 Task: Buy 1 Aeration Equipment from Fermentation & More section under best seller category for shipping address: Dominique Adams, 3508 Cook Hill Road, Danbury, Connecticut 06810, Cell Number 2034707320. Pay from credit card ending with 6759, CVV 506
Action: Mouse moved to (381, 415)
Screenshot: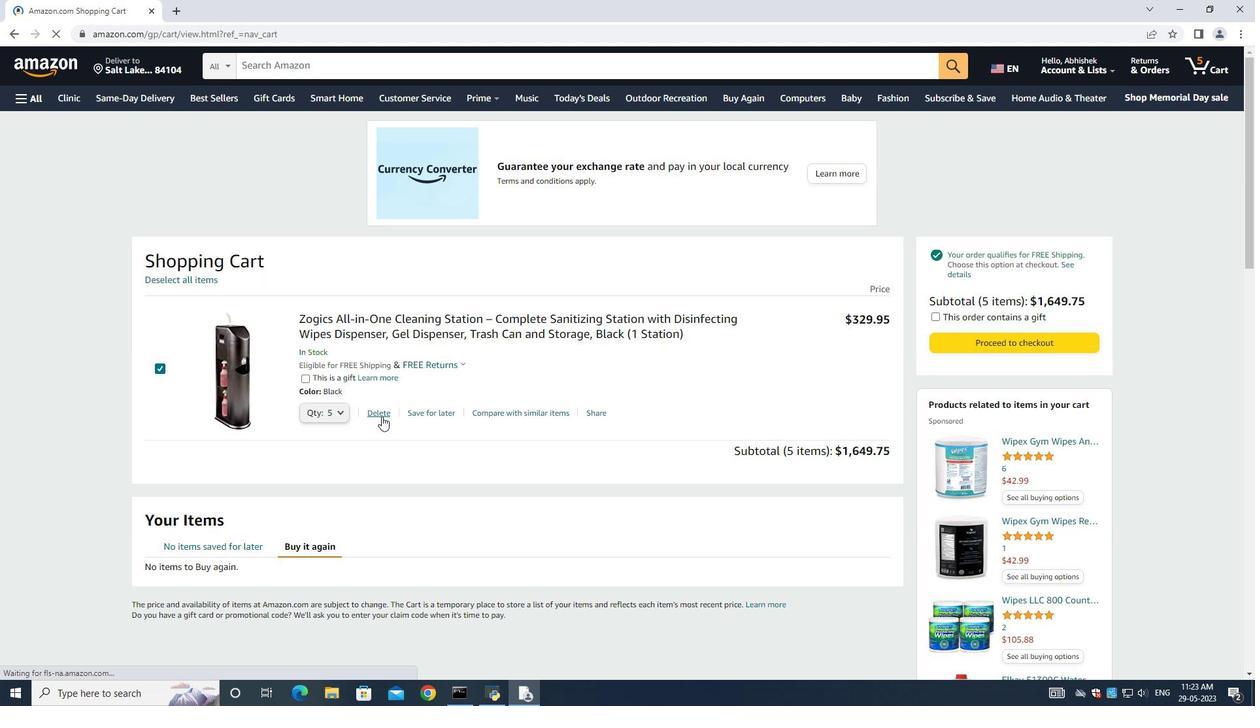 
Action: Mouse pressed left at (381, 415)
Screenshot: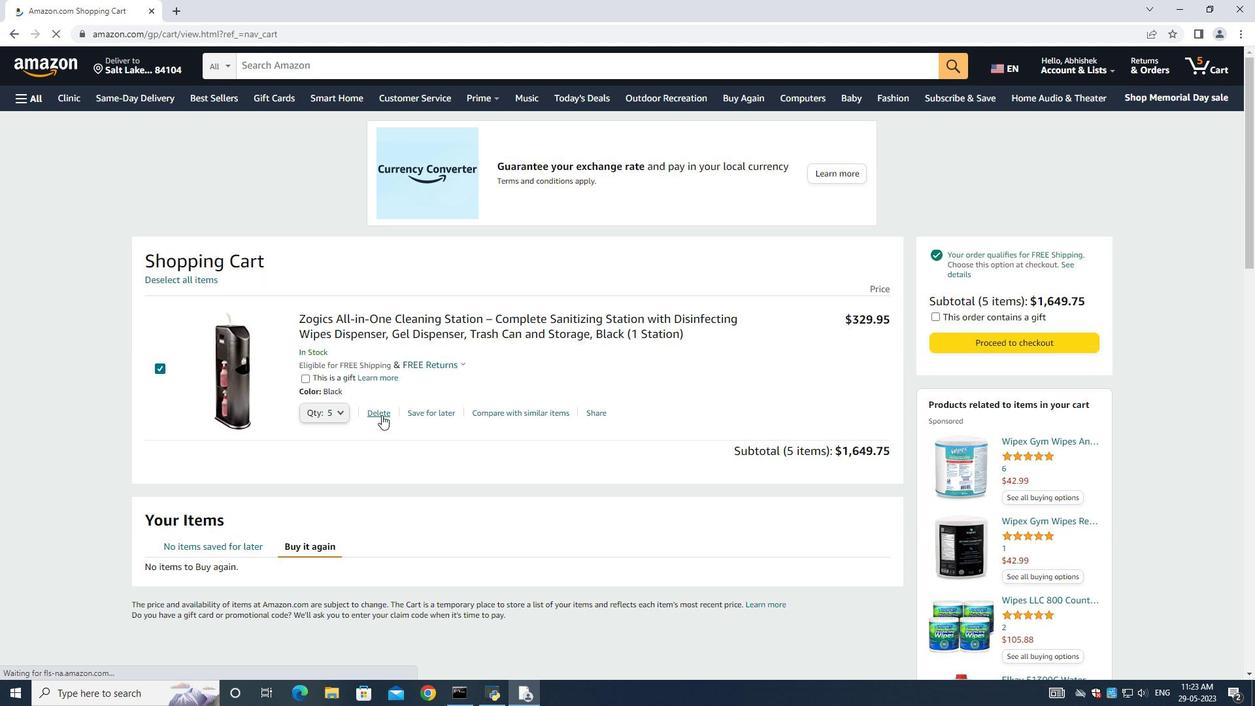 
Action: Mouse moved to (27, 69)
Screenshot: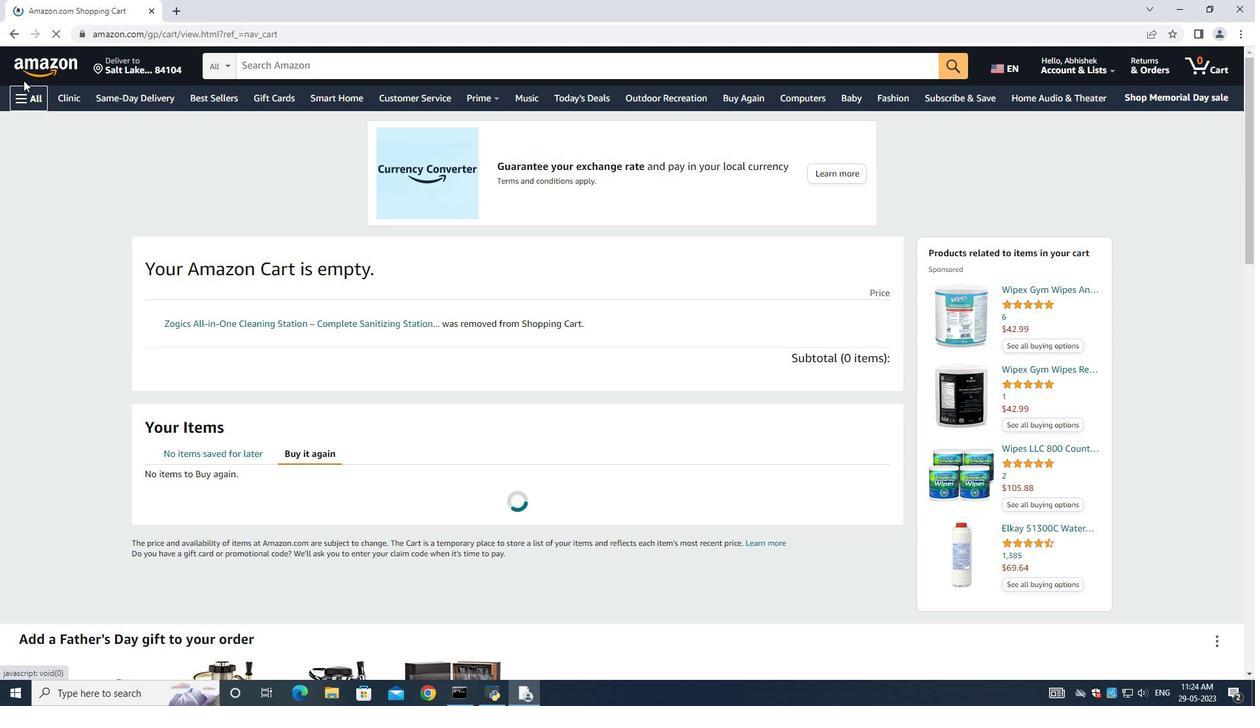 
Action: Mouse pressed left at (27, 69)
Screenshot: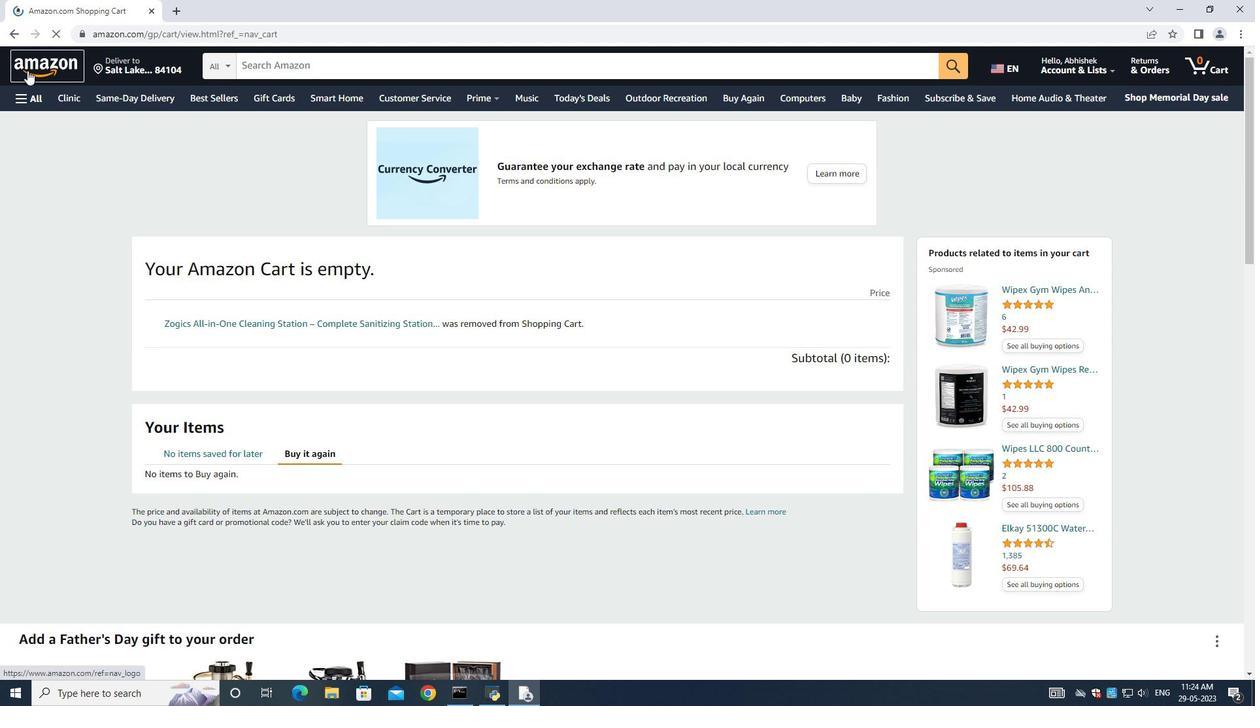 
Action: Mouse moved to (13, 103)
Screenshot: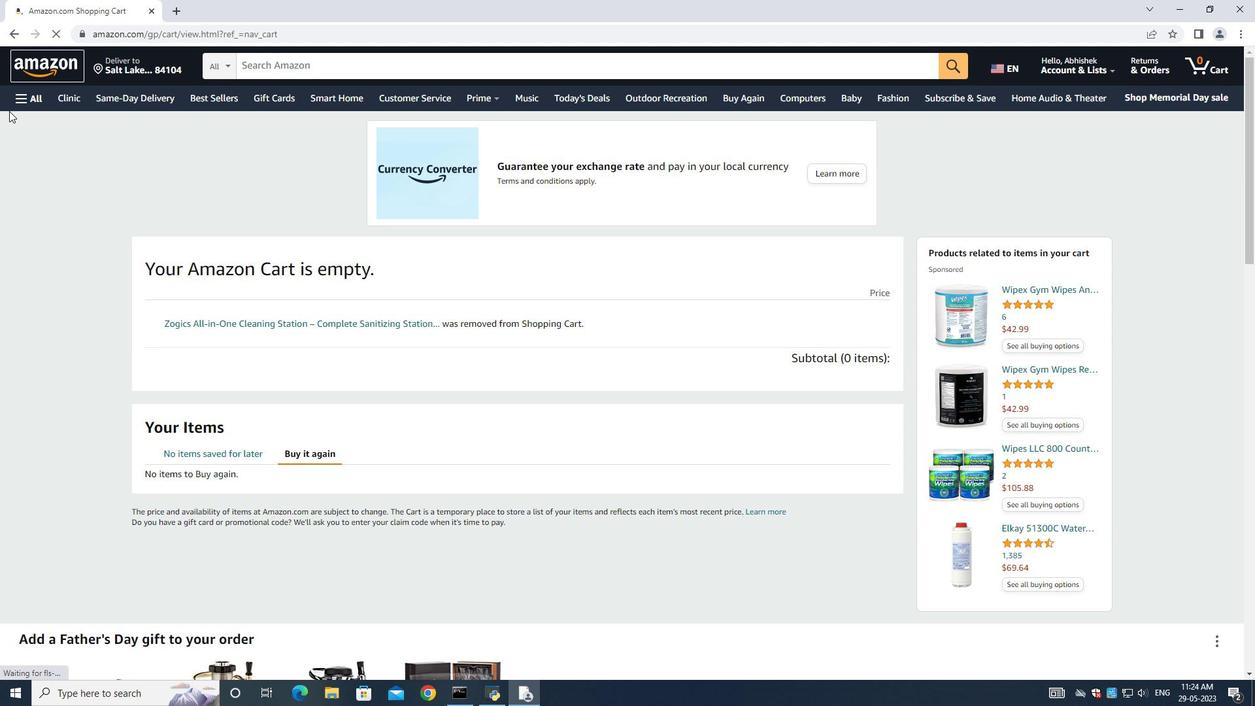 
Action: Mouse pressed left at (13, 103)
Screenshot: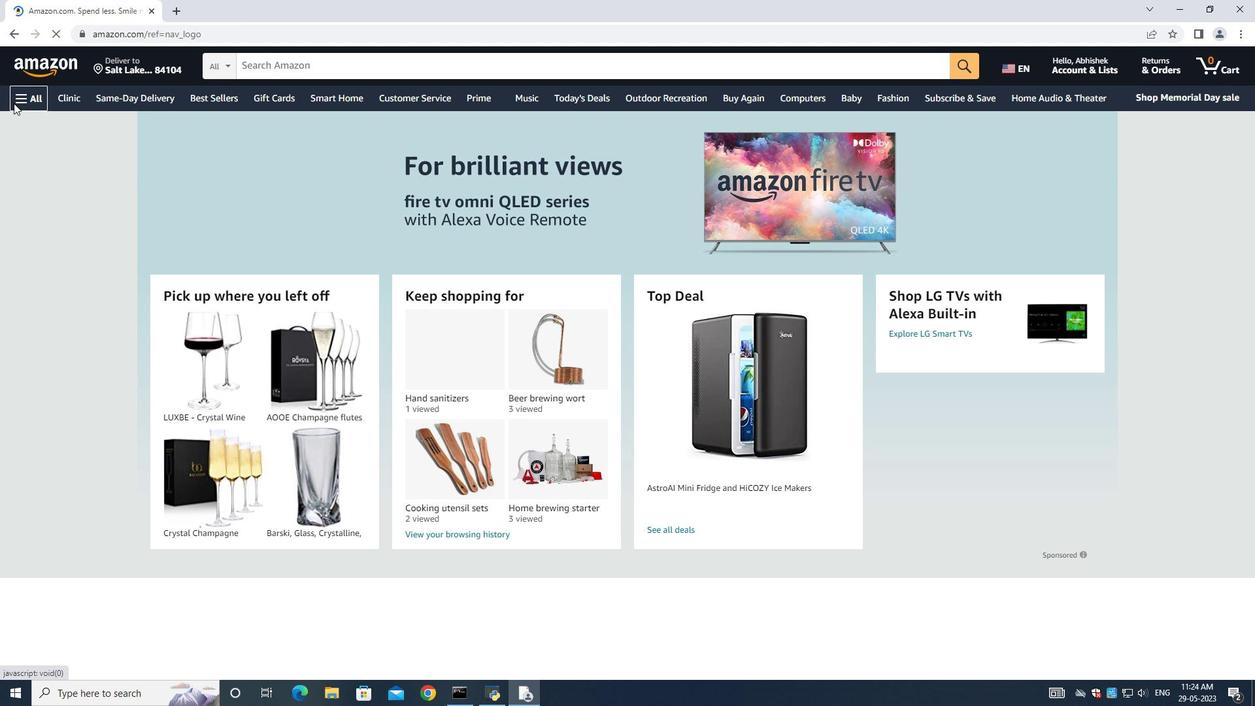 
Action: Mouse moved to (54, 122)
Screenshot: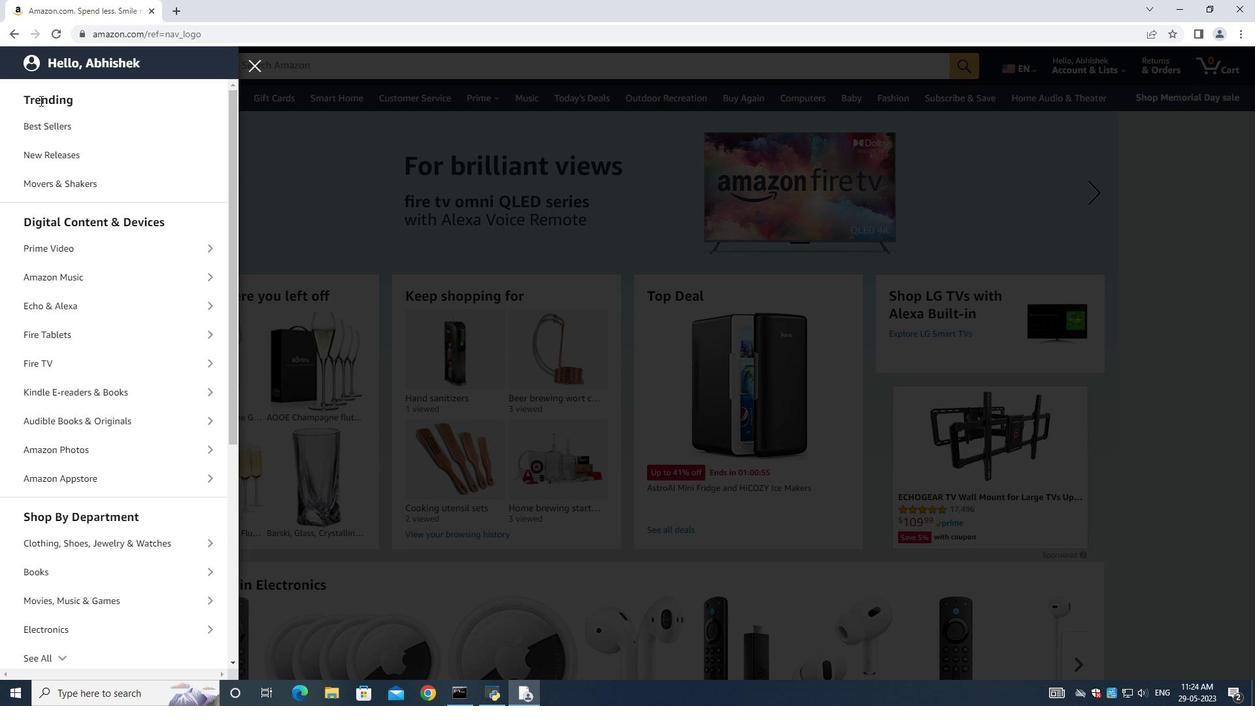 
Action: Mouse pressed left at (54, 122)
Screenshot: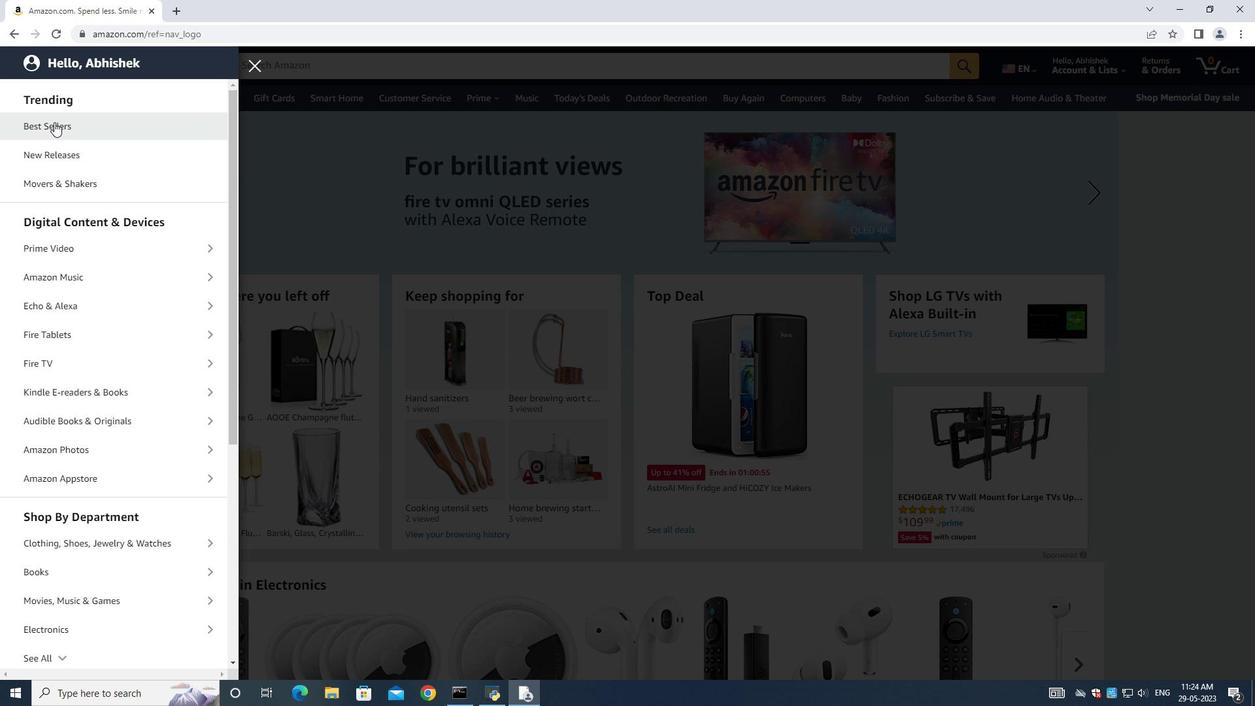 
Action: Mouse moved to (286, 65)
Screenshot: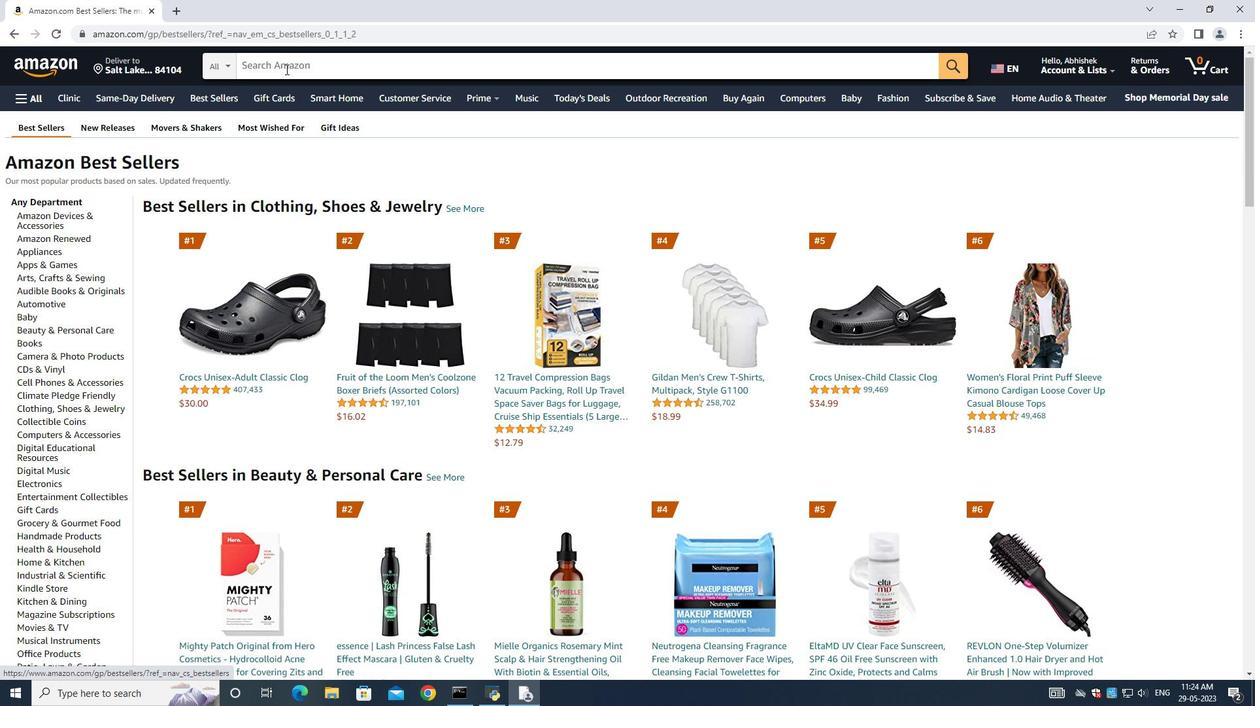 
Action: Mouse pressed left at (286, 65)
Screenshot: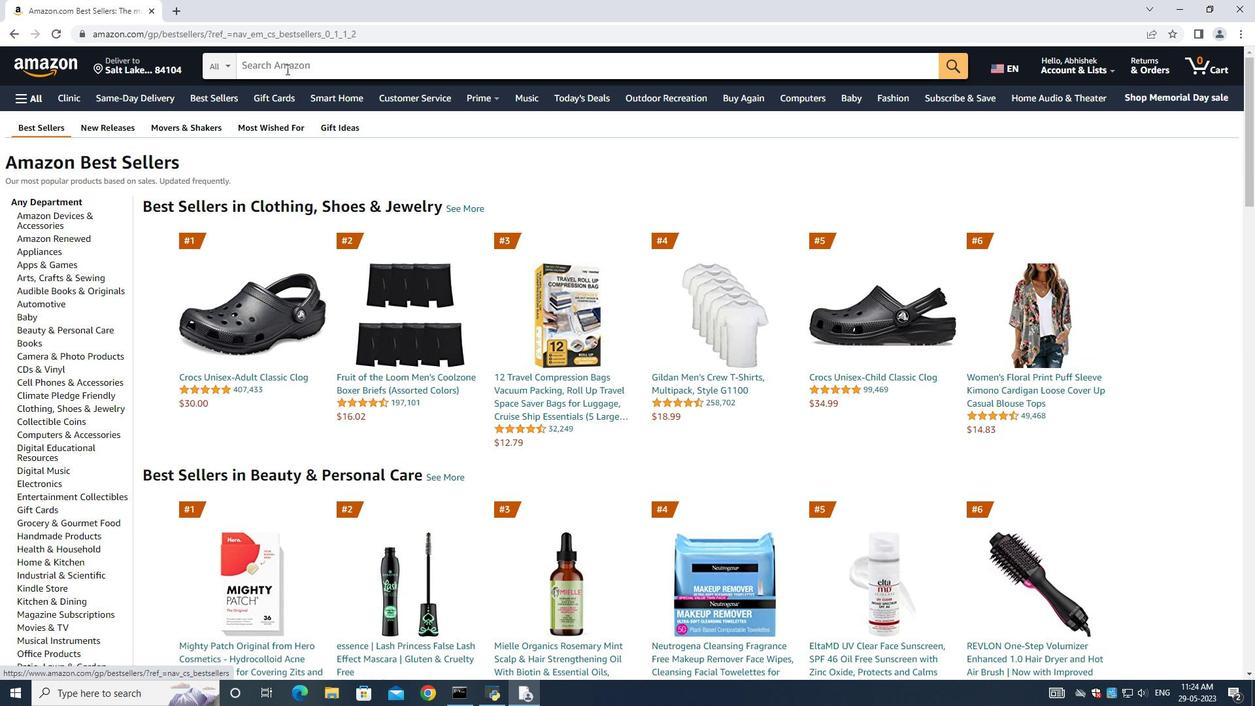 
Action: Mouse moved to (286, 65)
Screenshot: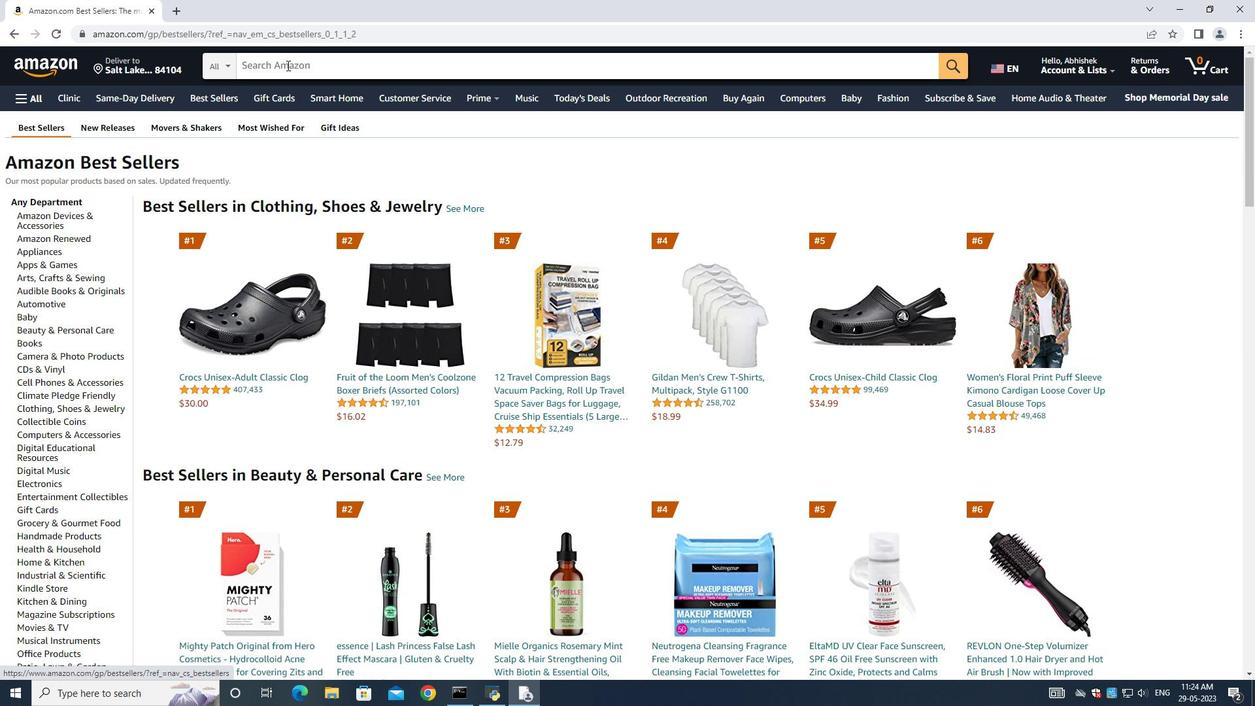 
Action: Key pressed <Key.shift><Key.shift><Key.shift><Key.shift>Aeration<Key.space><Key.shift>Equipment<Key.space><Key.enter>
Screenshot: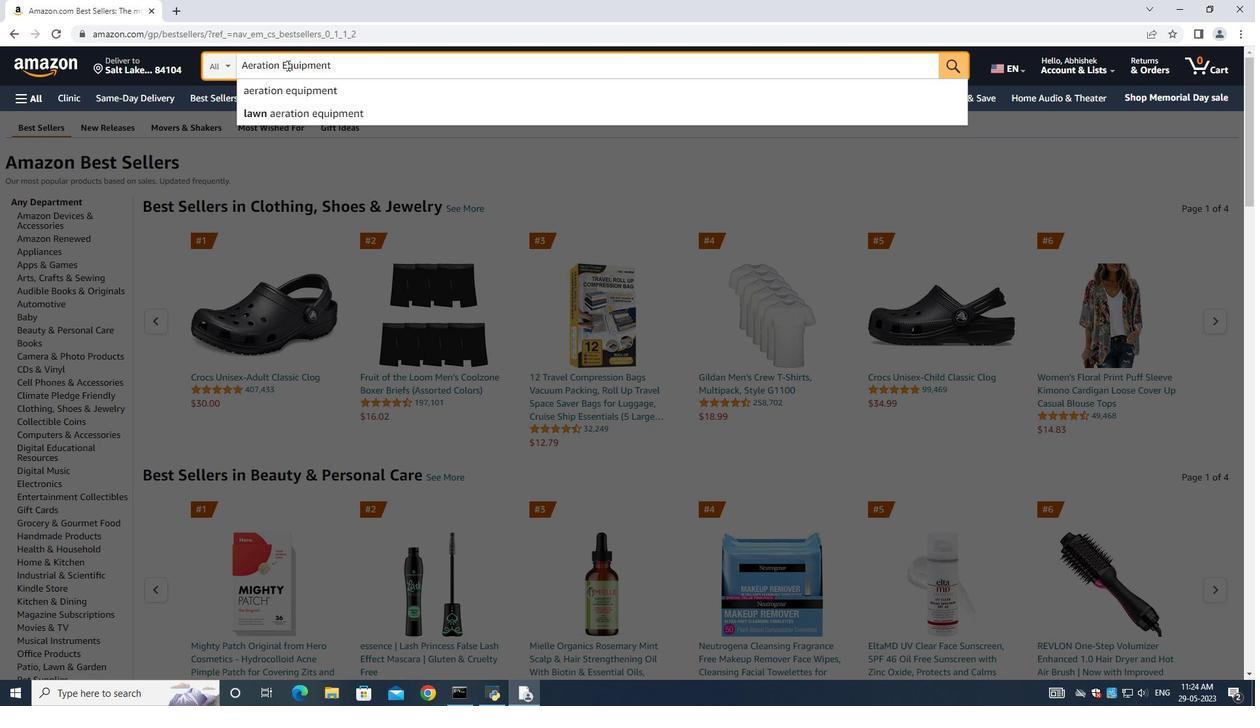 
Action: Mouse moved to (156, 243)
Screenshot: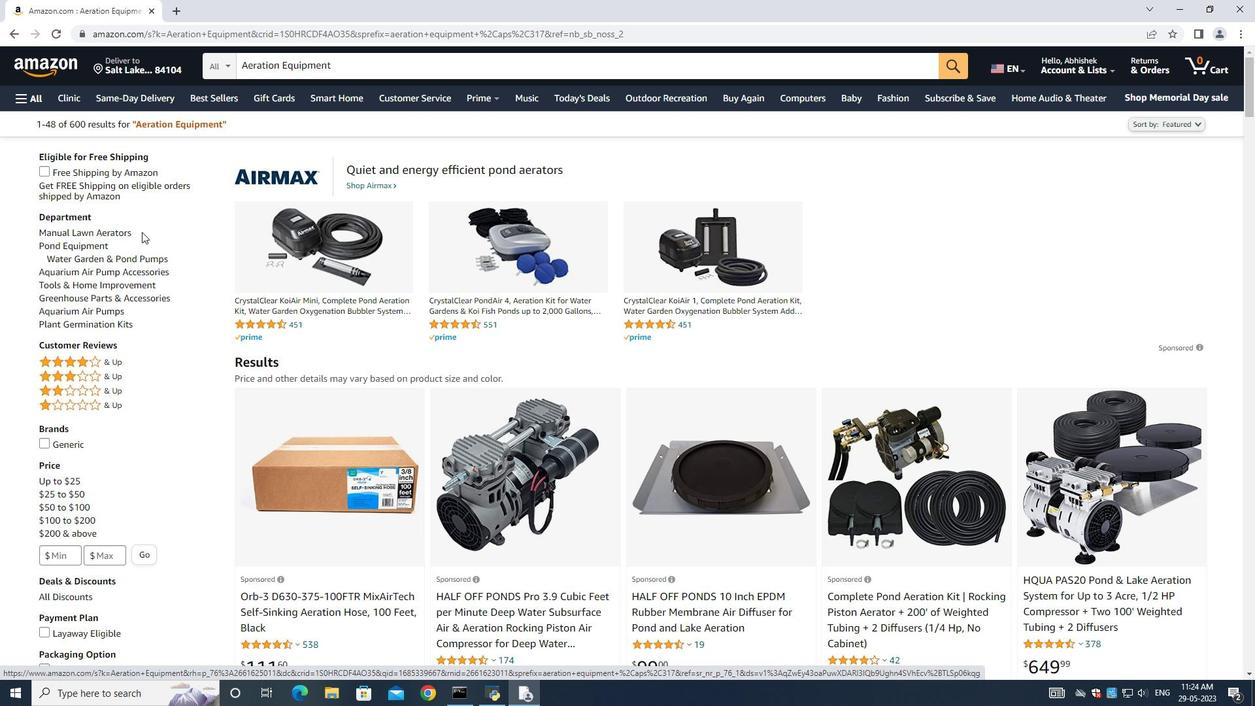 
Action: Mouse scrolled (155, 243) with delta (0, 0)
Screenshot: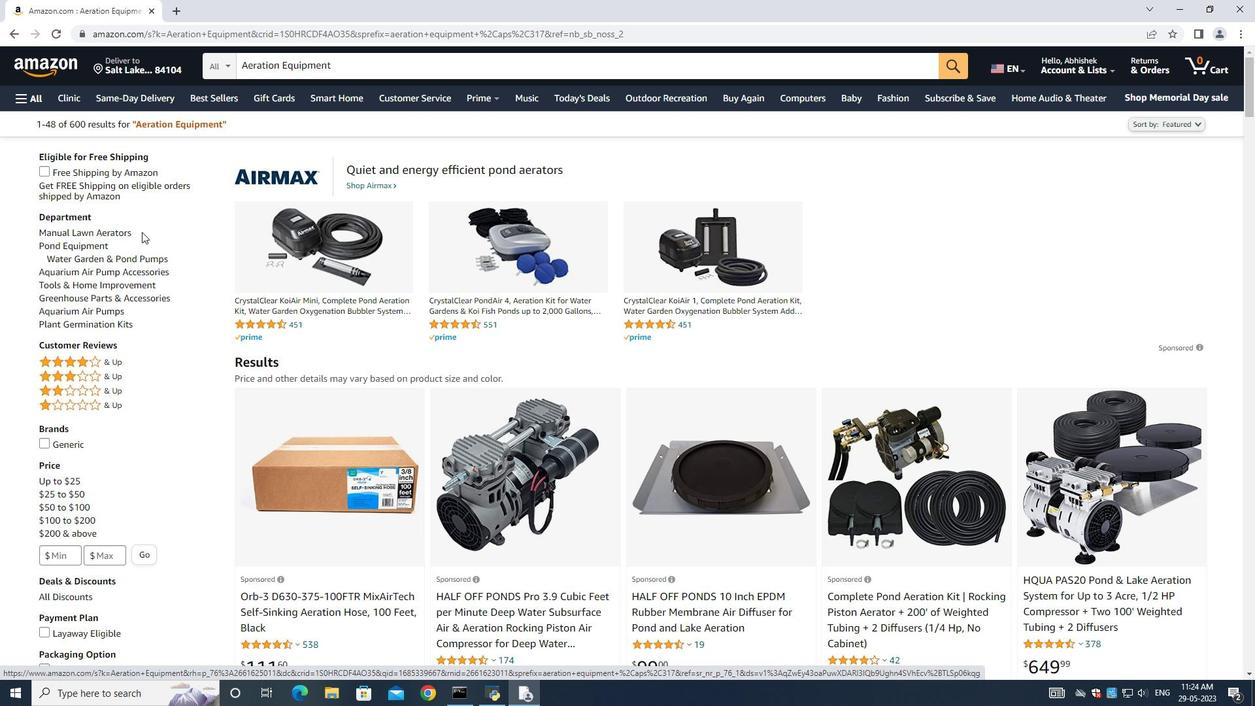 
Action: Mouse moved to (158, 247)
Screenshot: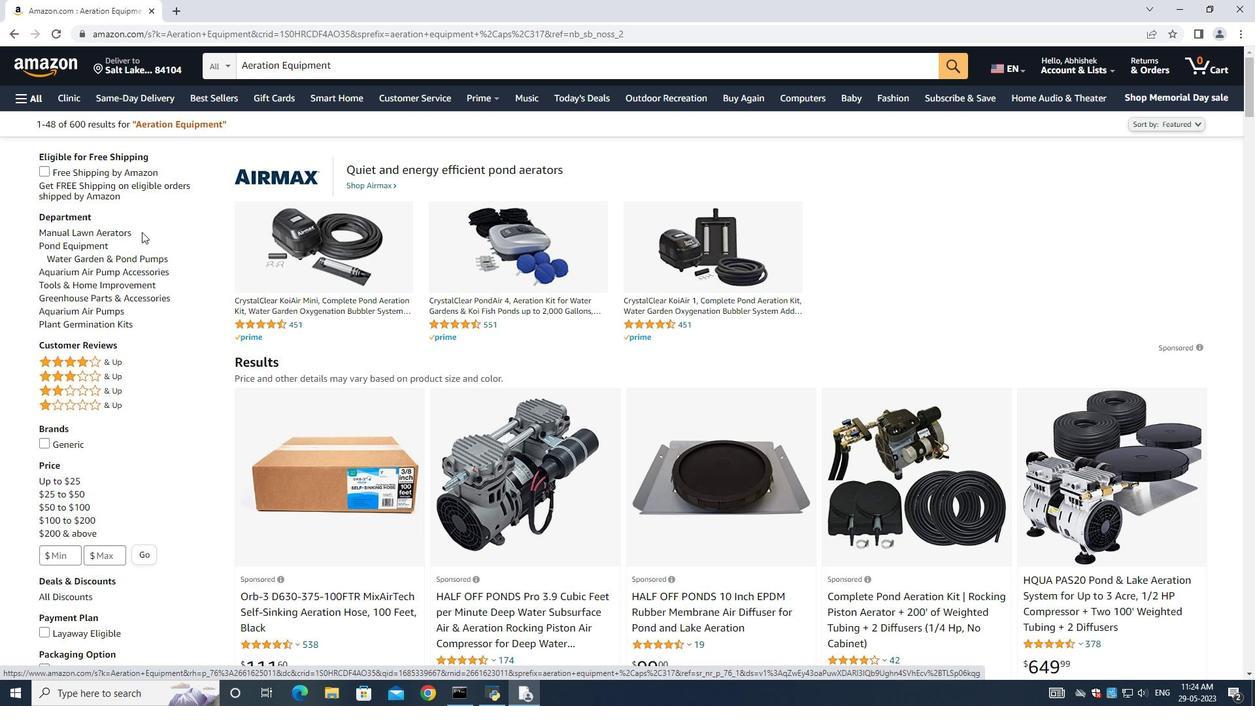 
Action: Mouse scrolled (158, 246) with delta (0, 0)
Screenshot: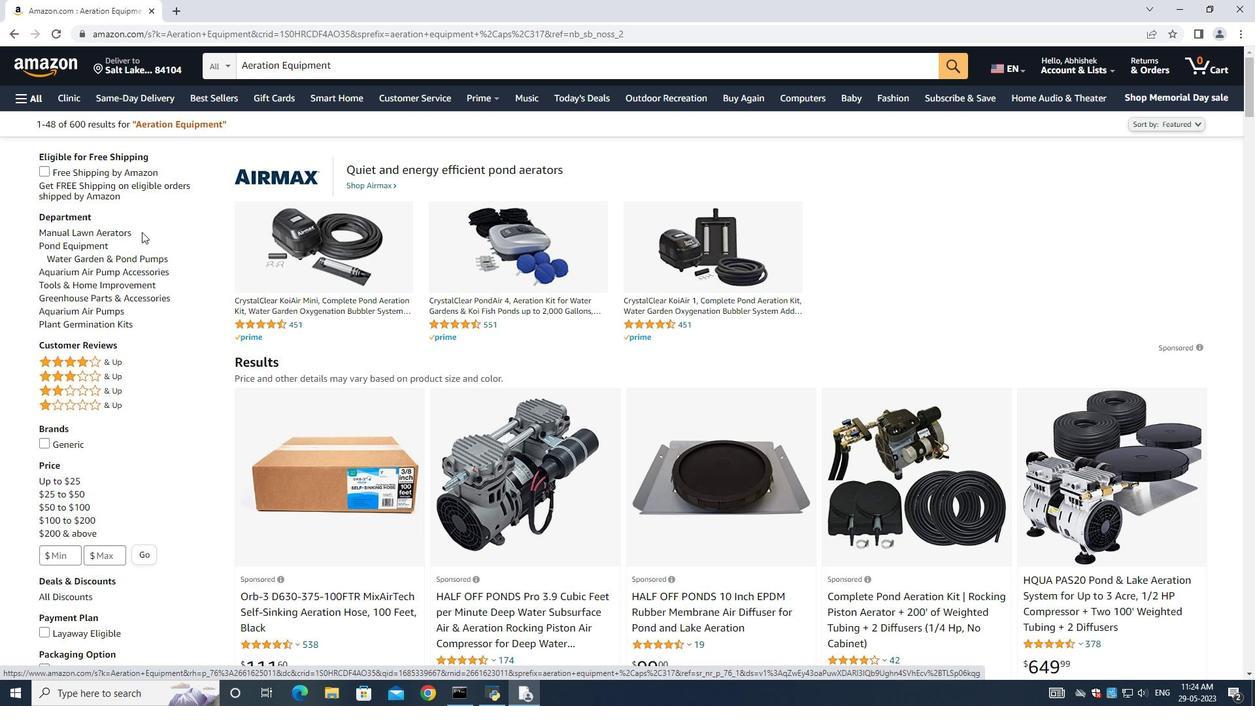 
Action: Mouse moved to (159, 247)
Screenshot: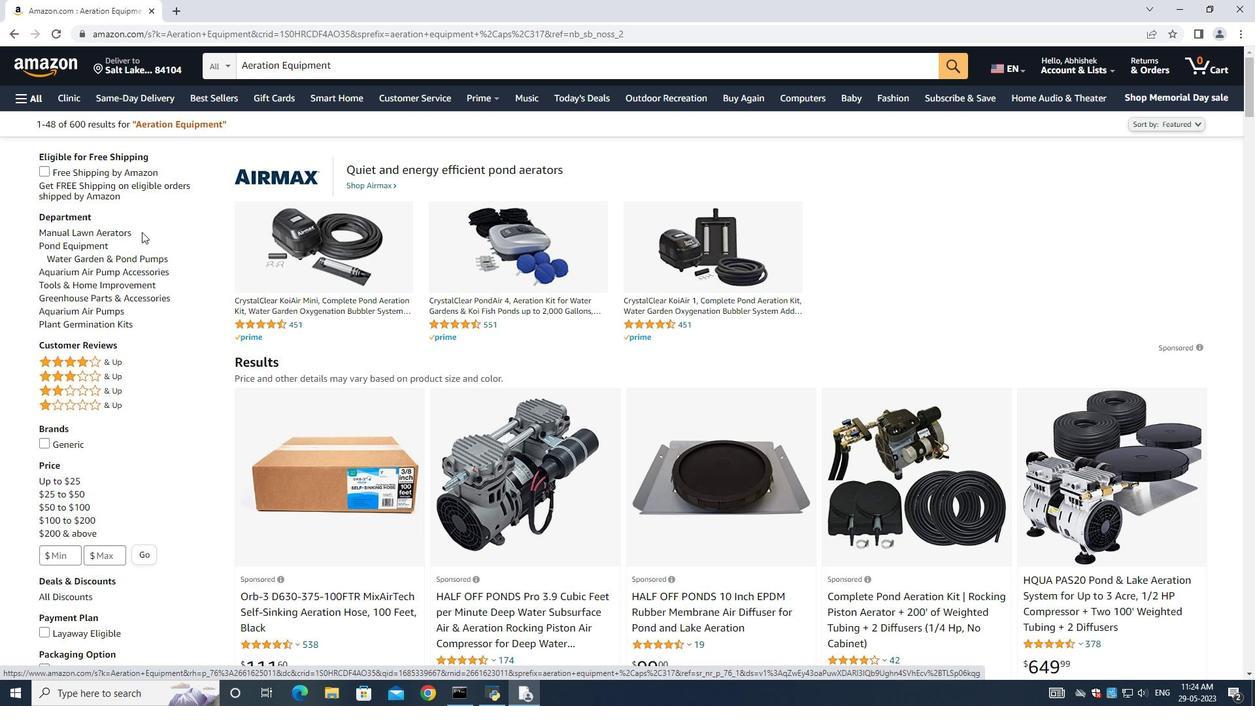 
Action: Mouse scrolled (159, 246) with delta (0, 0)
Screenshot: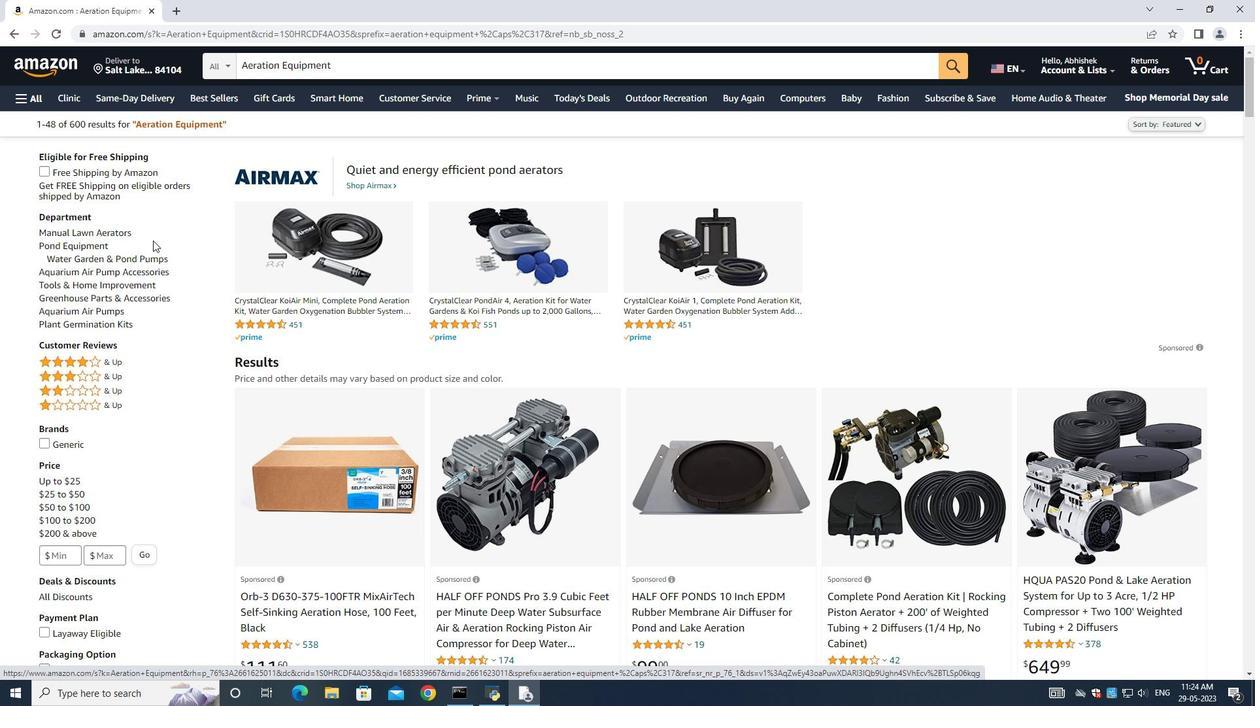 
Action: Mouse moved to (470, 397)
Screenshot: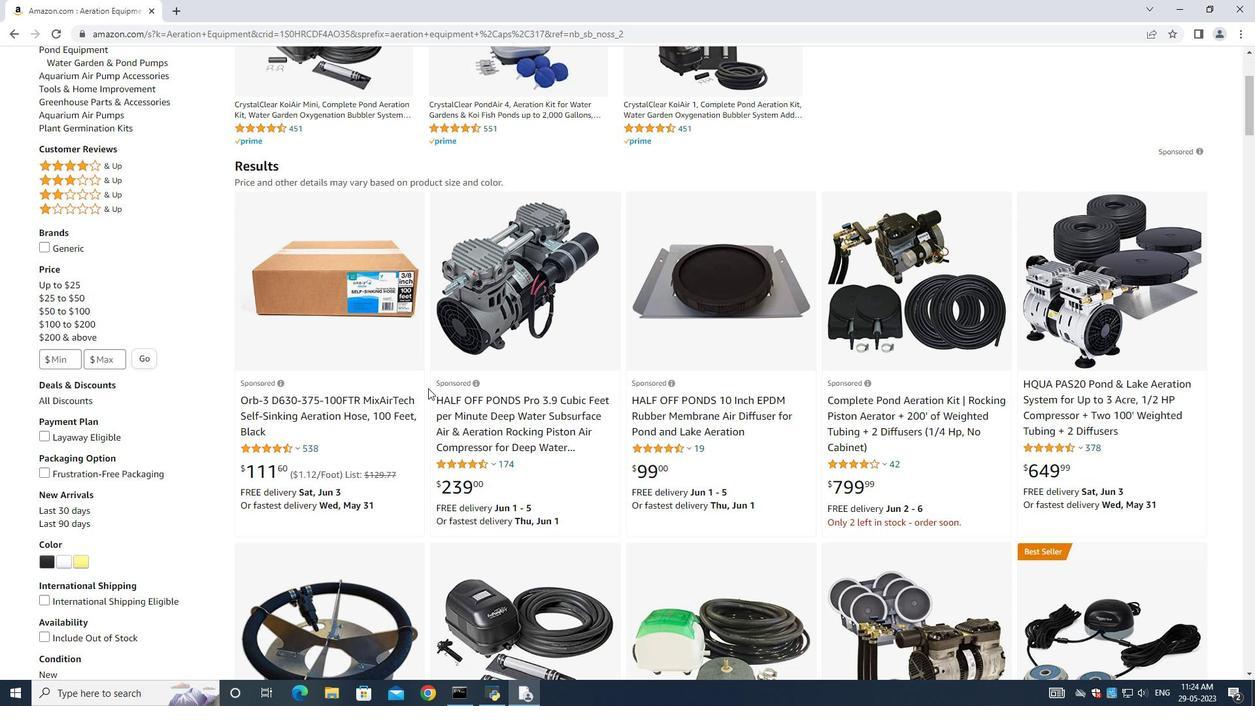 
Action: Mouse scrolled (470, 398) with delta (0, 0)
Screenshot: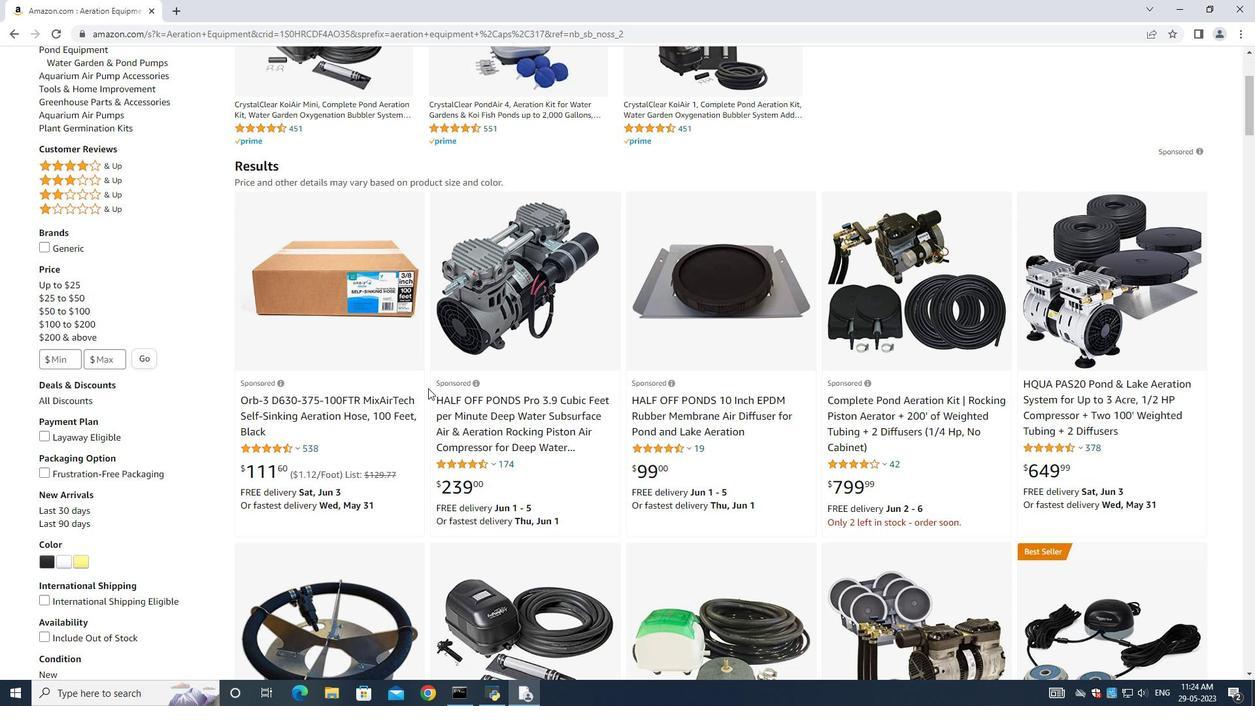 
Action: Mouse moved to (470, 396)
Screenshot: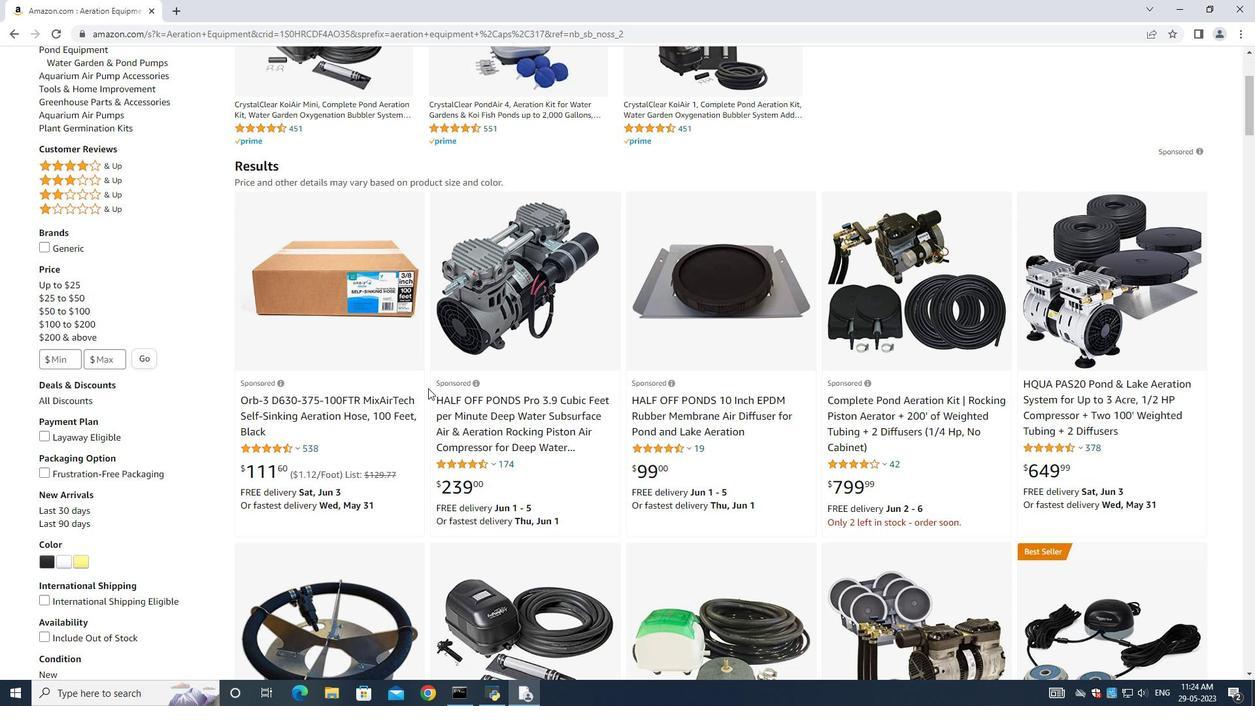
Action: Mouse scrolled (470, 398) with delta (0, 0)
Screenshot: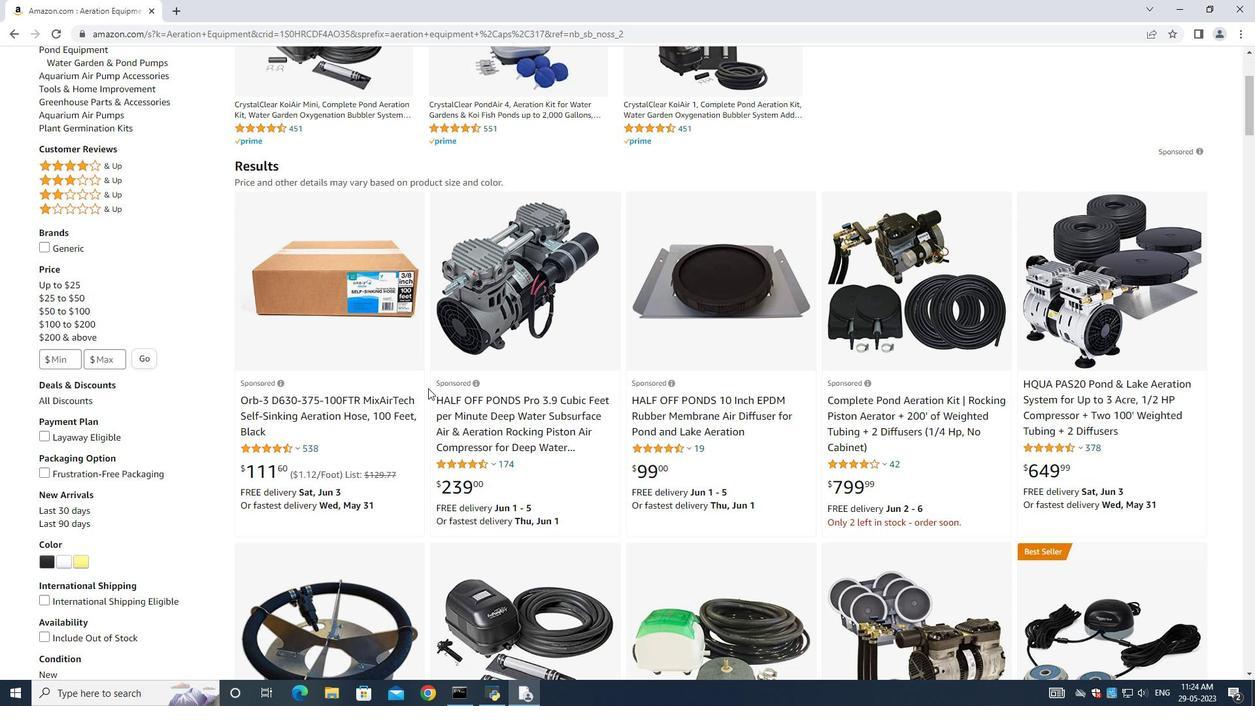 
Action: Mouse moved to (470, 396)
Screenshot: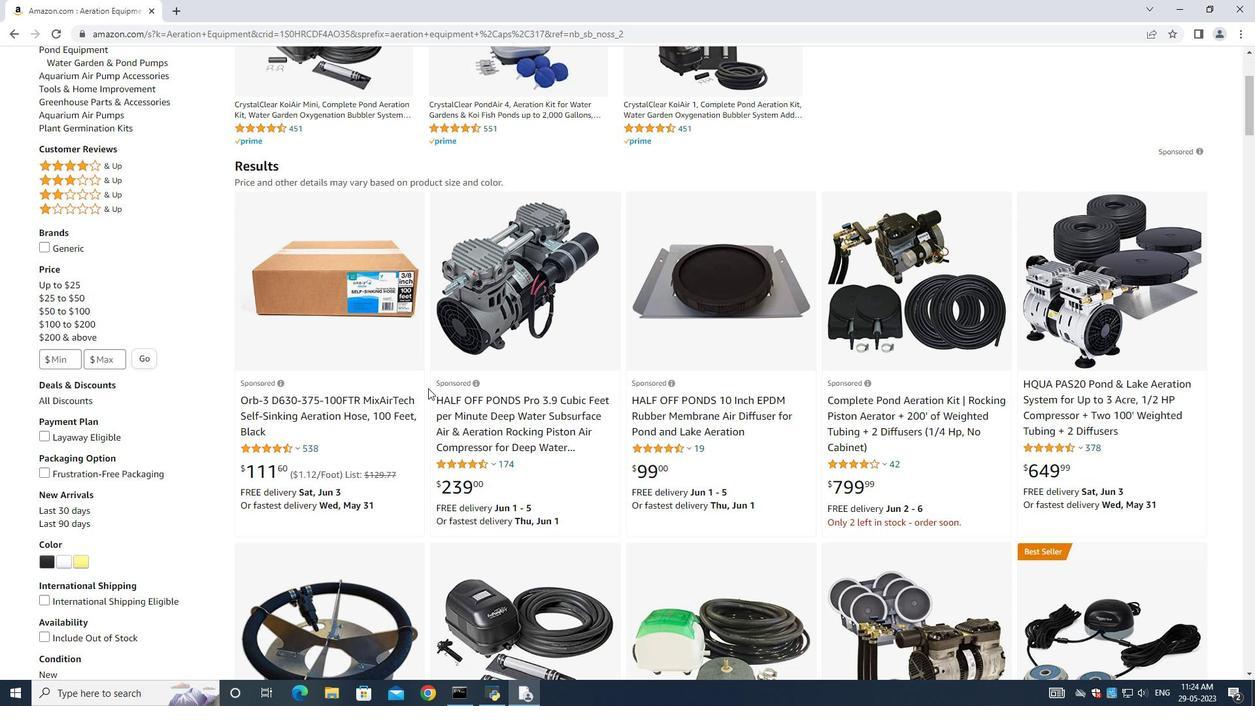 
Action: Mouse scrolled (470, 398) with delta (0, 0)
Screenshot: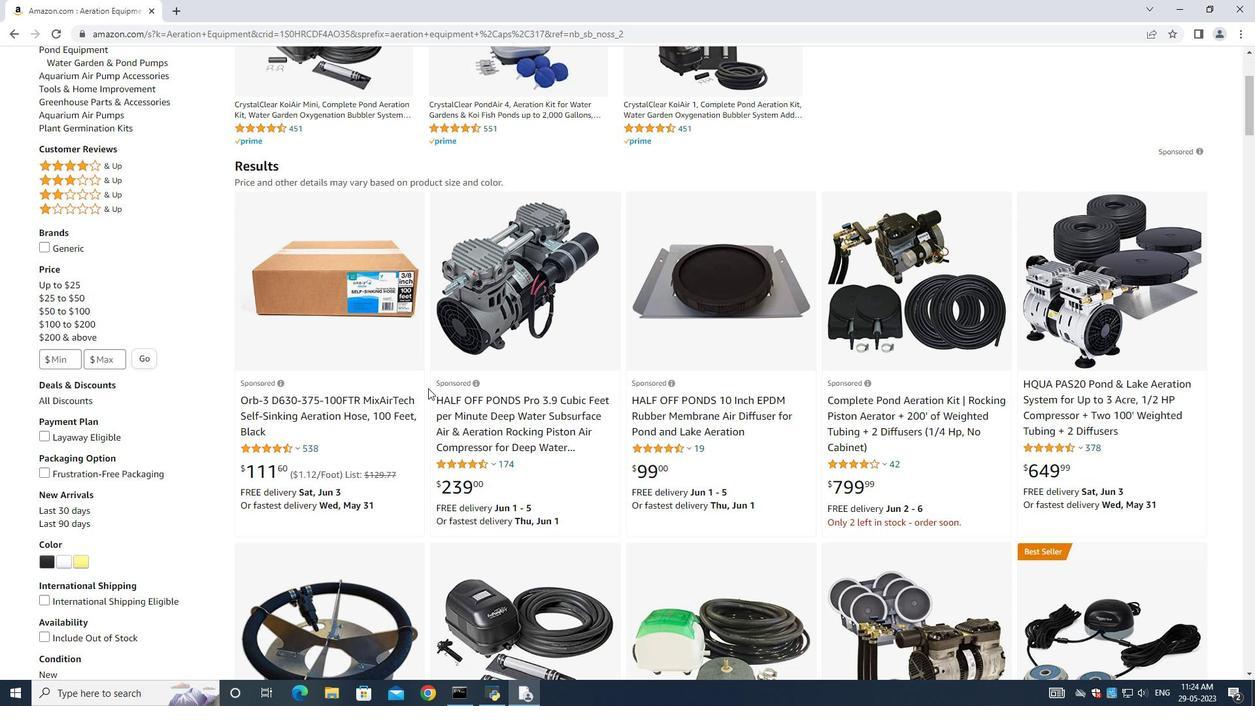 
Action: Mouse moved to (470, 396)
Screenshot: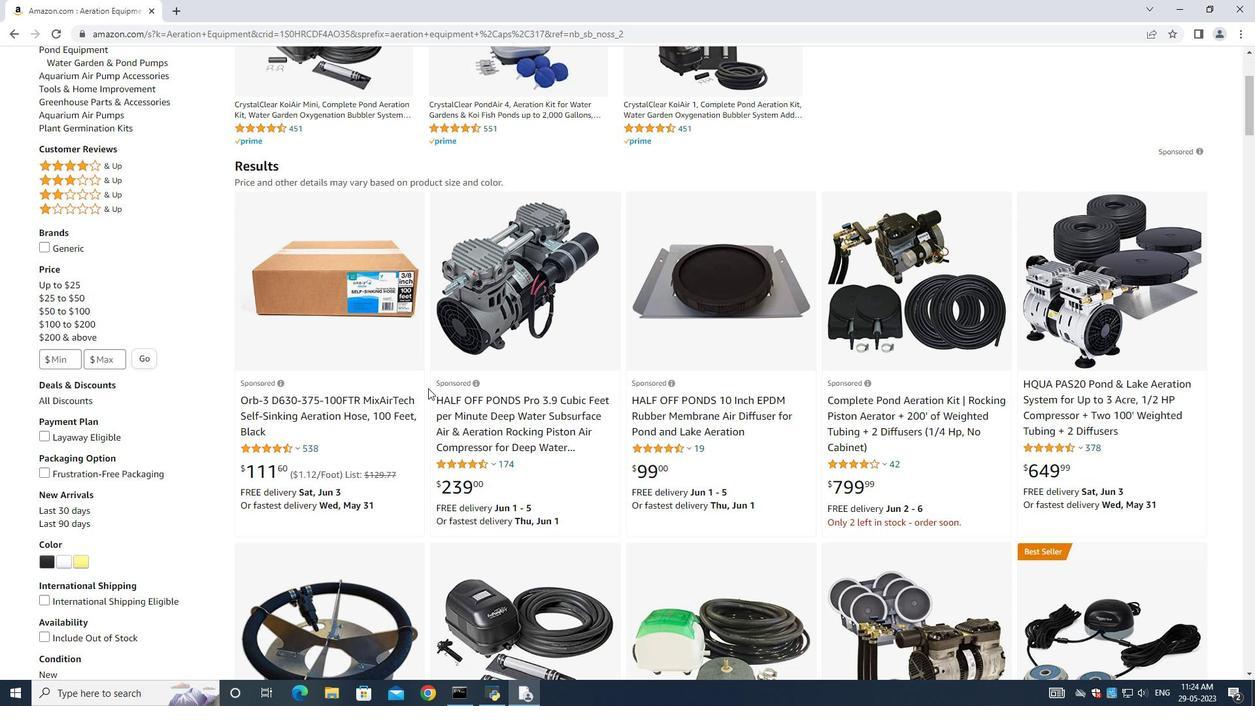 
Action: Mouse scrolled (470, 398) with delta (0, 0)
Screenshot: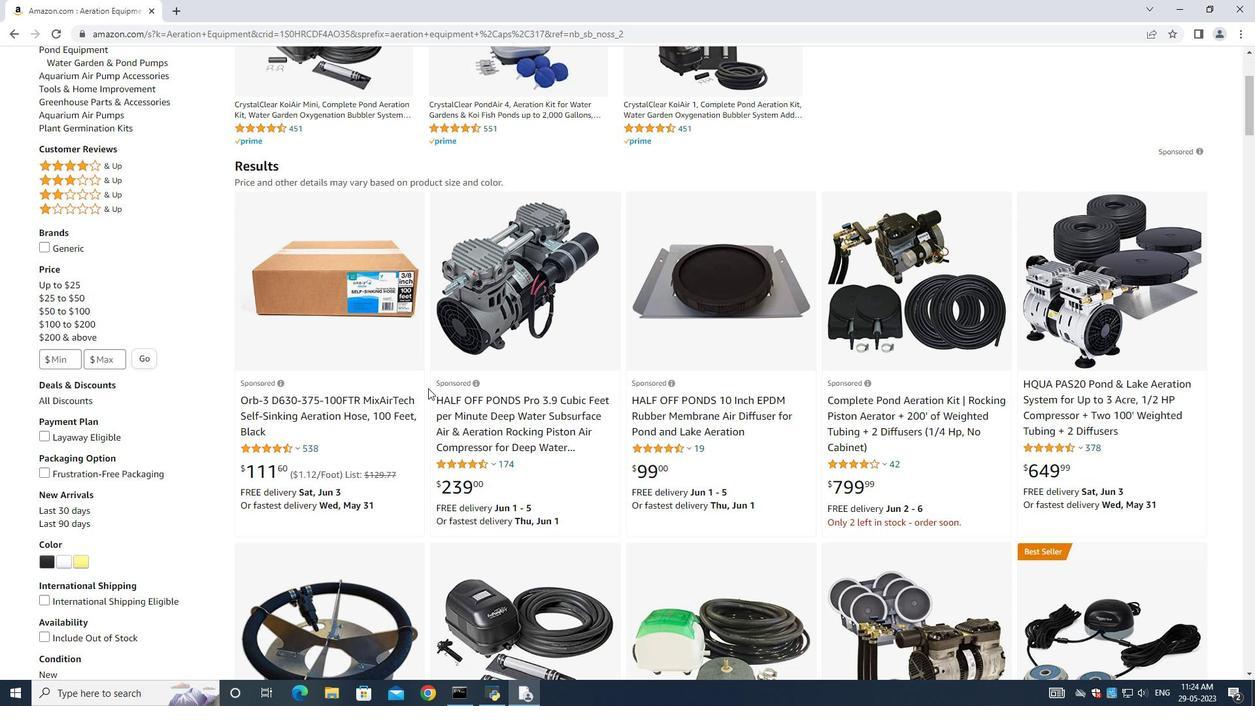 
Action: Mouse scrolled (470, 397) with delta (0, 0)
Screenshot: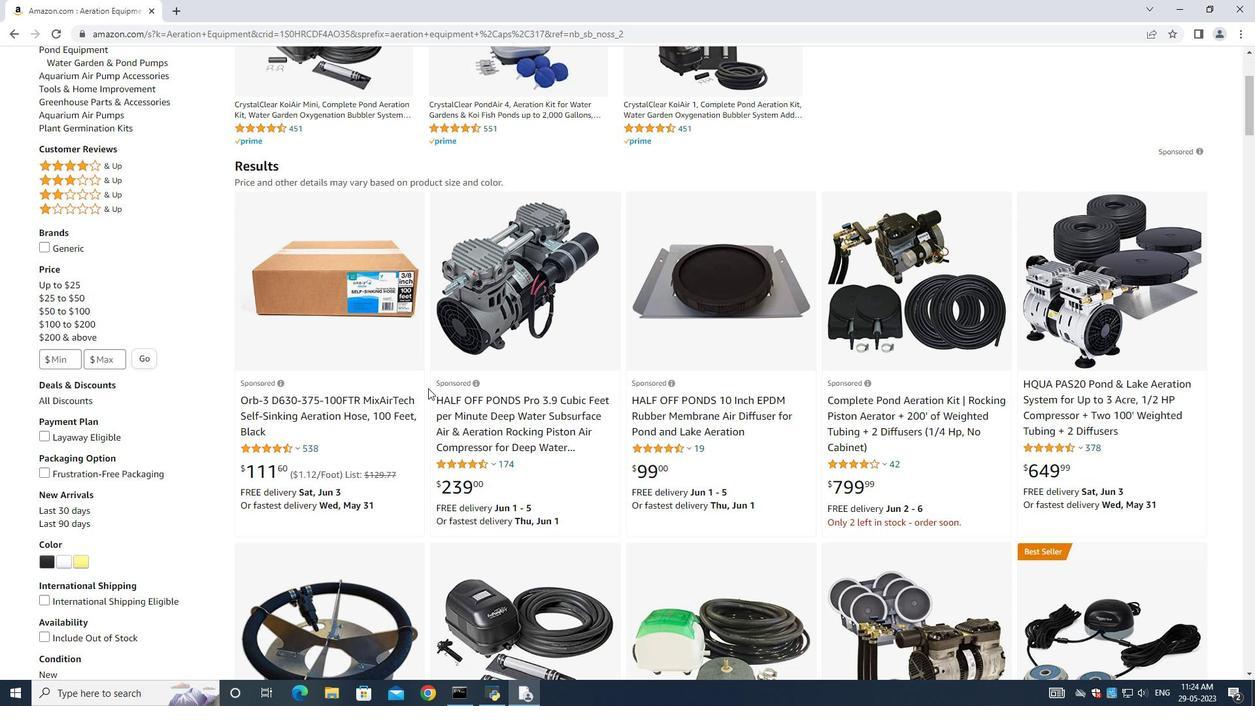 
Action: Mouse scrolled (470, 397) with delta (0, 0)
Screenshot: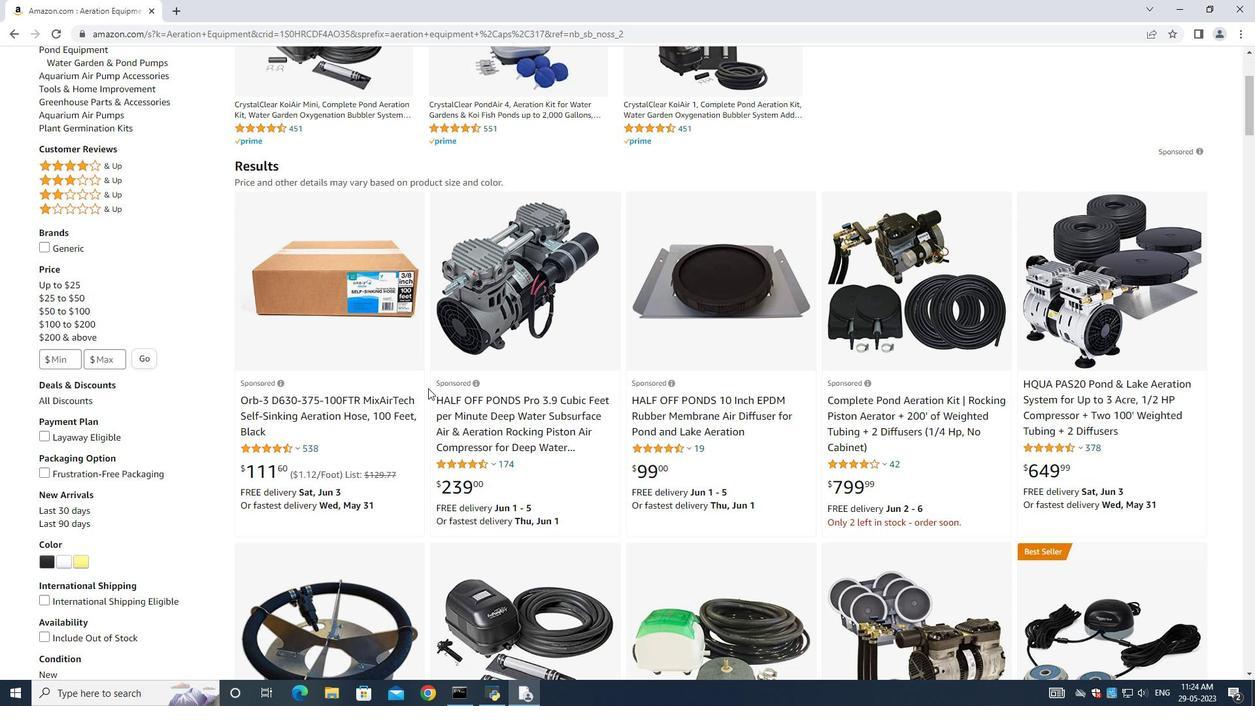 
Action: Mouse moved to (796, 338)
Screenshot: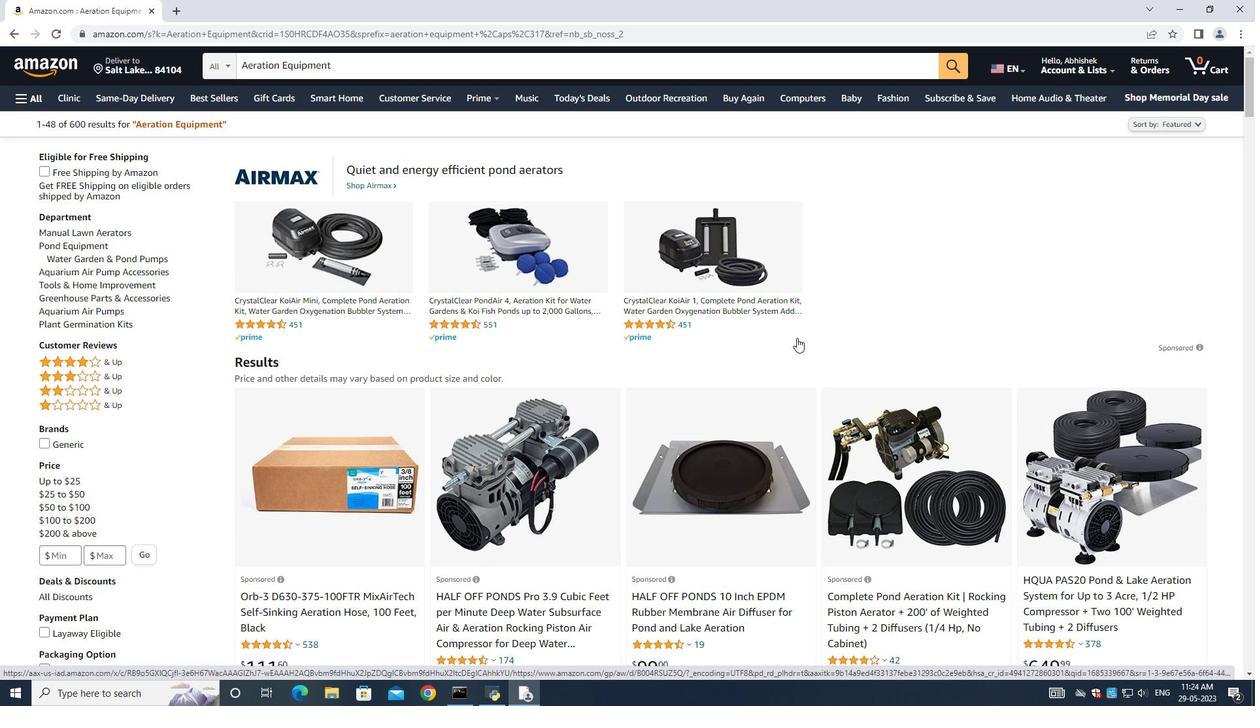 
Action: Mouse scrolled (796, 337) with delta (0, 0)
Screenshot: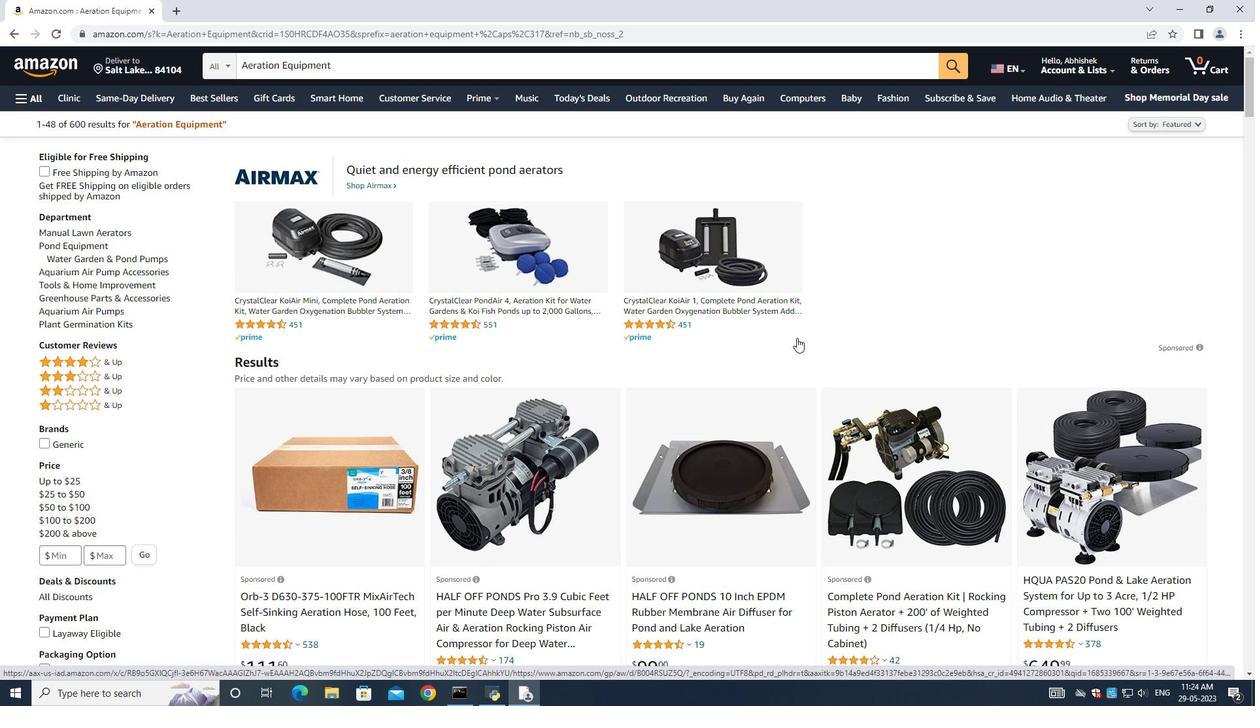 
Action: Mouse moved to (795, 338)
Screenshot: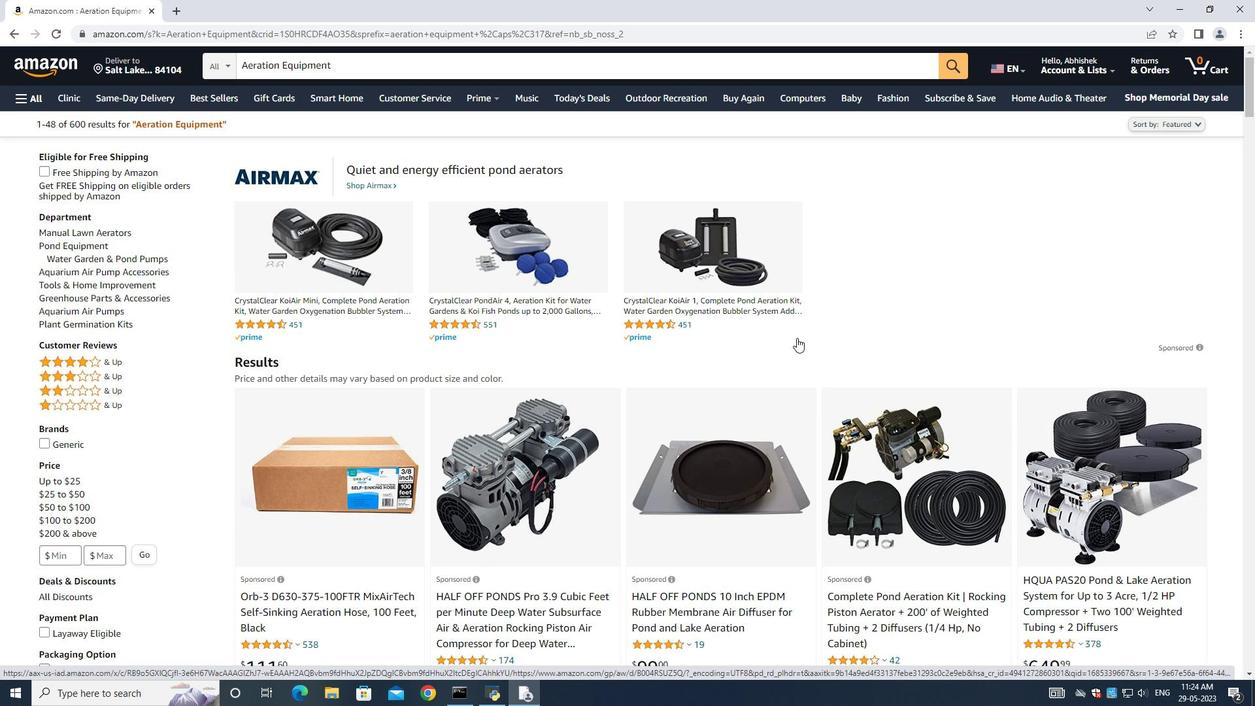 
Action: Mouse scrolled (795, 337) with delta (0, 0)
Screenshot: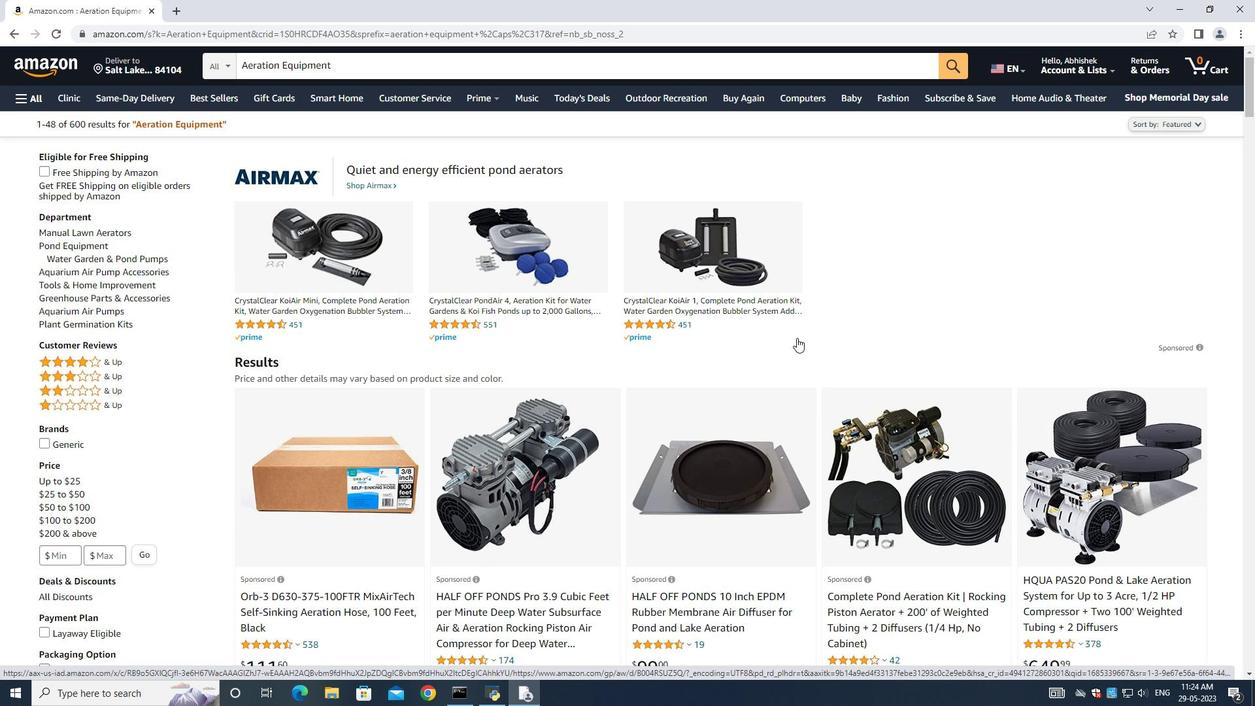 
Action: Mouse moved to (940, 467)
Screenshot: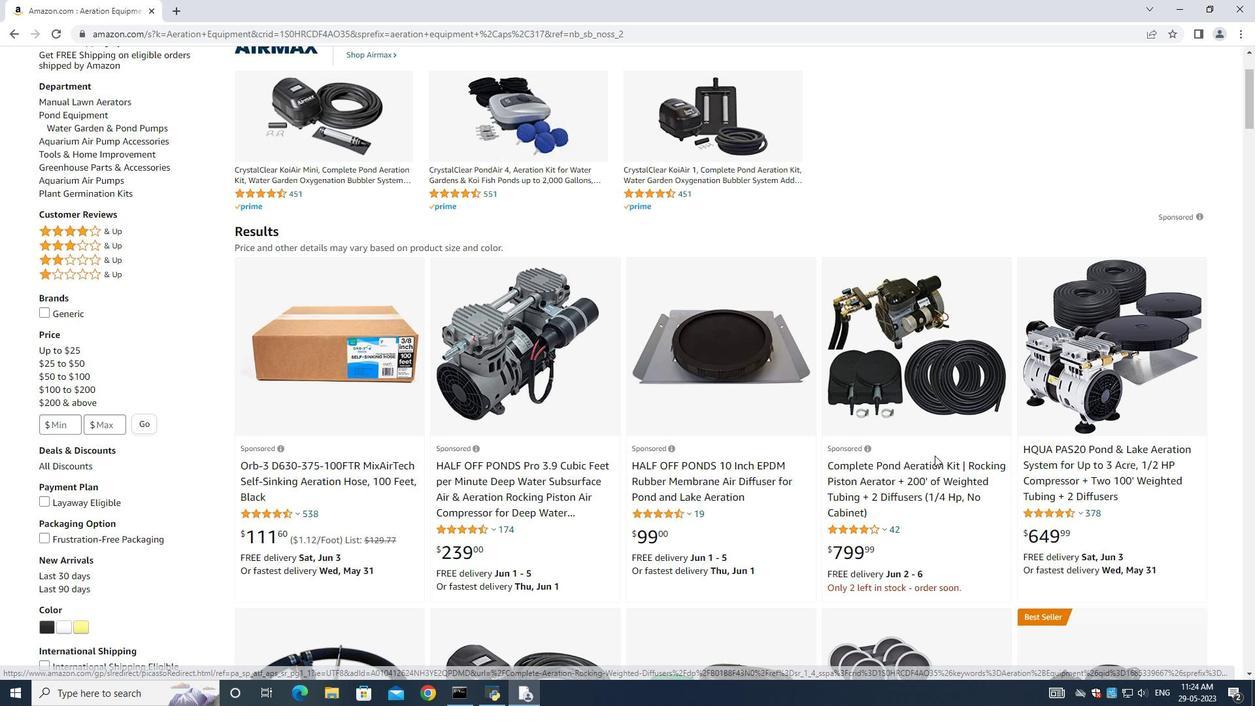 
Action: Mouse pressed left at (940, 467)
Screenshot: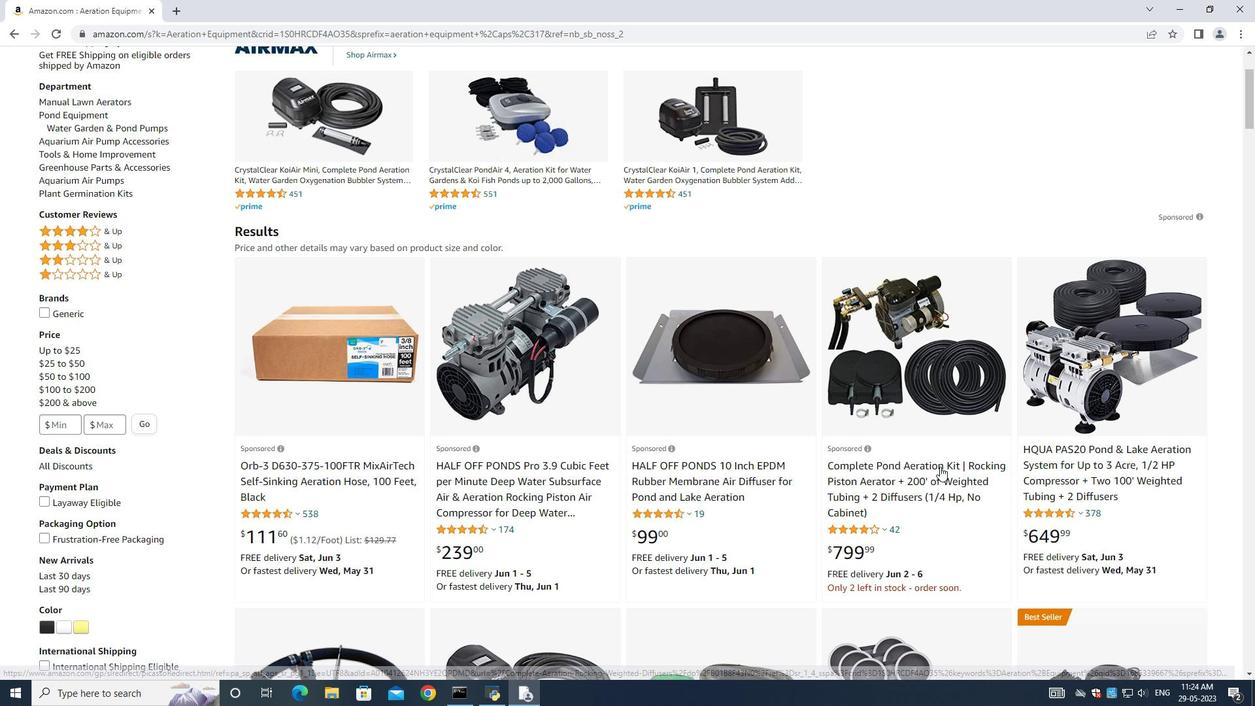 
Action: Mouse moved to (12, 39)
Screenshot: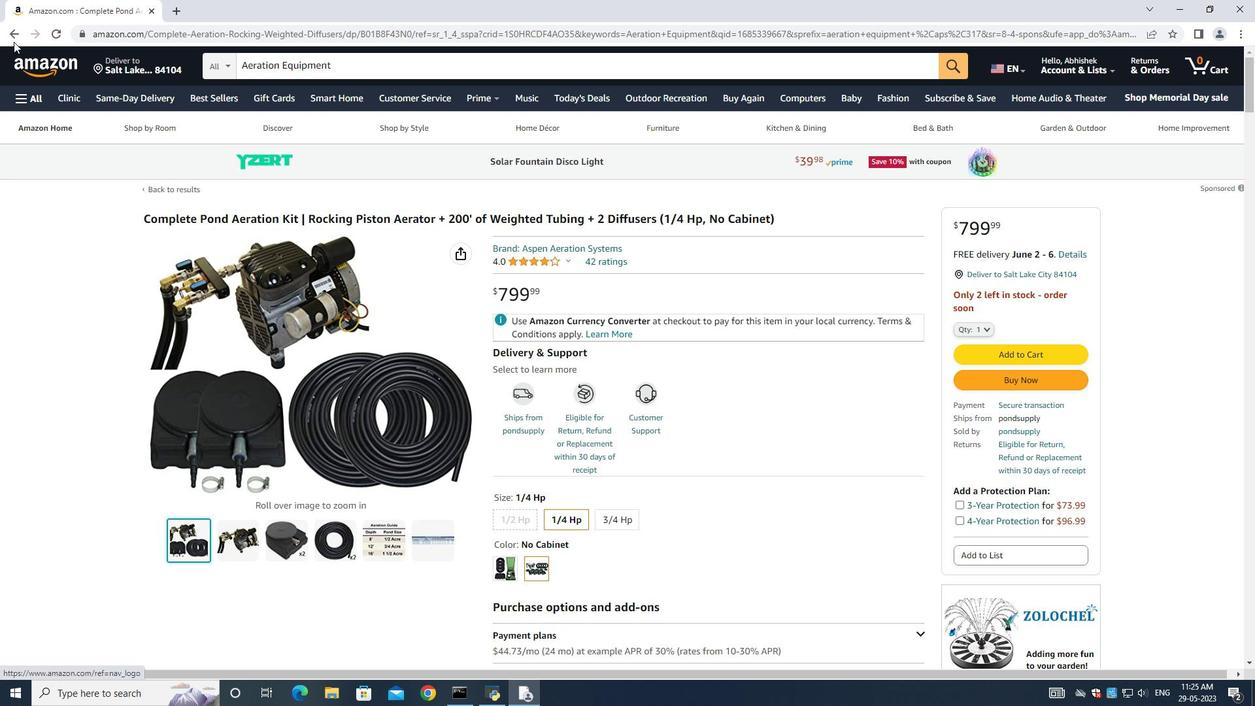 
Action: Mouse pressed left at (12, 39)
Screenshot: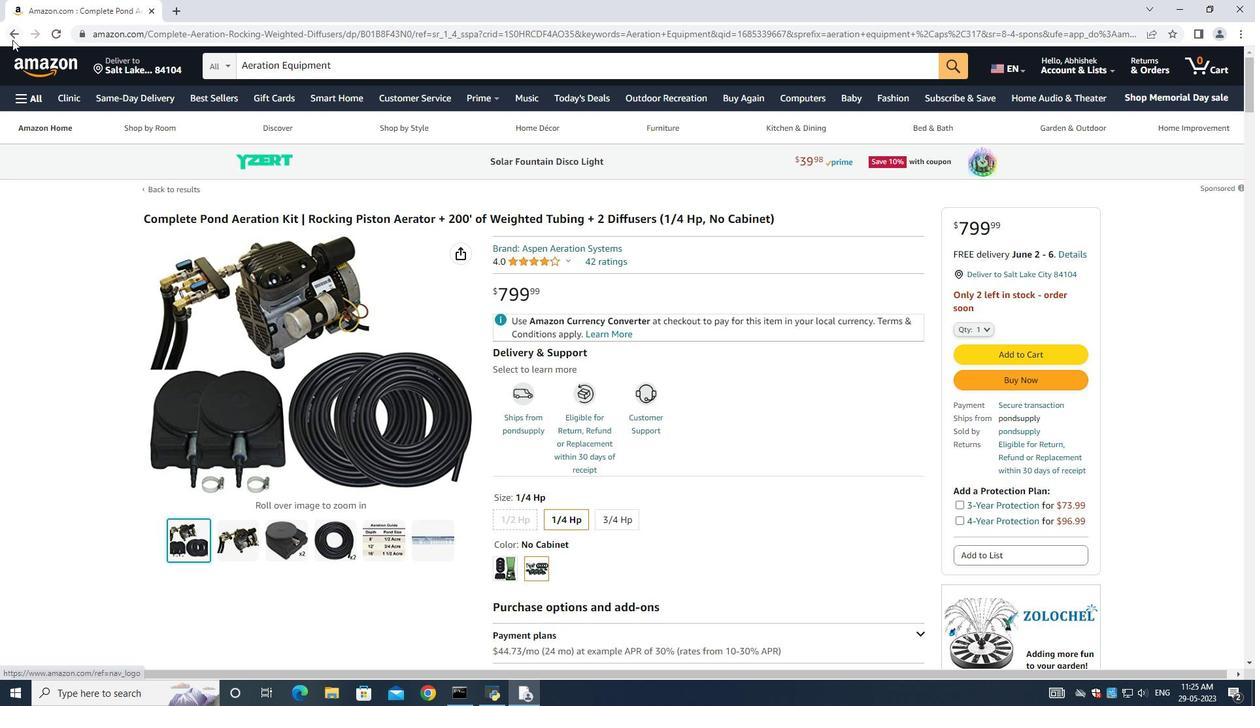 
Action: Mouse moved to (726, 379)
Screenshot: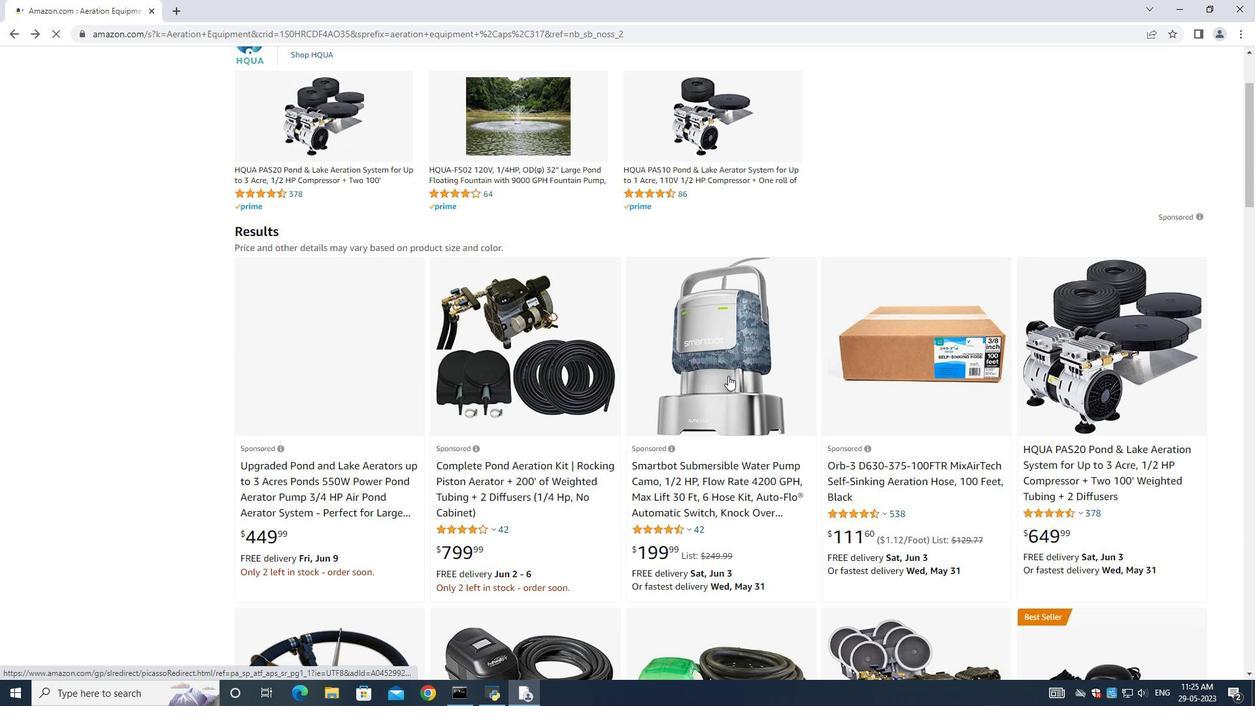 
Action: Mouse scrolled (726, 379) with delta (0, 0)
Screenshot: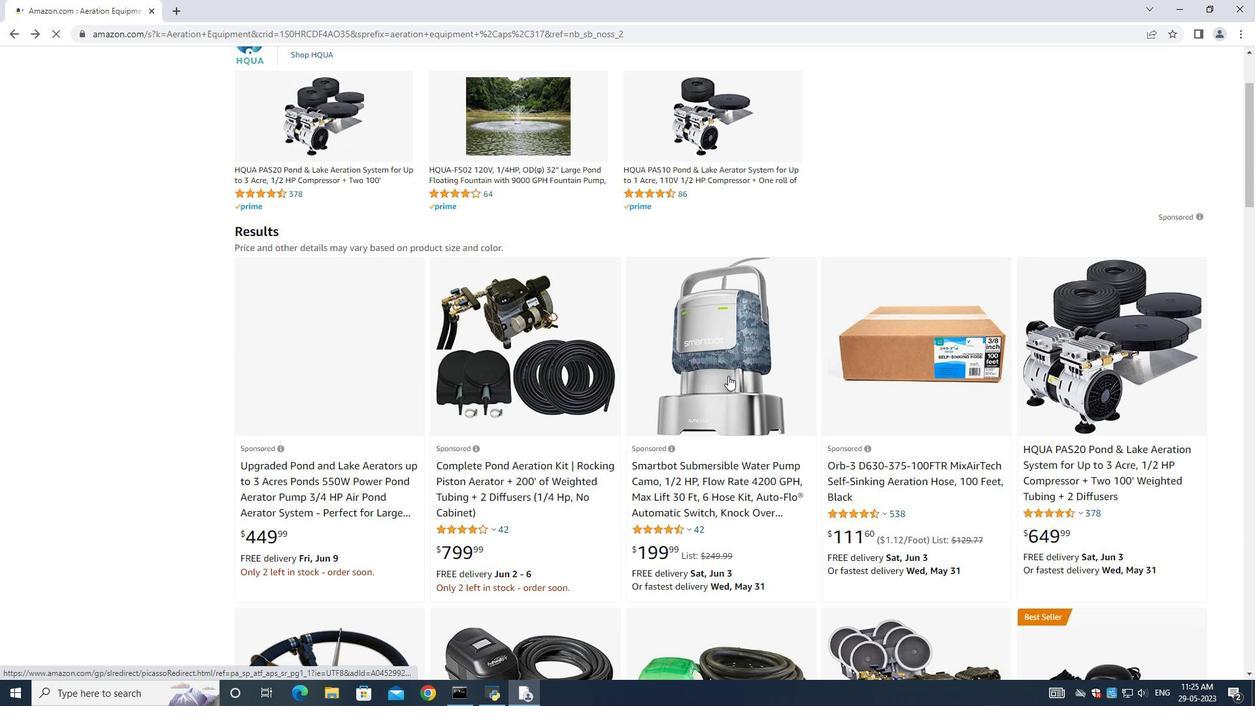 
Action: Mouse moved to (724, 381)
Screenshot: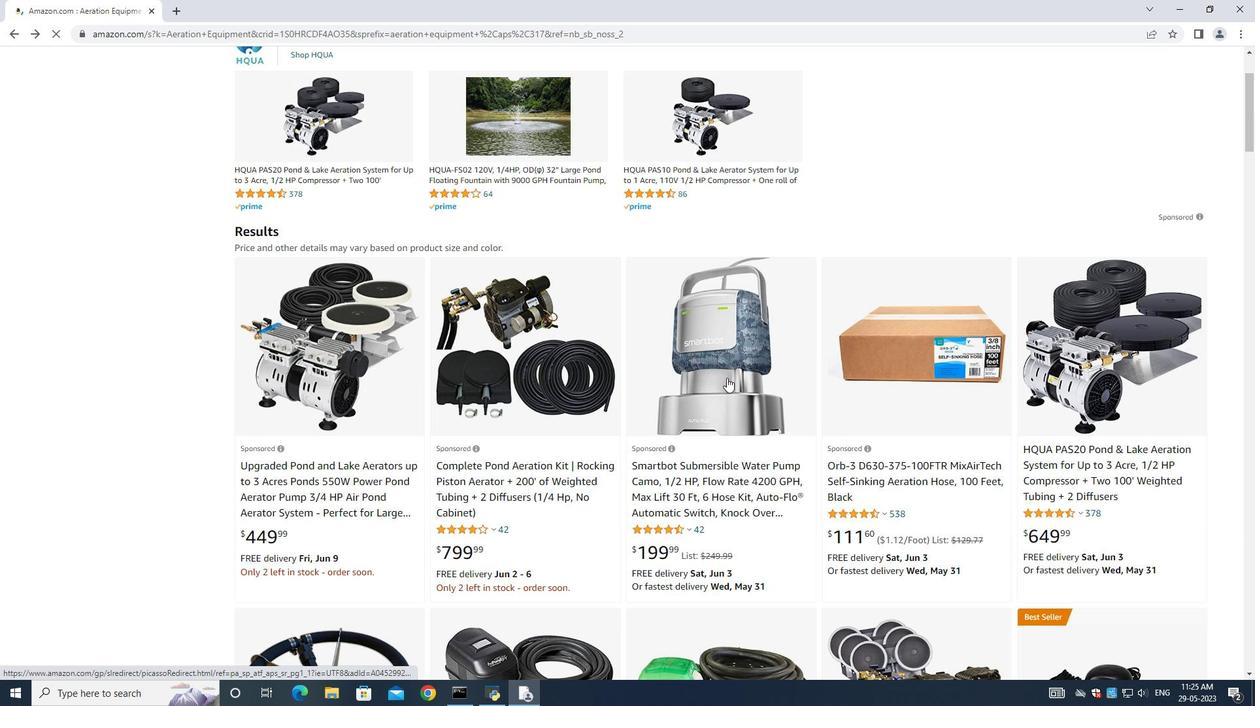 
Action: Mouse scrolled (725, 379) with delta (0, 0)
Screenshot: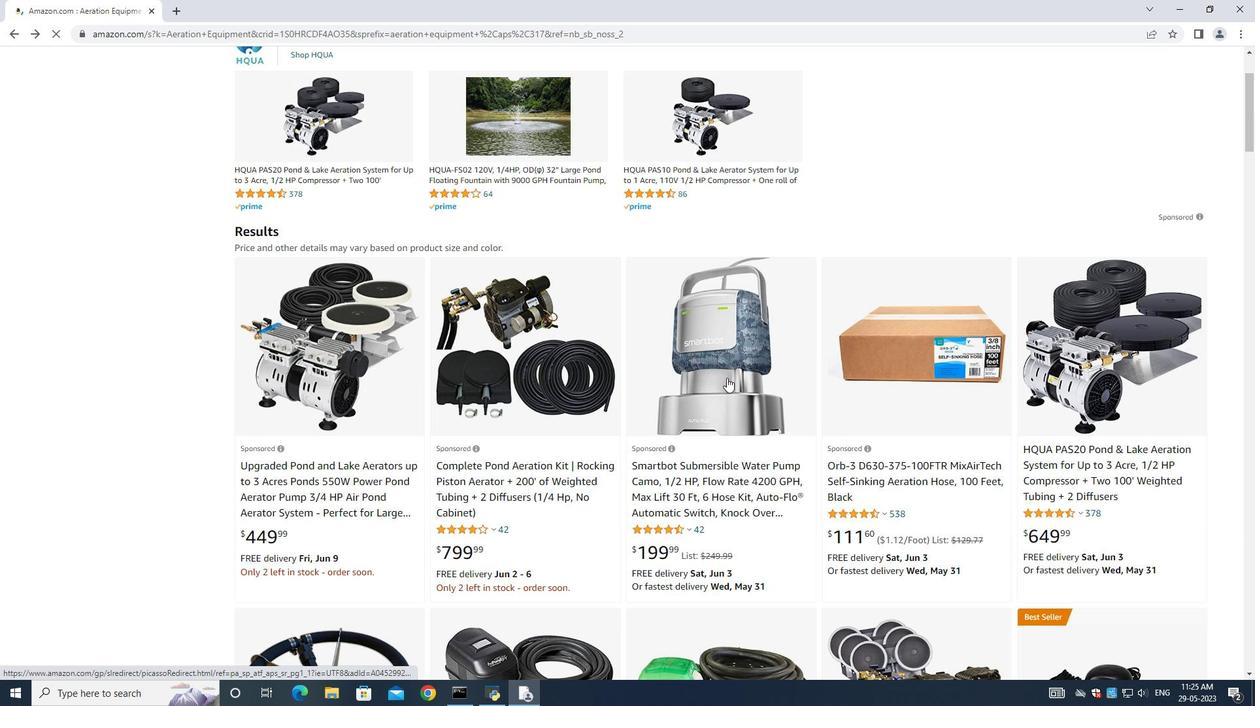 
Action: Mouse moved to (724, 382)
Screenshot: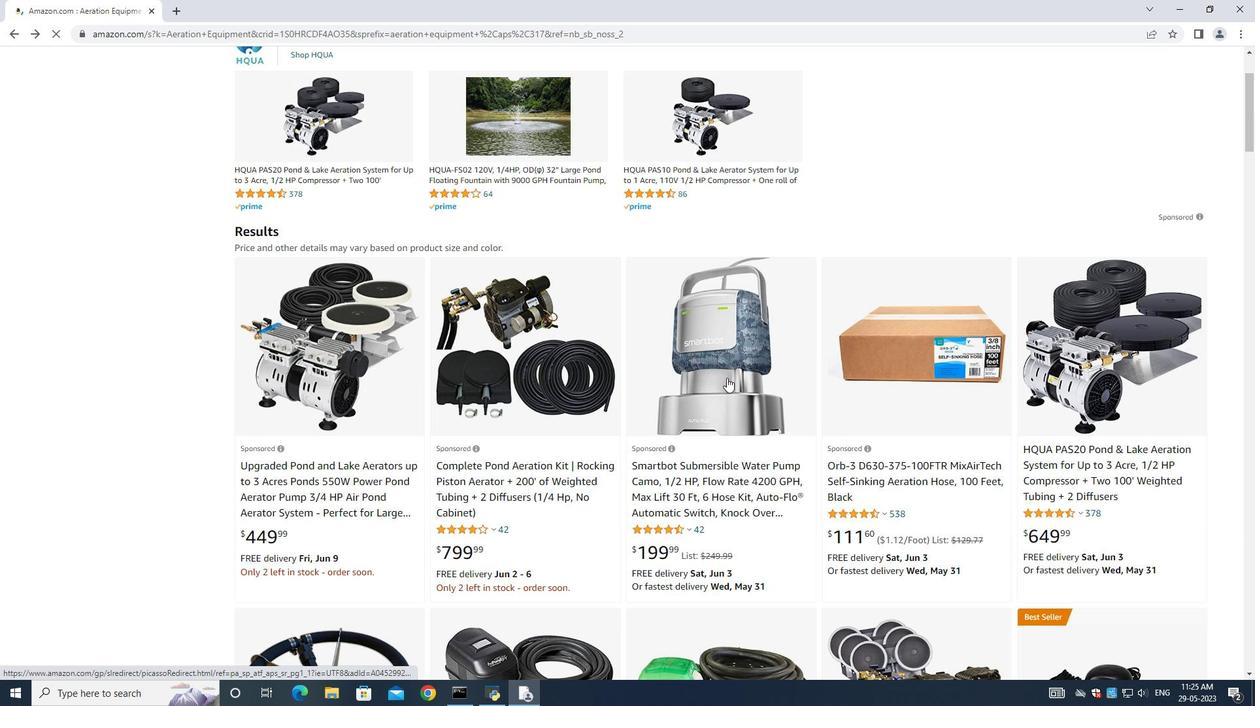 
Action: Mouse scrolled (724, 381) with delta (0, 0)
Screenshot: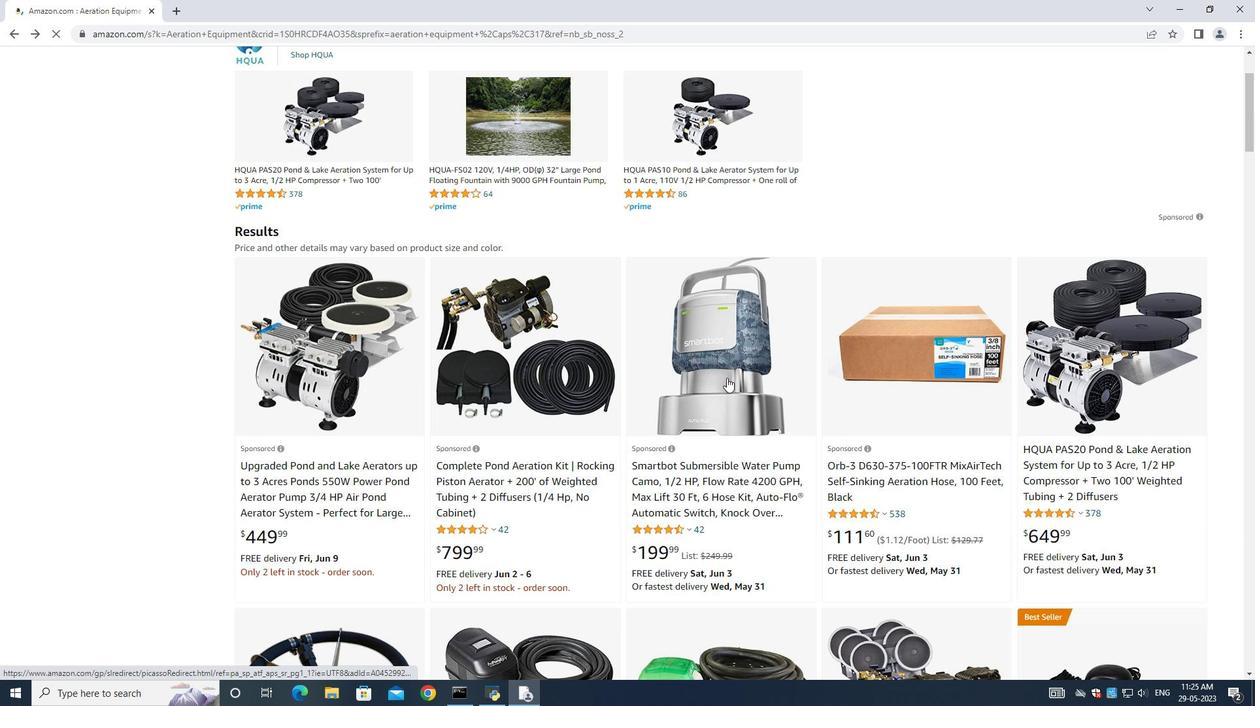 
Action: Mouse scrolled (724, 381) with delta (0, 0)
Screenshot: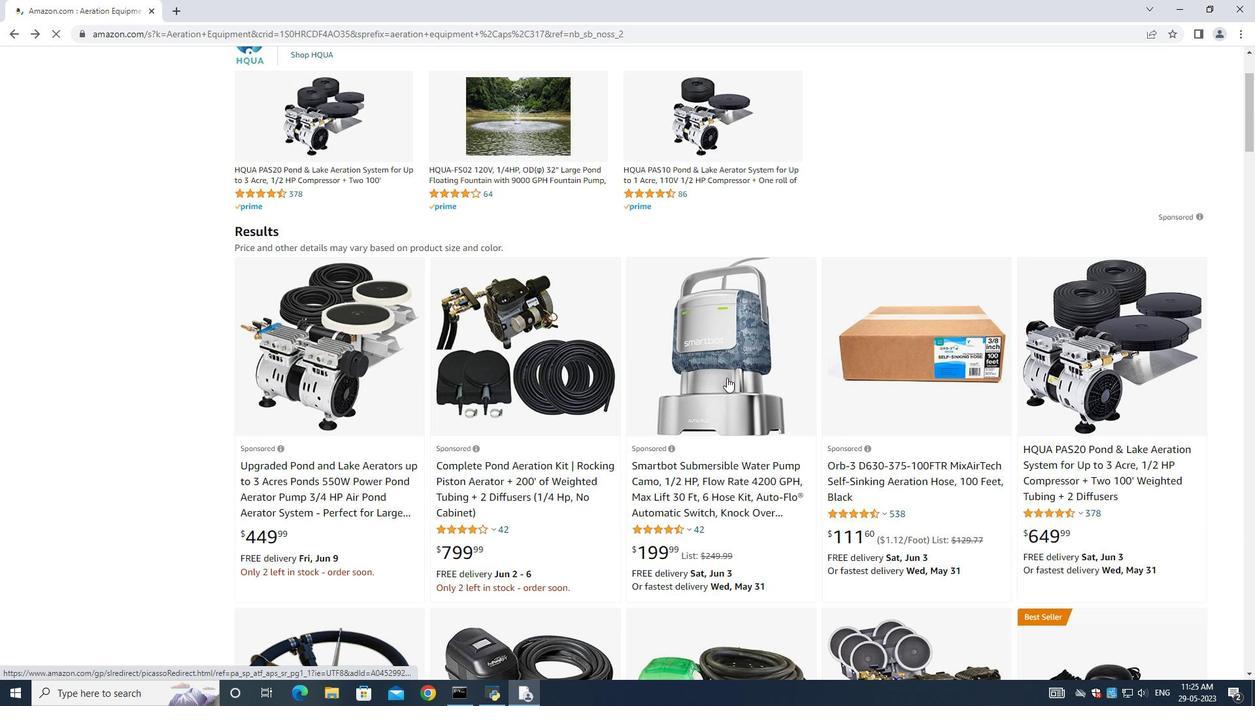 
Action: Mouse moved to (724, 383)
Screenshot: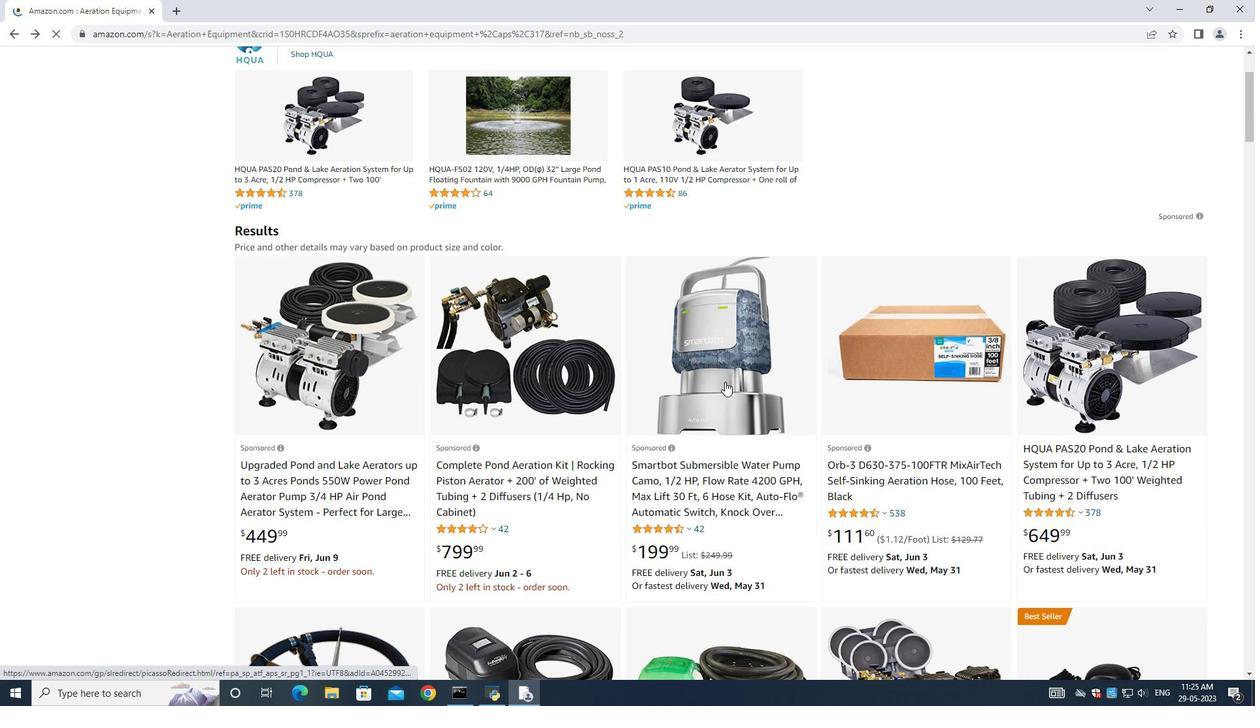 
Action: Mouse scrolled (724, 382) with delta (0, 0)
Screenshot: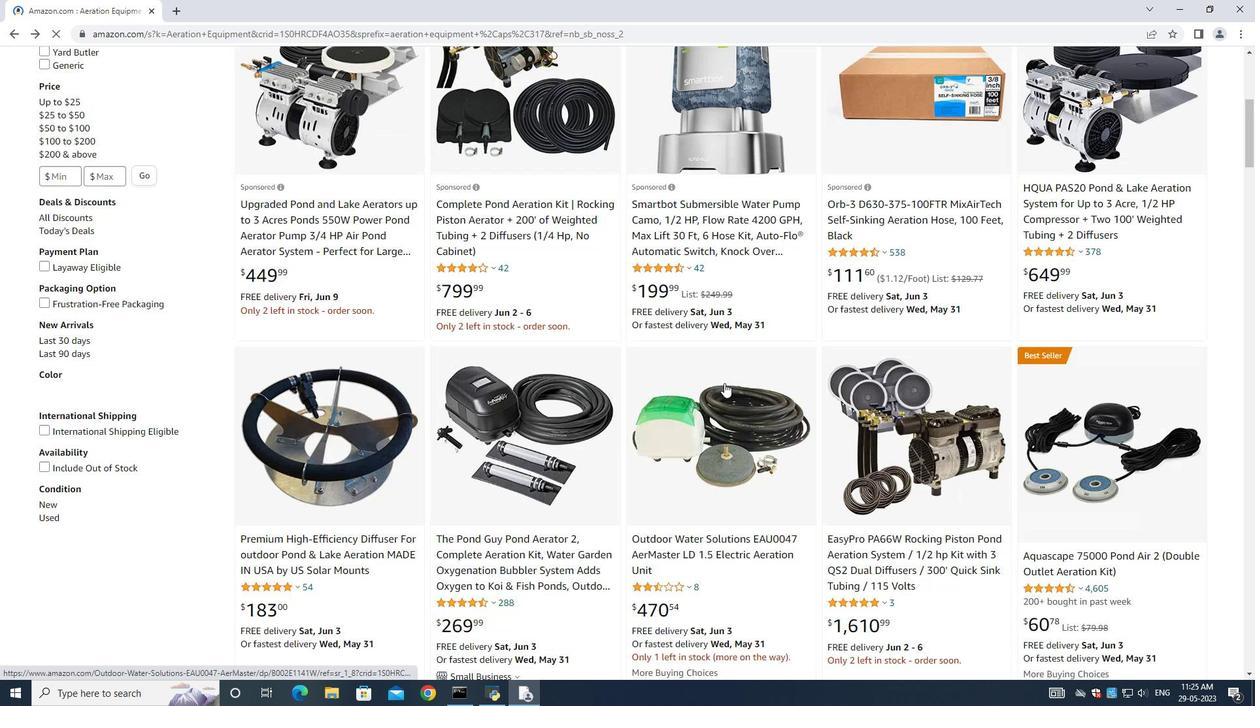 
Action: Mouse moved to (723, 385)
Screenshot: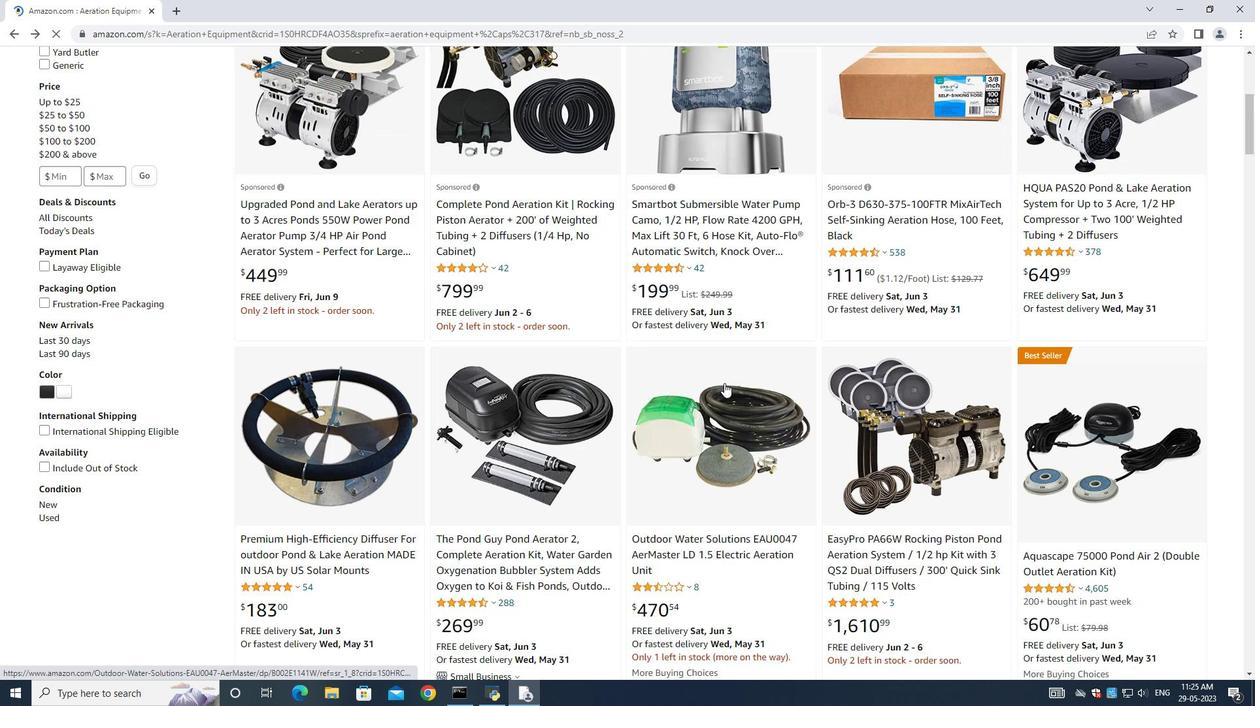 
Action: Mouse scrolled (724, 383) with delta (0, 0)
Screenshot: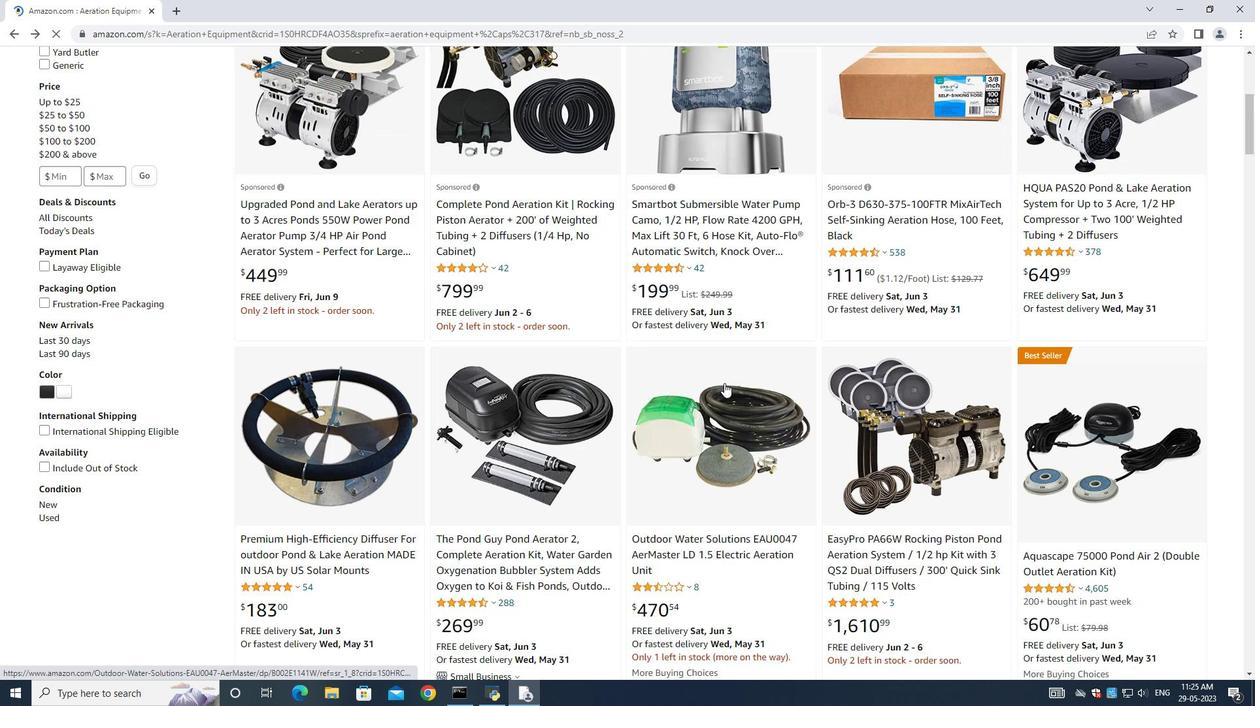 
Action: Mouse scrolled (723, 383) with delta (0, 0)
Screenshot: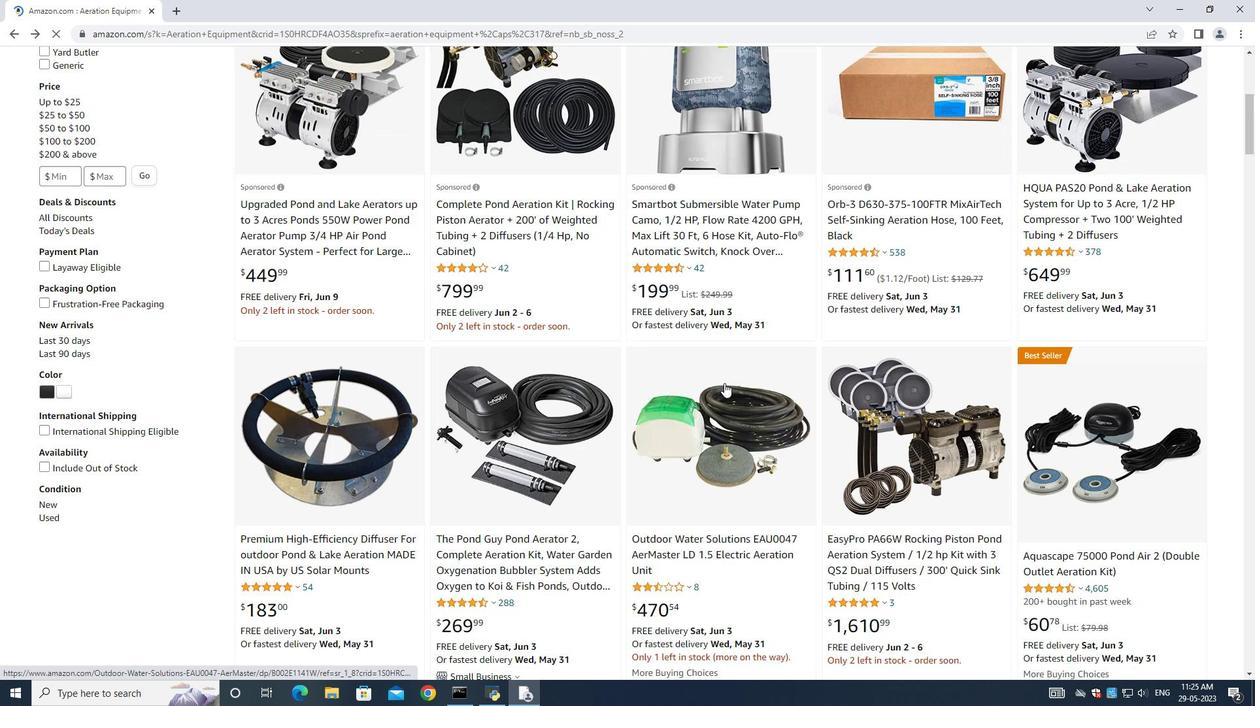 
Action: Mouse scrolled (723, 384) with delta (0, 0)
Screenshot: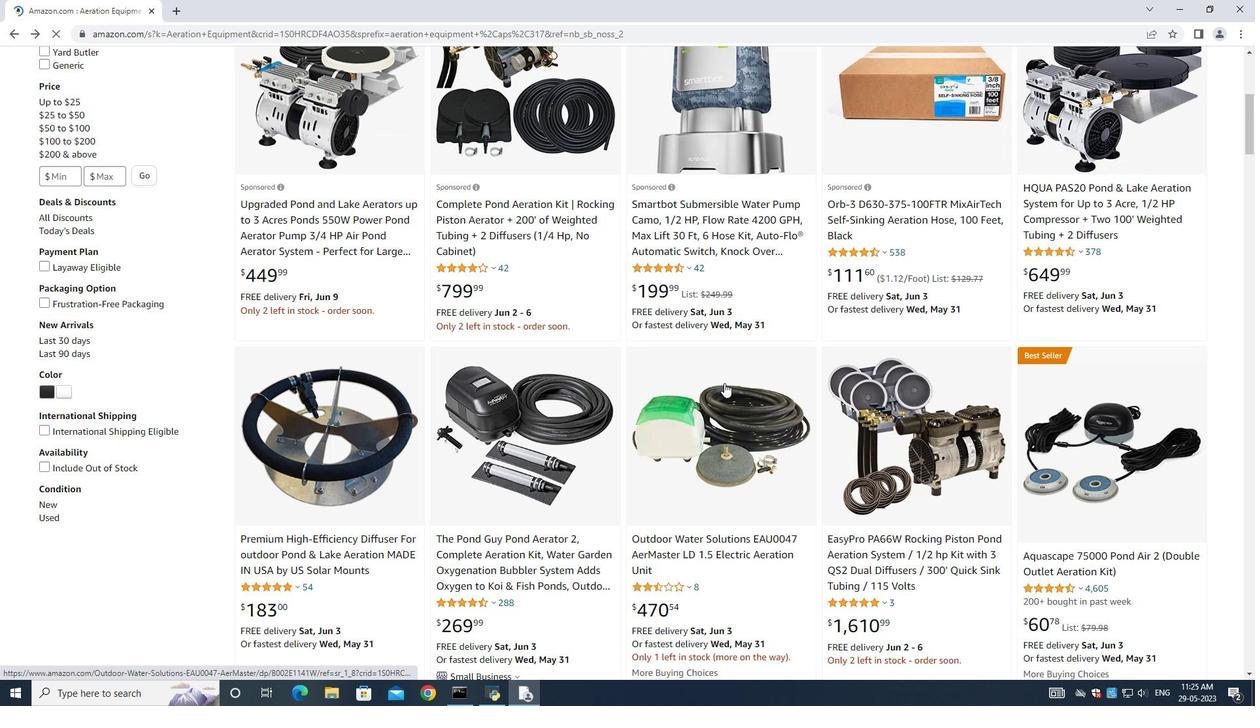 
Action: Mouse moved to (770, 263)
Screenshot: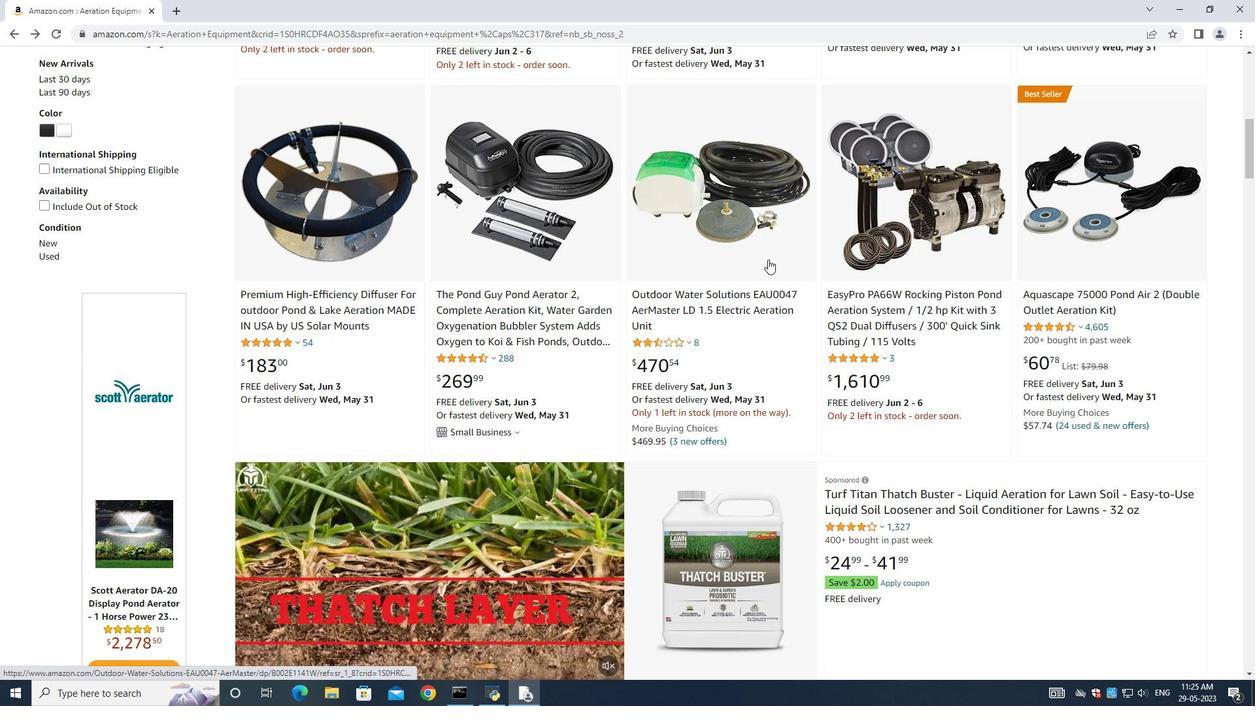 
Action: Mouse scrolled (770, 262) with delta (0, 0)
Screenshot: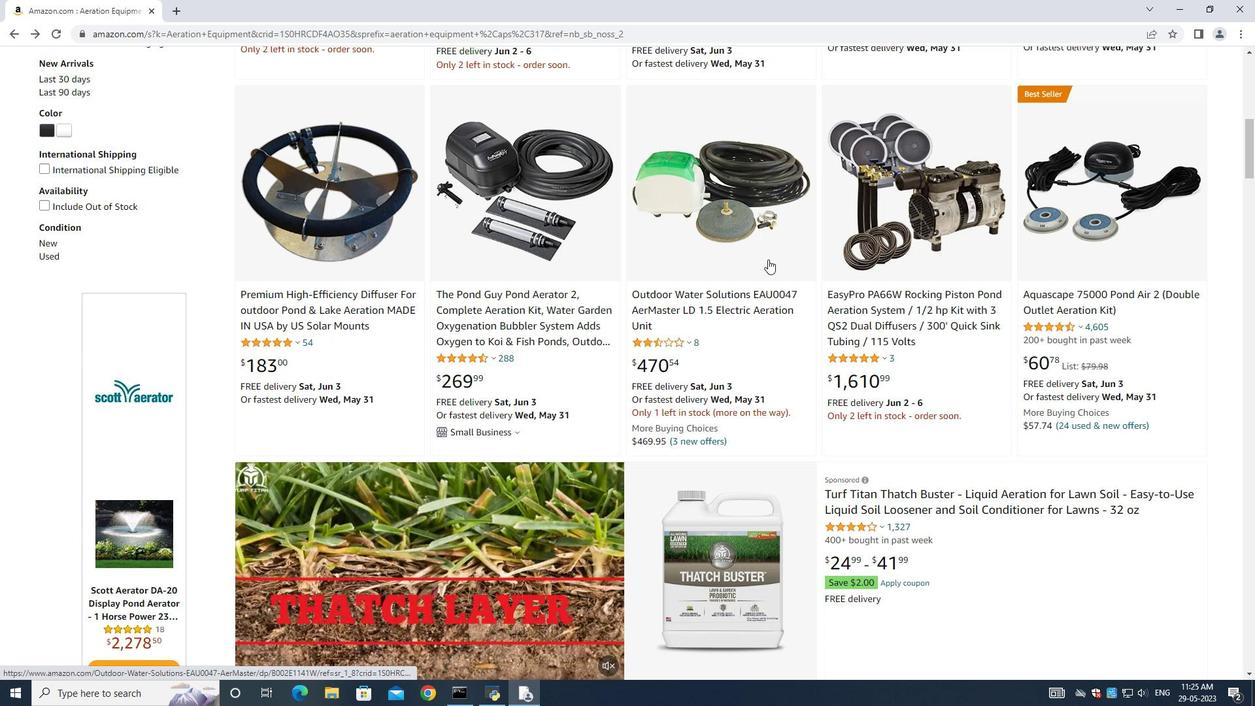 
Action: Mouse moved to (770, 264)
Screenshot: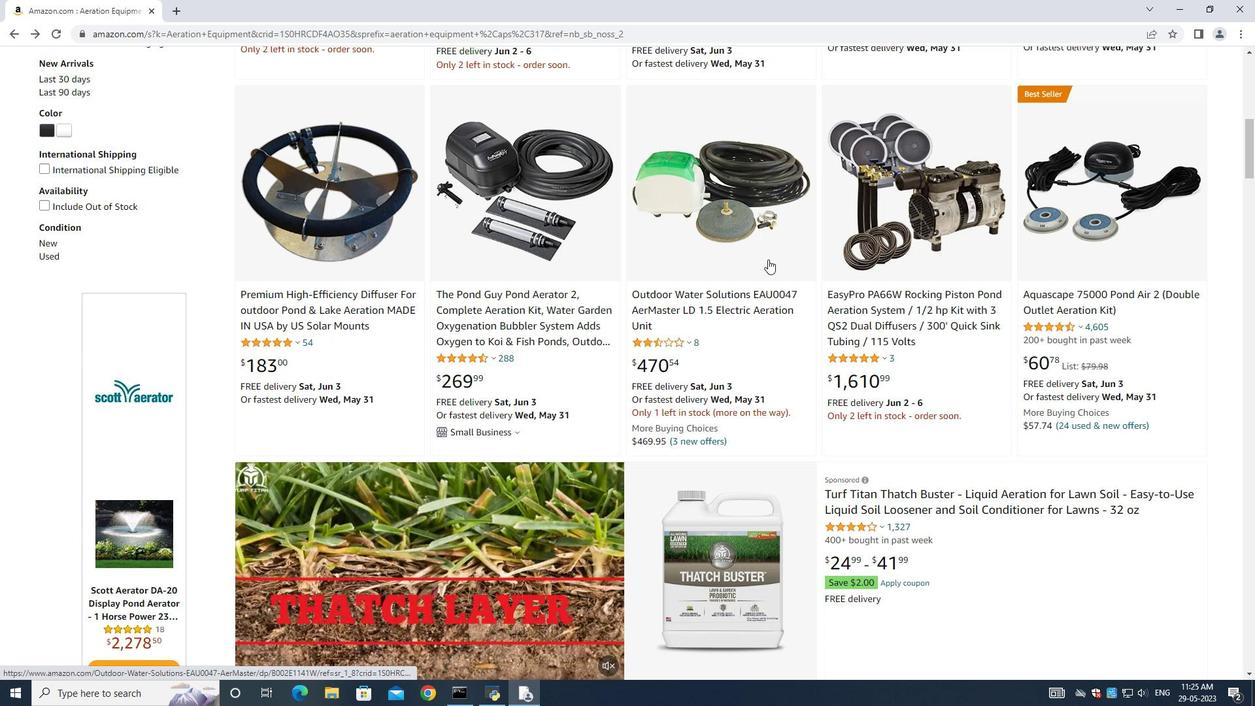 
Action: Mouse scrolled (770, 263) with delta (0, 0)
Screenshot: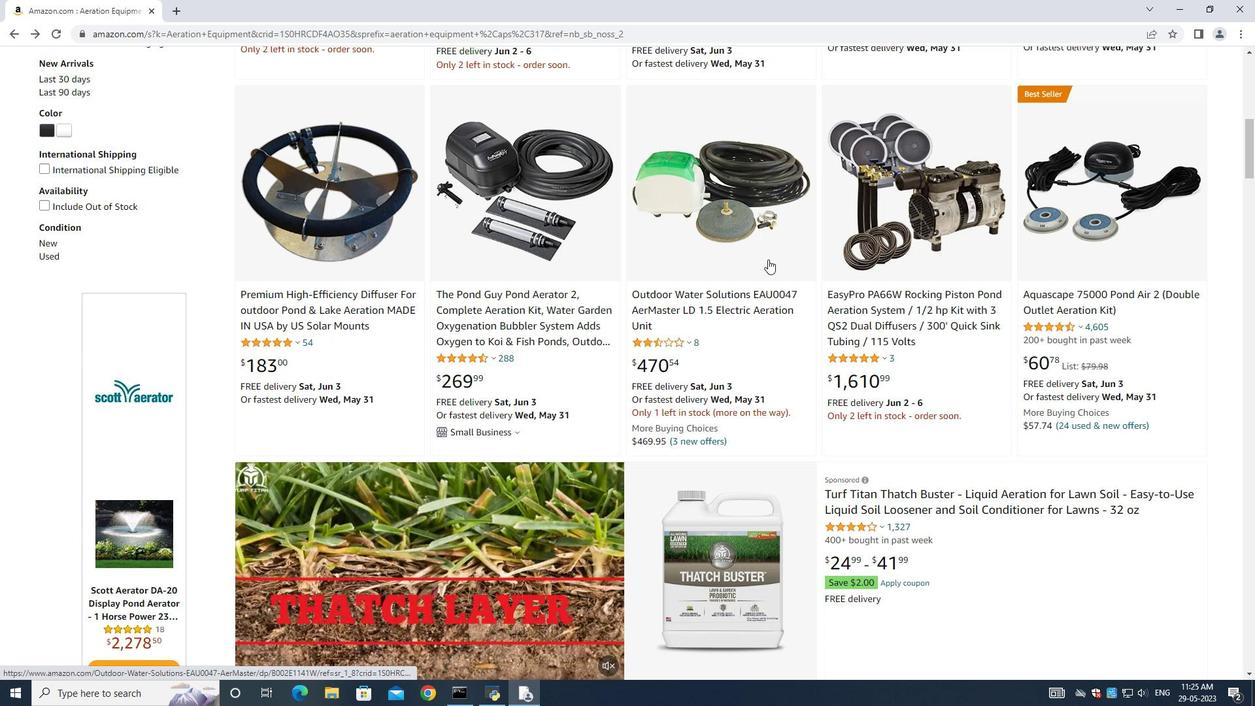 
Action: Mouse moved to (770, 264)
Screenshot: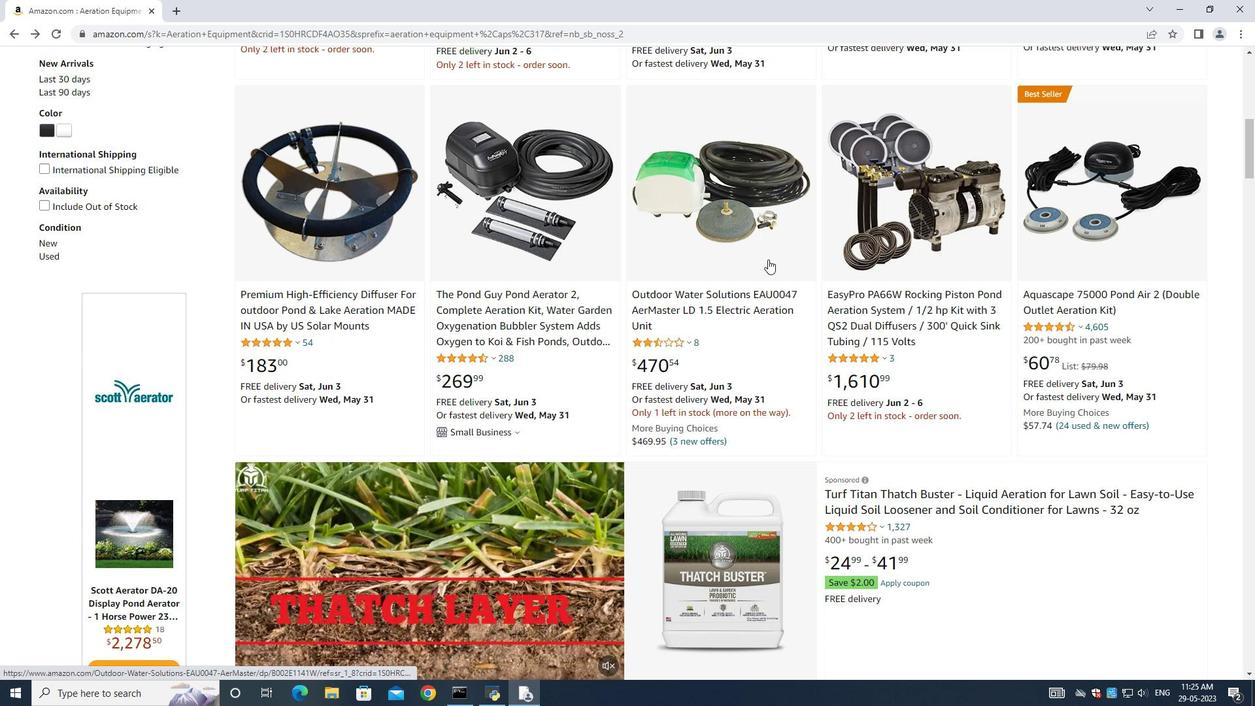 
Action: Mouse scrolled (770, 263) with delta (0, 0)
Screenshot: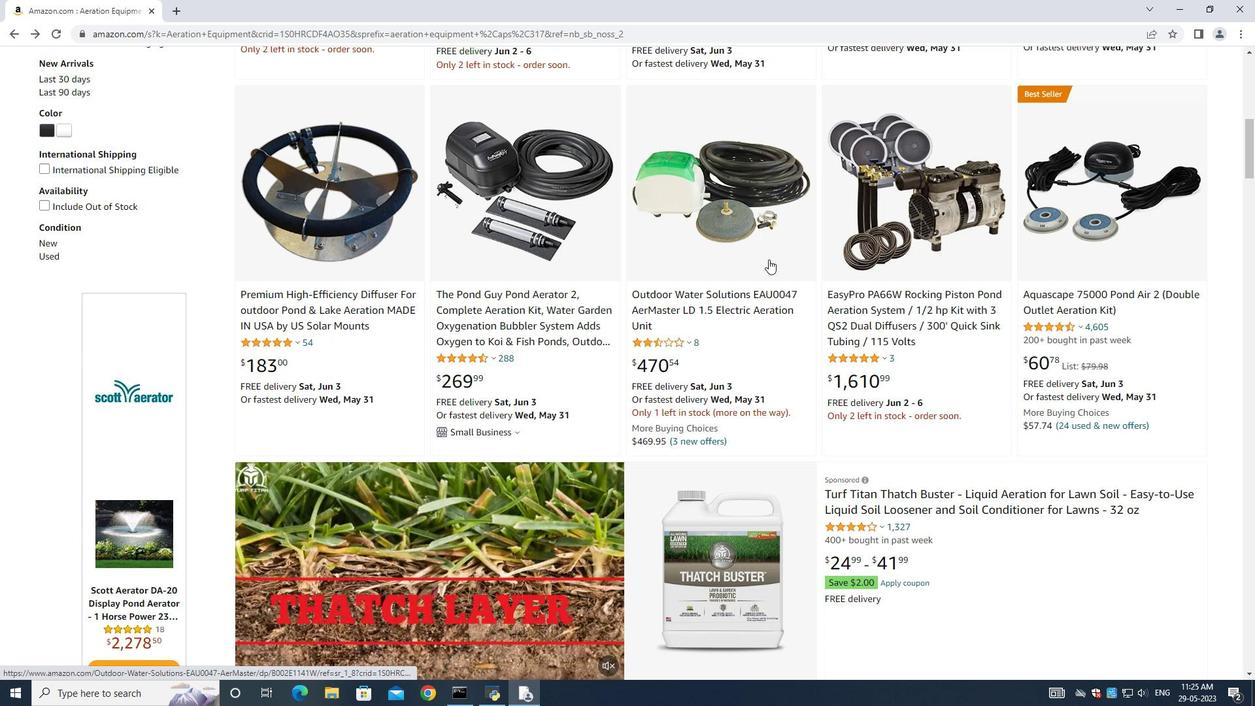 
Action: Mouse scrolled (770, 263) with delta (0, 0)
Screenshot: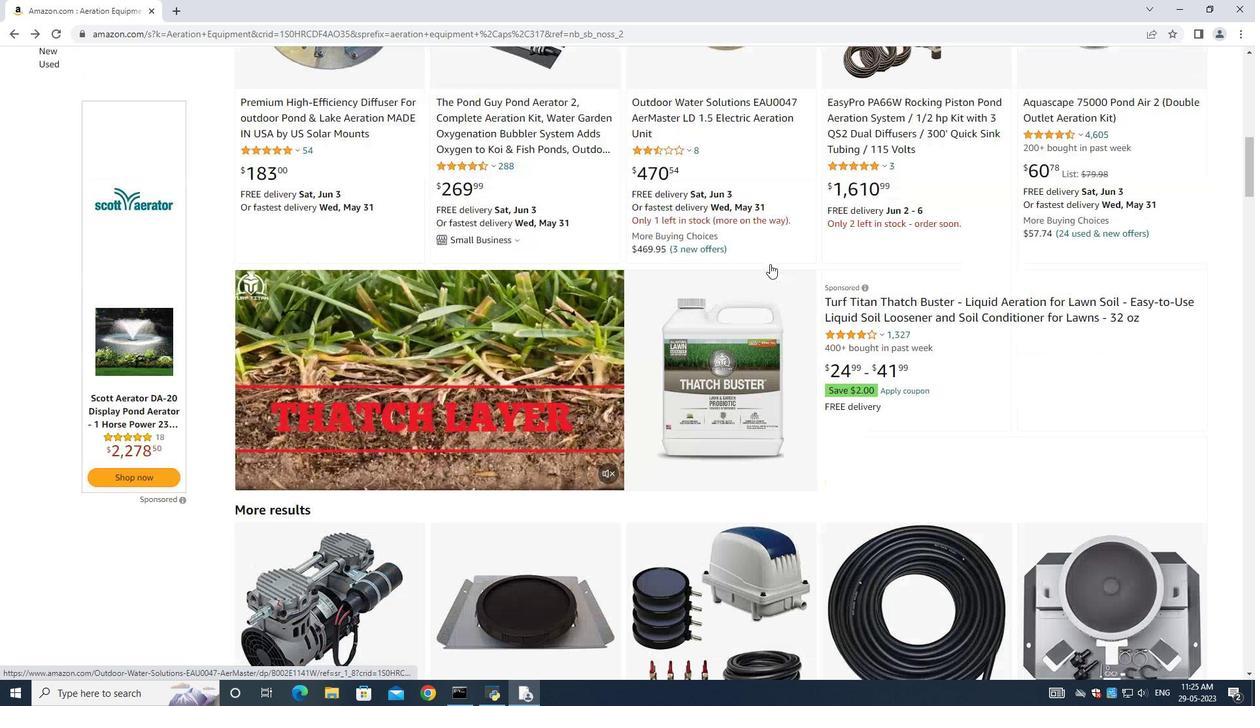 
Action: Mouse scrolled (770, 263) with delta (0, 0)
Screenshot: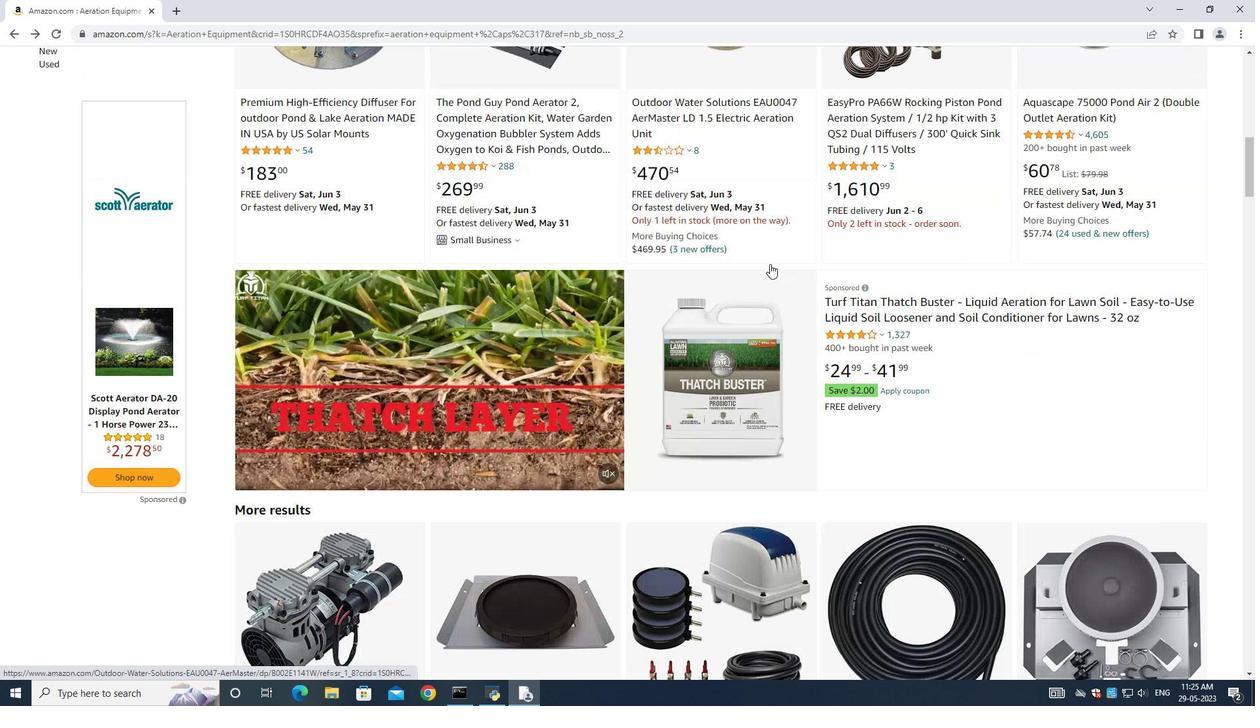 
Action: Mouse scrolled (770, 263) with delta (0, 0)
Screenshot: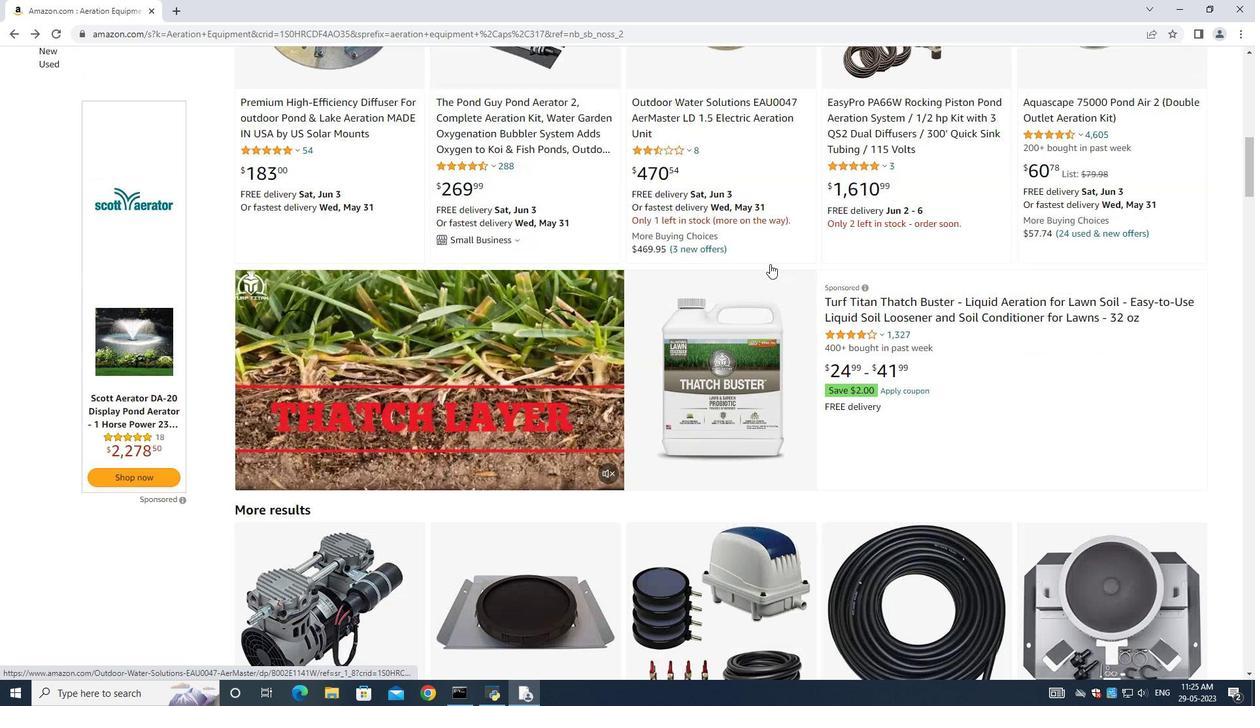 
Action: Mouse moved to (976, 438)
Screenshot: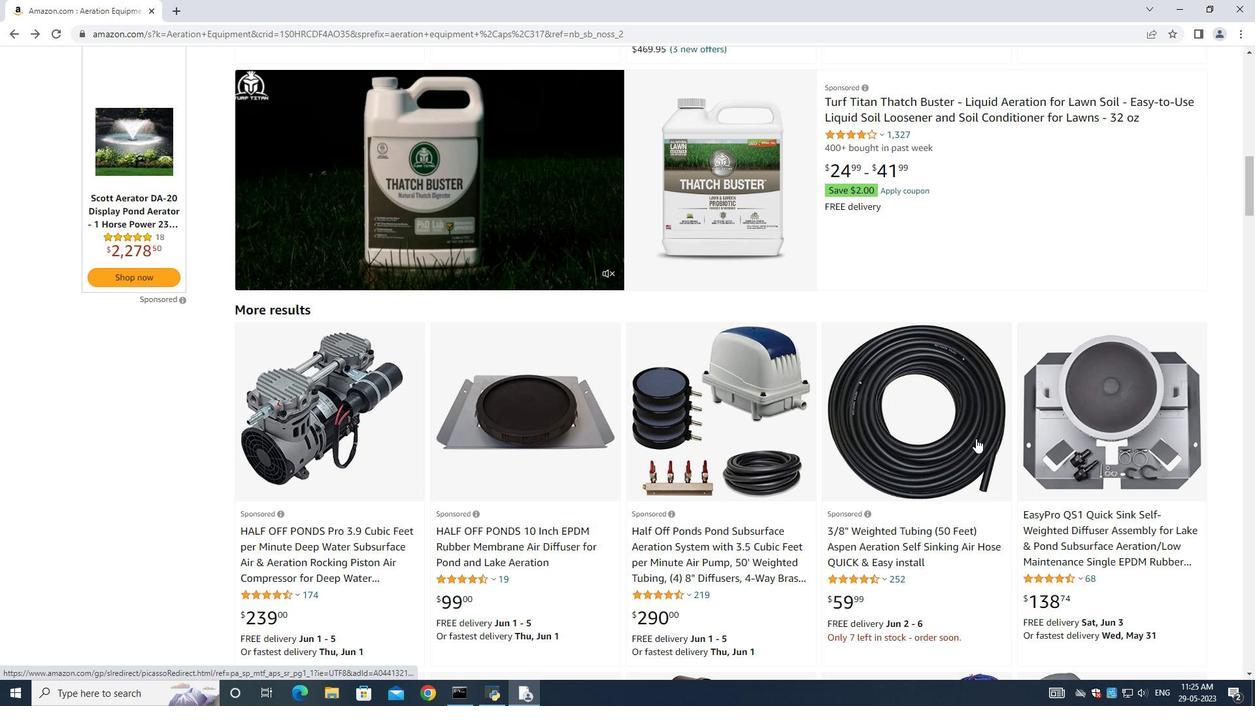 
Action: Mouse scrolled (976, 438) with delta (0, 0)
Screenshot: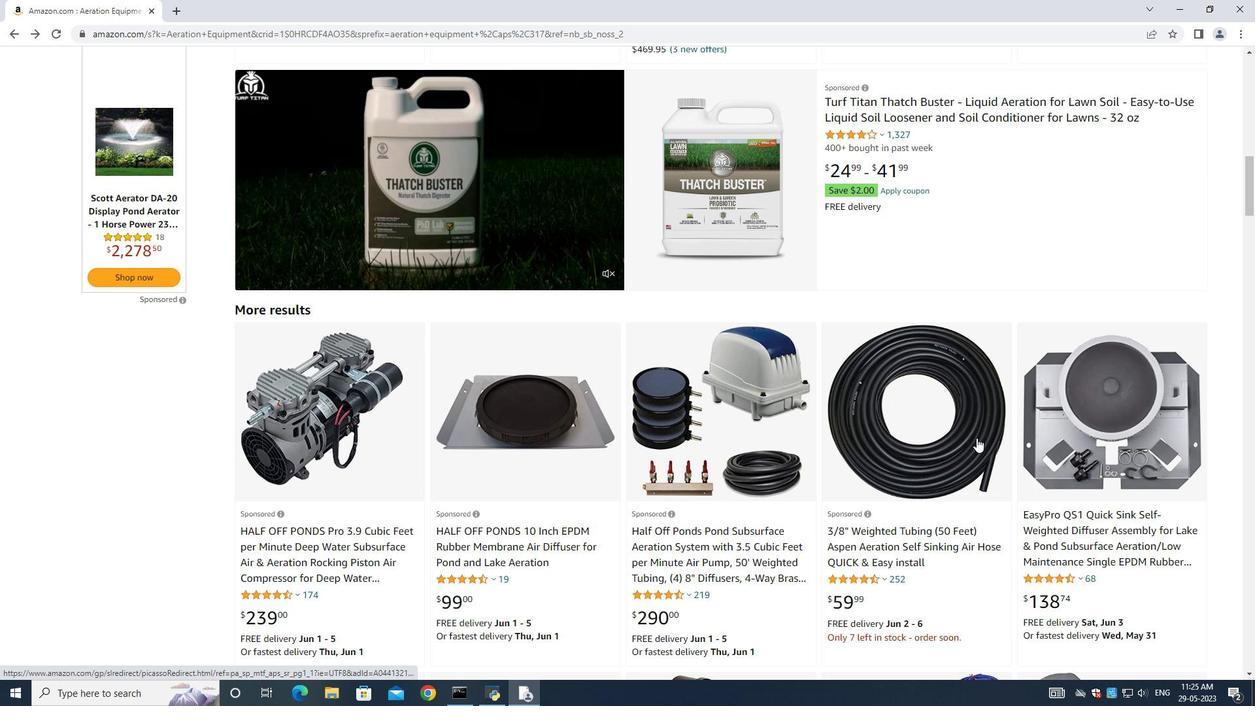 
Action: Mouse scrolled (976, 438) with delta (0, 0)
Screenshot: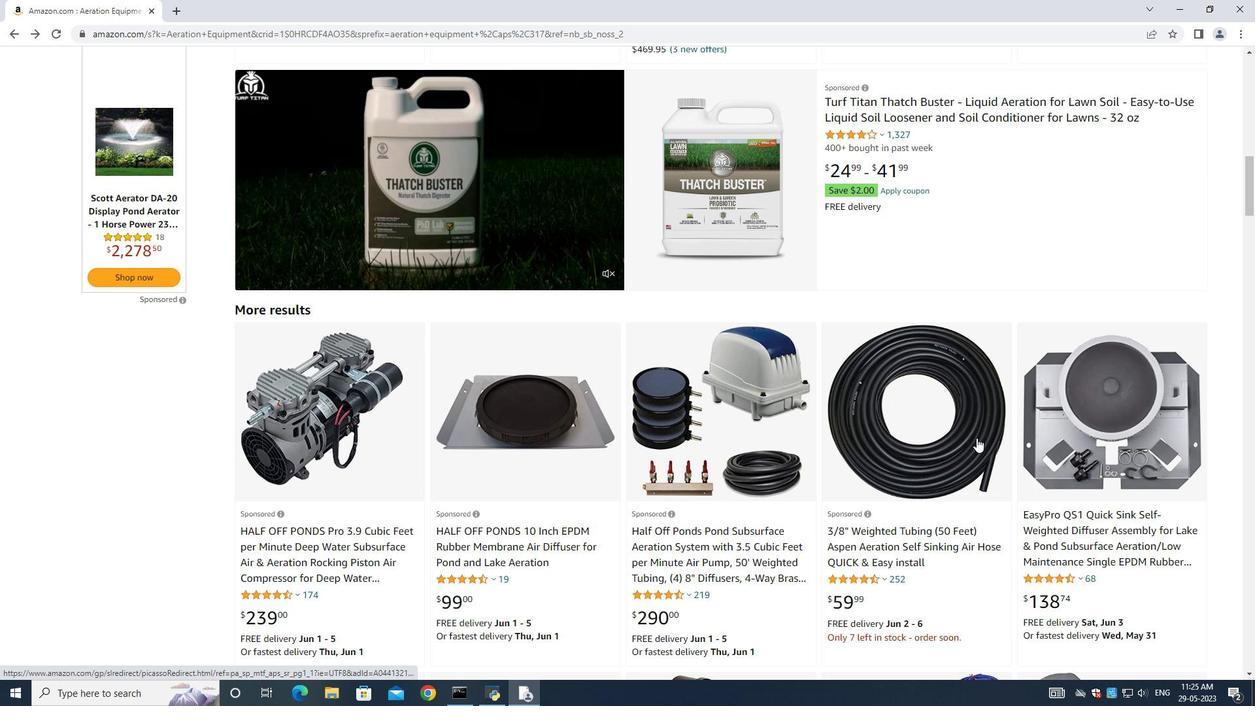 
Action: Mouse scrolled (976, 438) with delta (0, 0)
Screenshot: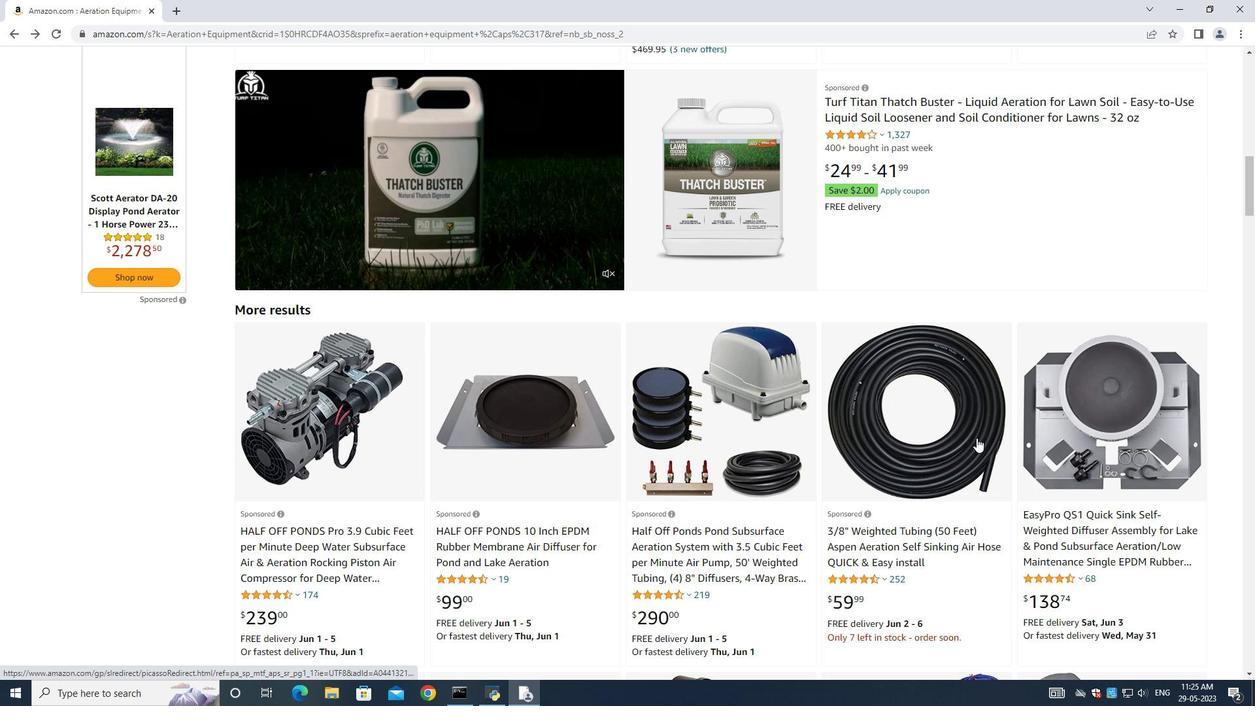 
Action: Mouse scrolled (976, 438) with delta (0, 0)
Screenshot: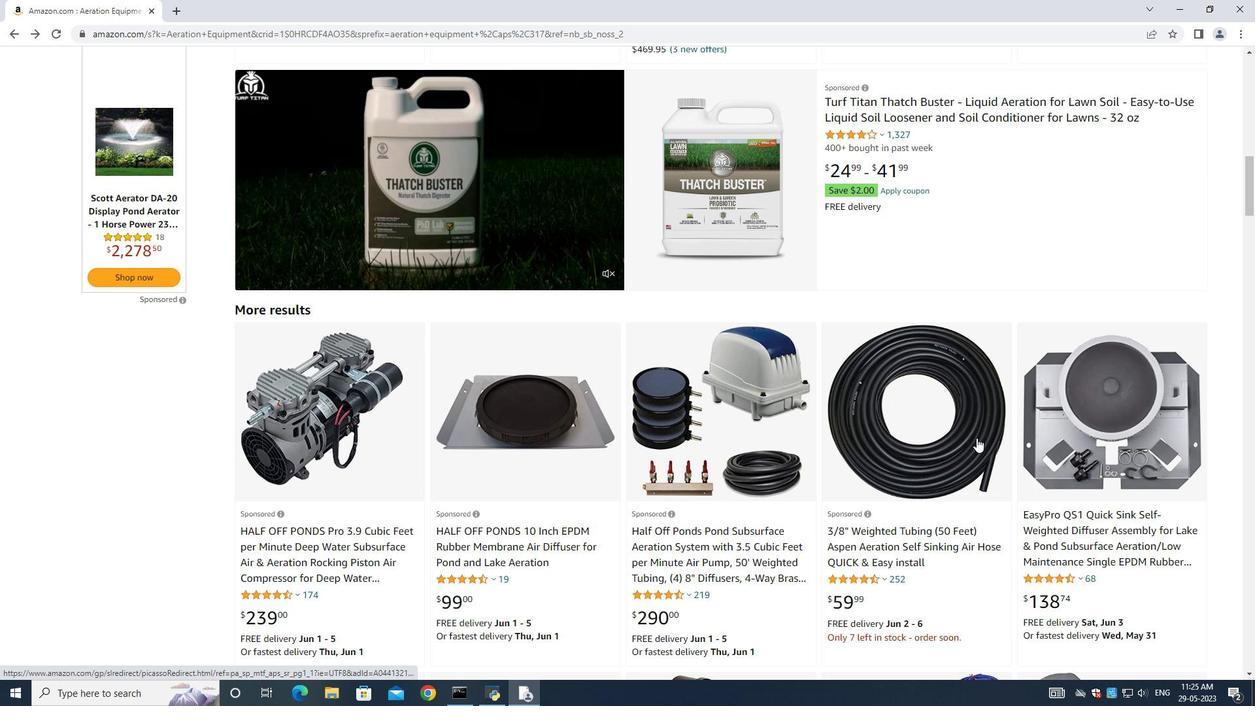 
Action: Mouse scrolled (976, 438) with delta (0, 0)
Screenshot: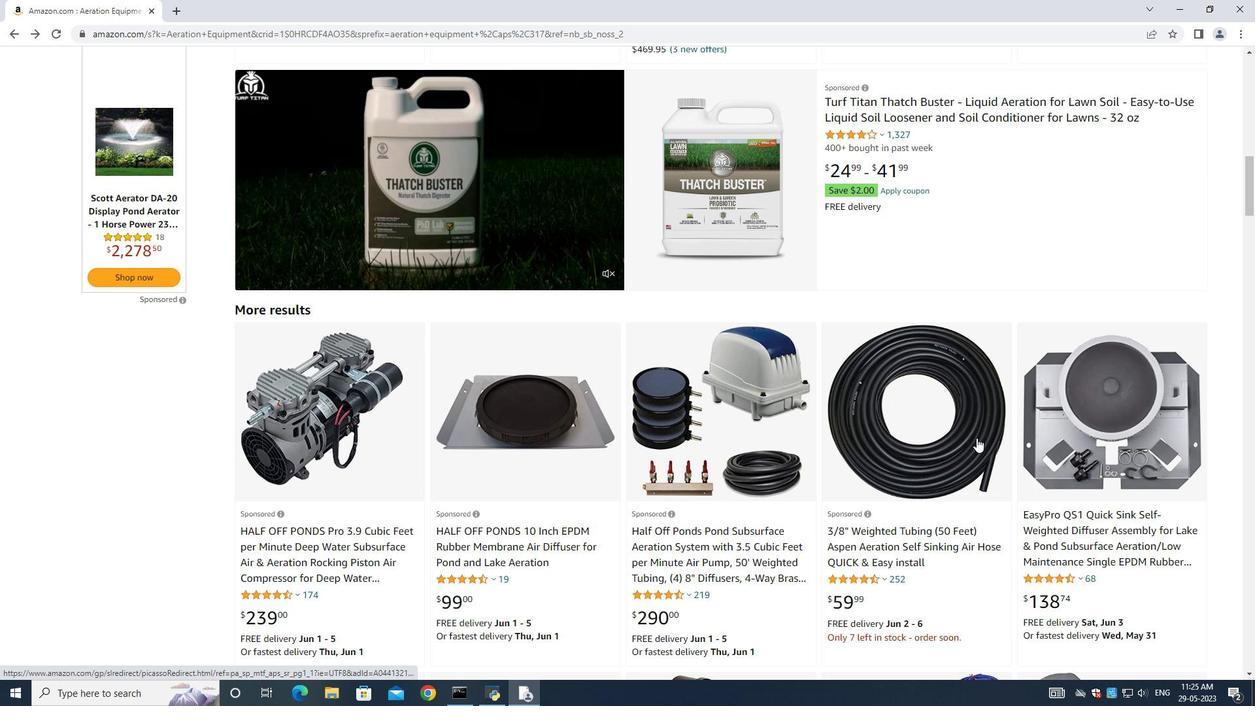 
Action: Mouse scrolled (976, 438) with delta (0, 0)
Screenshot: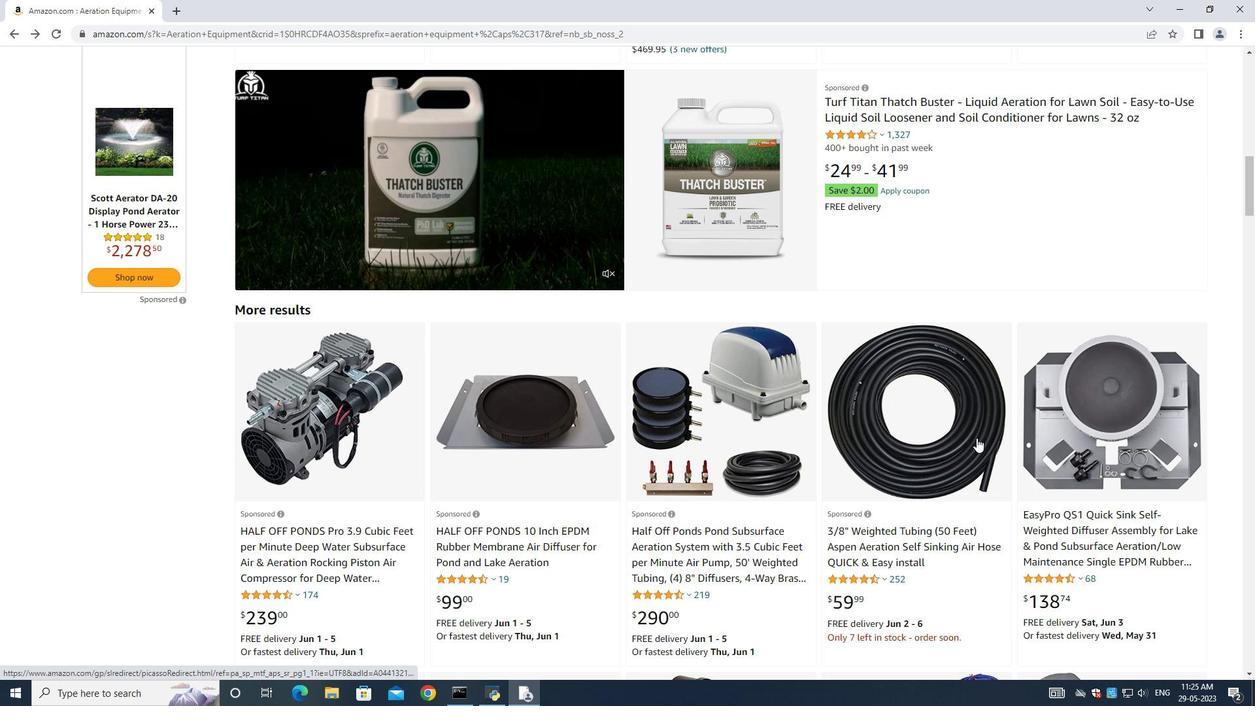 
Action: Mouse scrolled (976, 438) with delta (0, 0)
Screenshot: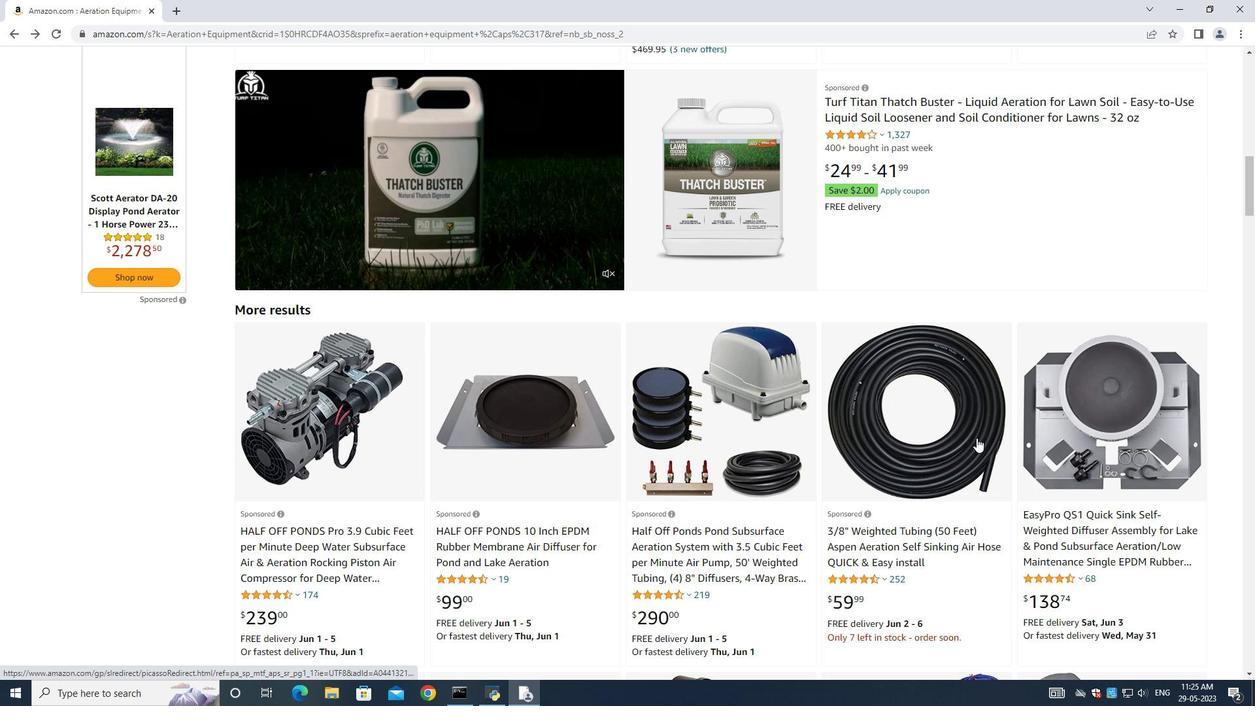 
Action: Mouse scrolled (976, 438) with delta (0, 0)
Screenshot: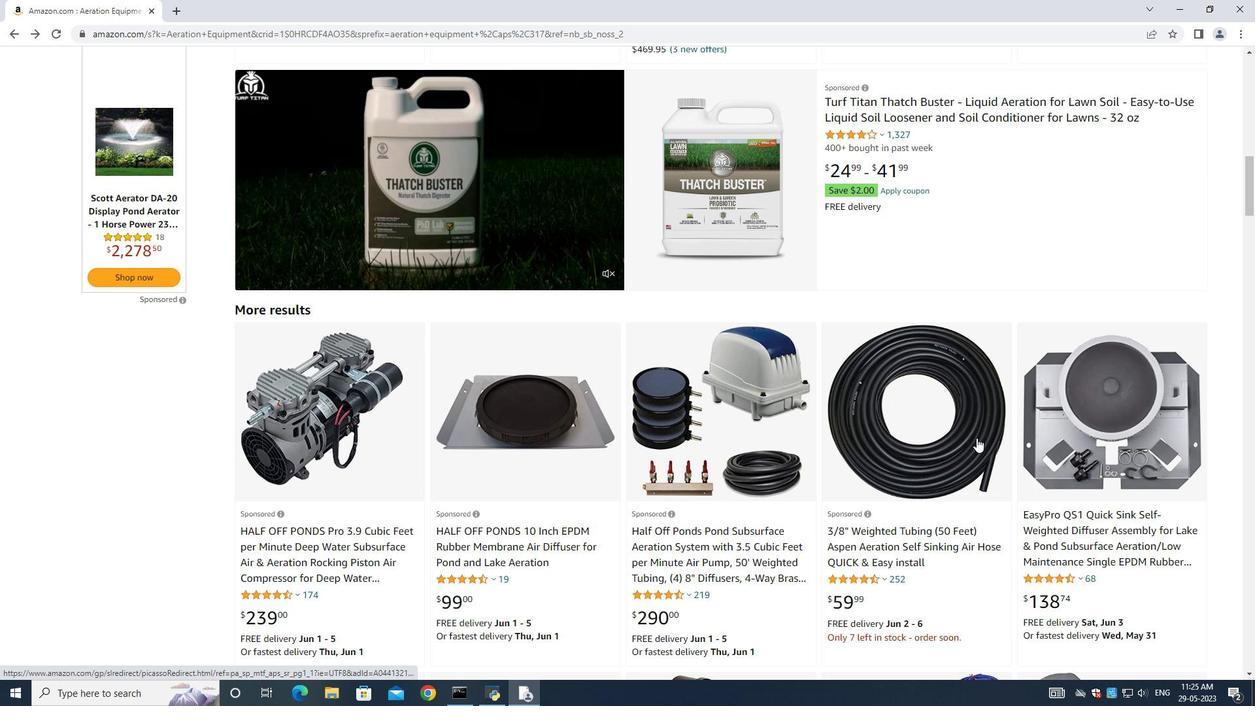 
Action: Mouse scrolled (976, 438) with delta (0, 0)
Screenshot: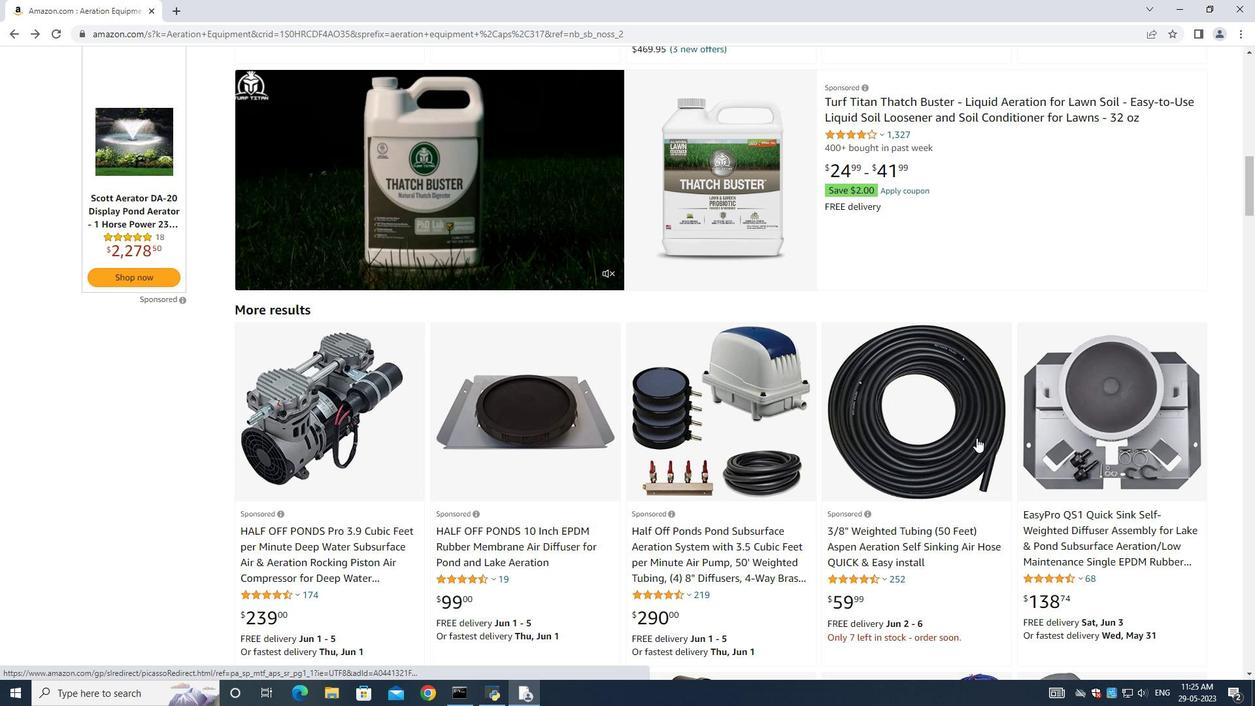 
Action: Mouse moved to (904, 407)
Screenshot: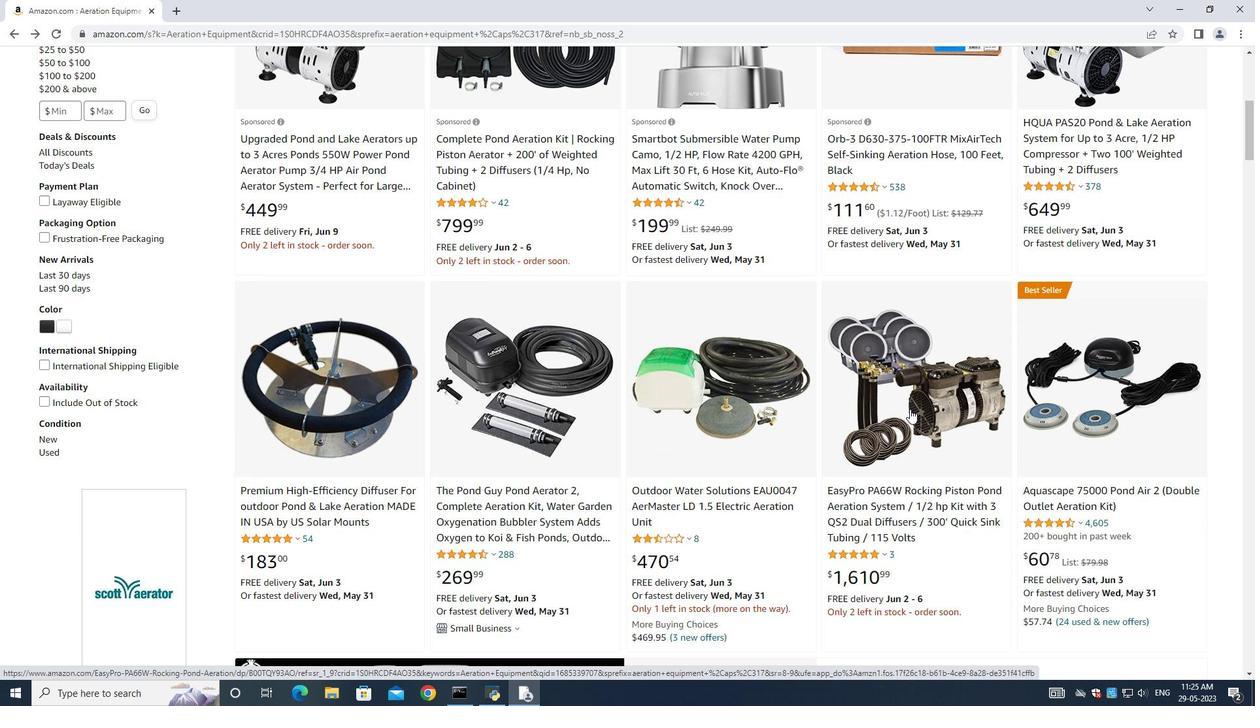 
Action: Mouse scrolled (904, 408) with delta (0, 0)
Screenshot: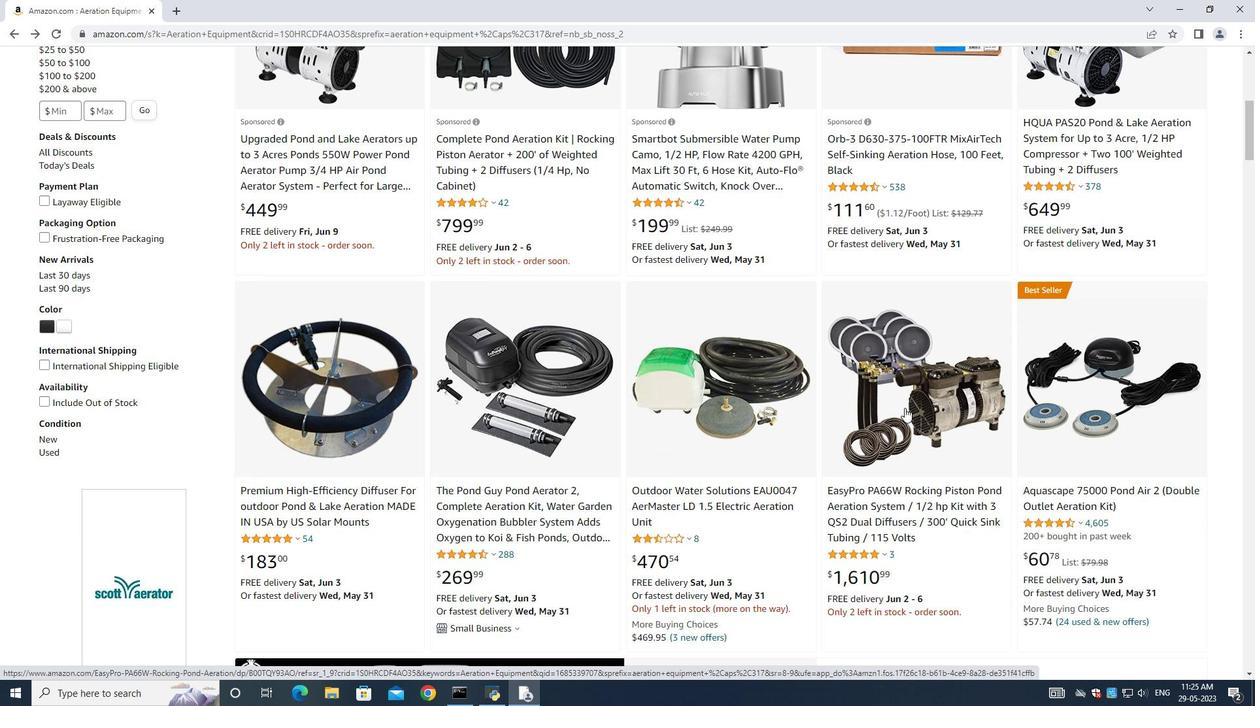 
Action: Mouse moved to (883, 567)
Screenshot: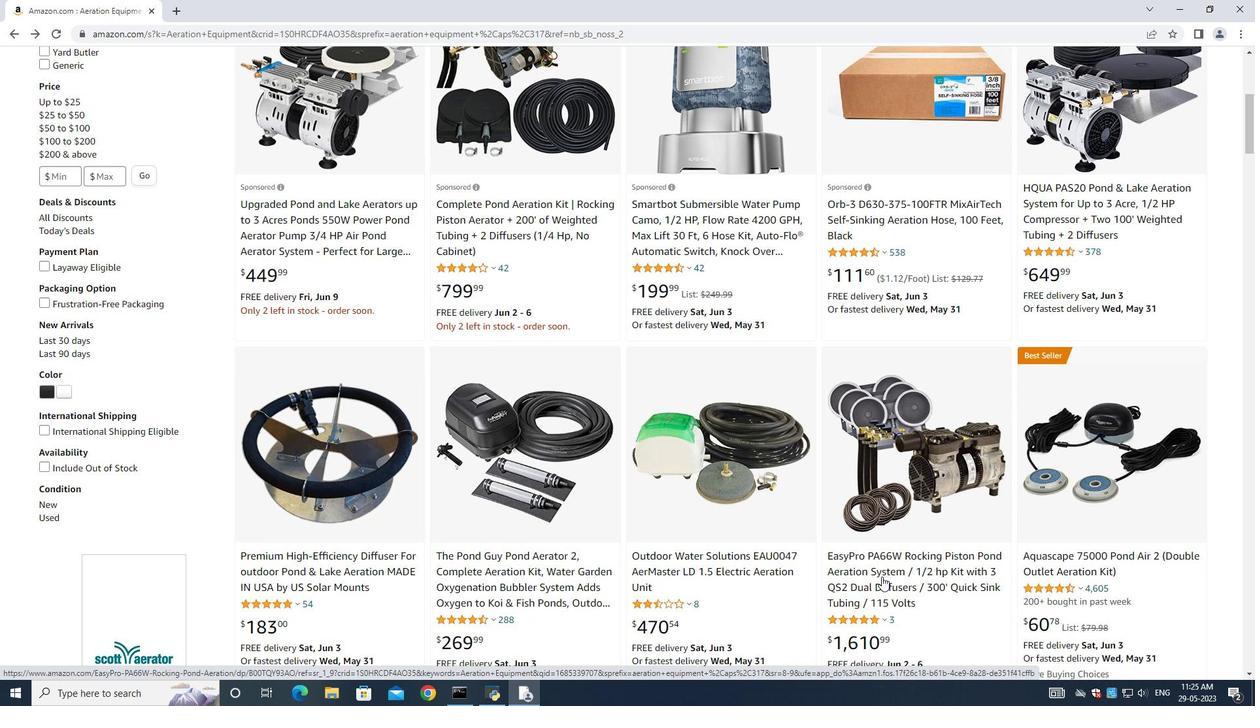 
Action: Mouse pressed left at (883, 567)
Screenshot: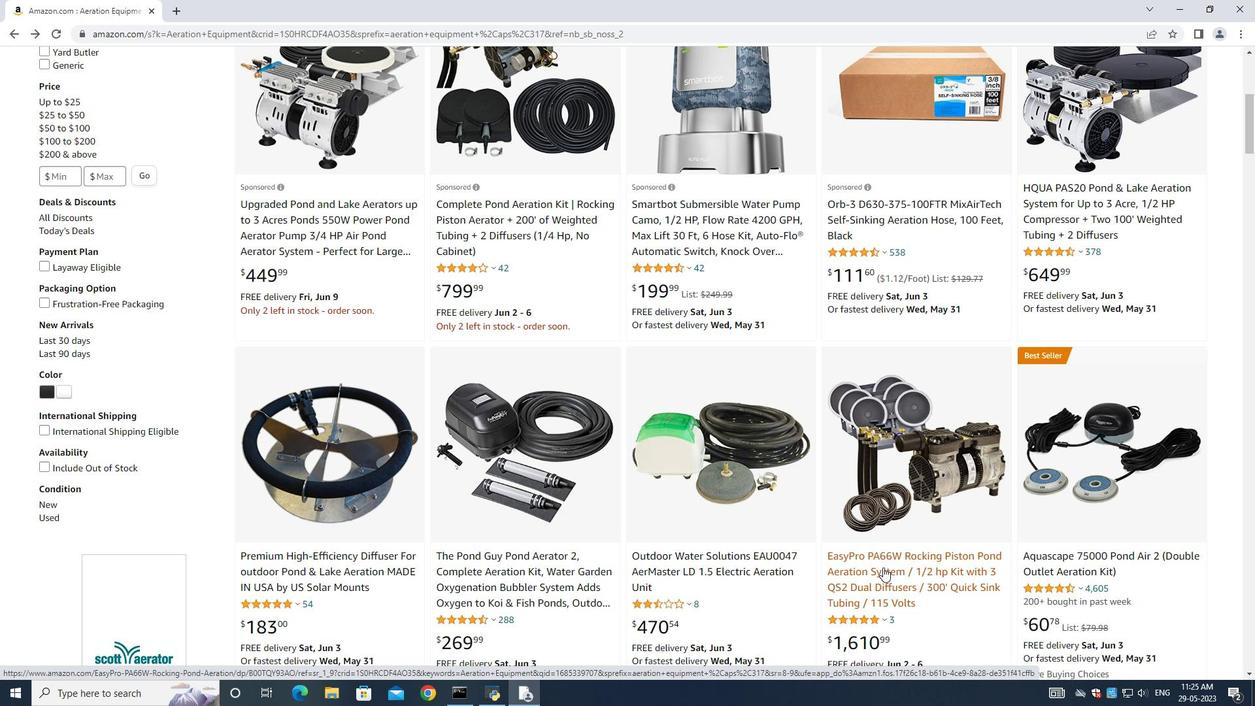 
Action: Mouse moved to (11, 35)
Screenshot: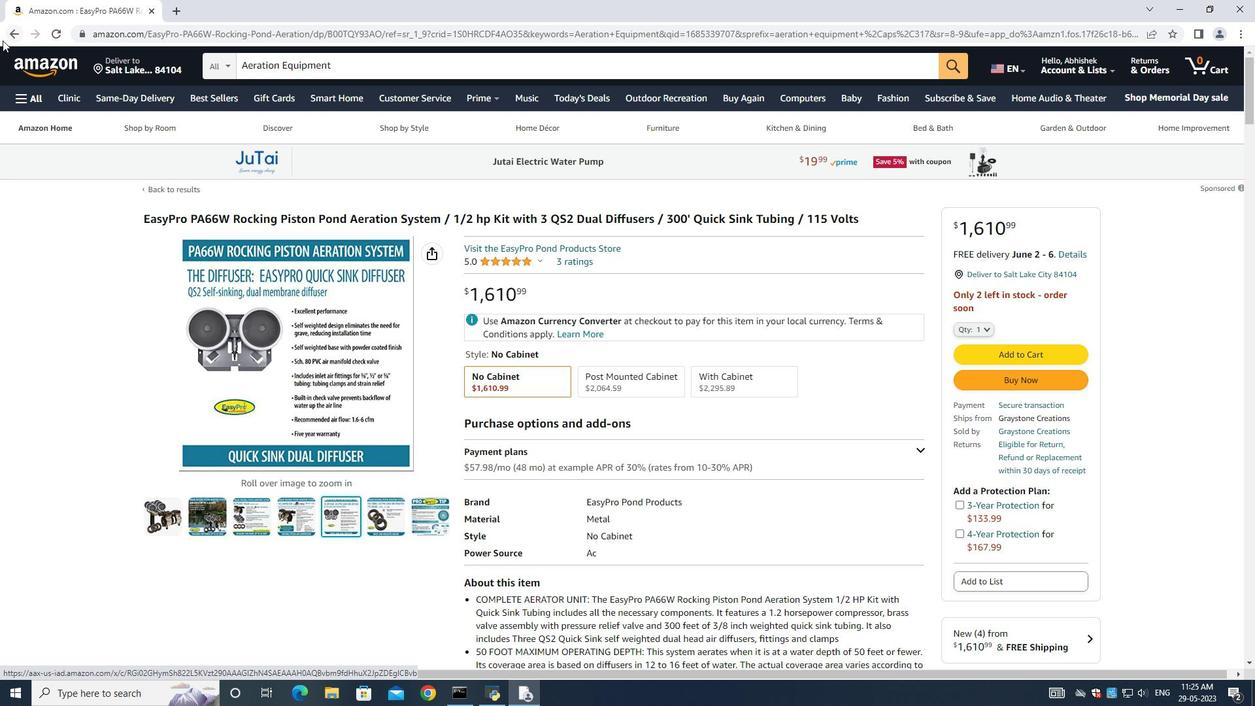 
Action: Mouse pressed left at (11, 35)
Screenshot: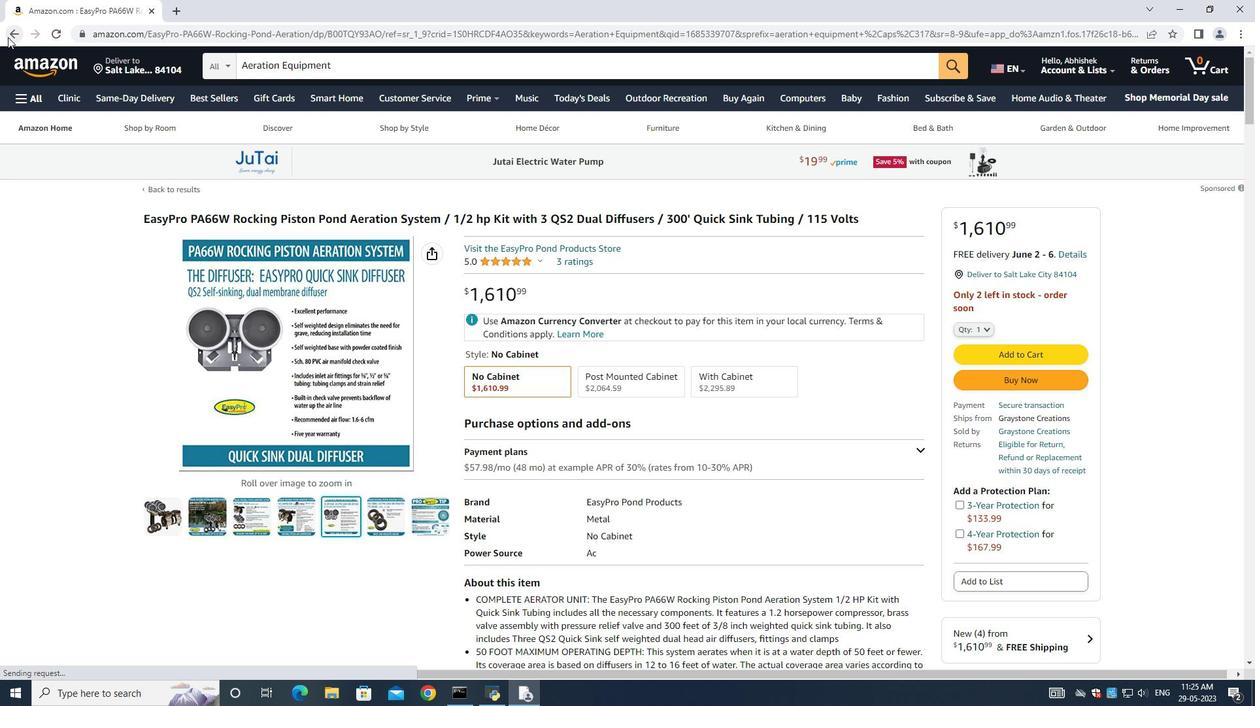 
Action: Mouse moved to (249, 283)
Screenshot: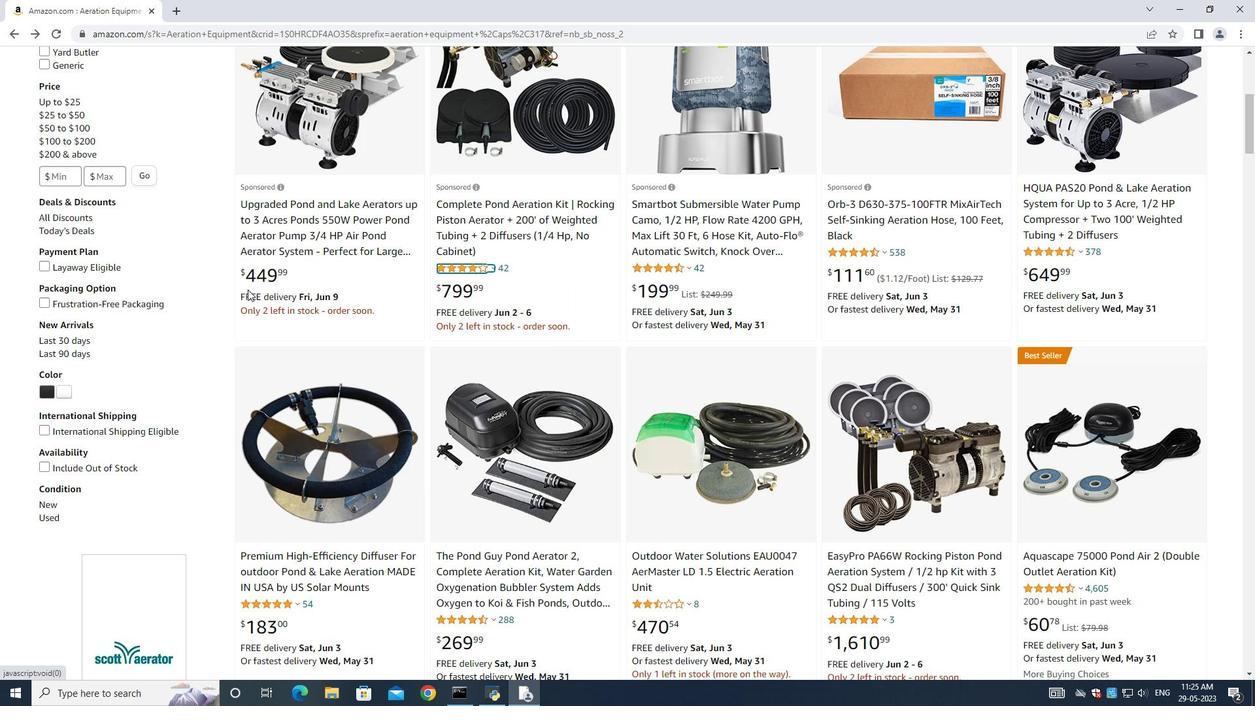 
Action: Mouse scrolled (249, 284) with delta (0, 0)
Screenshot: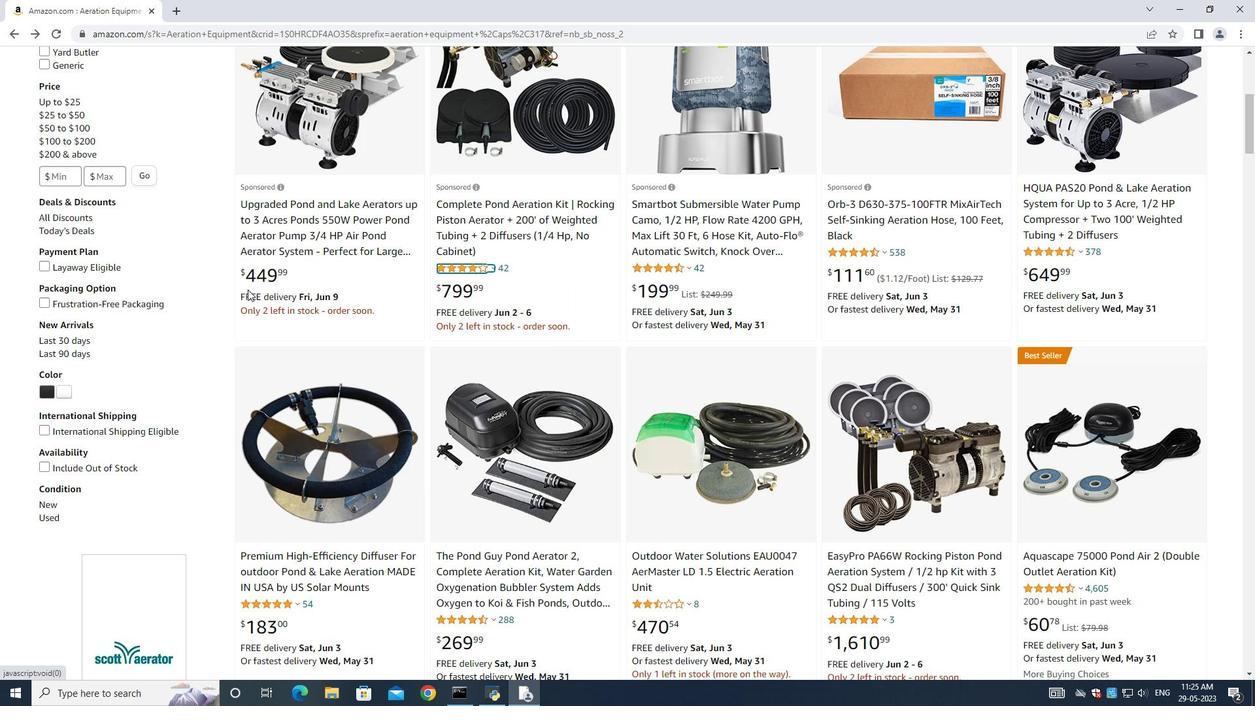 
Action: Mouse scrolled (249, 284) with delta (0, 0)
Screenshot: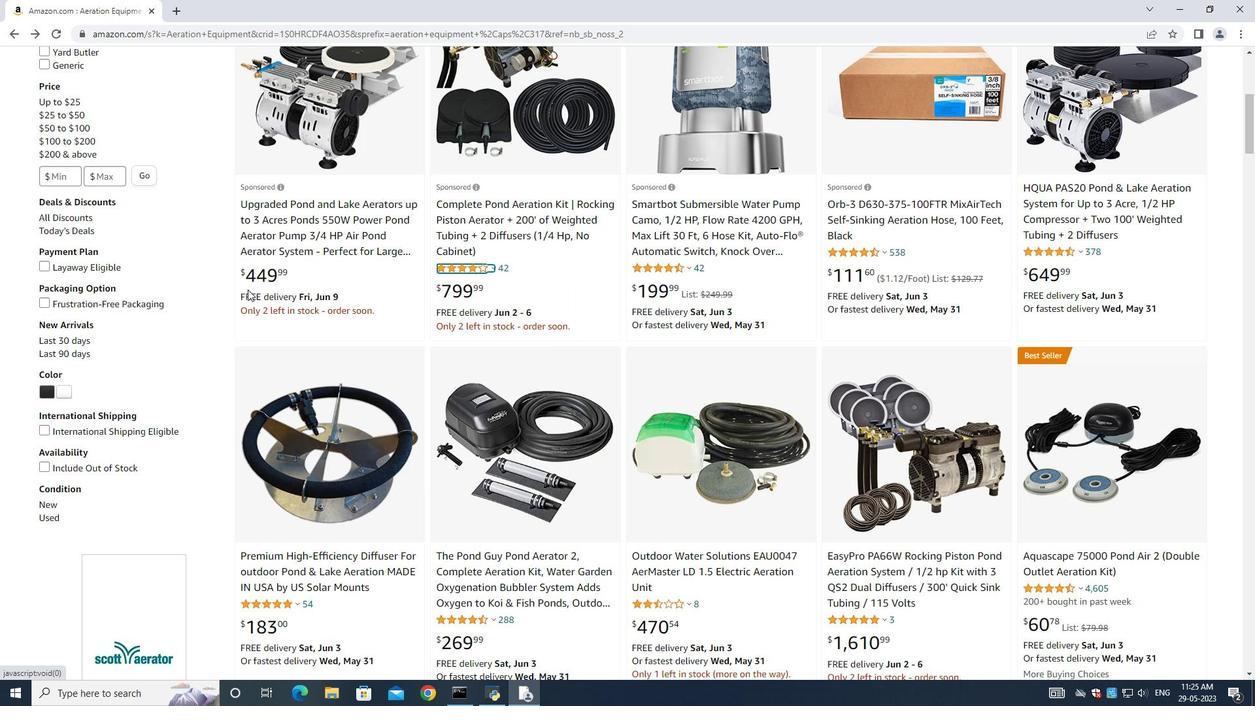 
Action: Mouse scrolled (249, 284) with delta (0, 0)
Screenshot: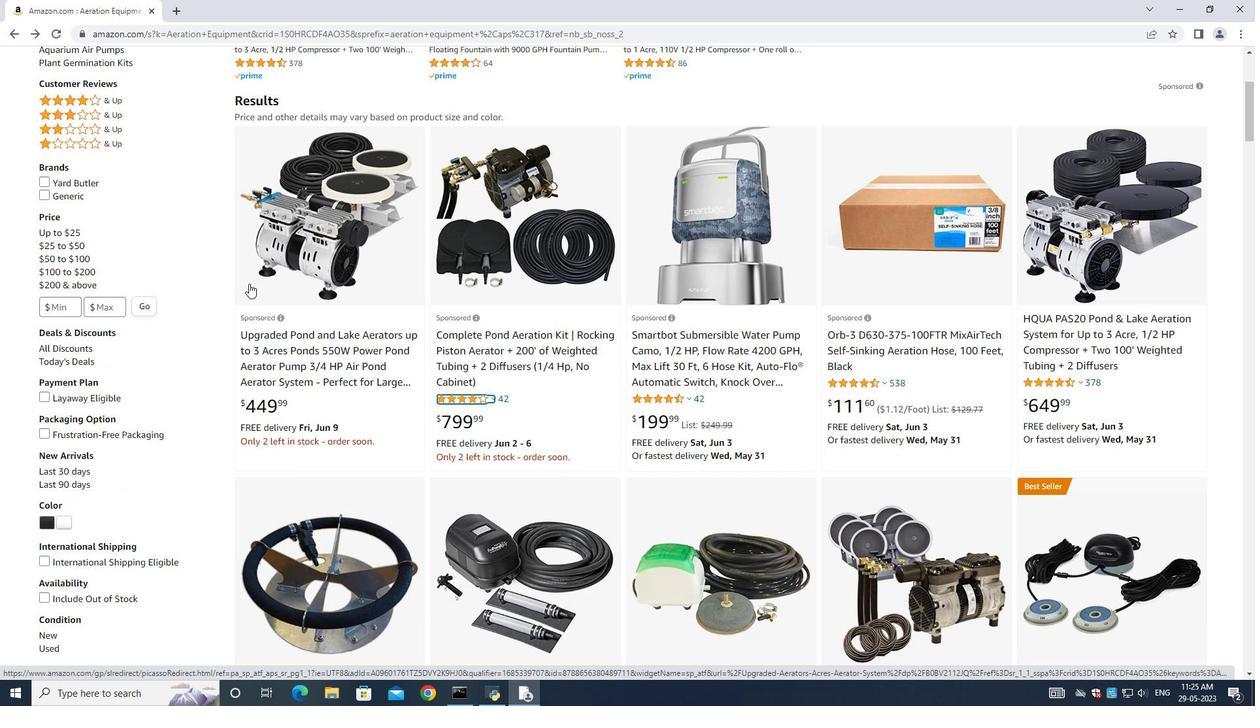 
Action: Mouse scrolled (249, 284) with delta (0, 0)
Screenshot: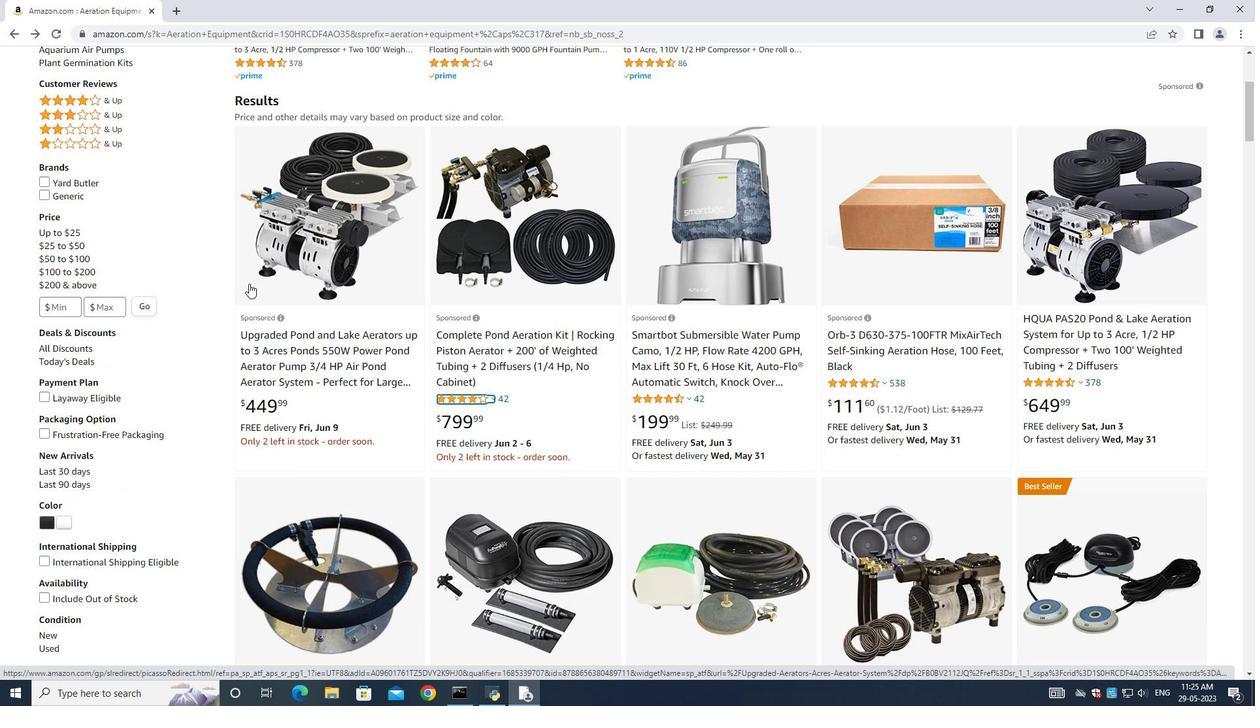 
Action: Mouse scrolled (249, 284) with delta (0, 0)
Screenshot: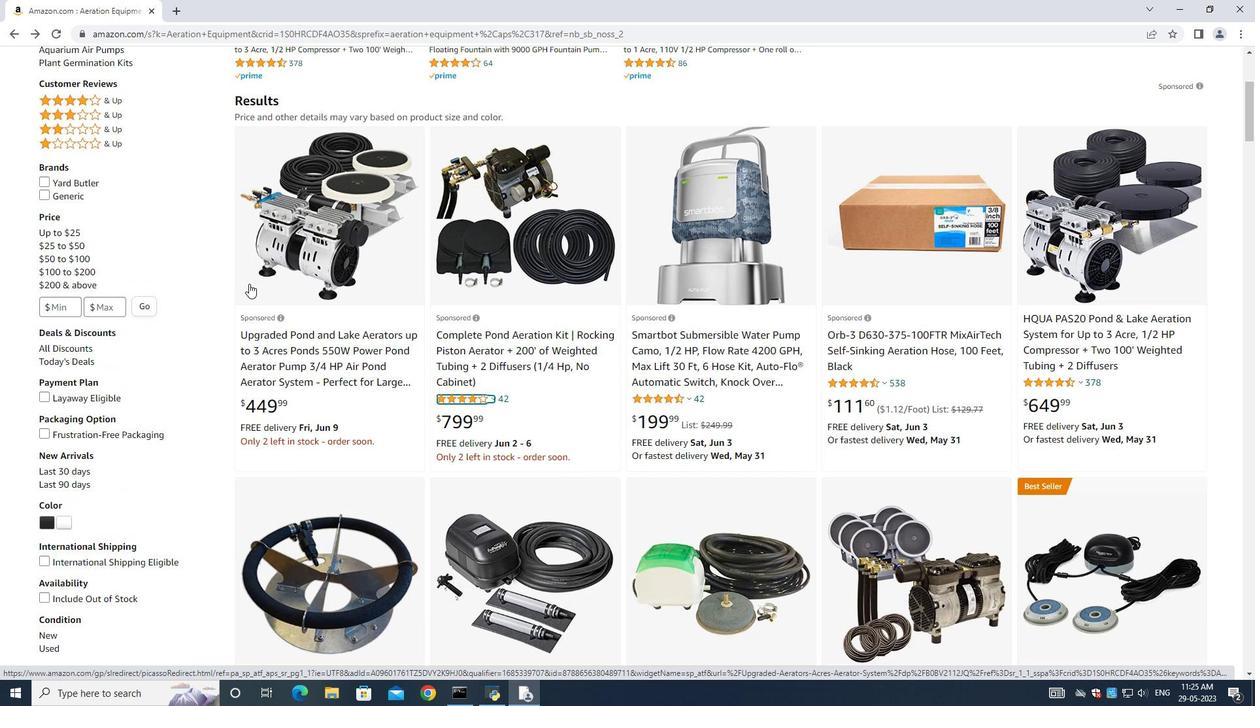 
Action: Mouse scrolled (249, 284) with delta (0, 0)
Screenshot: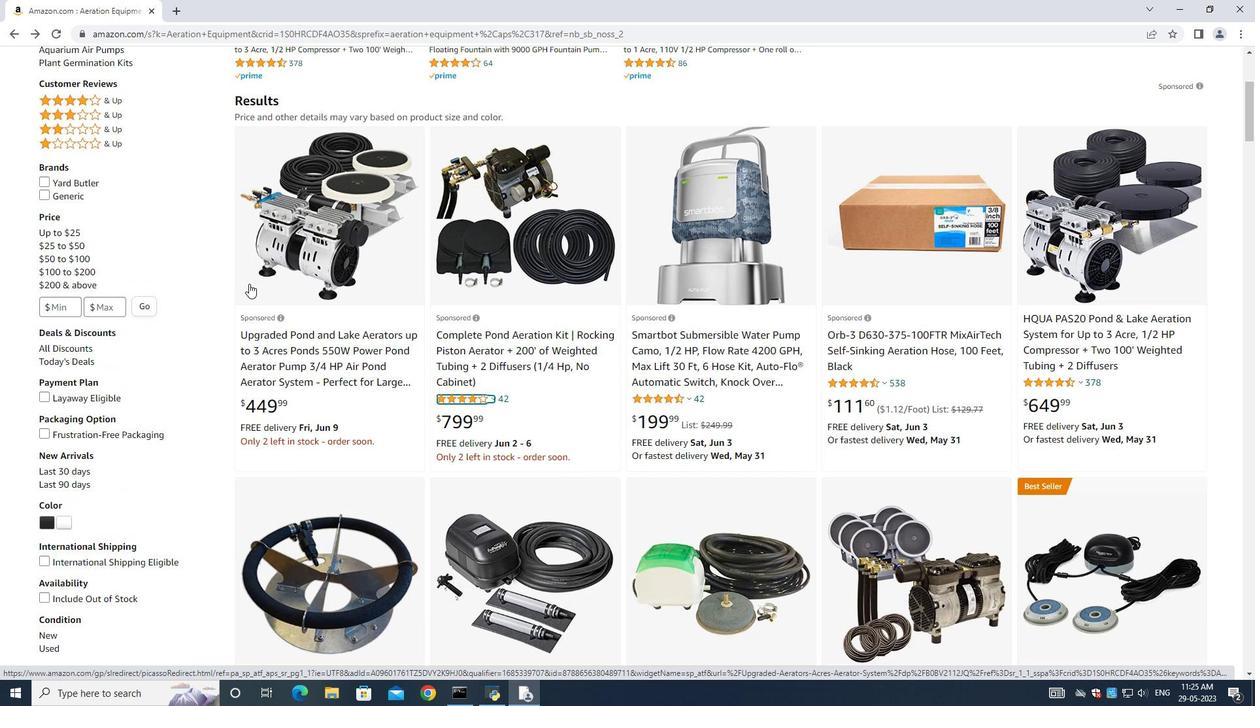 
Action: Mouse scrolled (249, 284) with delta (0, 0)
Screenshot: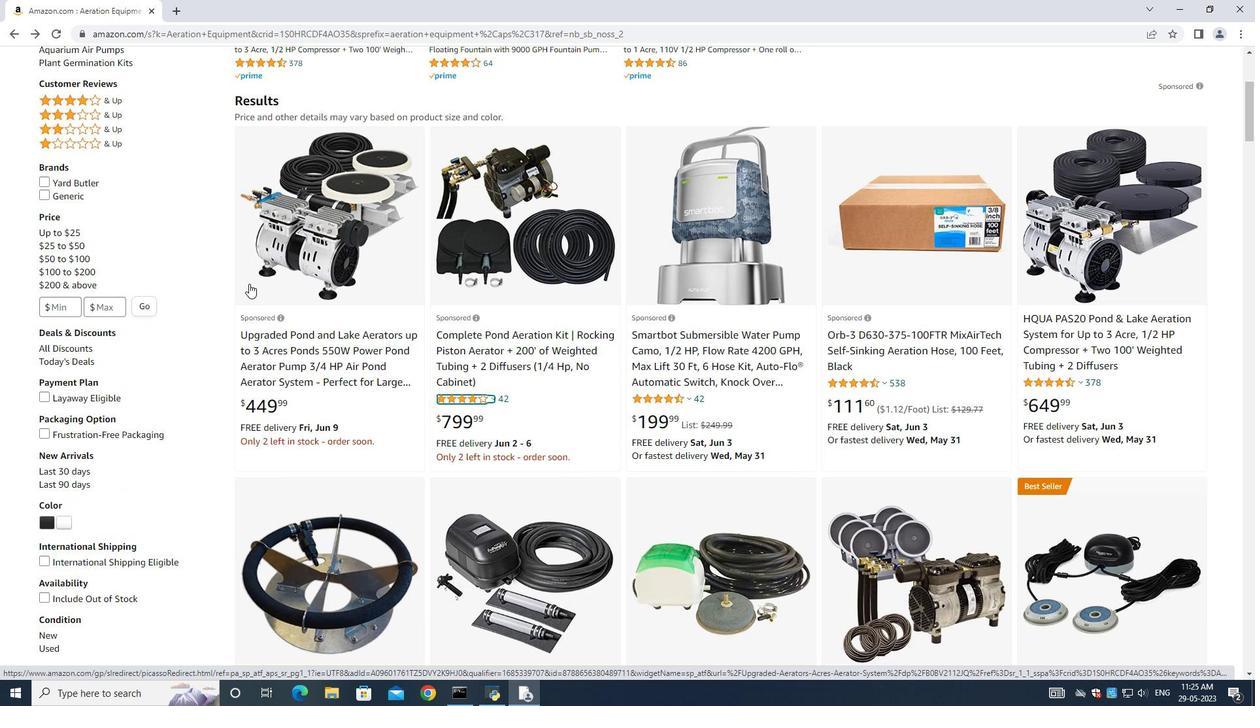 
Action: Mouse scrolled (249, 284) with delta (0, 0)
Screenshot: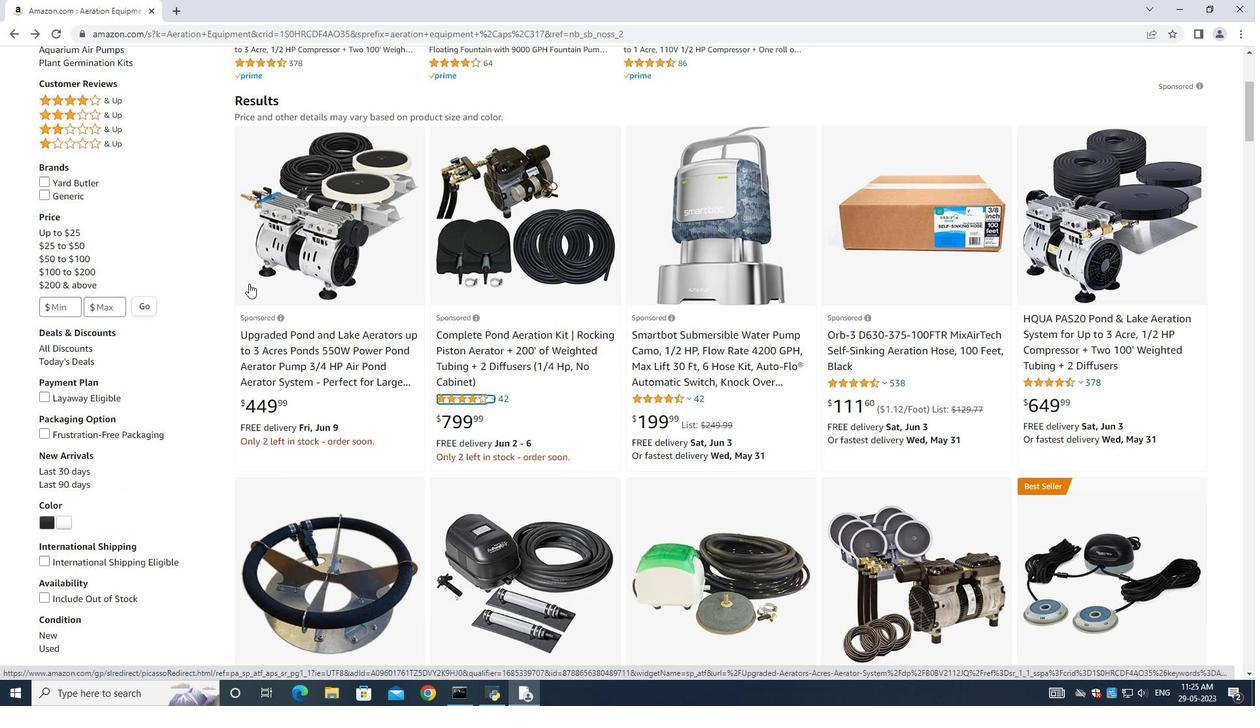 
Action: Mouse moved to (765, 387)
Screenshot: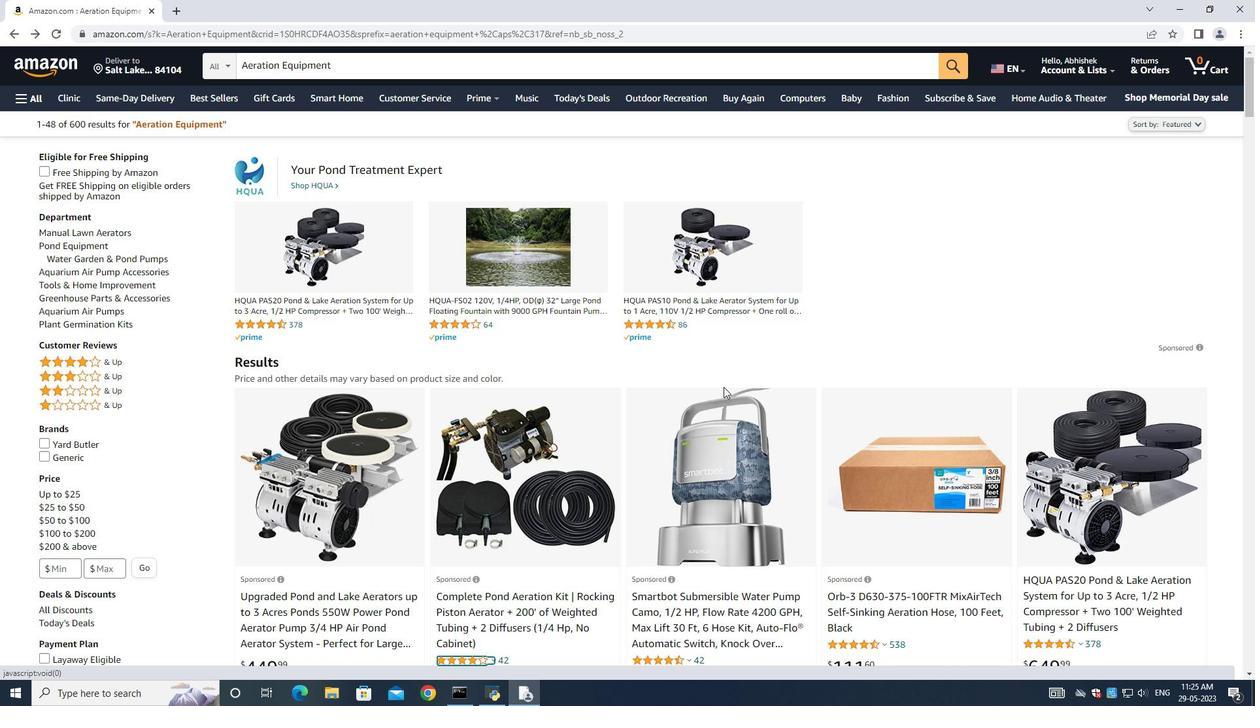 
Action: Mouse scrolled (765, 387) with delta (0, 0)
Screenshot: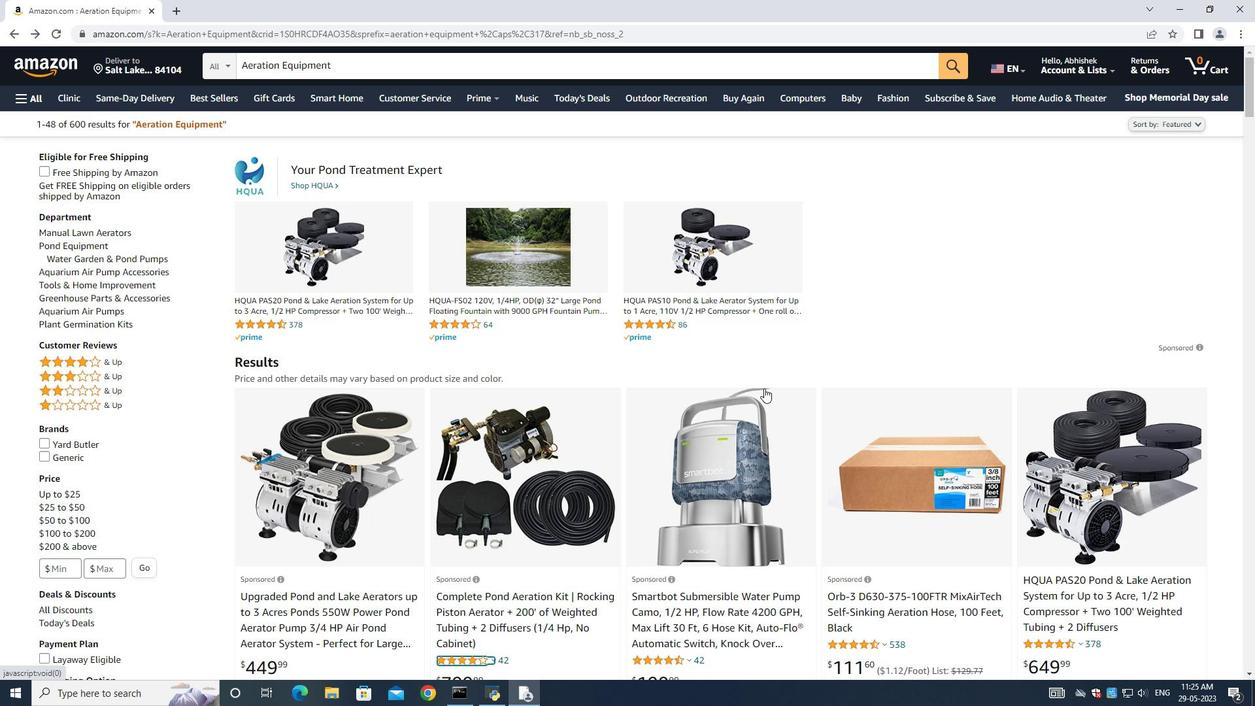 
Action: Mouse scrolled (765, 387) with delta (0, 0)
Screenshot: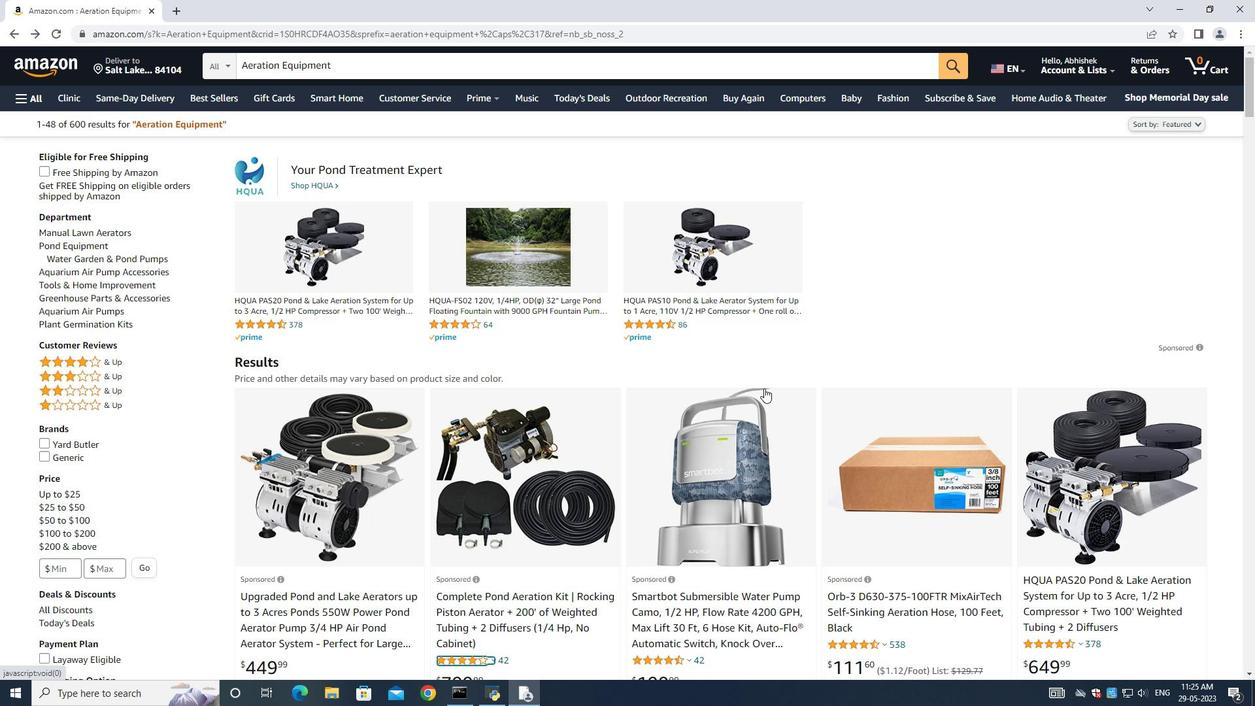 
Action: Mouse scrolled (765, 387) with delta (0, 0)
Screenshot: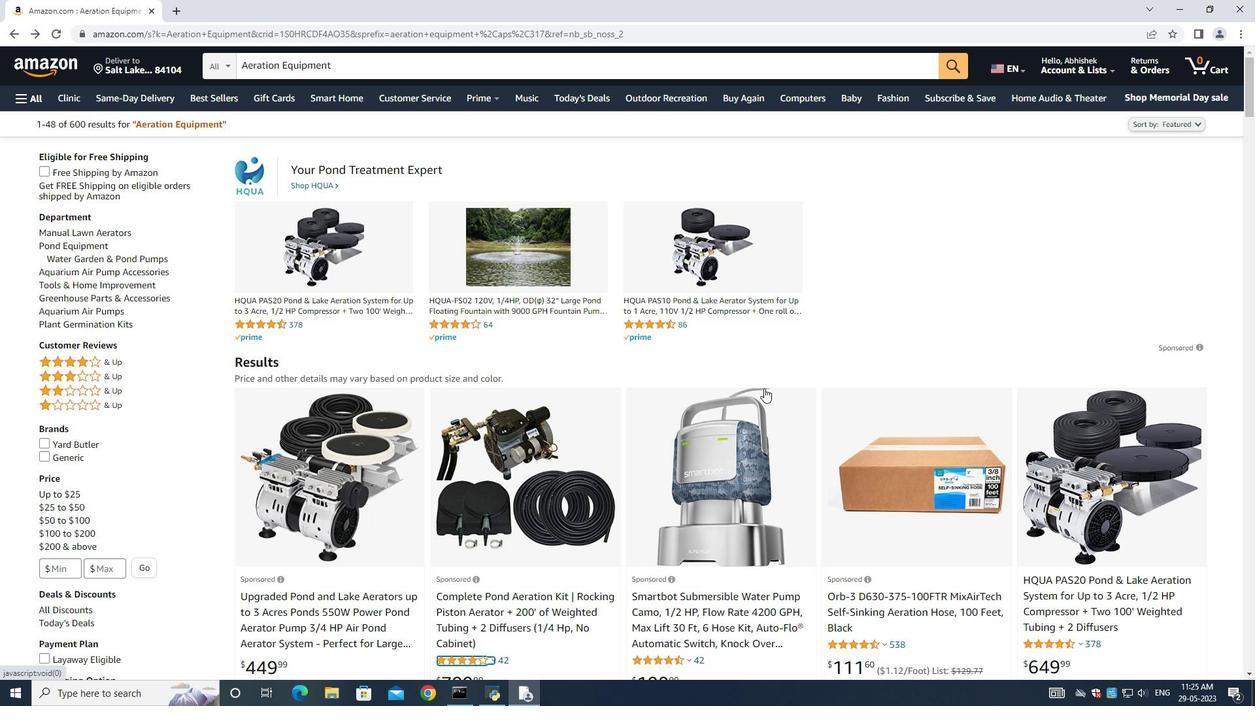 
Action: Mouse moved to (766, 387)
Screenshot: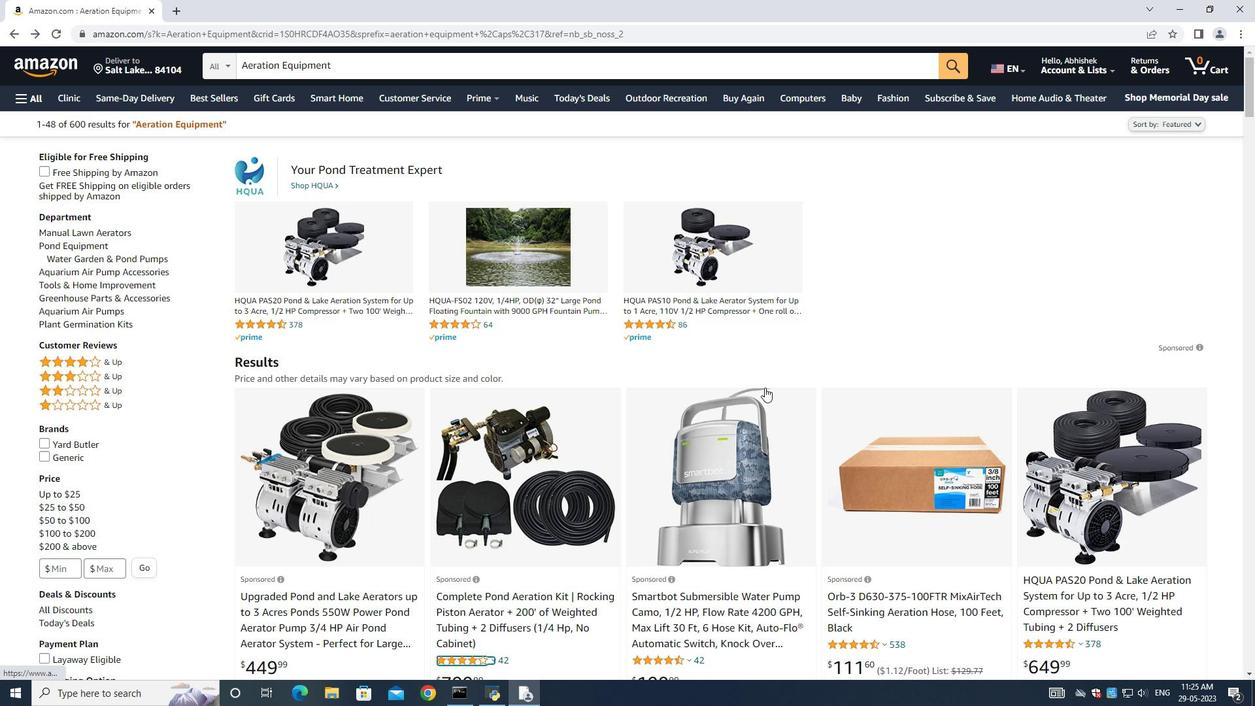 
Action: Mouse scrolled (766, 387) with delta (0, 0)
Screenshot: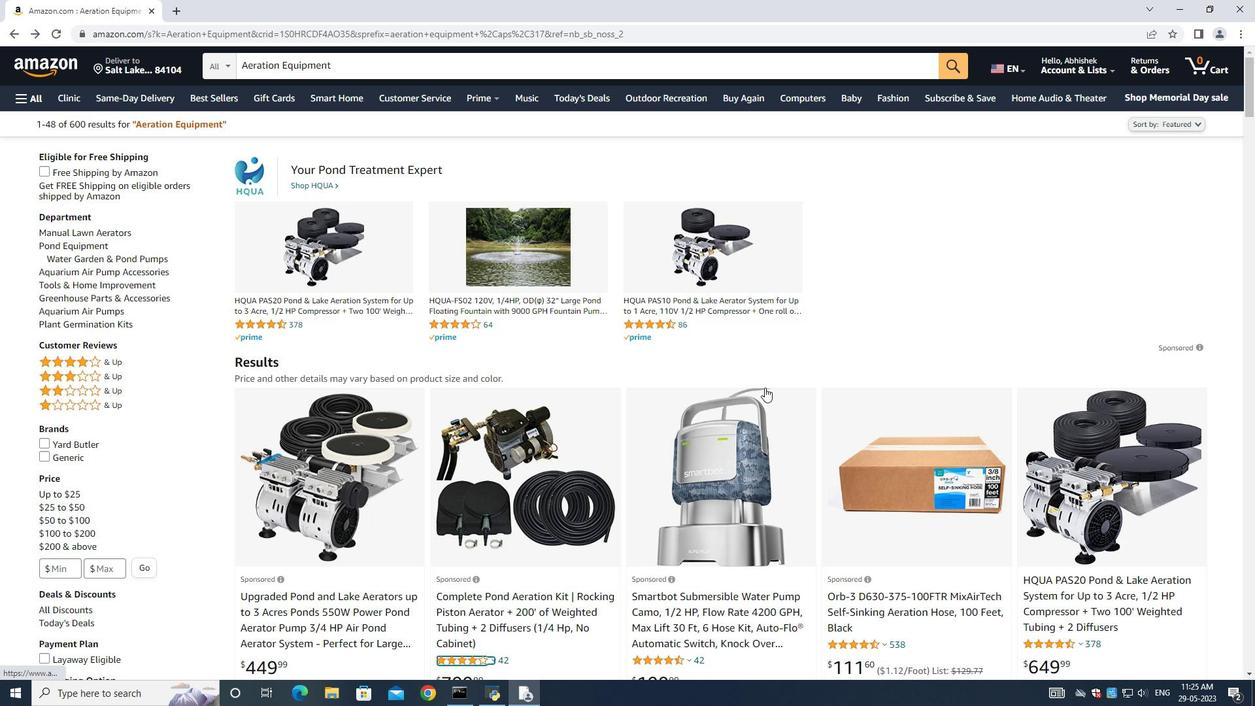 
Action: Mouse moved to (1110, 322)
Screenshot: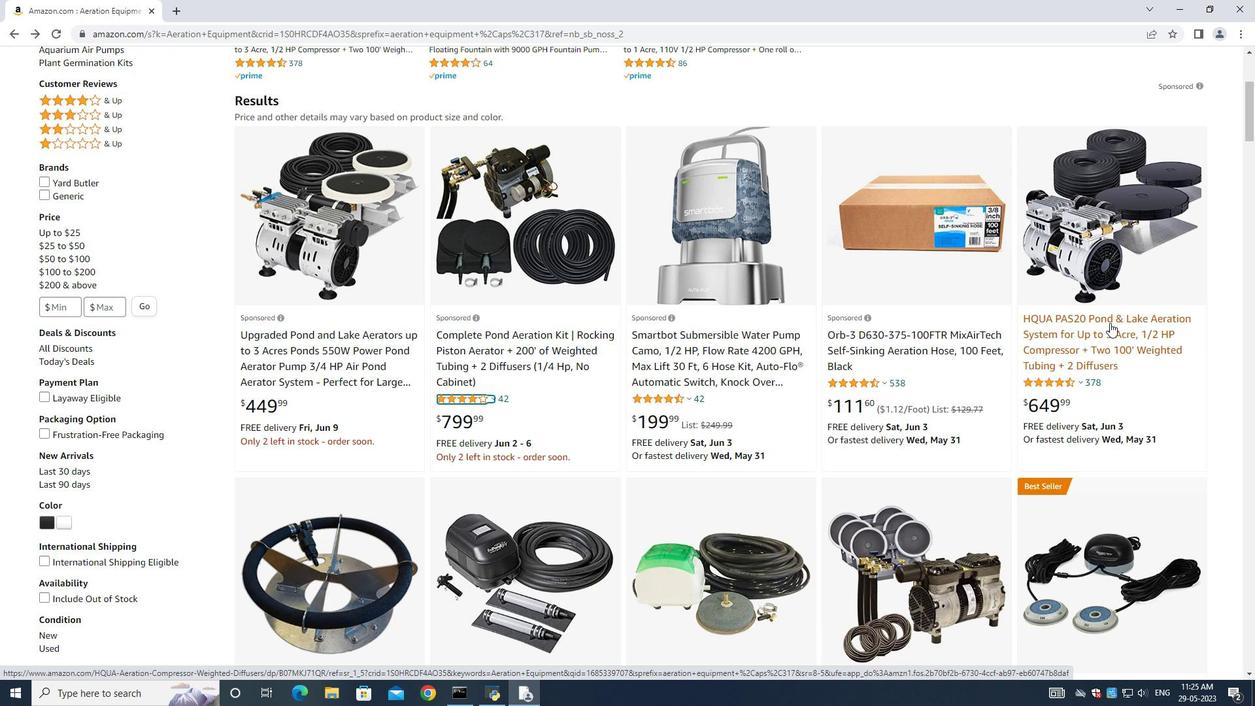 
Action: Mouse scrolled (1110, 322) with delta (0, 0)
Screenshot: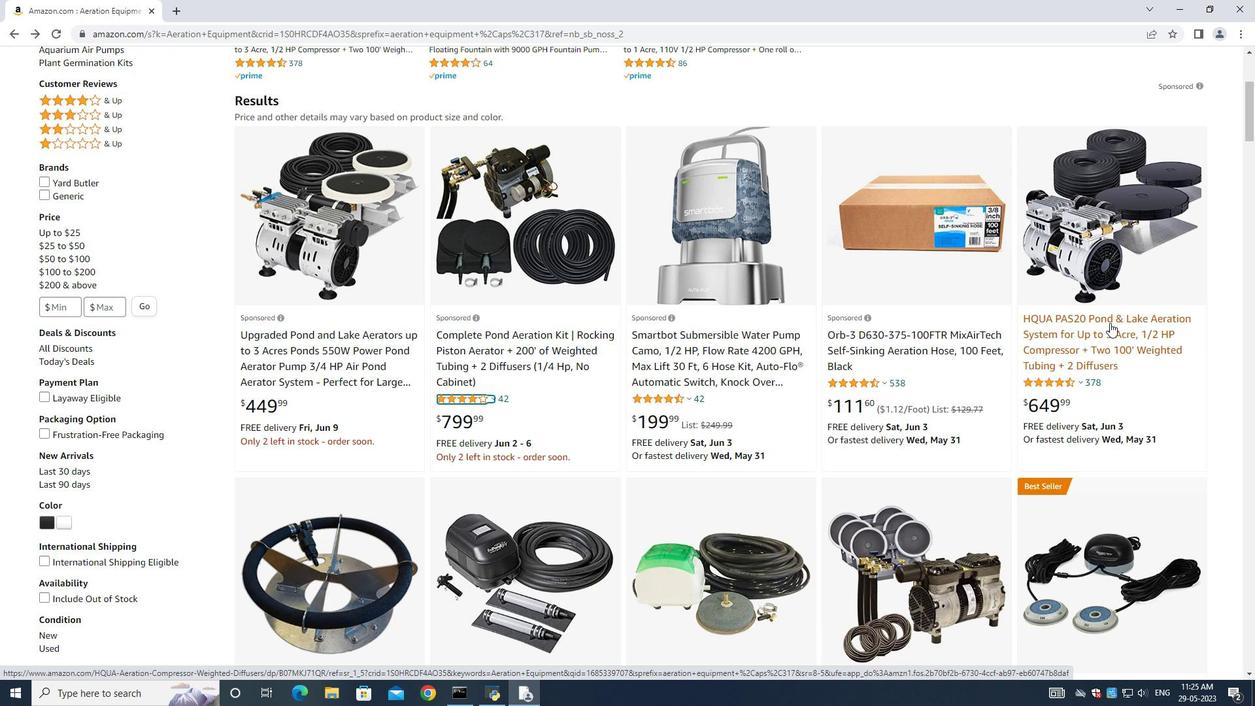 
Action: Mouse scrolled (1110, 322) with delta (0, 0)
Screenshot: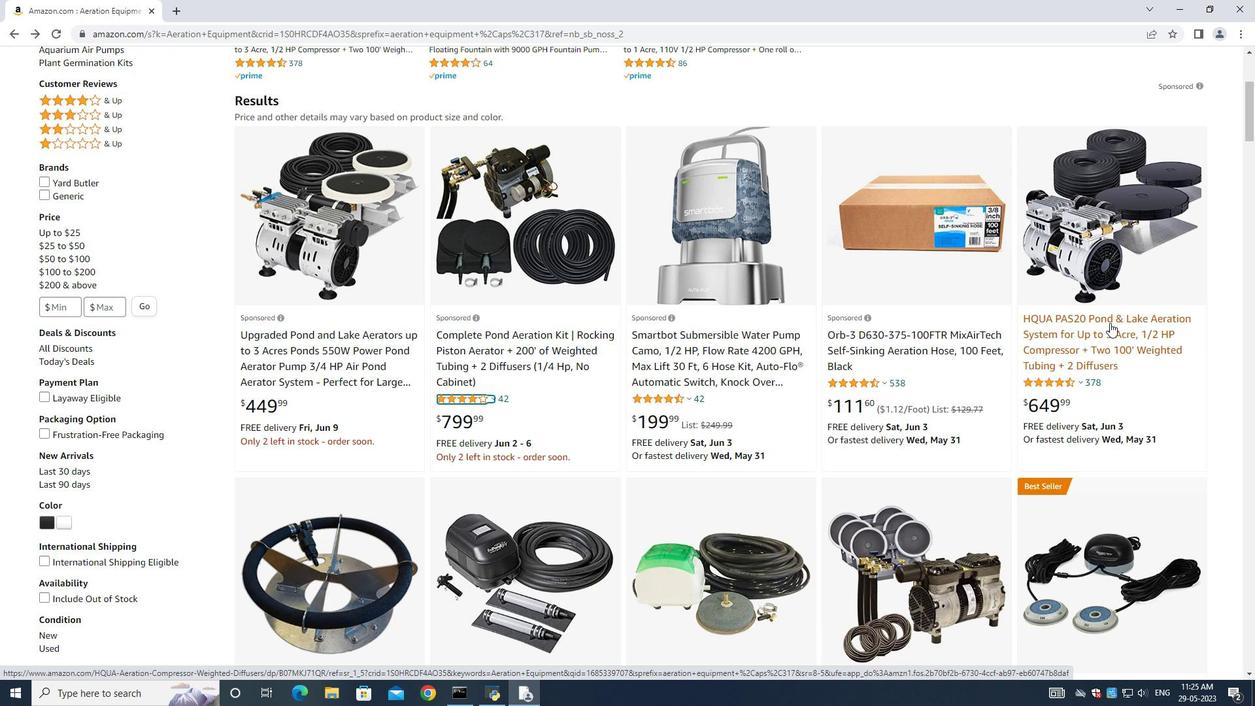 
Action: Mouse moved to (1110, 323)
Screenshot: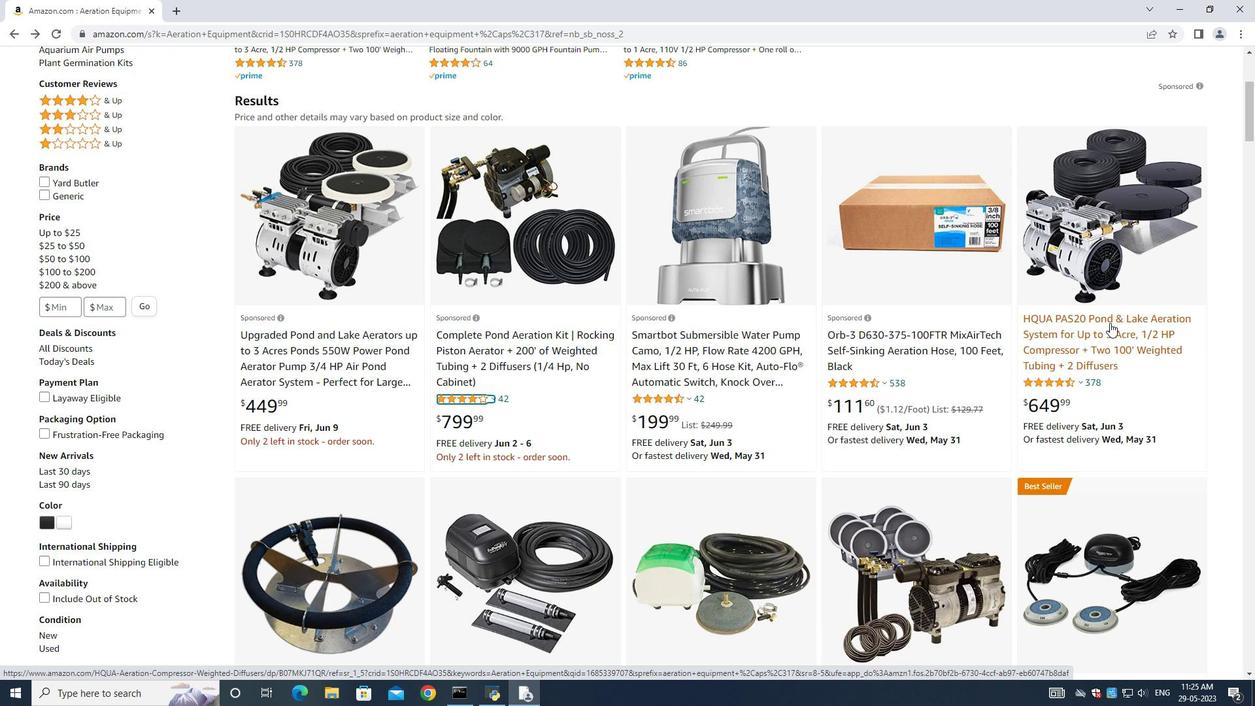 
Action: Mouse scrolled (1110, 322) with delta (0, 0)
Screenshot: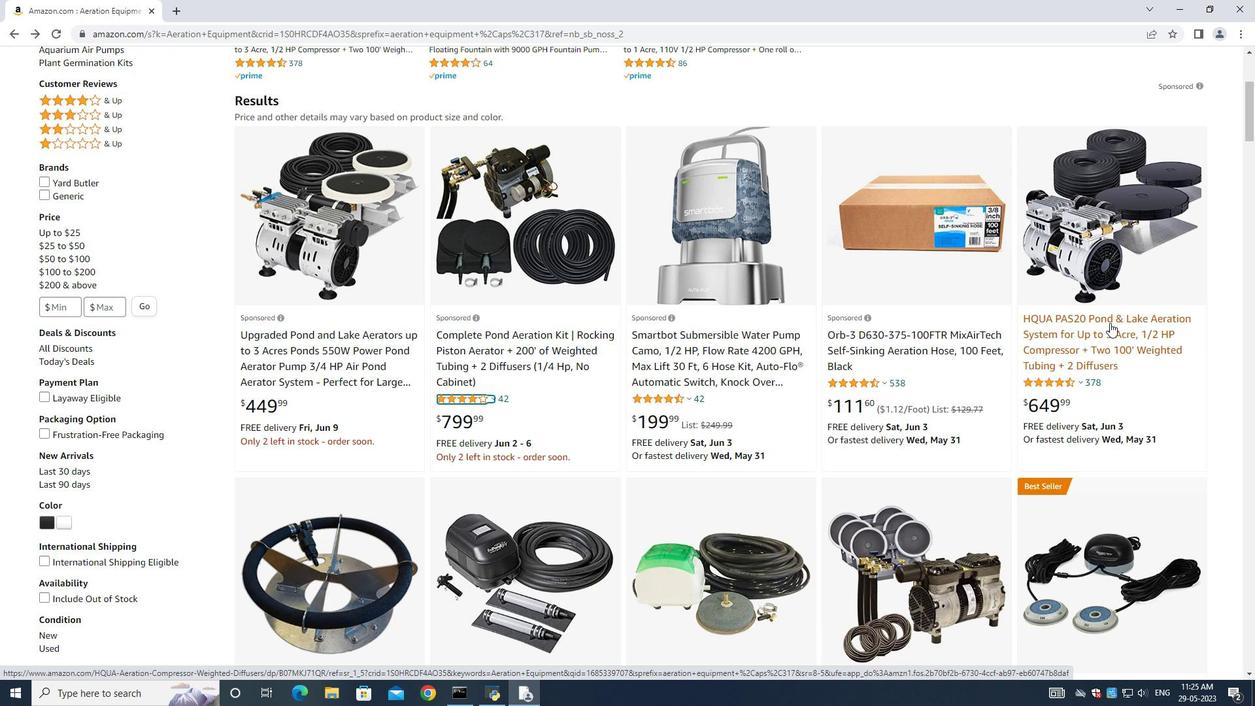 
Action: Mouse moved to (1110, 125)
Screenshot: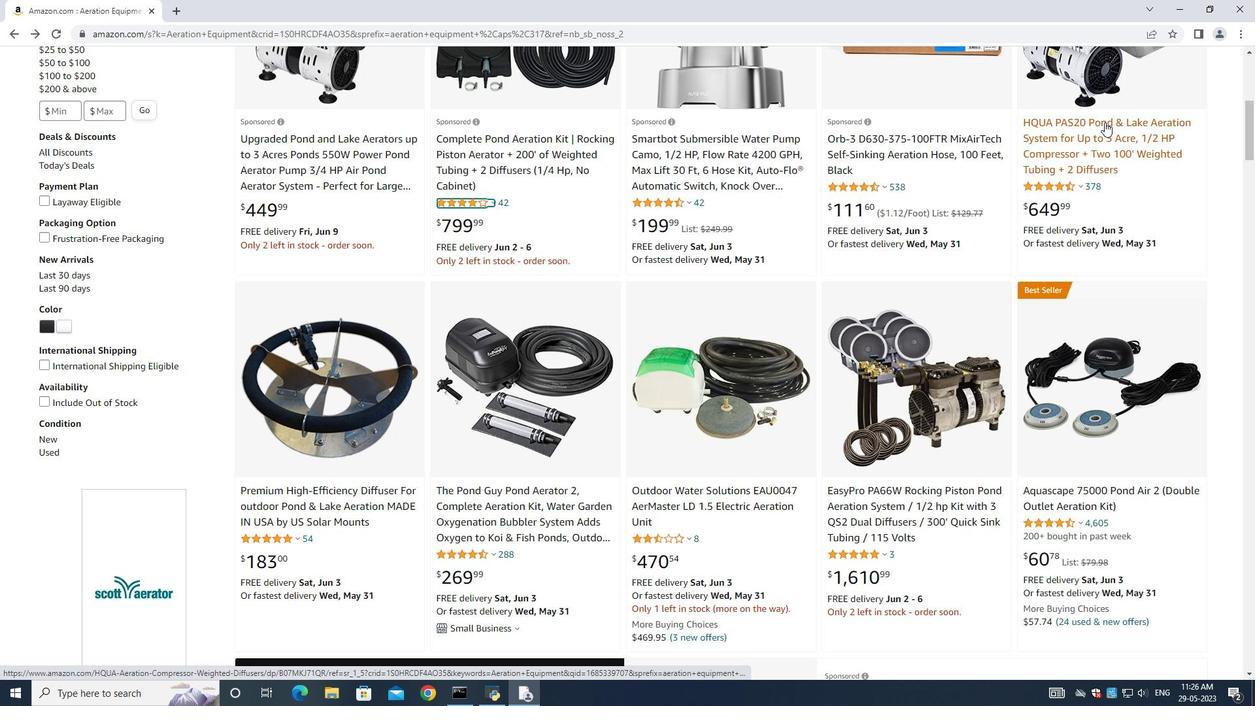 
Action: Mouse pressed left at (1110, 125)
Screenshot: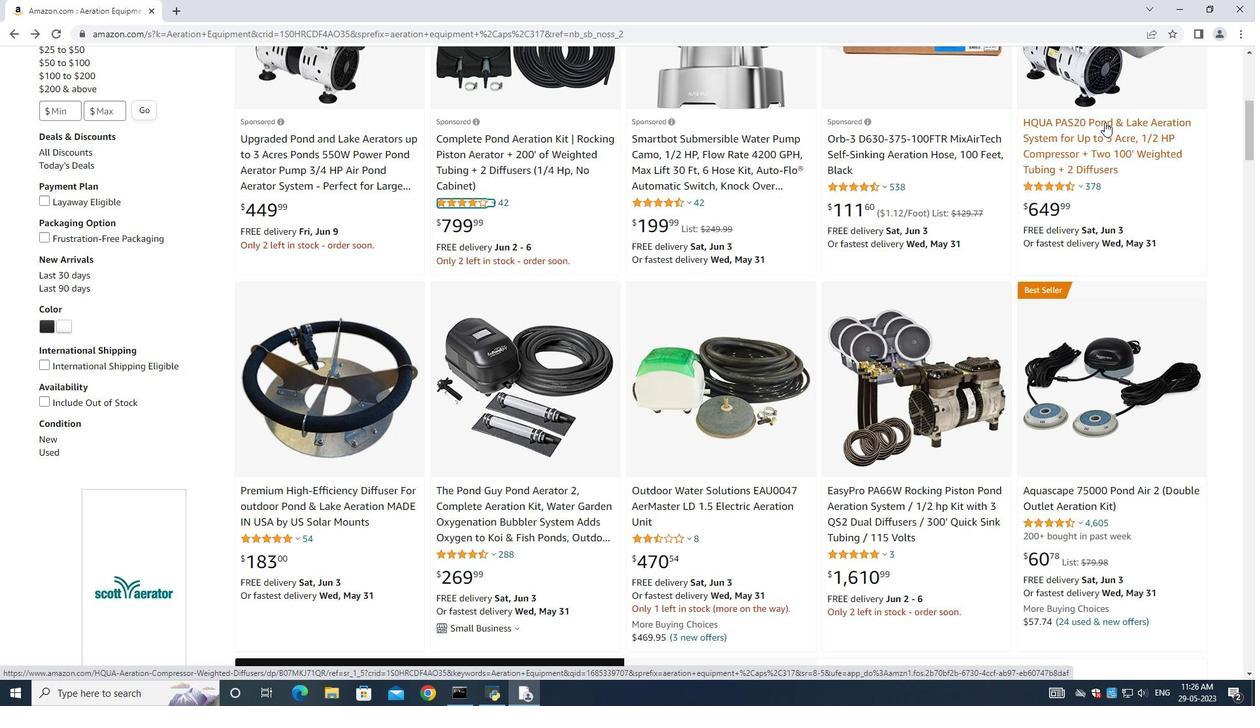 
Action: Mouse moved to (428, 511)
Screenshot: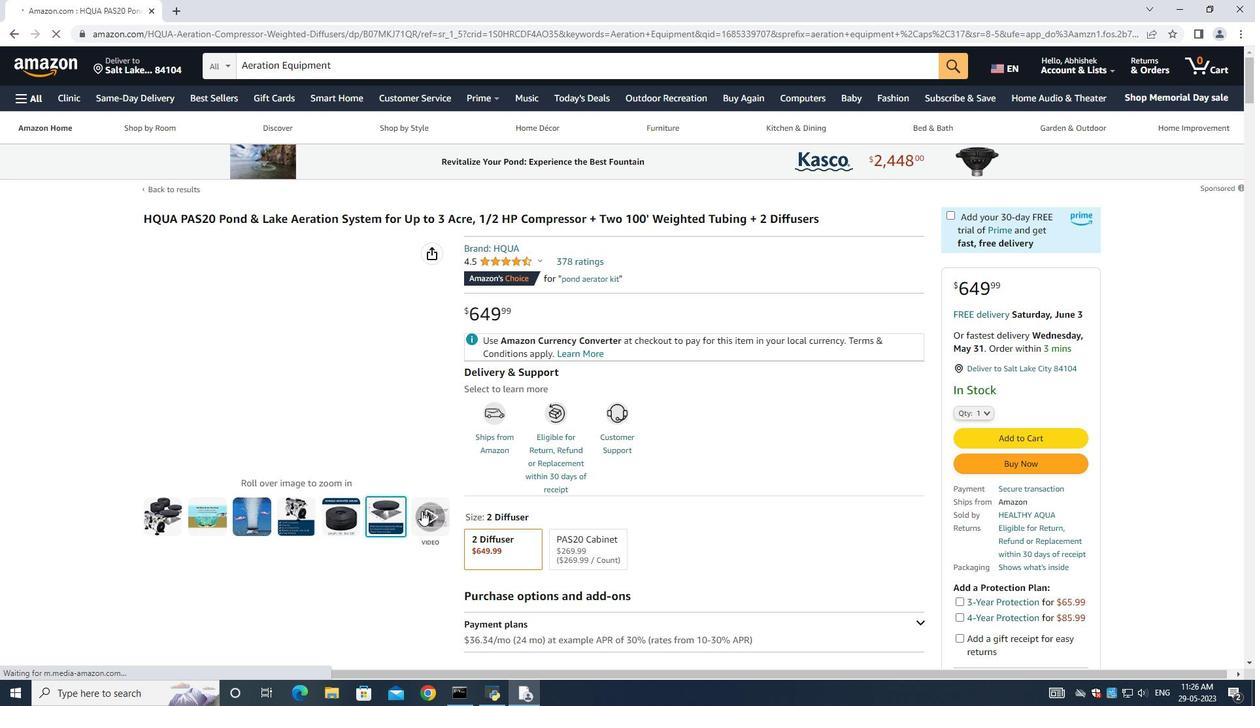 
Action: Mouse pressed left at (428, 511)
Screenshot: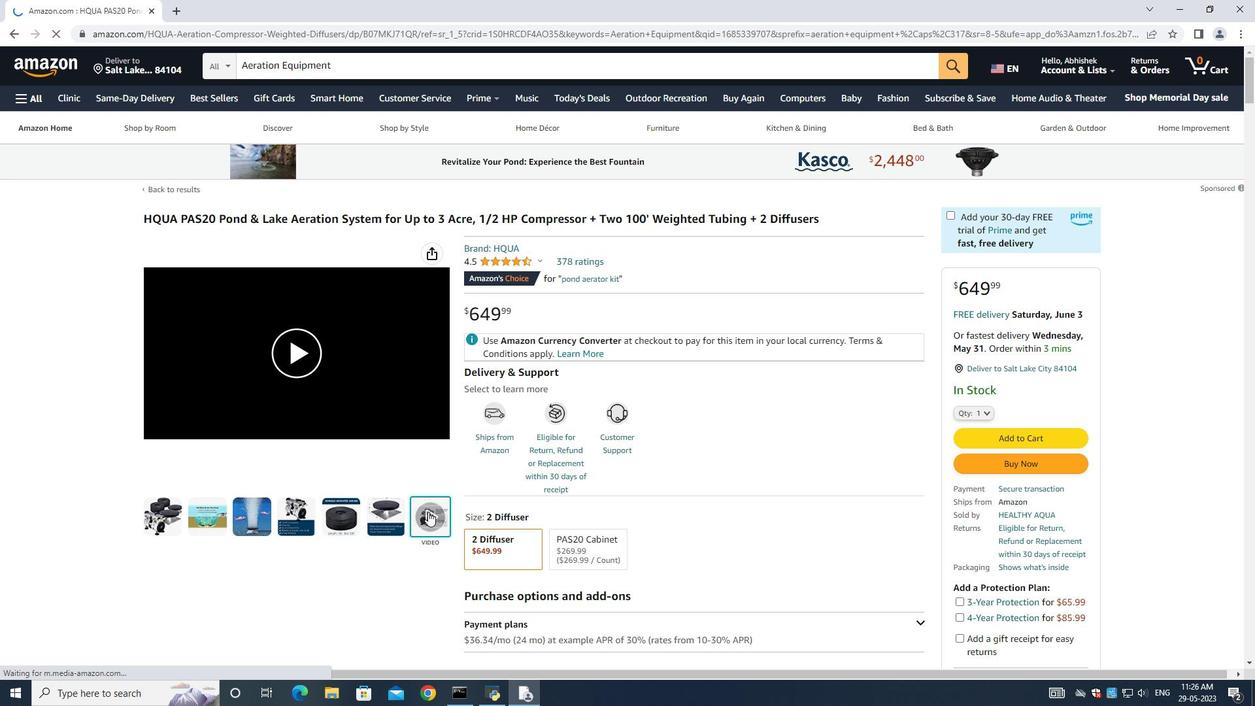 
Action: Mouse moved to (579, 544)
Screenshot: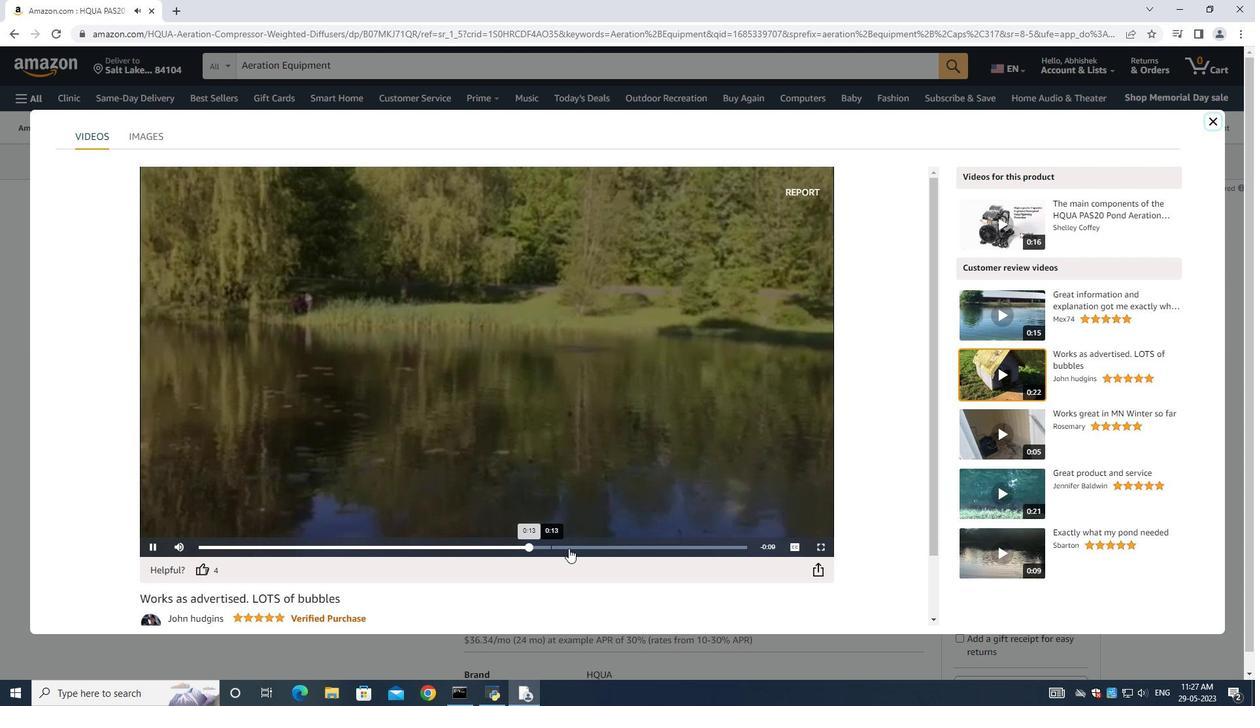 
Action: Mouse pressed left at (579, 544)
Screenshot: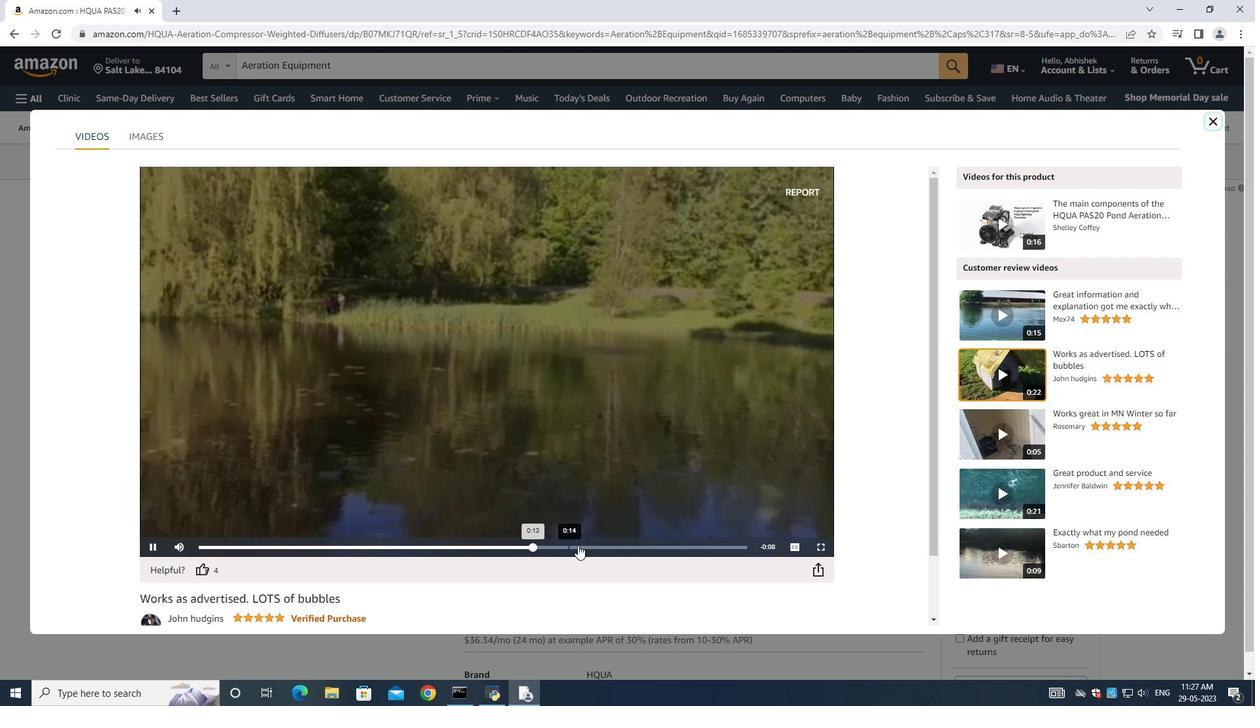 
Action: Mouse moved to (641, 551)
Screenshot: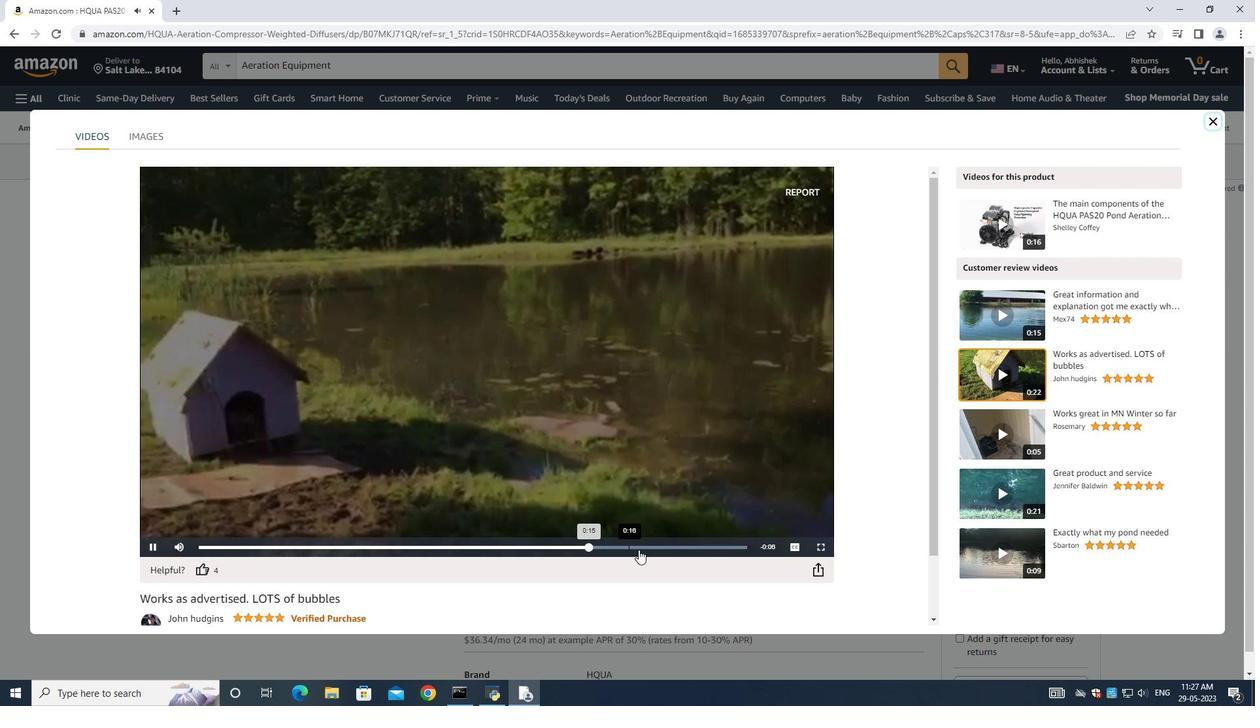 
Action: Mouse pressed left at (641, 550)
Screenshot: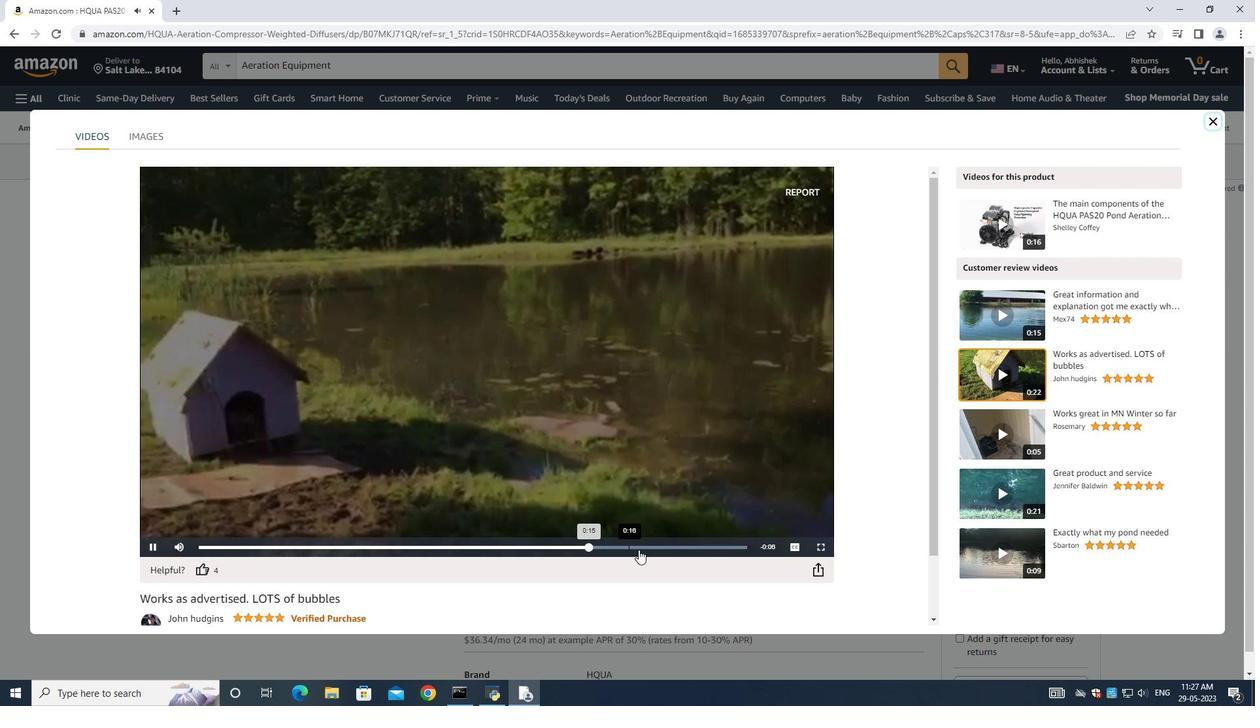 
Action: Mouse moved to (291, 551)
Screenshot: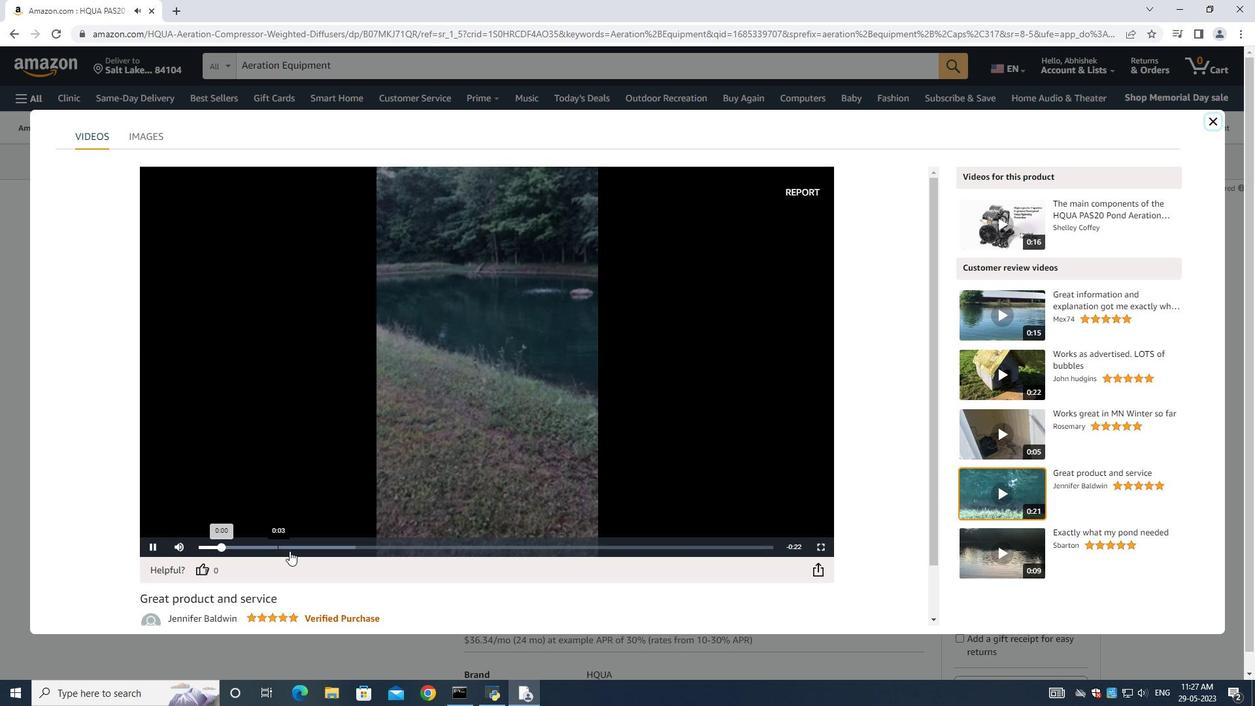 
Action: Mouse pressed left at (291, 551)
Screenshot: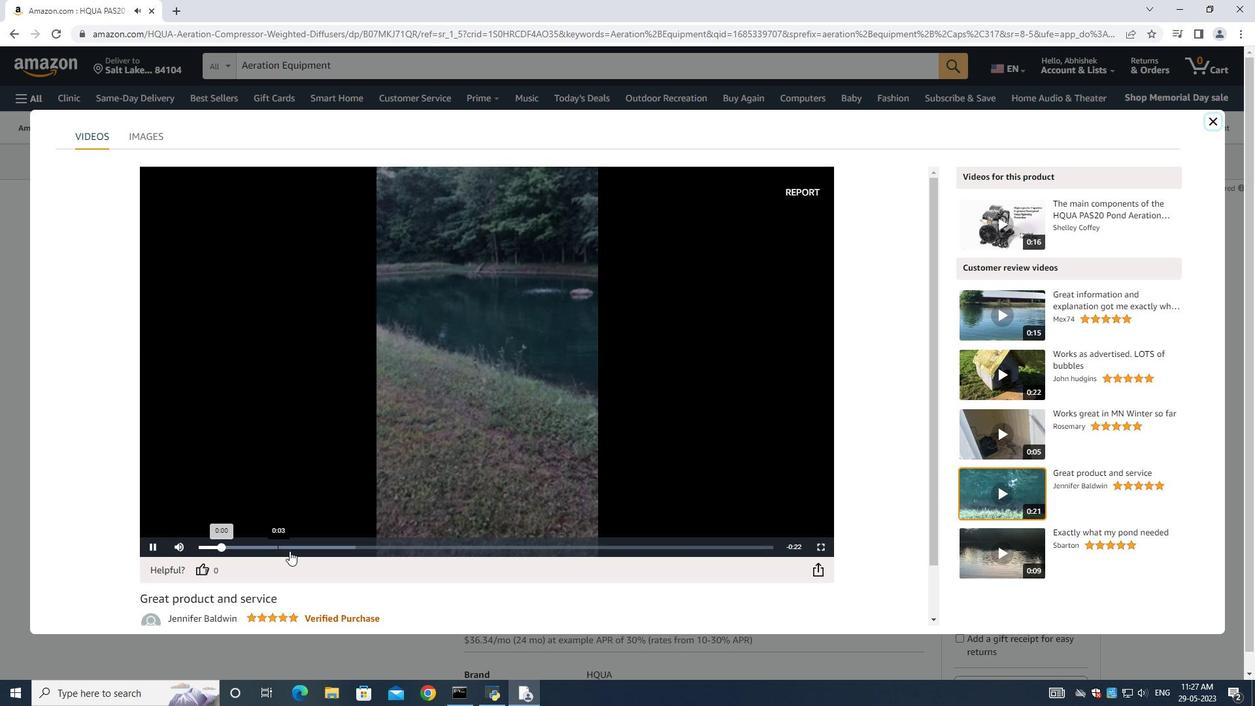
Action: Mouse moved to (464, 545)
Screenshot: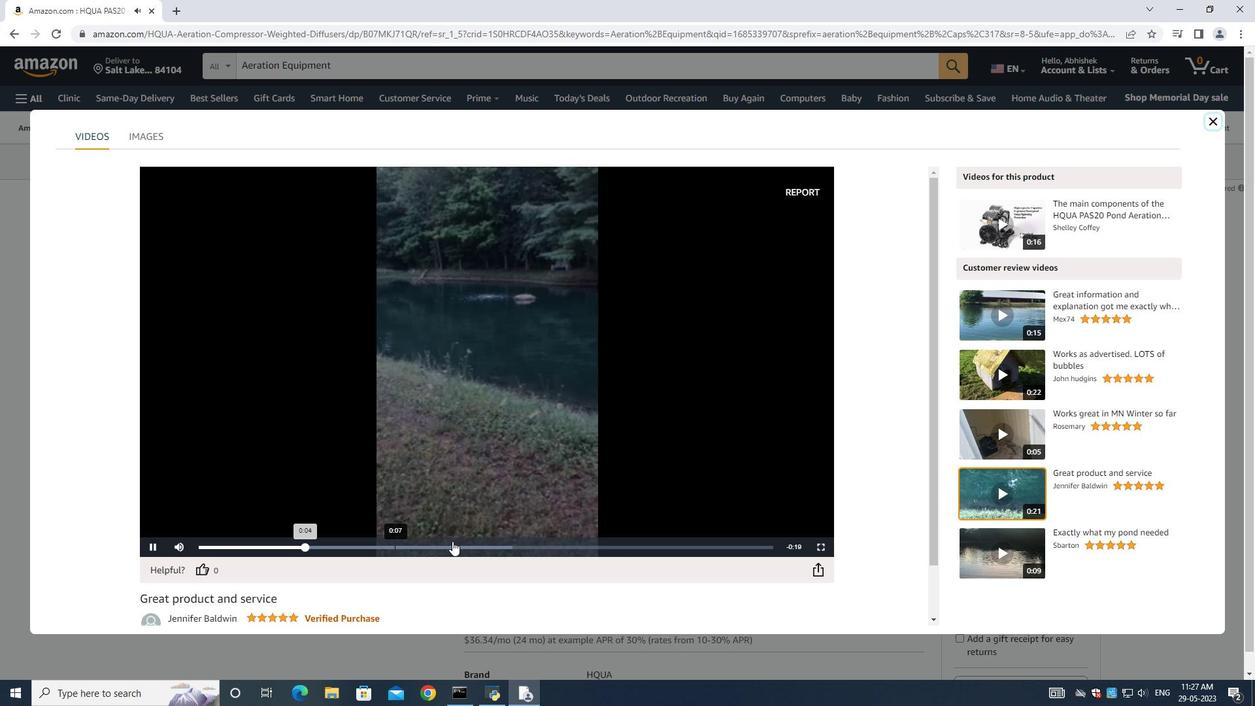 
Action: Mouse pressed left at (464, 545)
Screenshot: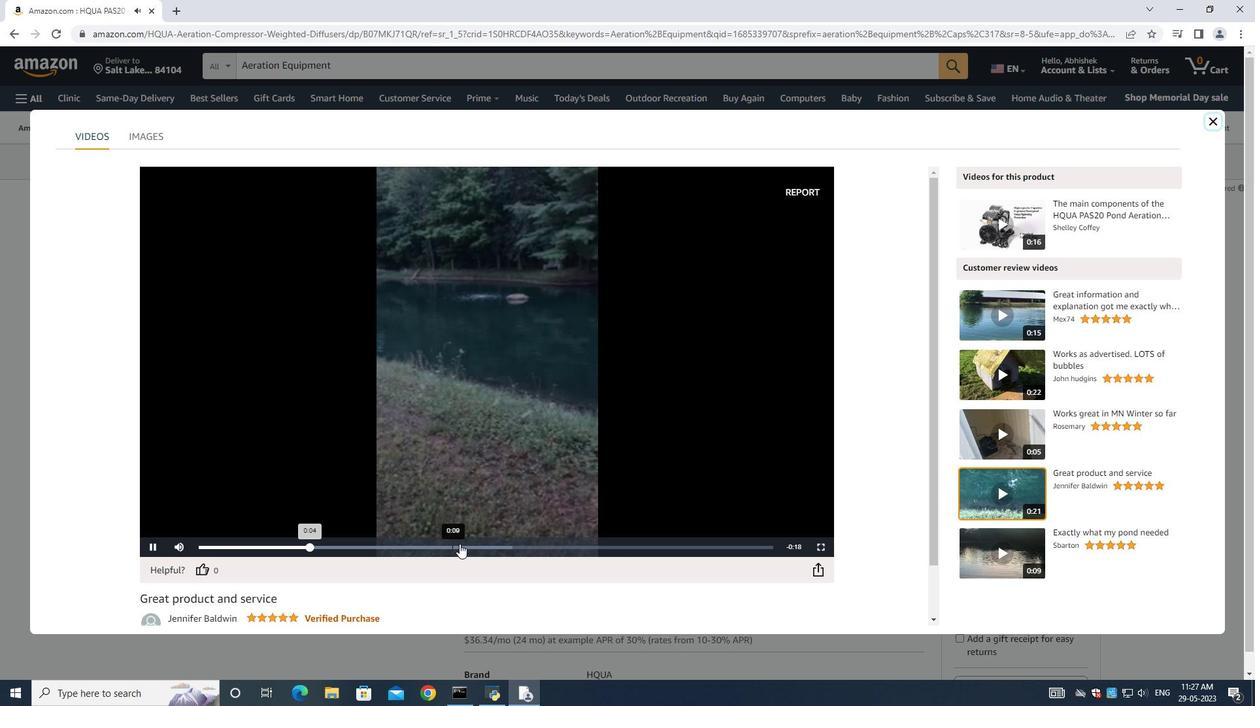 
Action: Mouse moved to (604, 539)
Screenshot: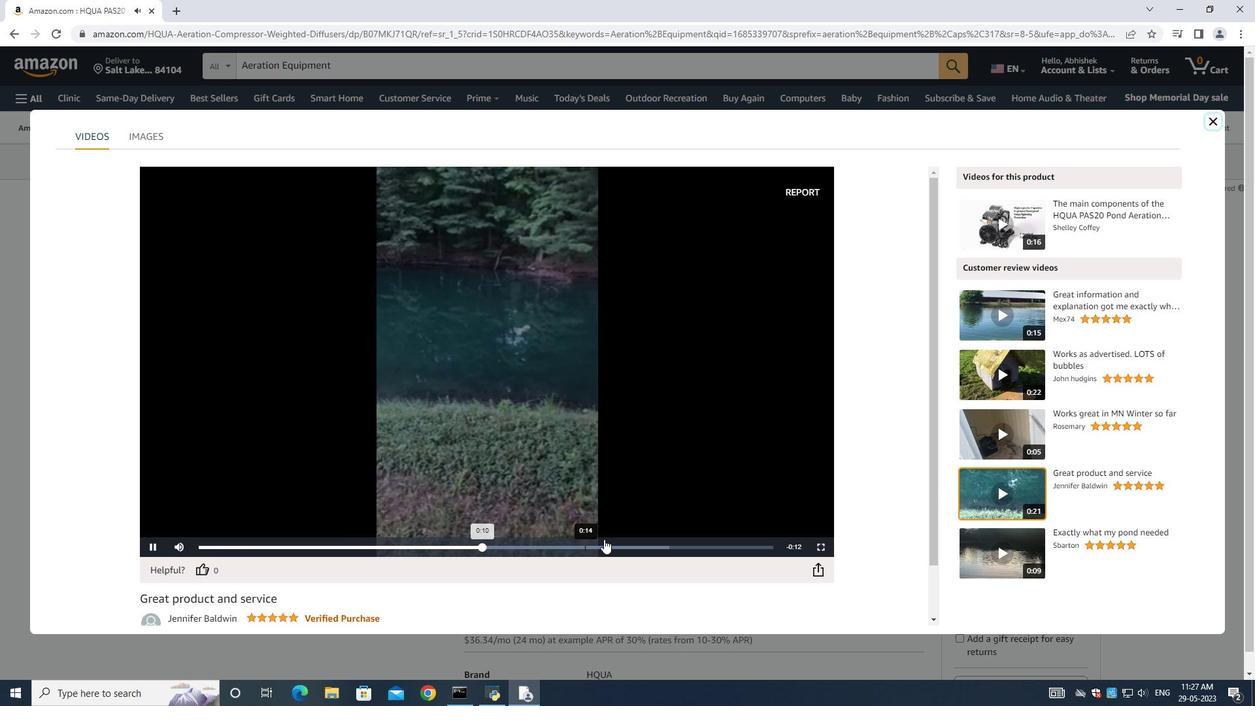 
Action: Mouse pressed left at (604, 539)
Screenshot: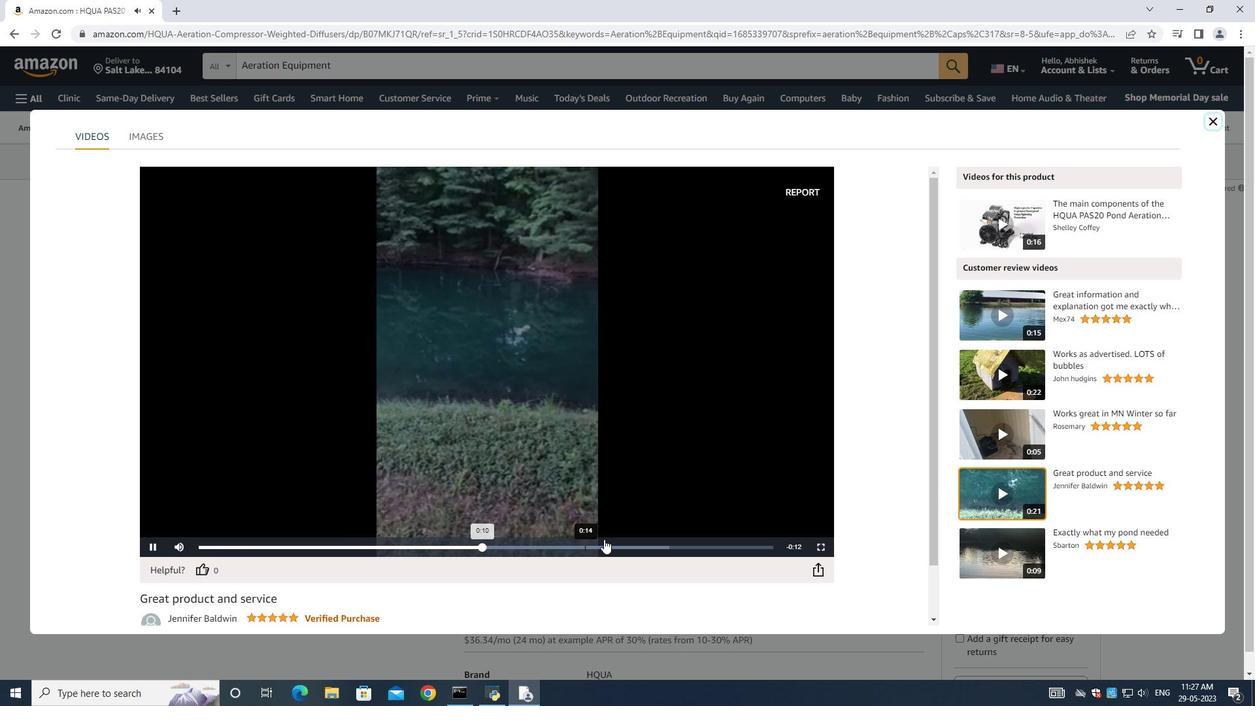 
Action: Mouse moved to (697, 540)
Screenshot: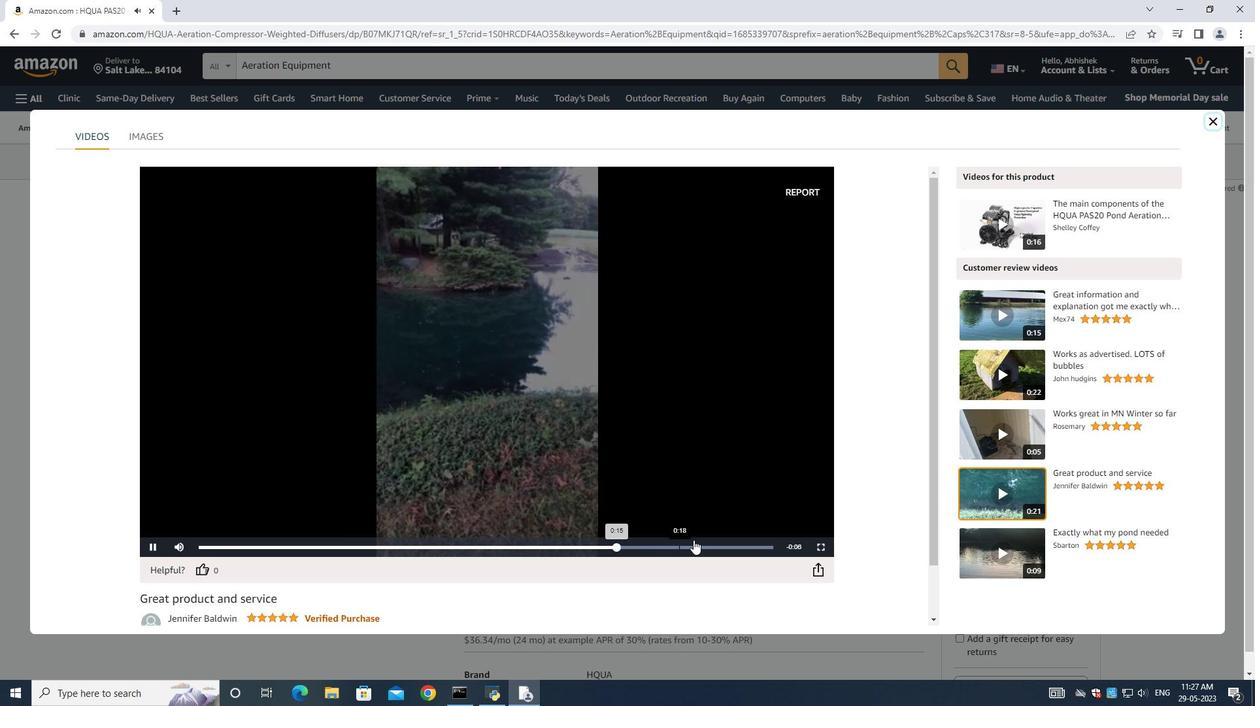 
Action: Mouse pressed left at (696, 539)
Screenshot: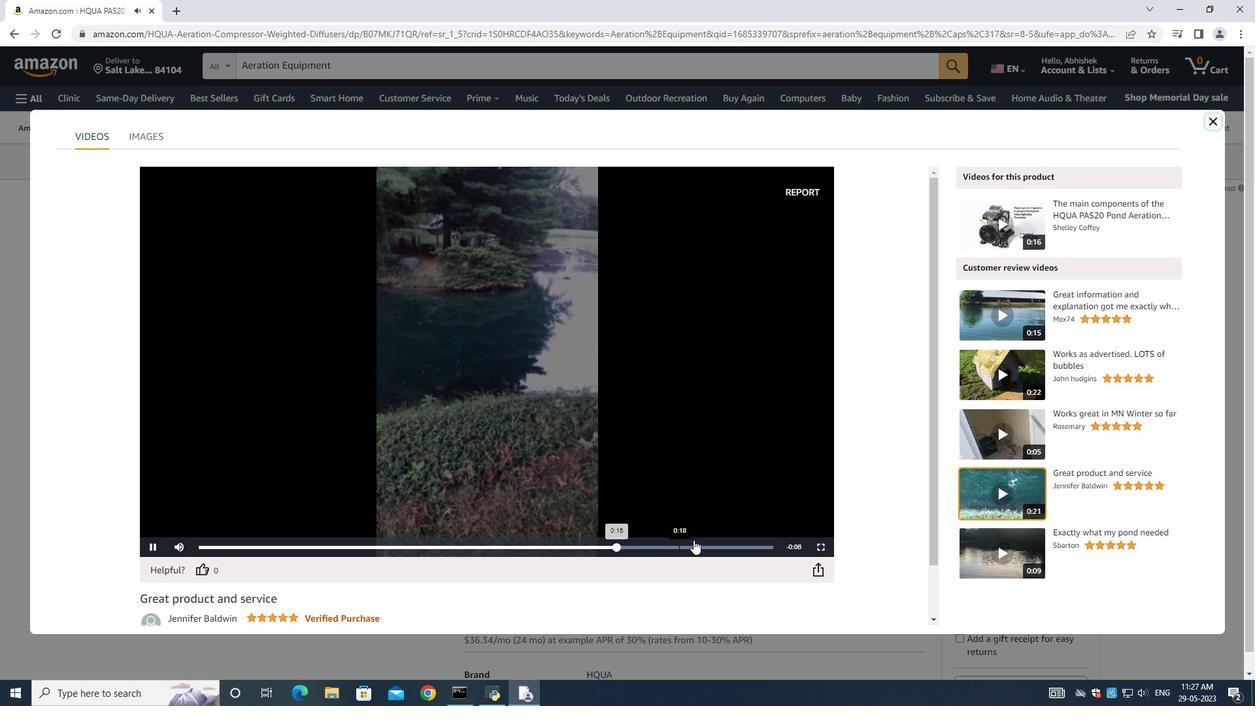 
Action: Mouse moved to (748, 545)
Screenshot: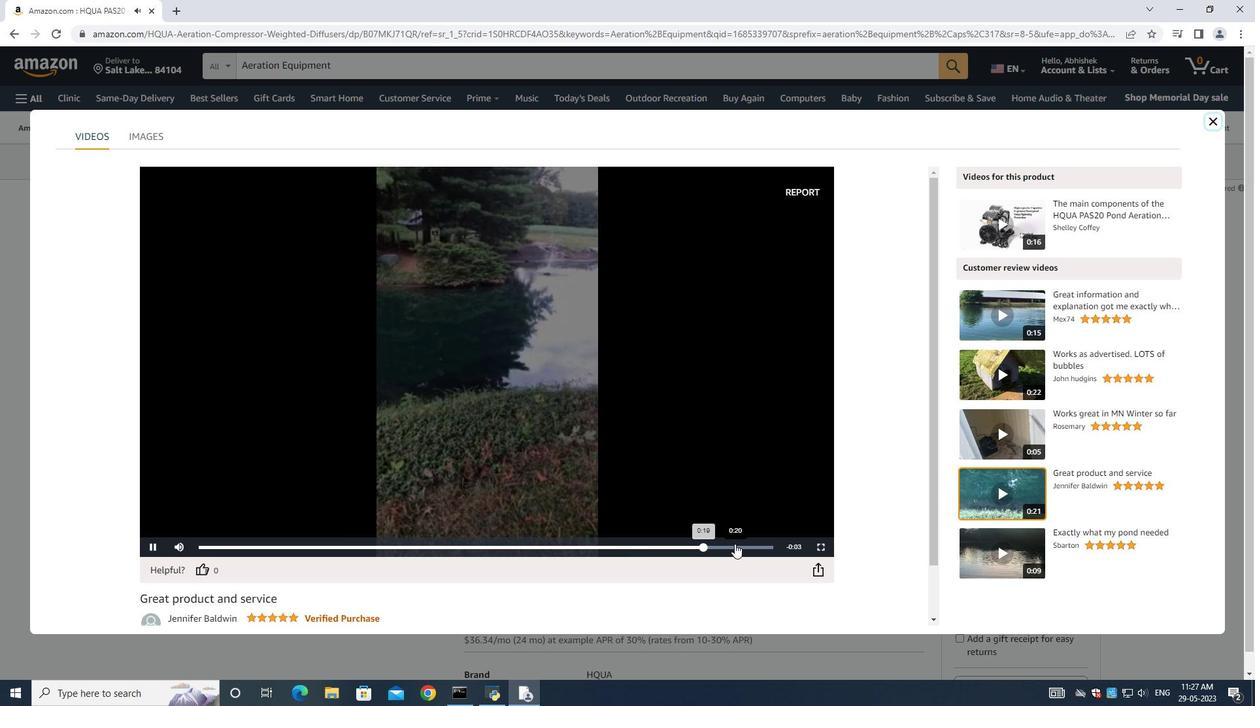 
Action: Mouse pressed left at (748, 545)
Screenshot: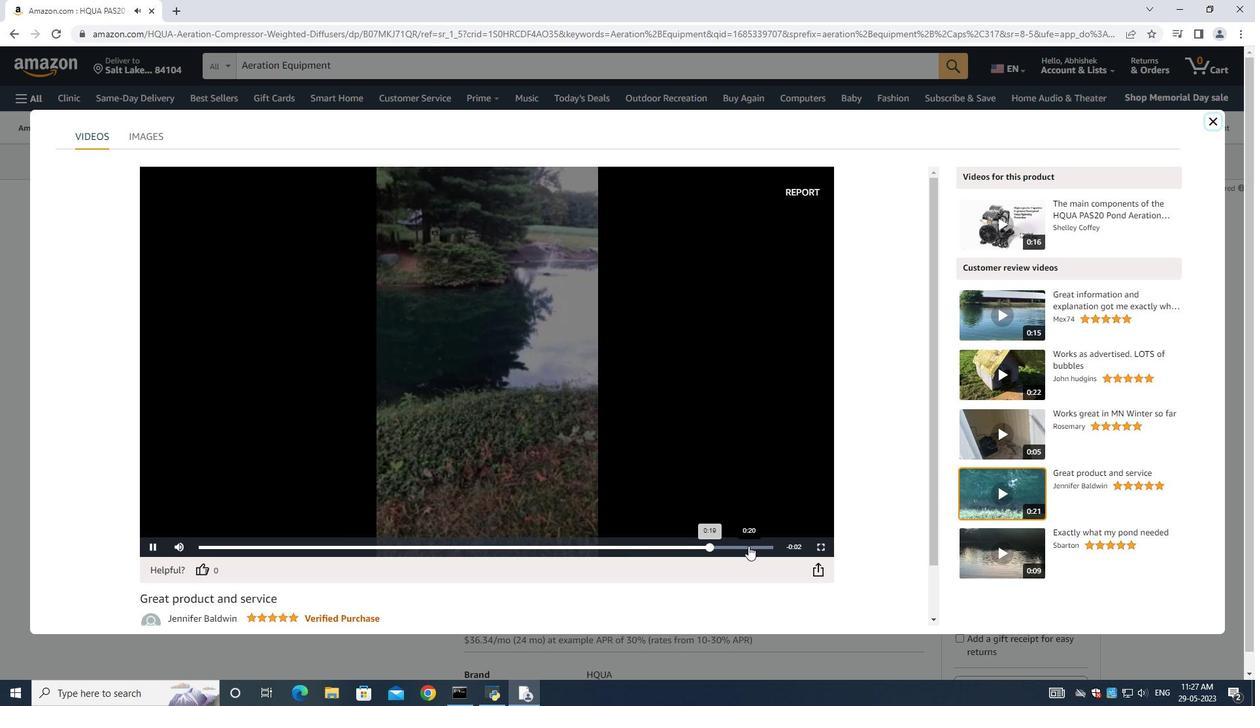 
Action: Mouse moved to (385, 548)
Screenshot: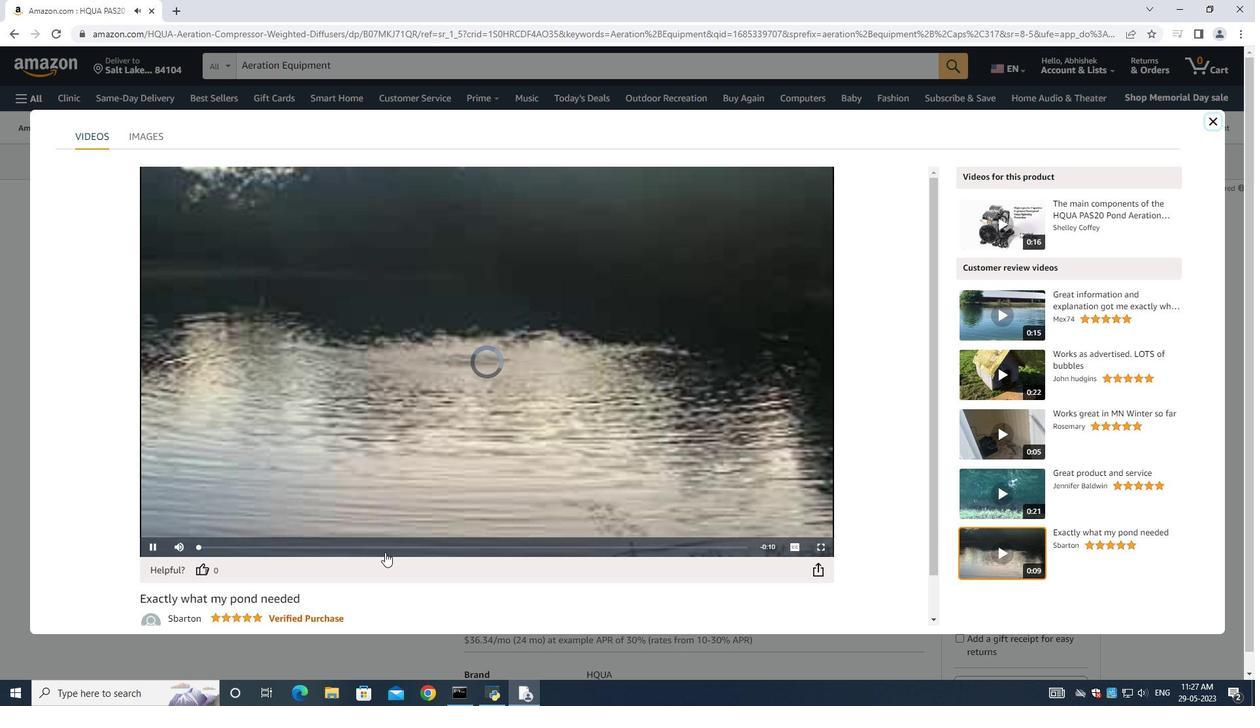 
Action: Mouse pressed left at (385, 548)
Screenshot: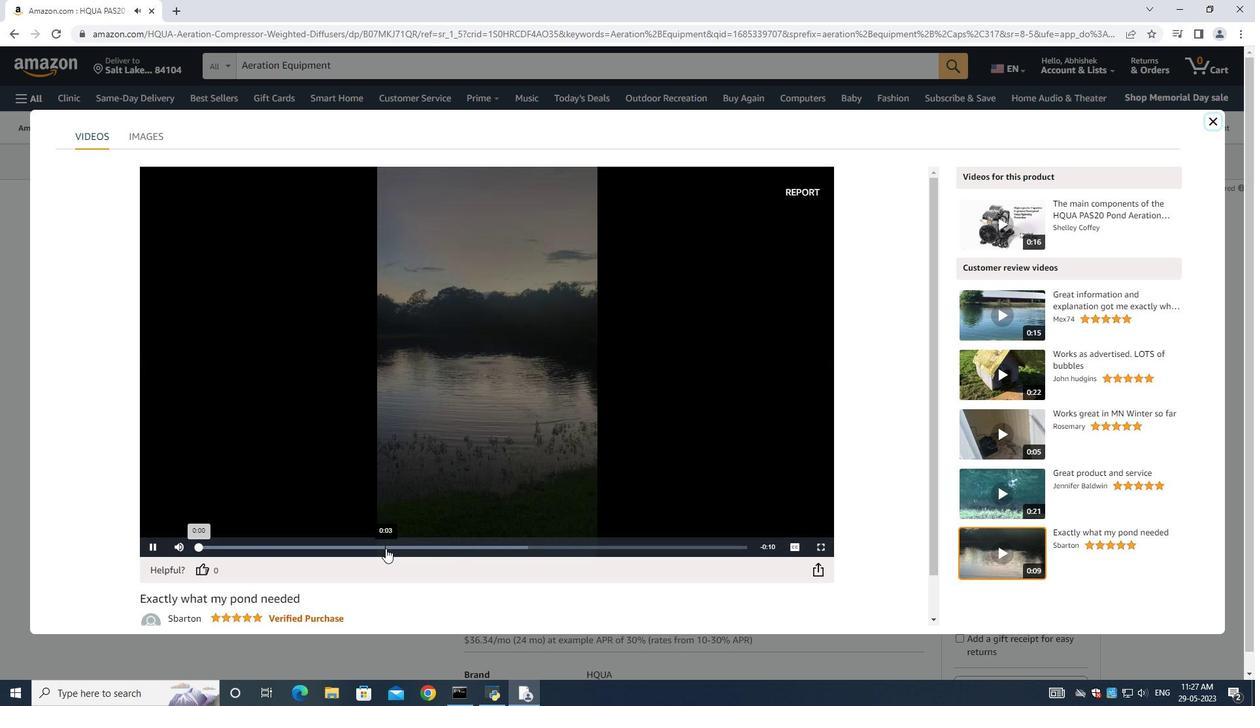 
Action: Mouse moved to (479, 547)
Screenshot: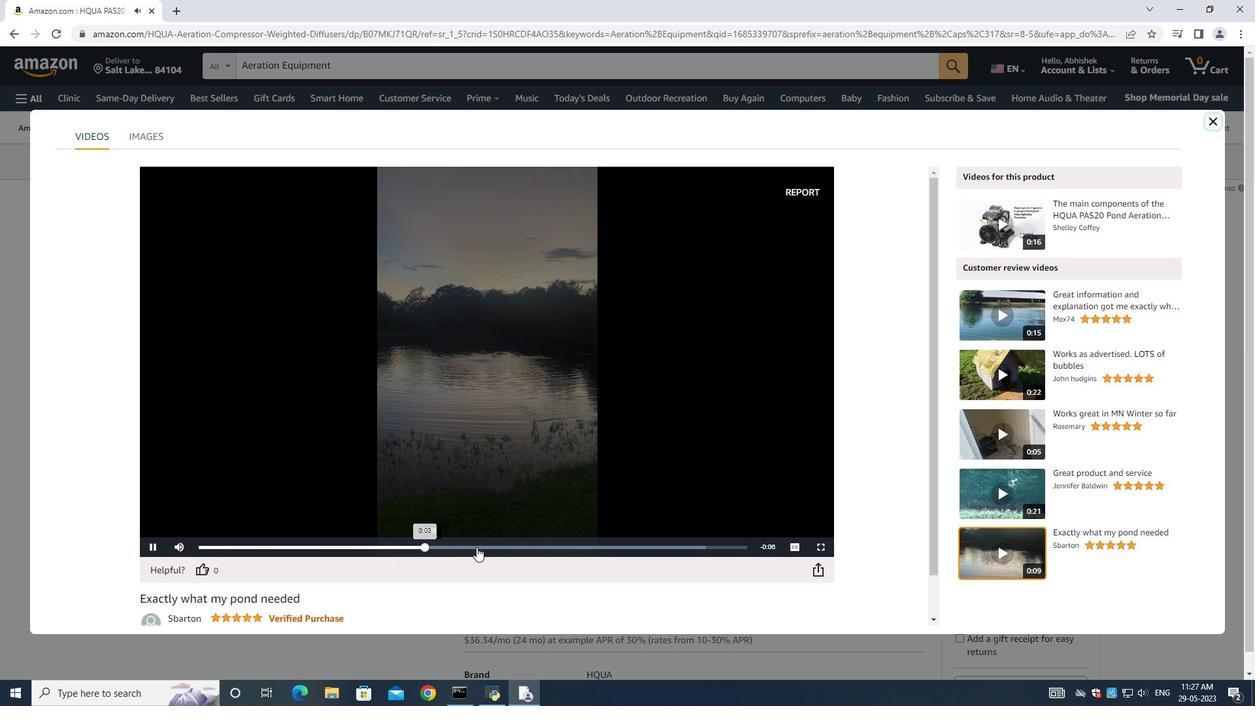 
Action: Mouse pressed left at (479, 547)
Screenshot: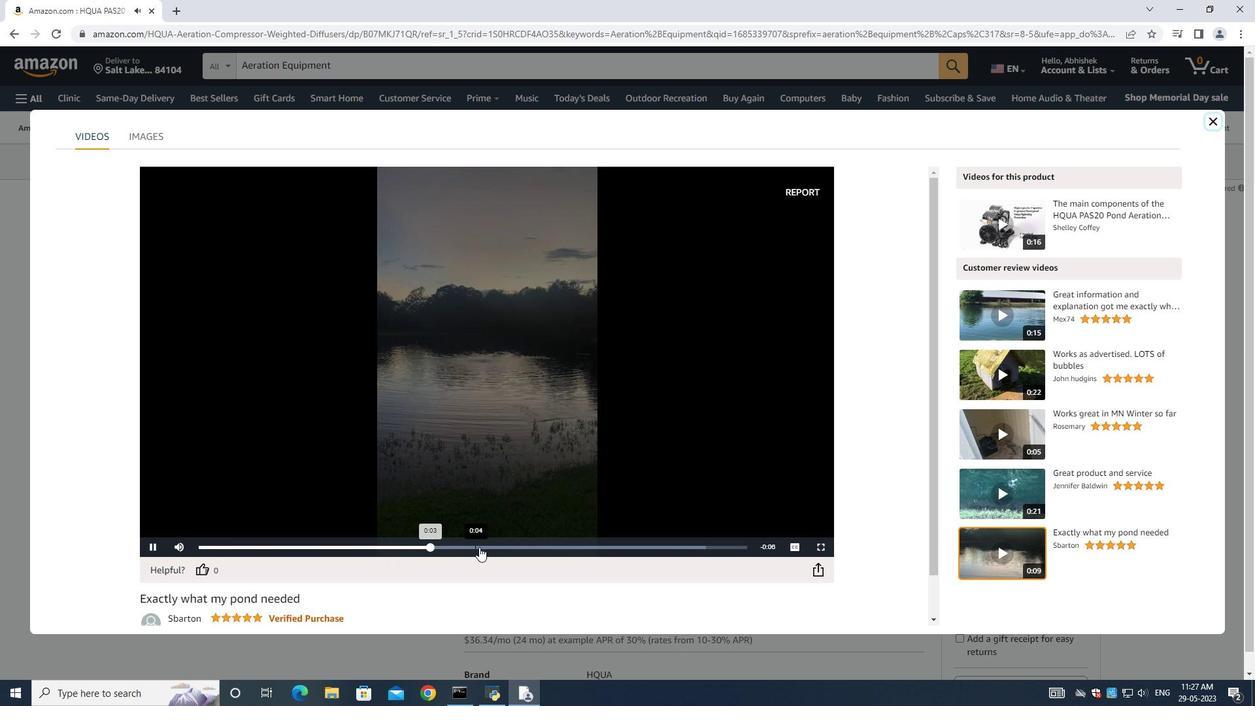 
Action: Mouse moved to (587, 547)
Screenshot: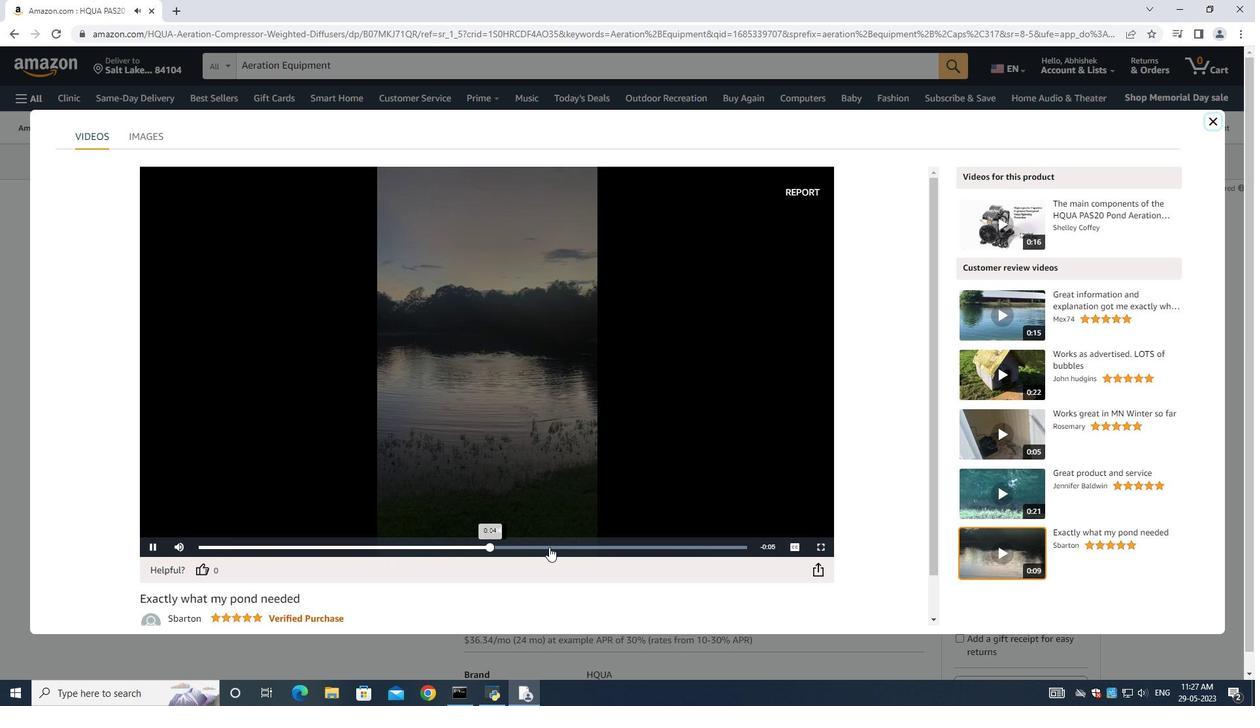 
Action: Mouse pressed left at (587, 547)
Screenshot: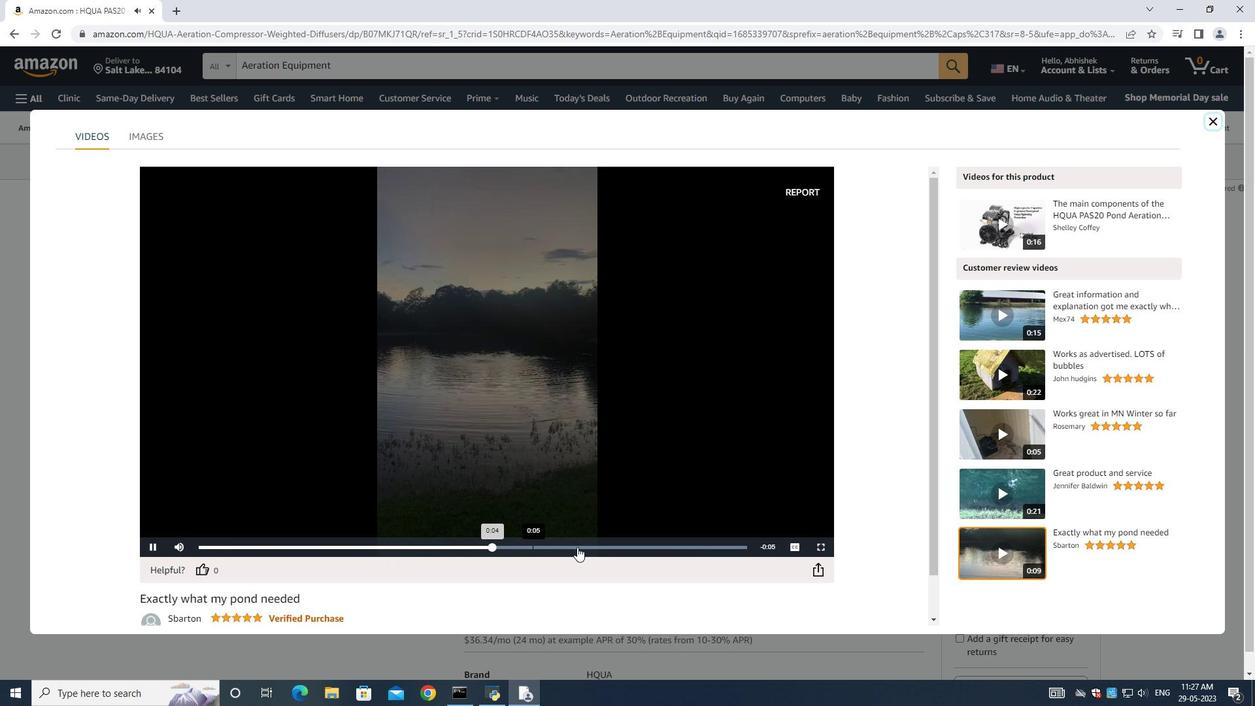 
Action: Mouse moved to (1208, 118)
Screenshot: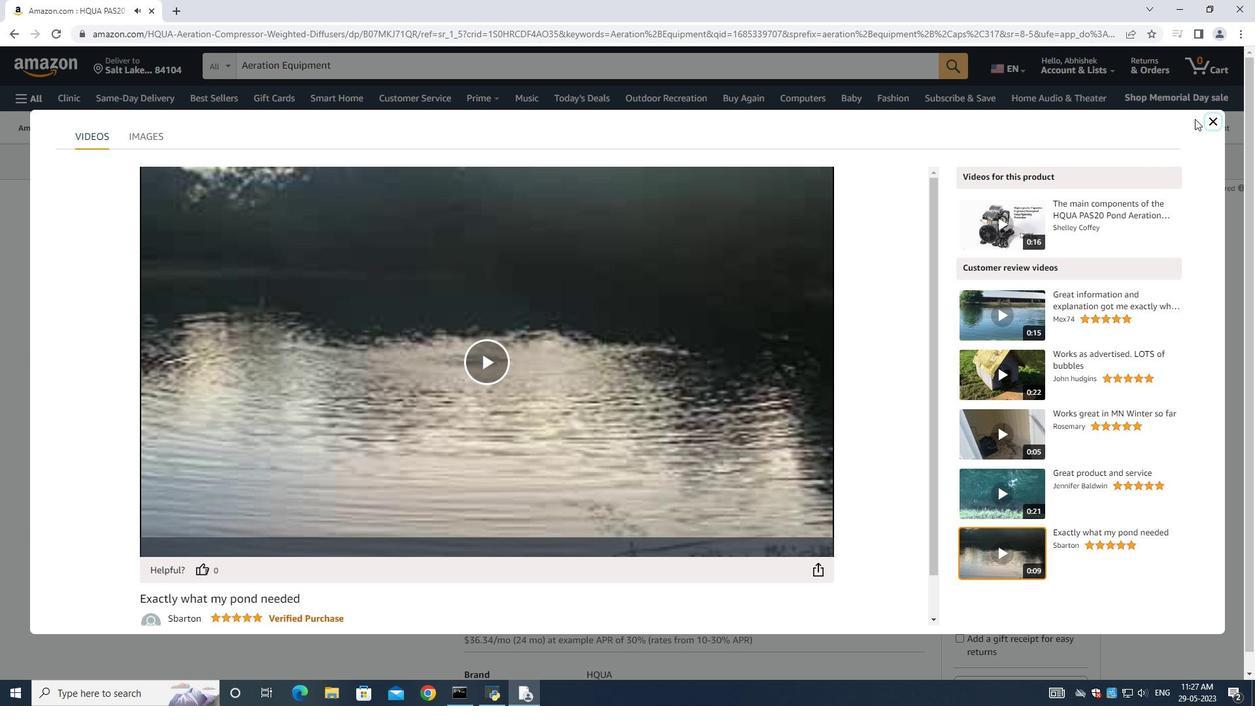 
Action: Mouse pressed left at (1208, 118)
Screenshot: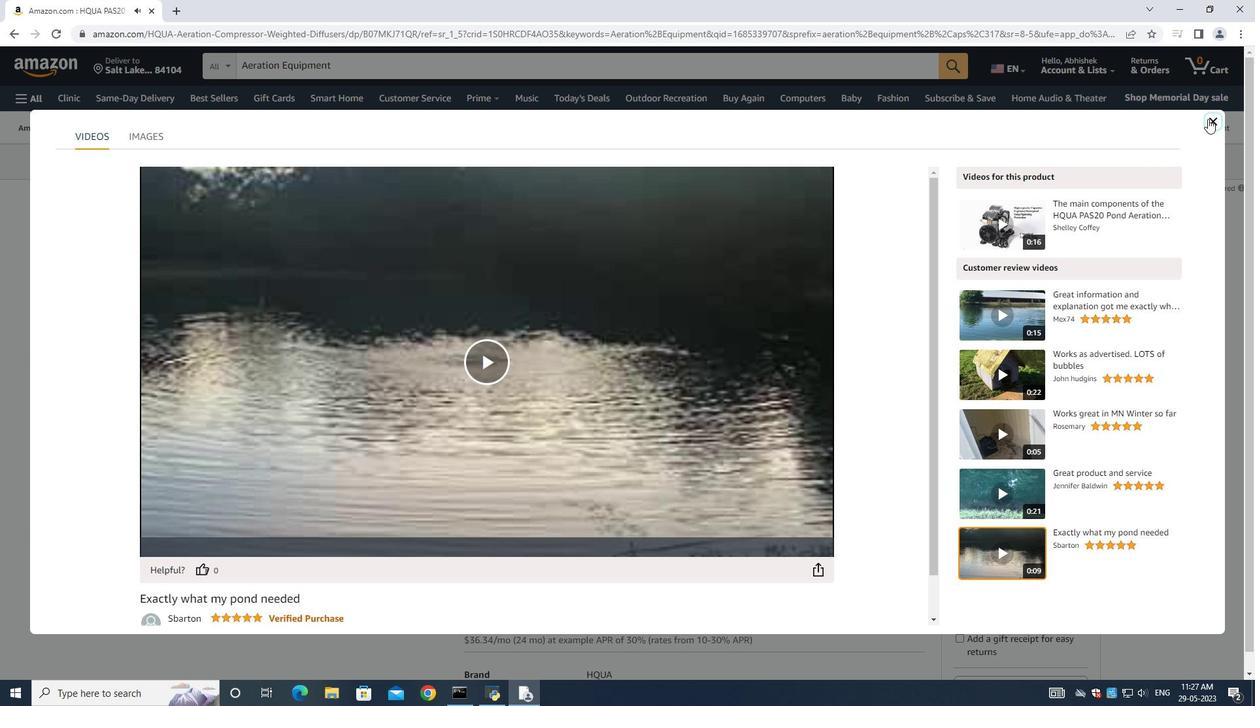 
Action: Mouse moved to (891, 445)
Screenshot: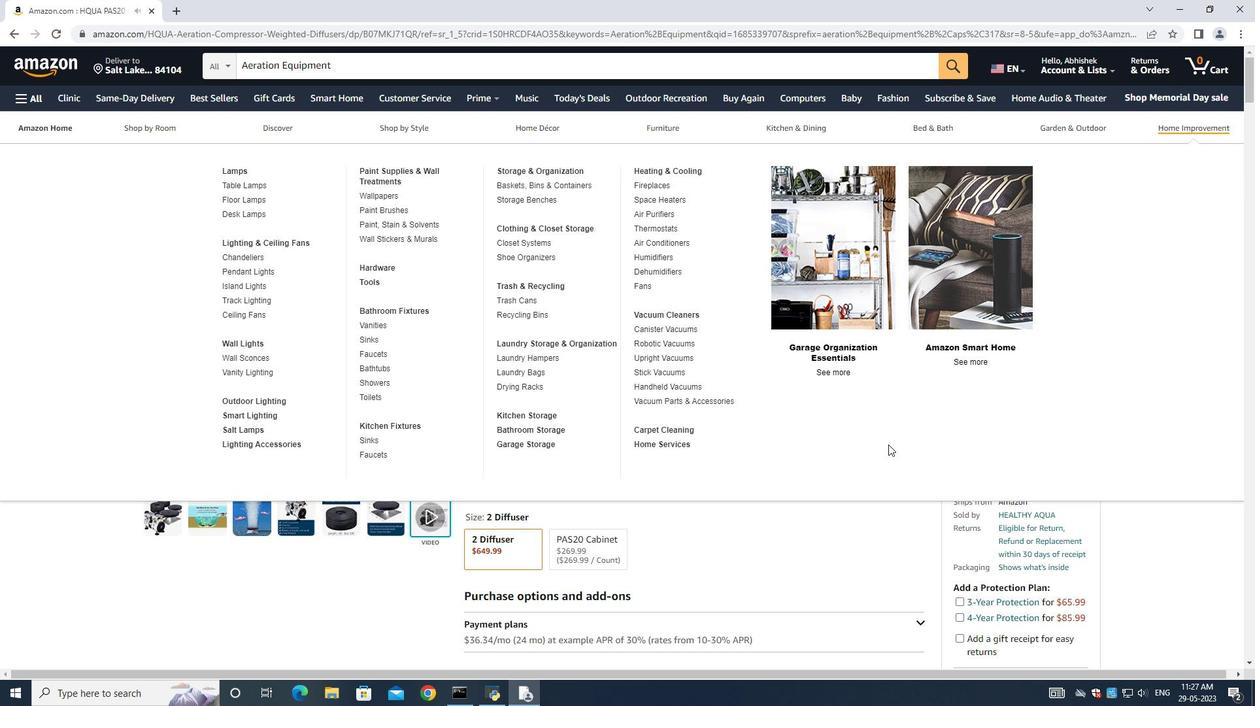 
Action: Mouse scrolled (891, 445) with delta (0, 0)
Screenshot: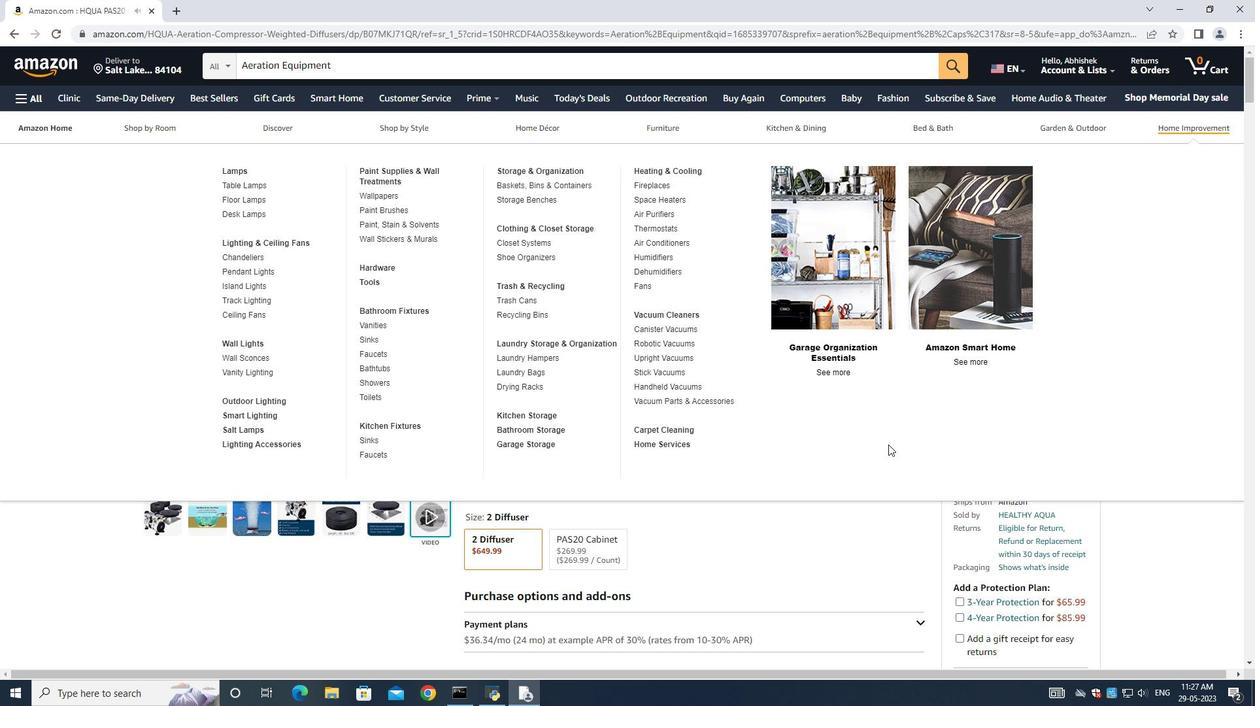 
Action: Mouse scrolled (891, 445) with delta (0, 0)
Screenshot: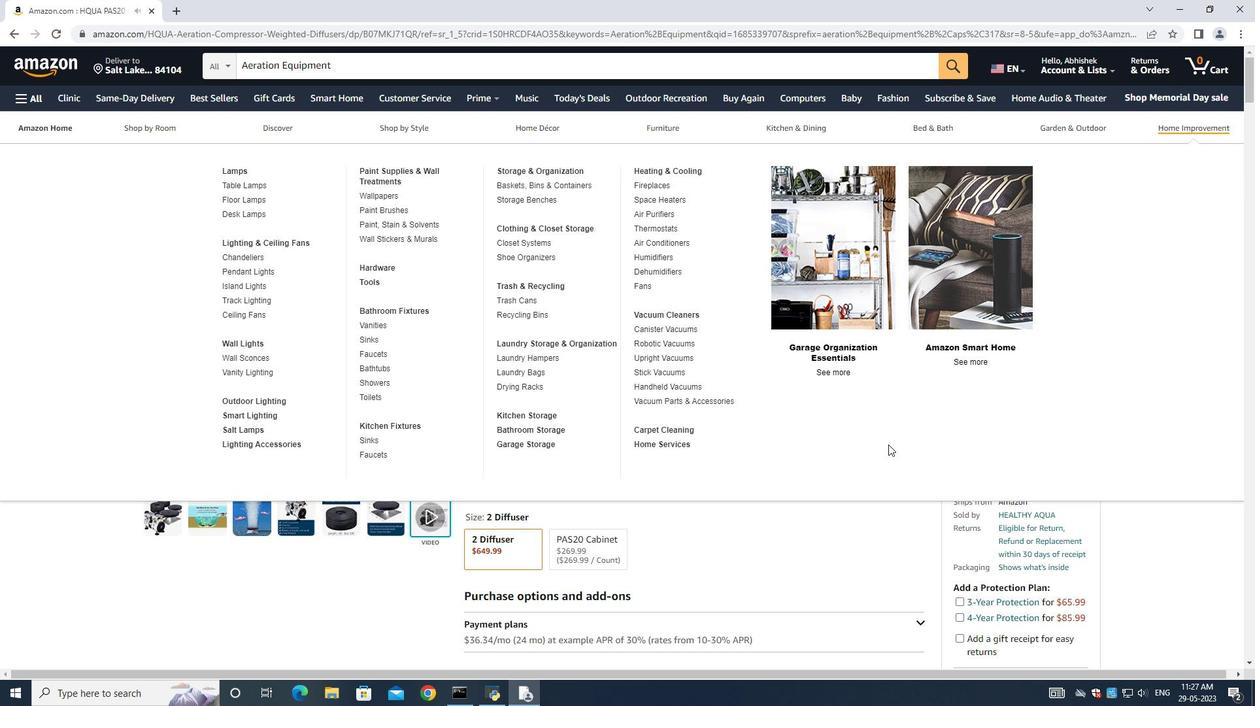 
Action: Mouse scrolled (891, 445) with delta (0, 0)
Screenshot: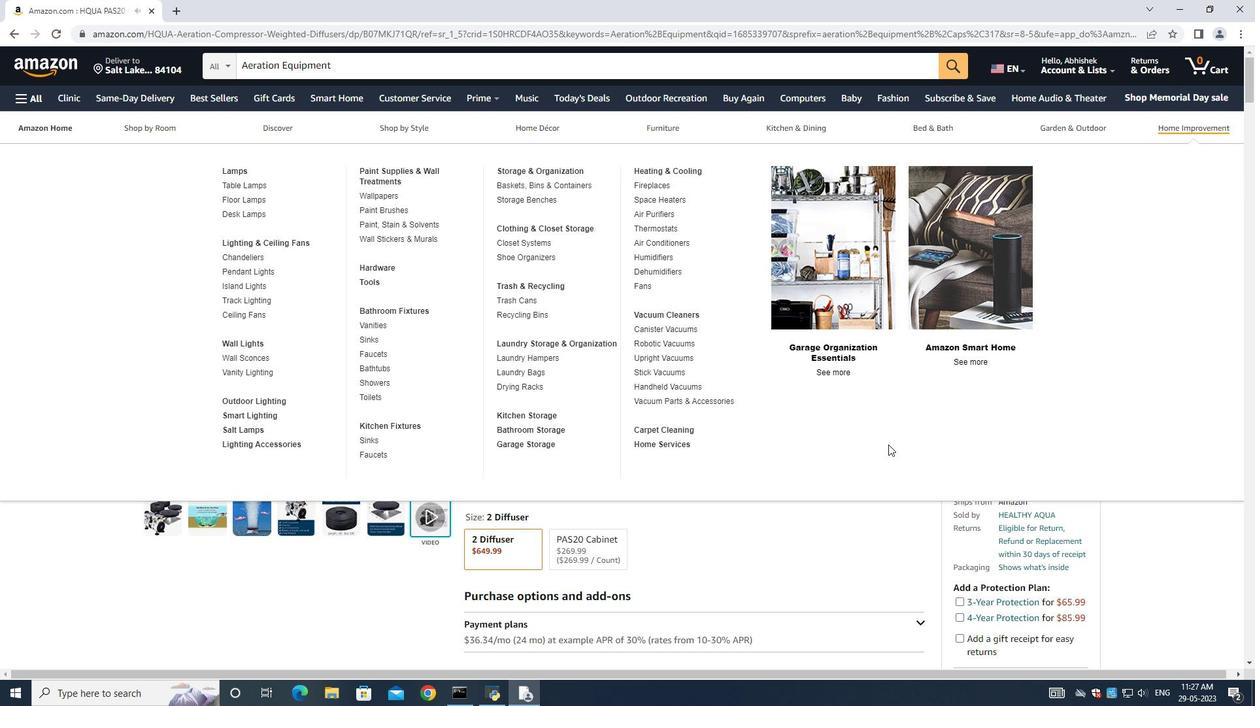 
Action: Mouse scrolled (891, 445) with delta (0, 0)
Screenshot: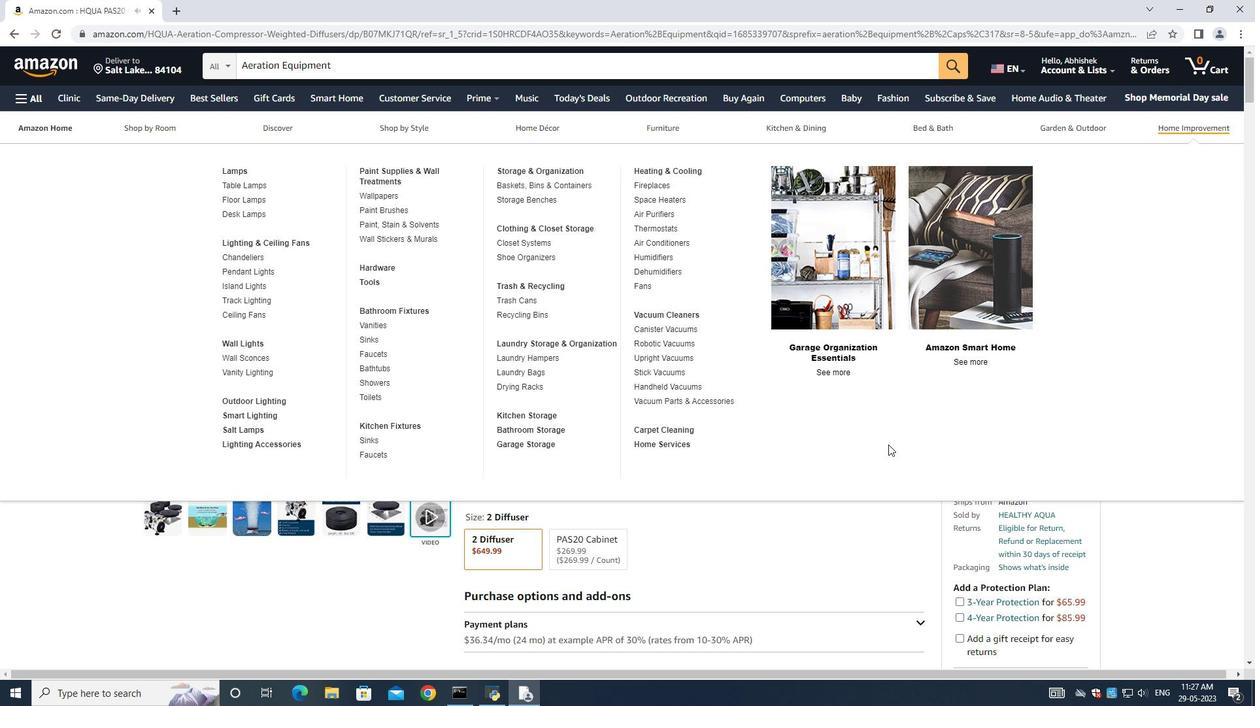 
Action: Mouse scrolled (891, 445) with delta (0, 0)
Screenshot: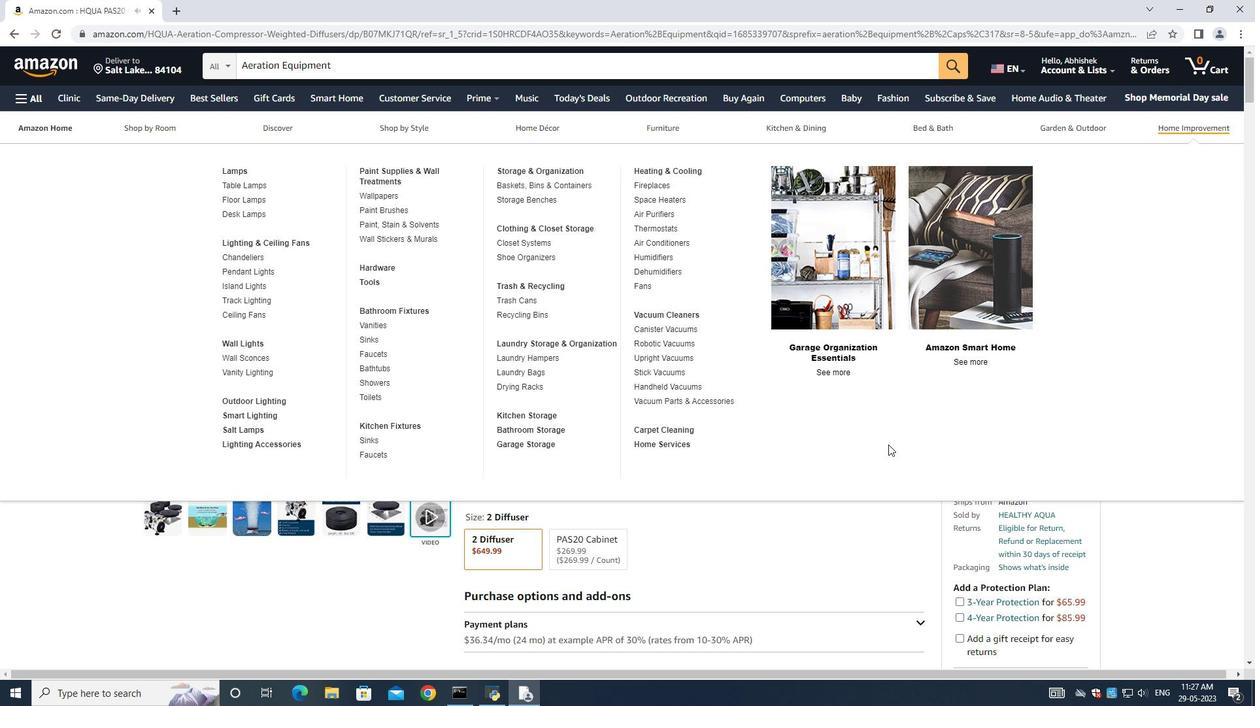 
Action: Mouse scrolled (891, 445) with delta (0, 0)
Screenshot: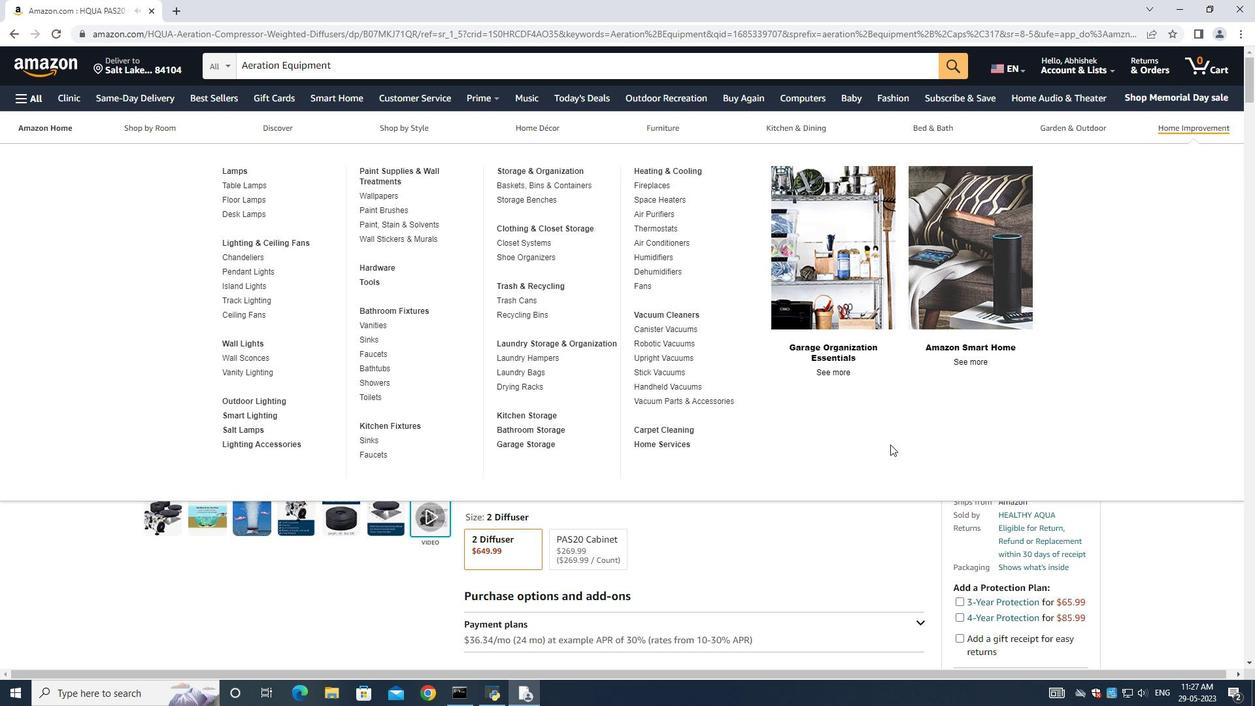 
Action: Mouse scrolled (891, 445) with delta (0, 0)
Screenshot: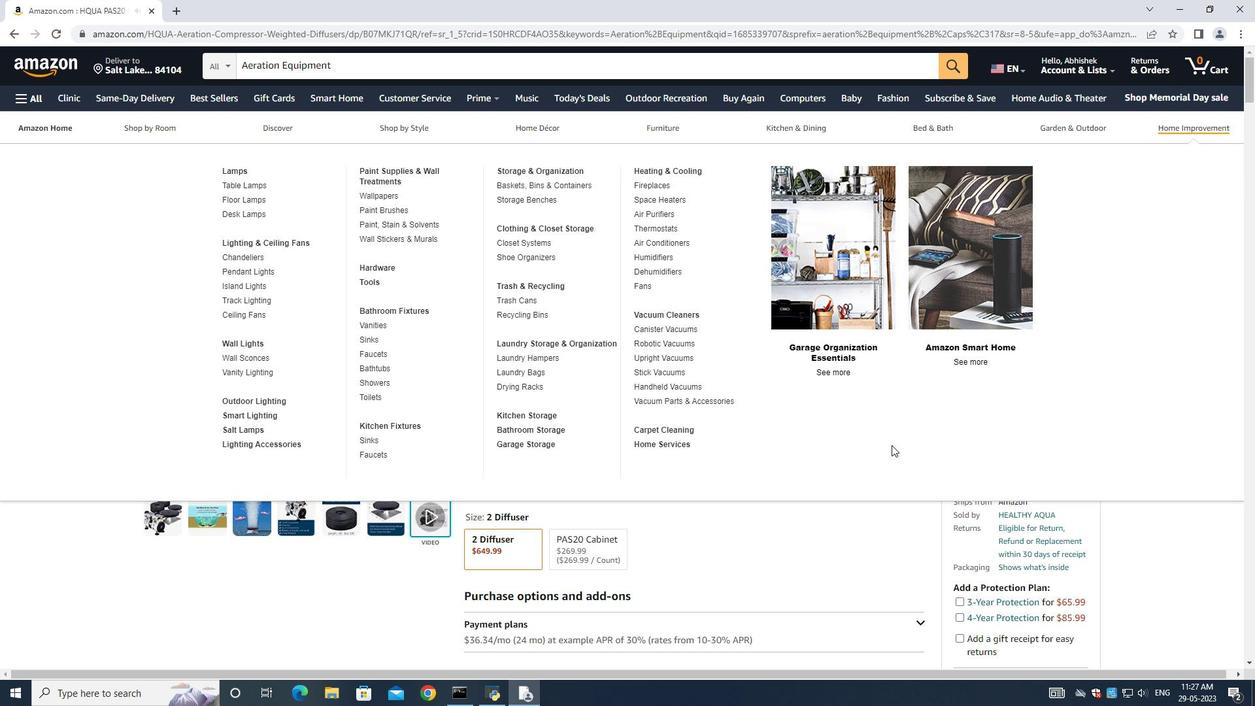 
Action: Mouse moved to (1002, 463)
Screenshot: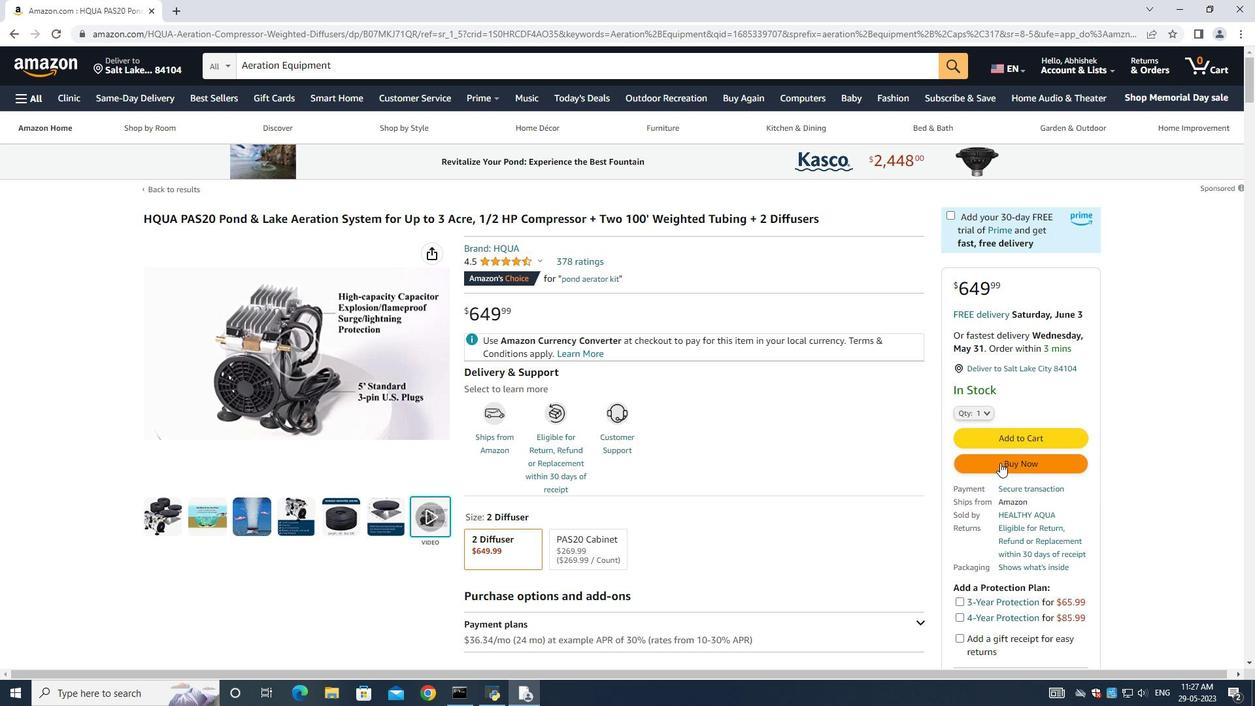 
Action: Mouse pressed left at (1002, 463)
Screenshot: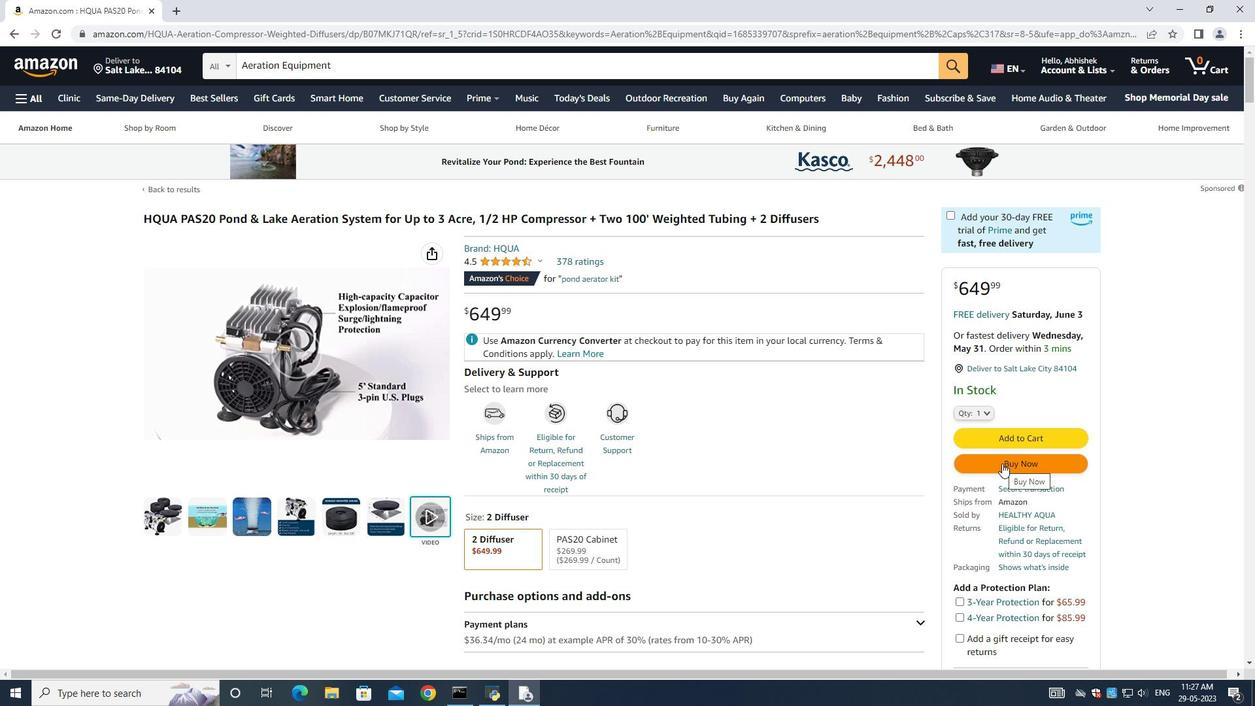 
Action: Mouse moved to (570, 437)
Screenshot: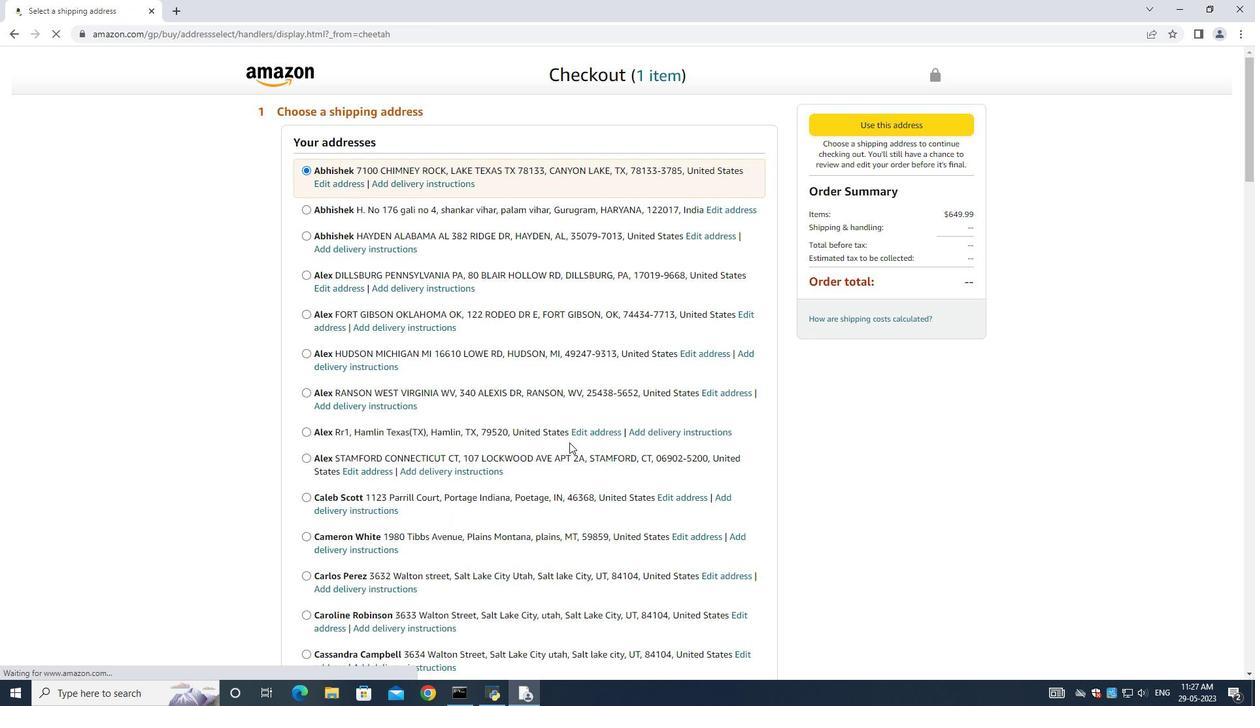 
Action: Mouse scrolled (570, 436) with delta (0, 0)
Screenshot: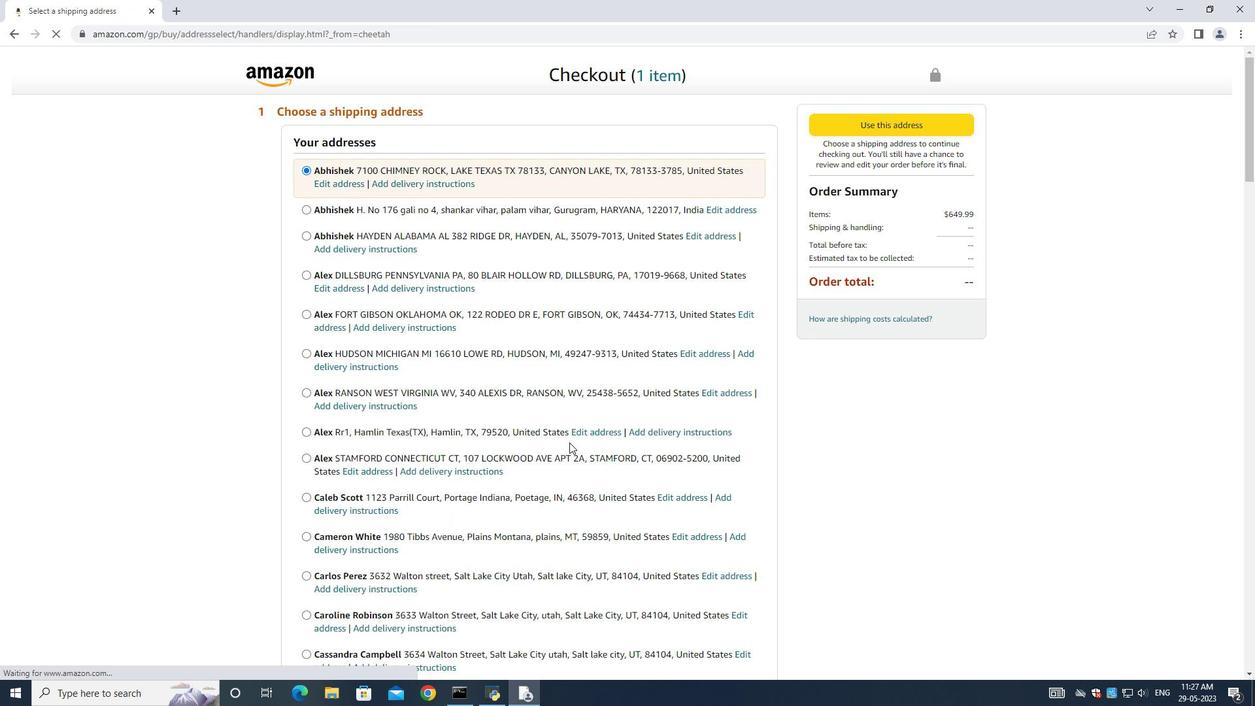 
Action: Mouse scrolled (570, 436) with delta (0, 0)
Screenshot: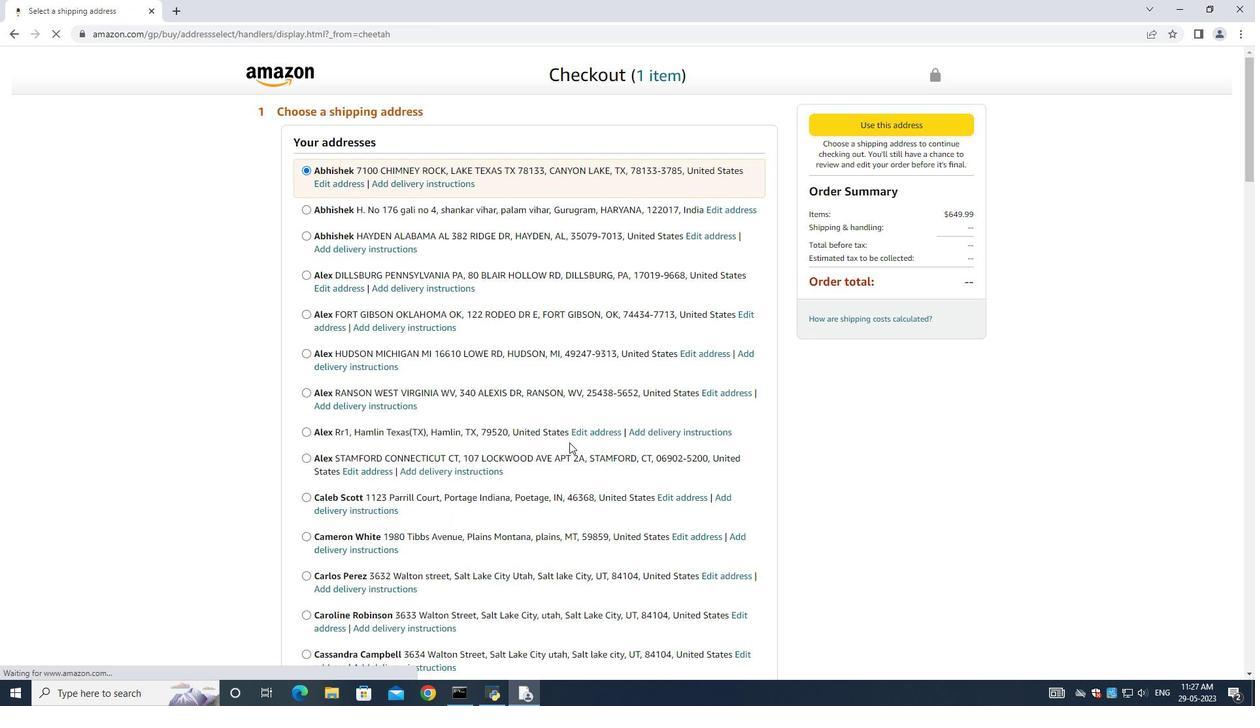
Action: Mouse scrolled (570, 436) with delta (0, 0)
Screenshot: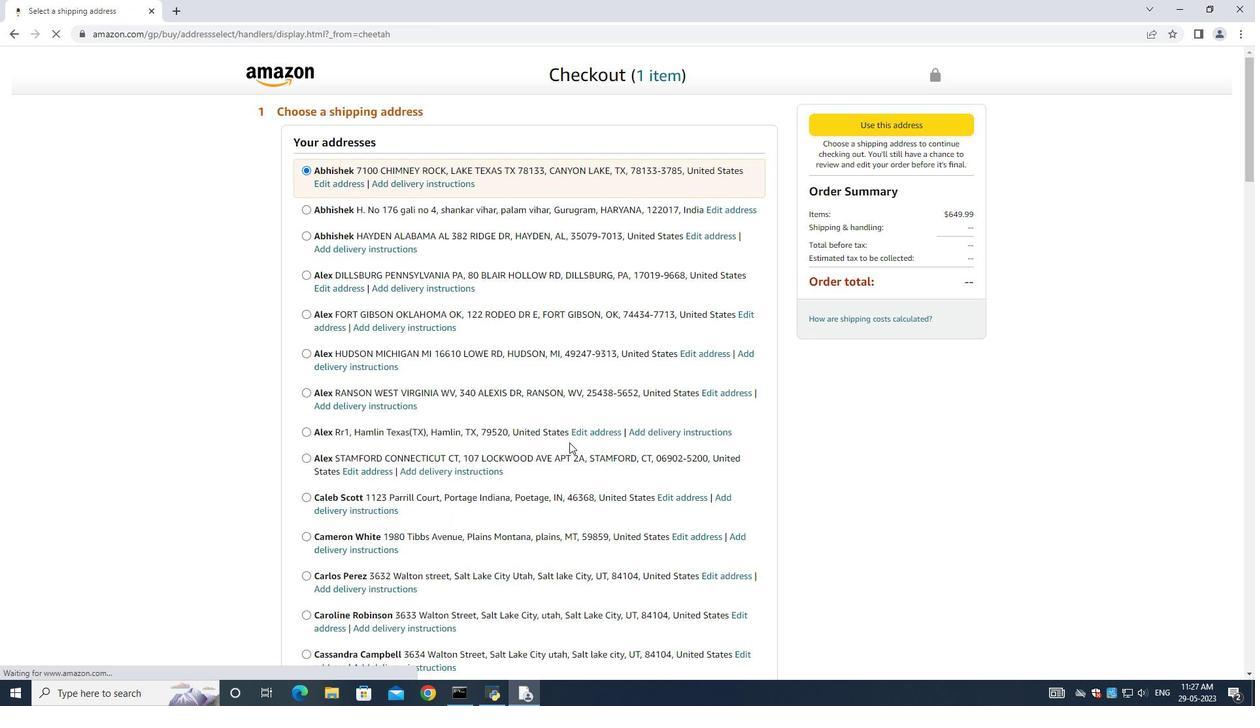 
Action: Mouse moved to (570, 436)
Screenshot: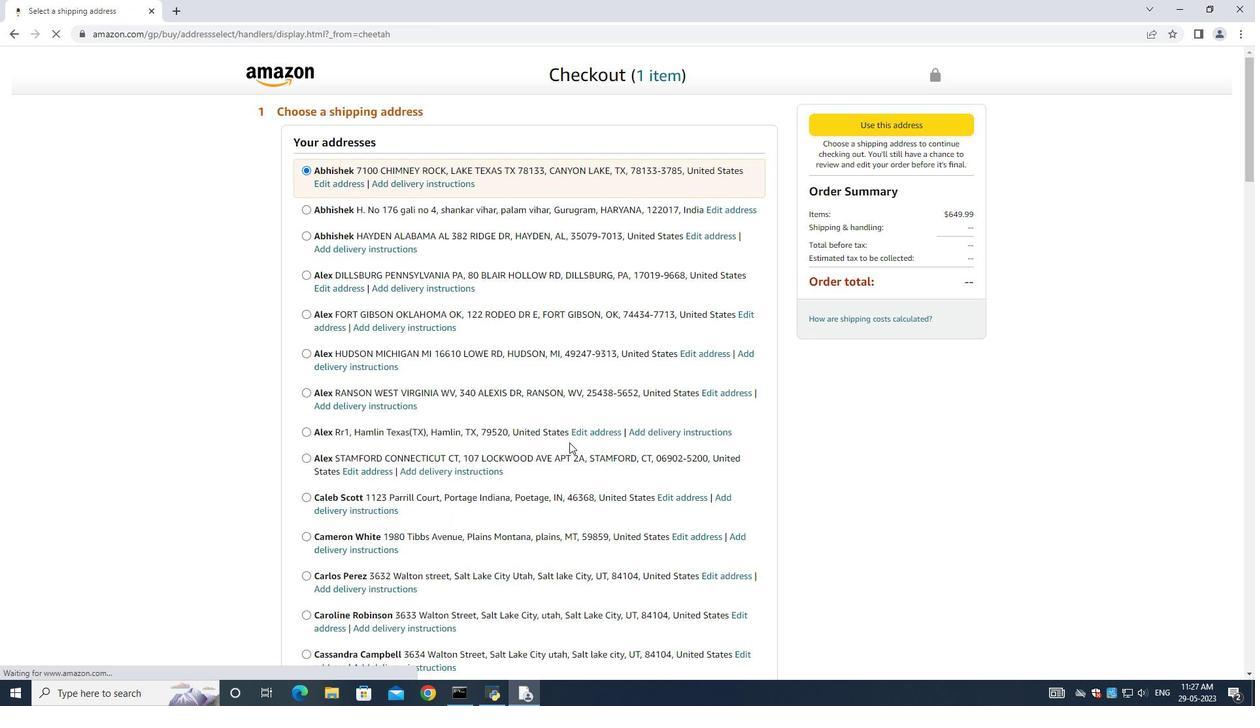 
Action: Mouse scrolled (570, 436) with delta (0, 0)
Screenshot: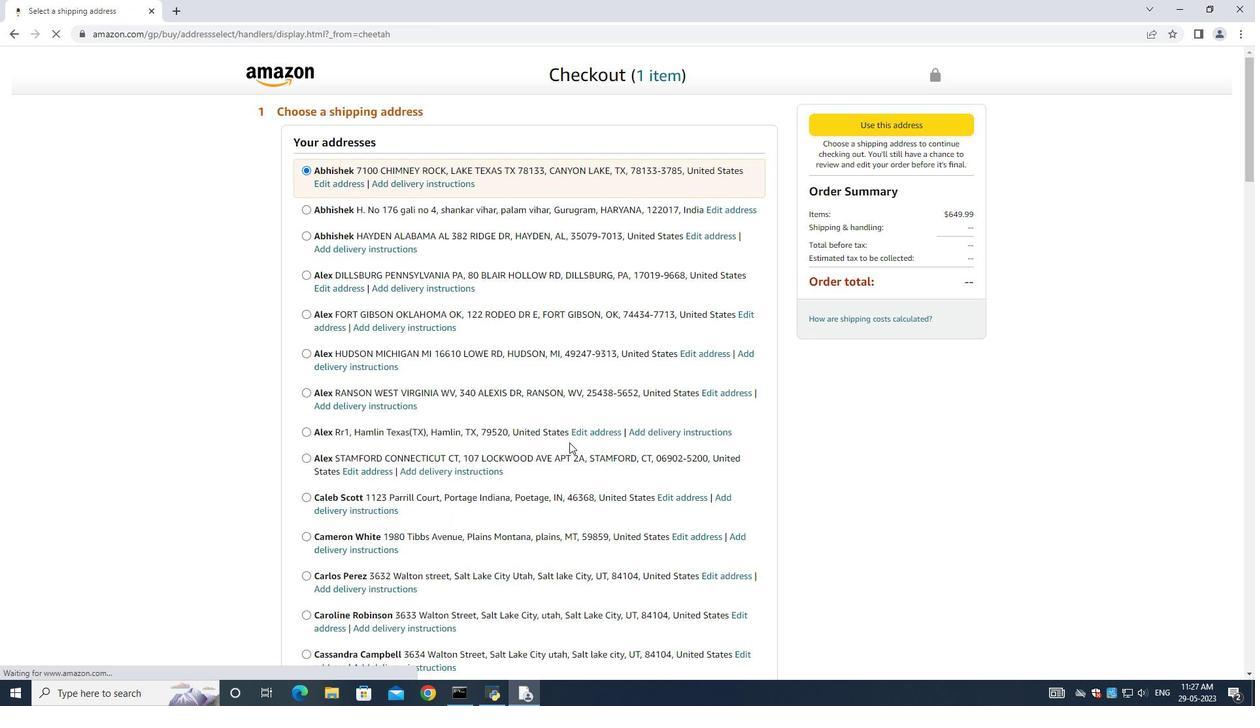 
Action: Mouse moved to (571, 428)
Screenshot: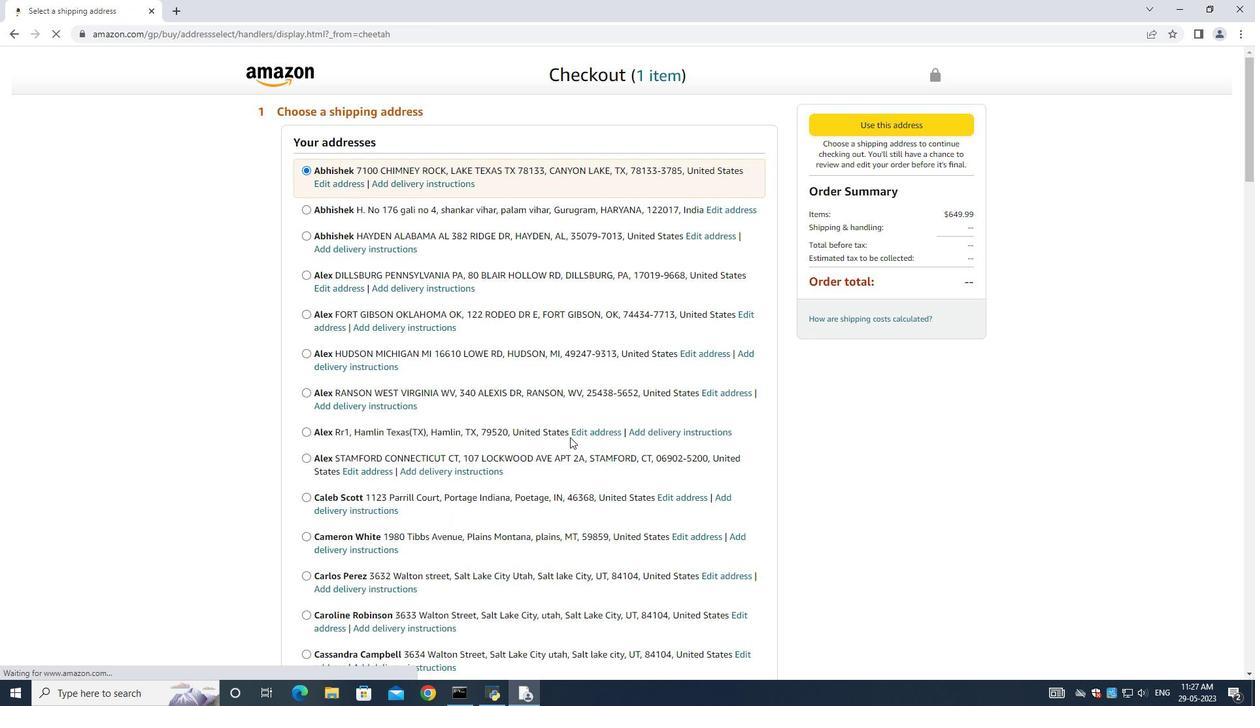 
Action: Mouse scrolled (570, 432) with delta (0, 0)
Screenshot: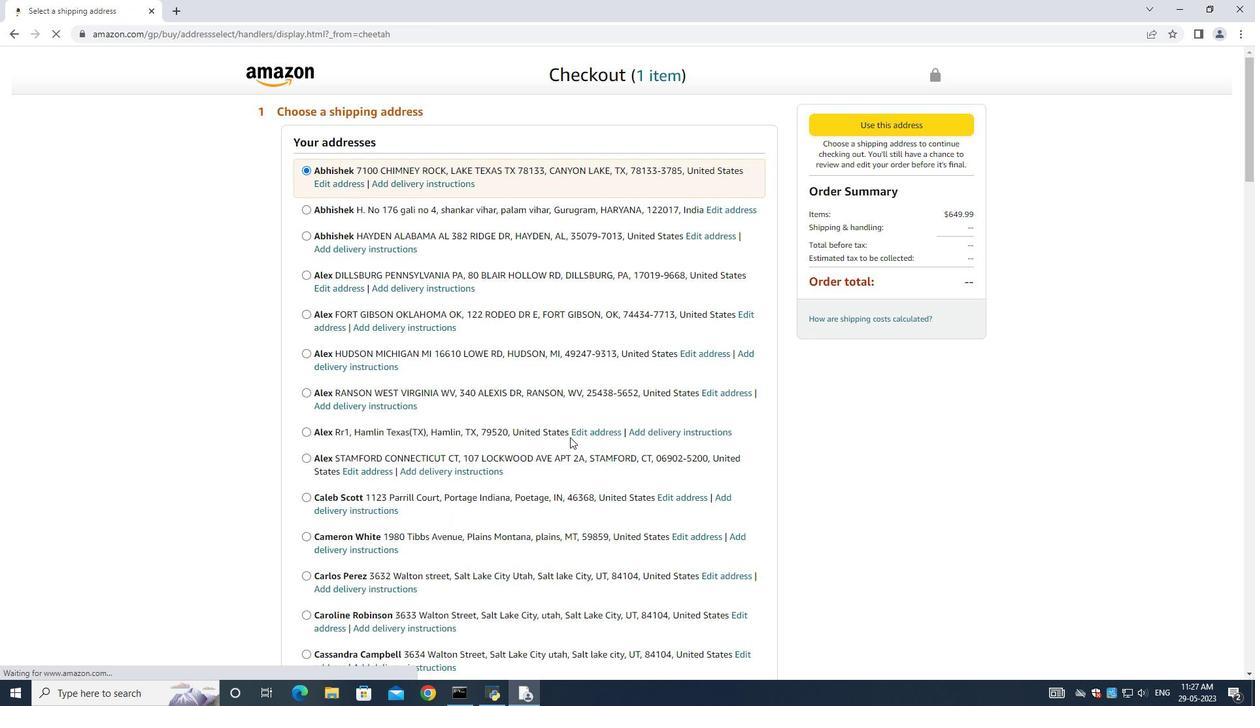 
Action: Mouse moved to (571, 425)
Screenshot: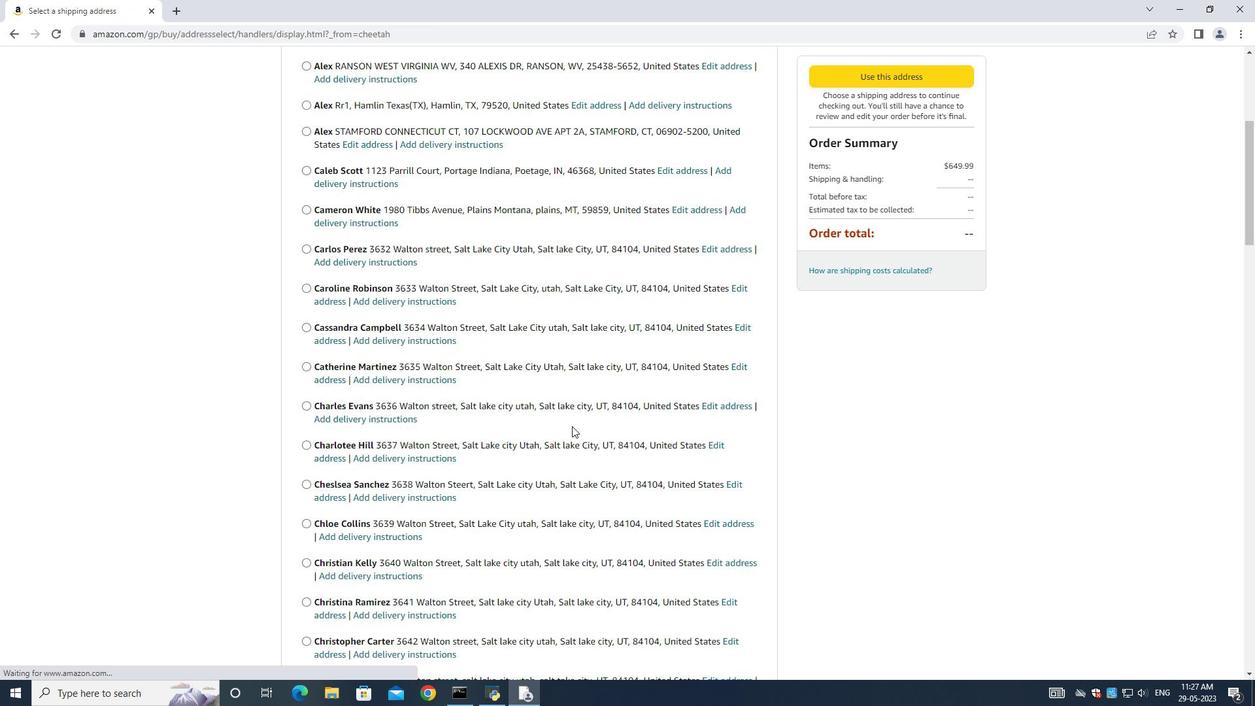 
Action: Mouse scrolled (571, 424) with delta (0, 0)
Screenshot: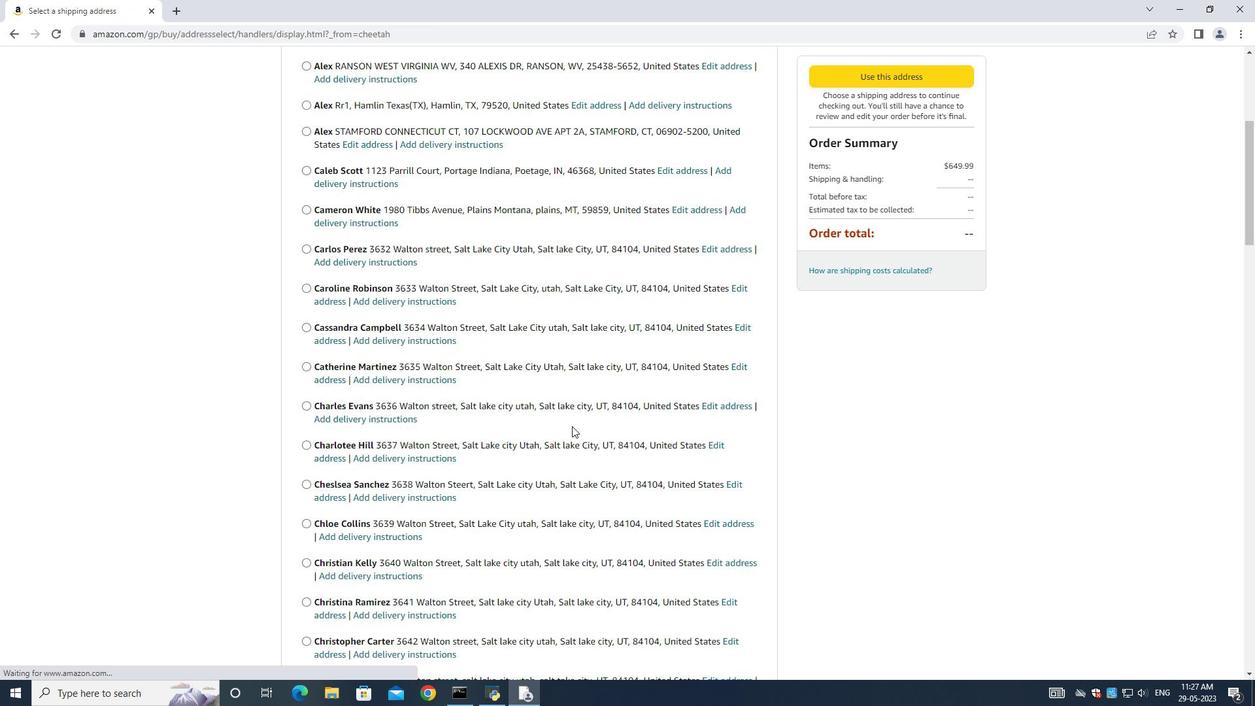 
Action: Mouse moved to (568, 430)
Screenshot: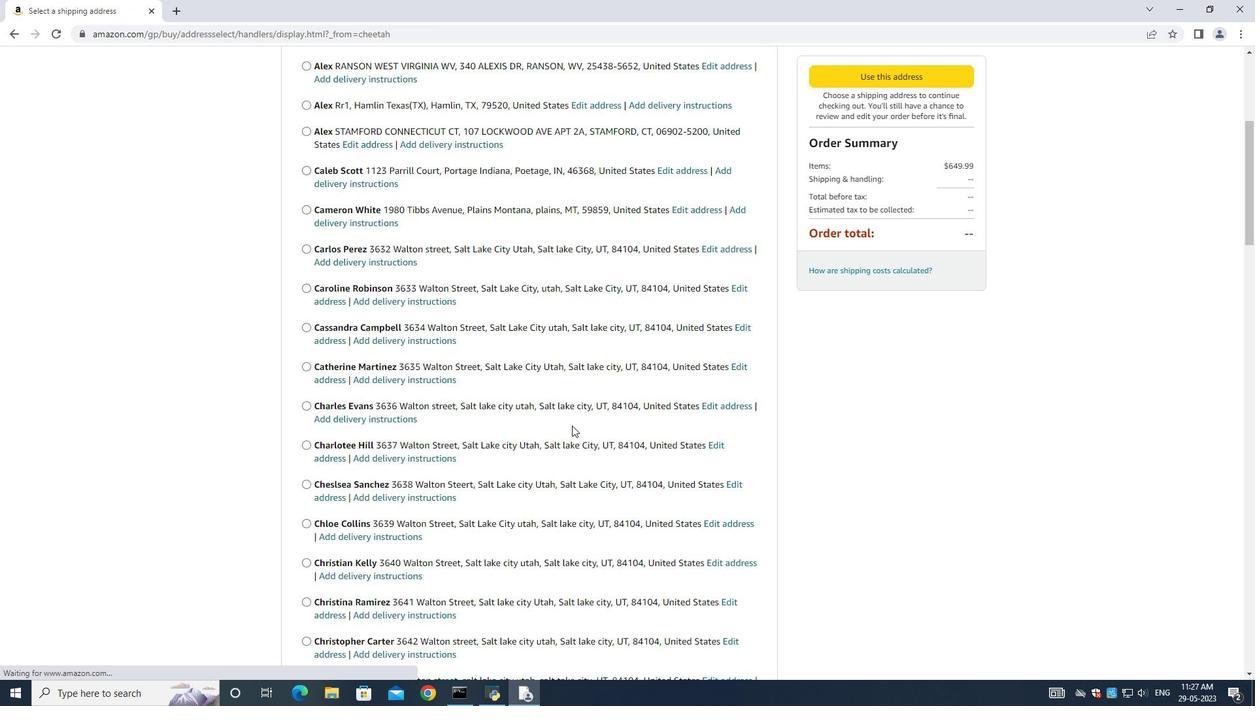 
Action: Mouse scrolled (568, 429) with delta (0, 0)
Screenshot: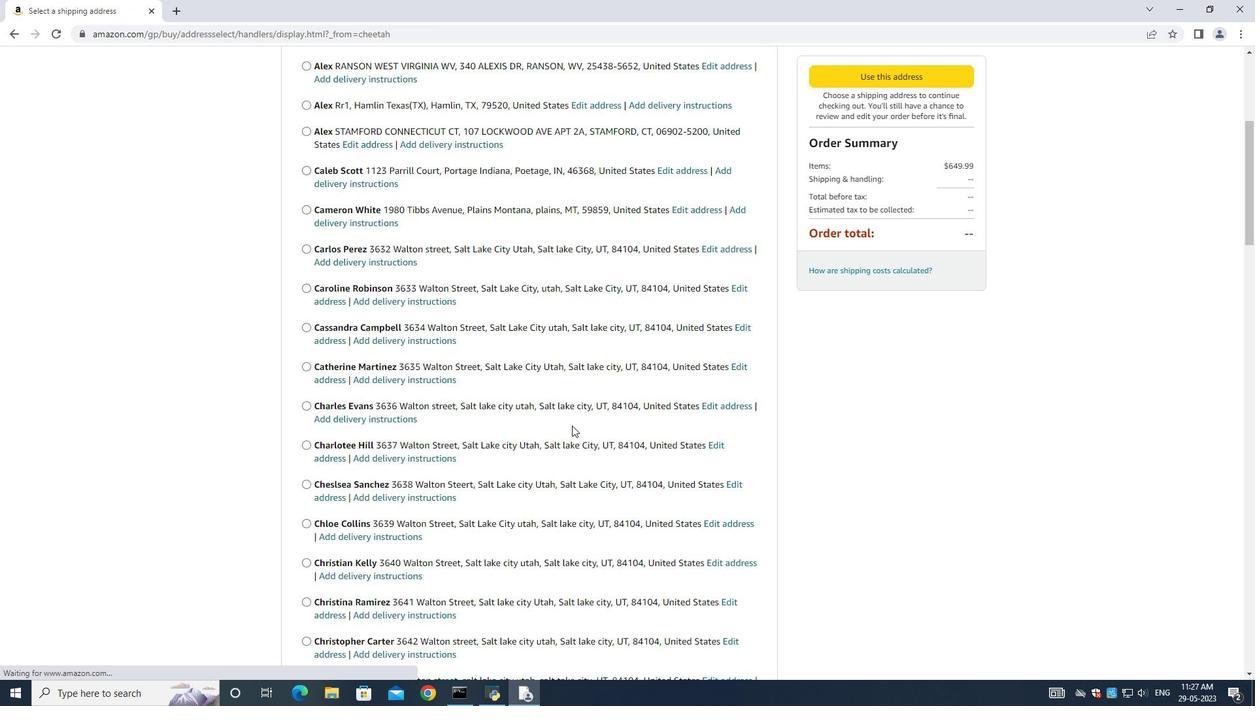 
Action: Mouse scrolled (568, 429) with delta (0, 0)
Screenshot: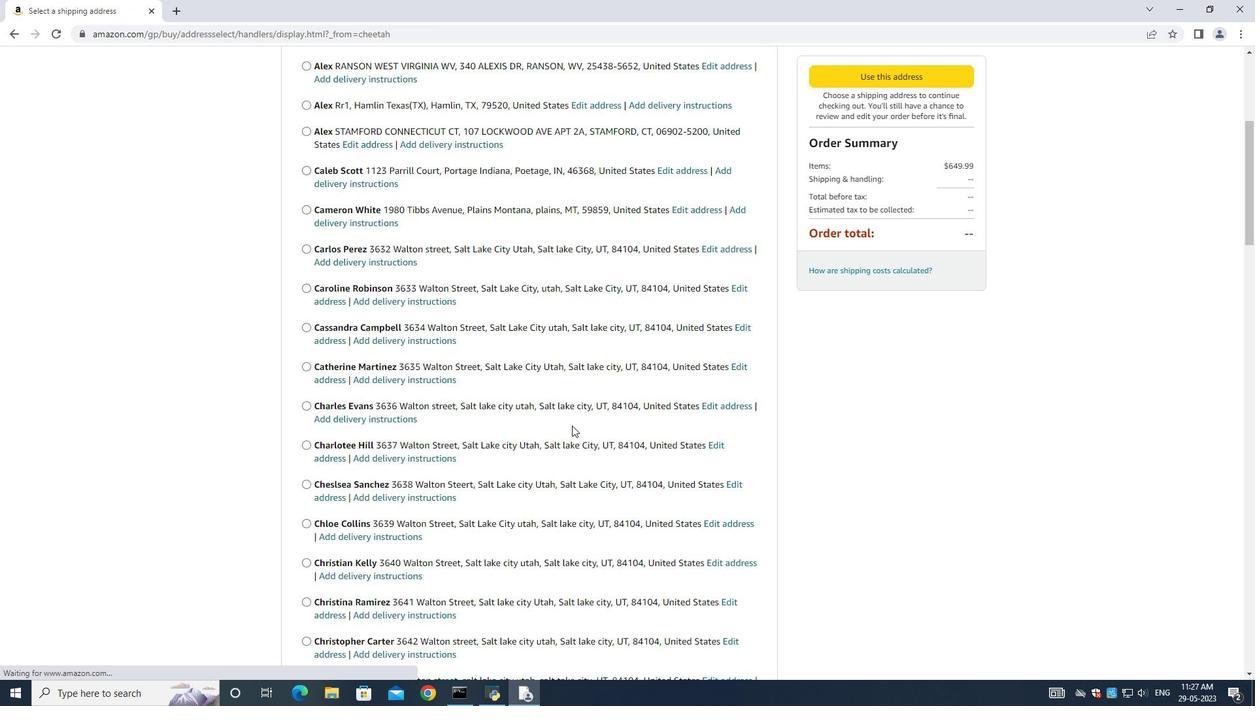 
Action: Mouse moved to (570, 392)
Screenshot: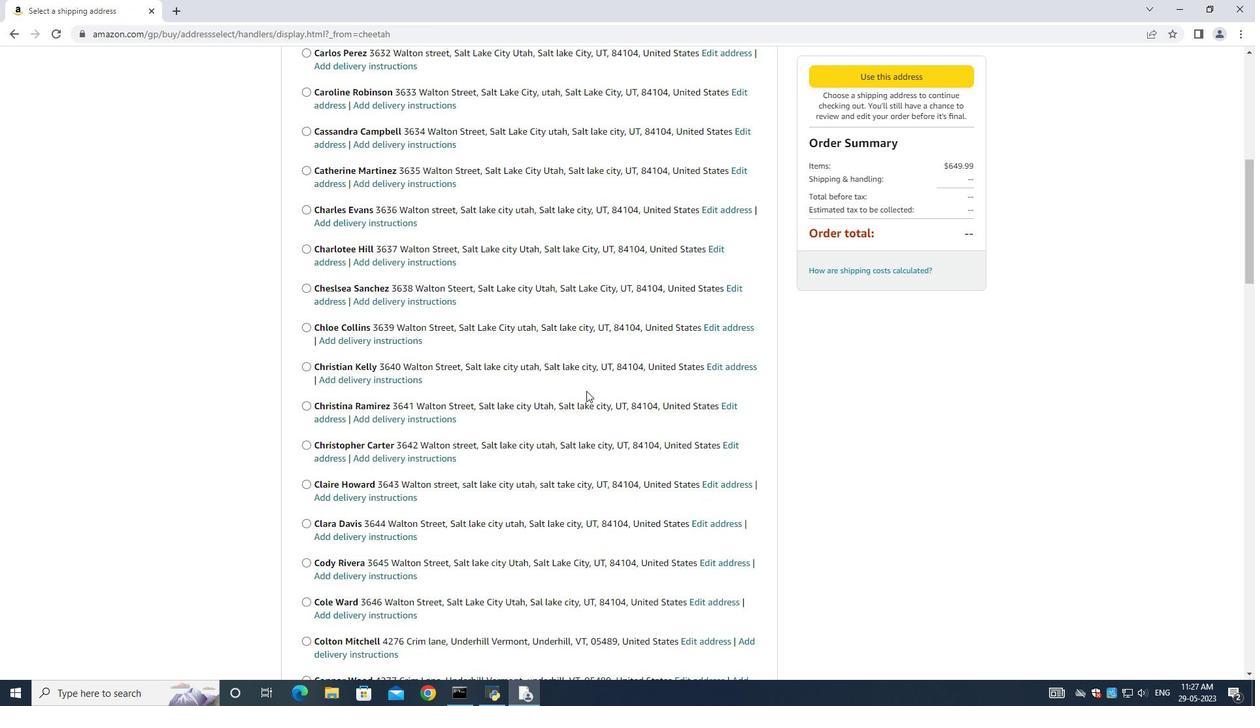 
Action: Mouse scrolled (570, 391) with delta (0, 0)
Screenshot: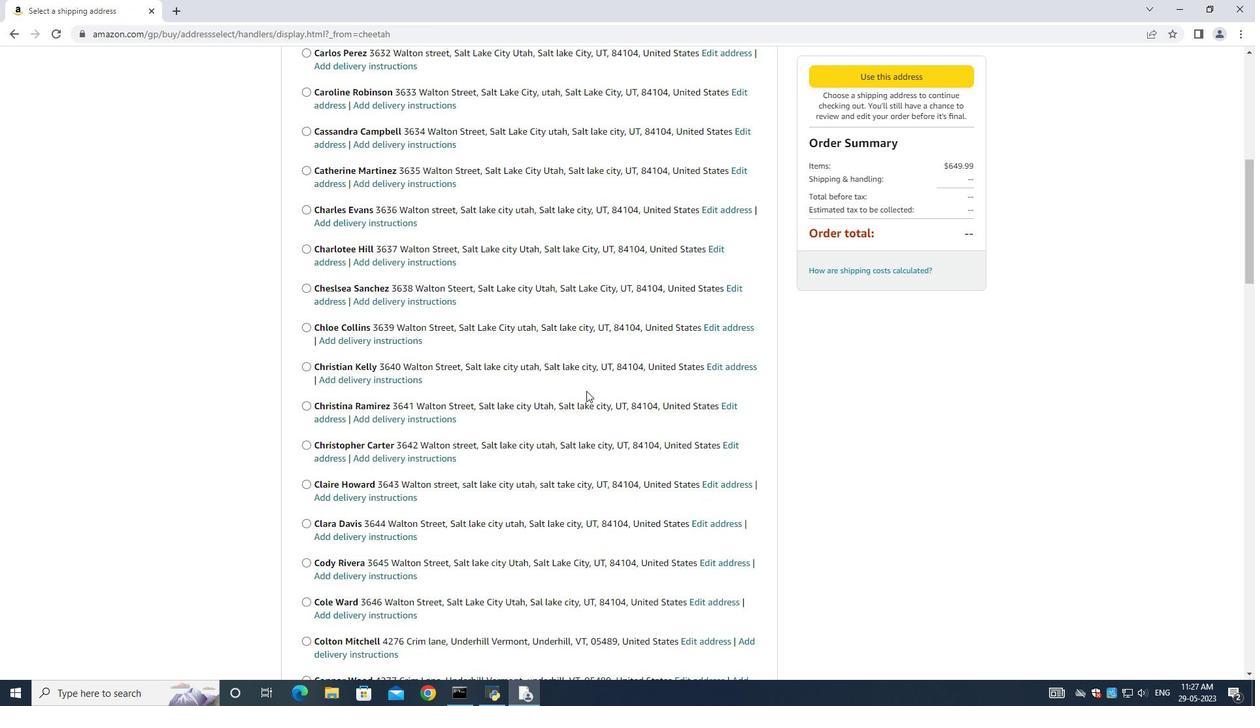 
Action: Mouse moved to (569, 392)
Screenshot: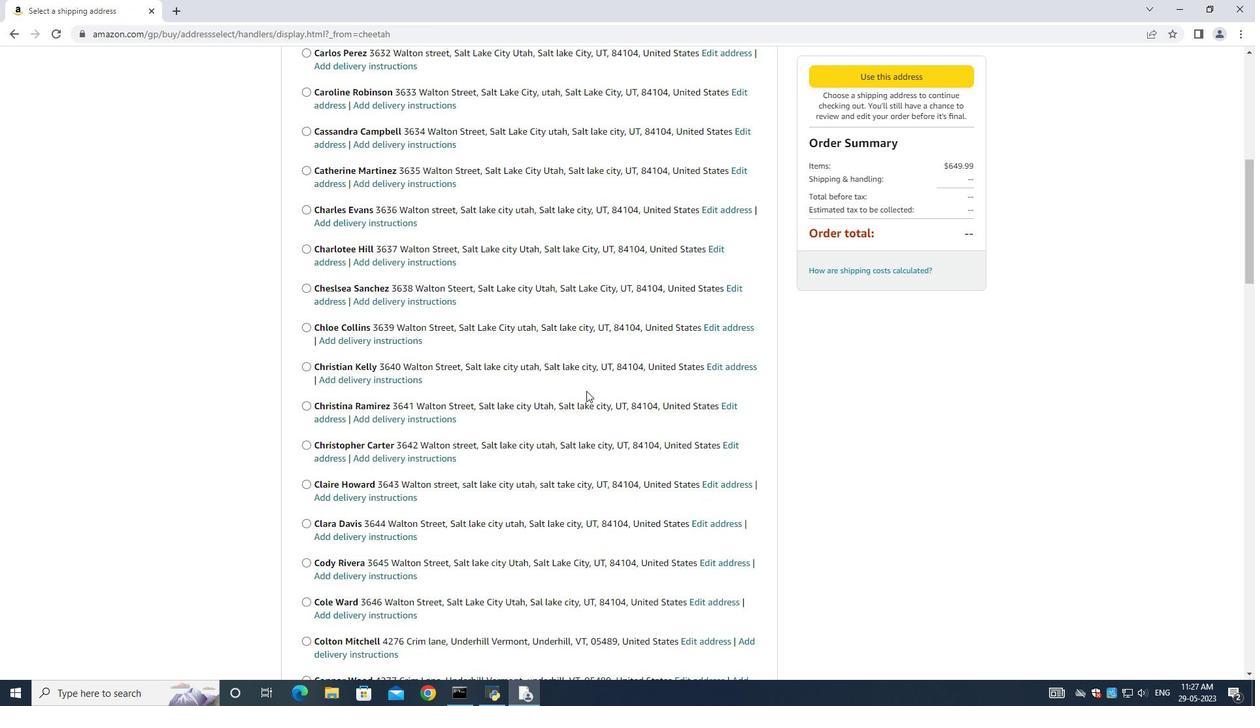 
Action: Mouse scrolled (569, 392) with delta (0, 0)
Screenshot: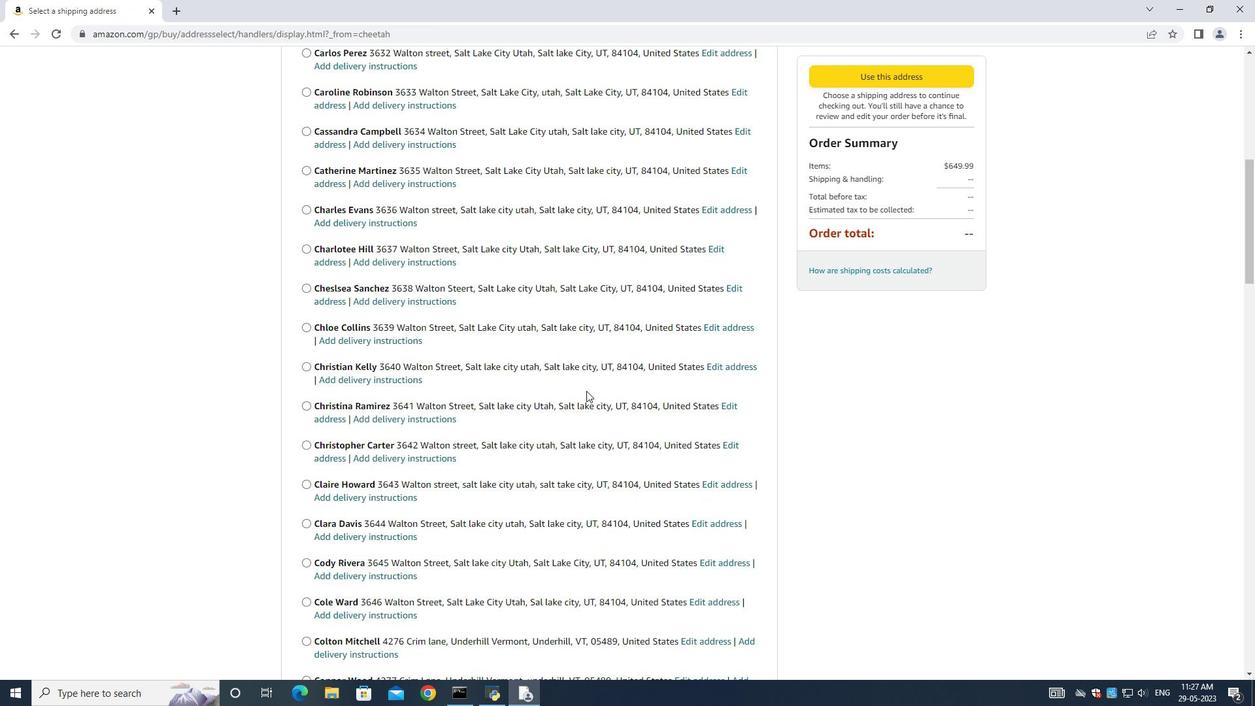 
Action: Mouse moved to (568, 392)
Screenshot: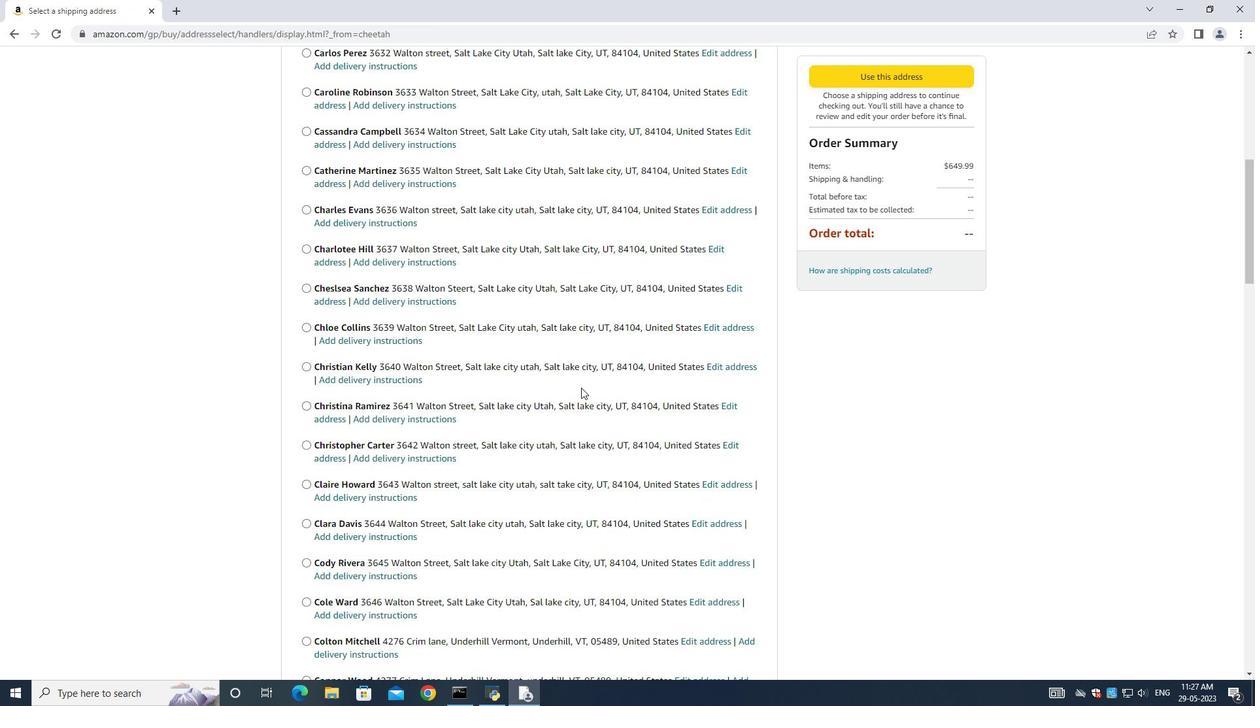 
Action: Mouse scrolled (569, 392) with delta (0, 0)
Screenshot: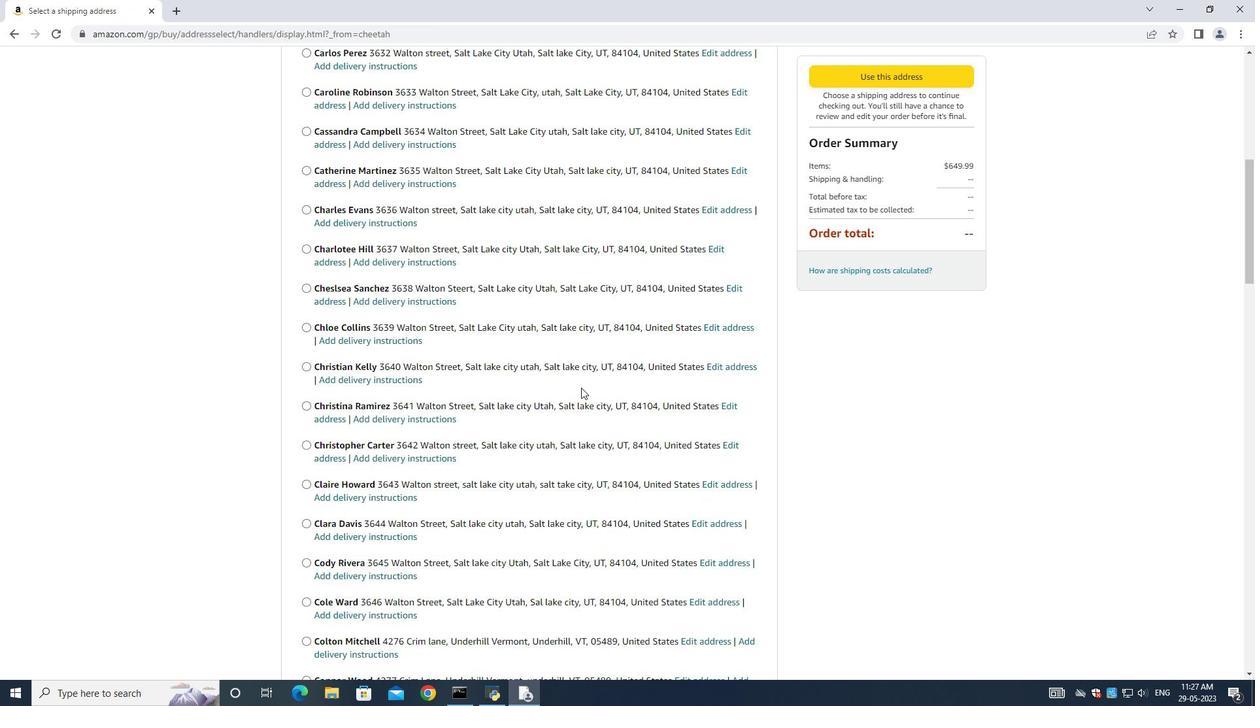 
Action: Mouse moved to (567, 391)
Screenshot: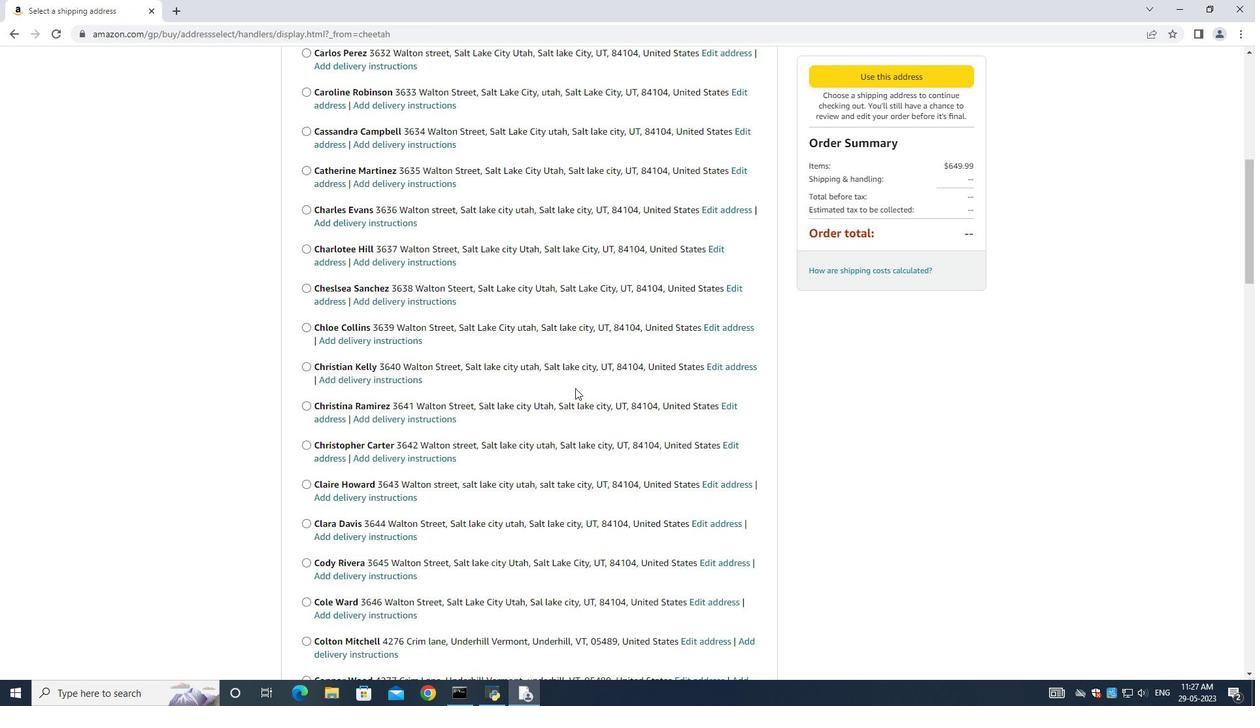 
Action: Mouse scrolled (569, 392) with delta (0, 0)
Screenshot: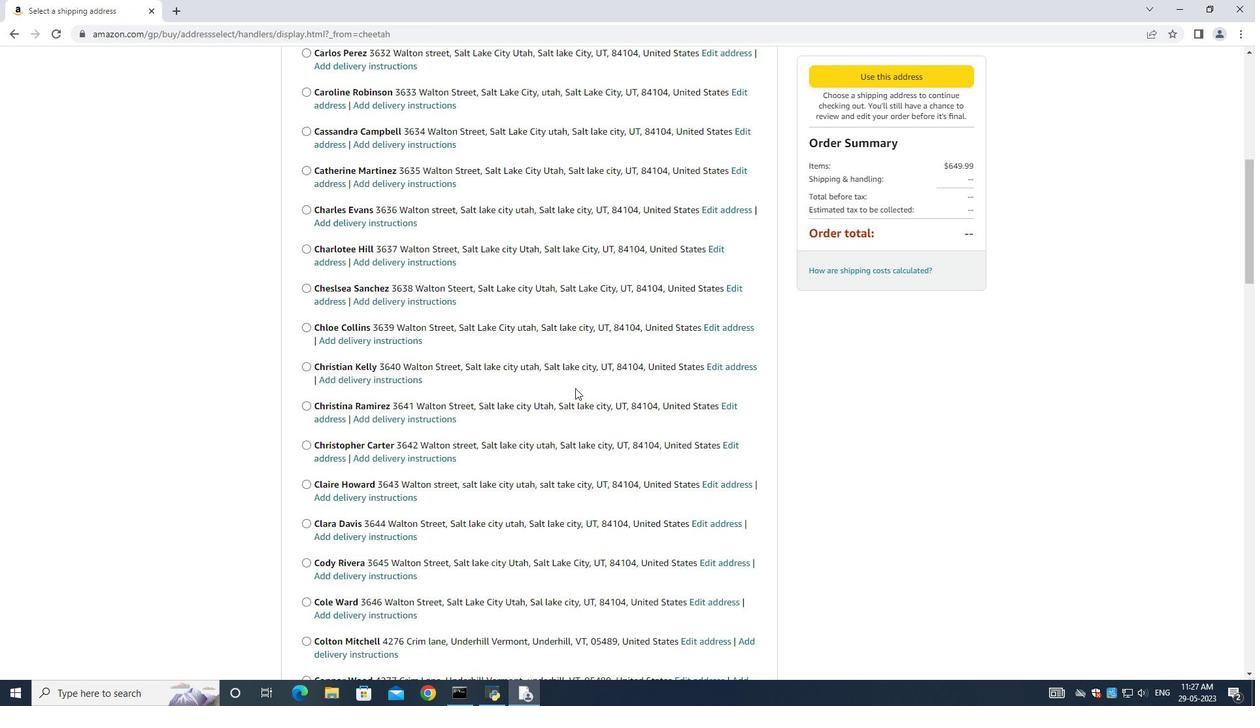 
Action: Mouse moved to (566, 388)
Screenshot: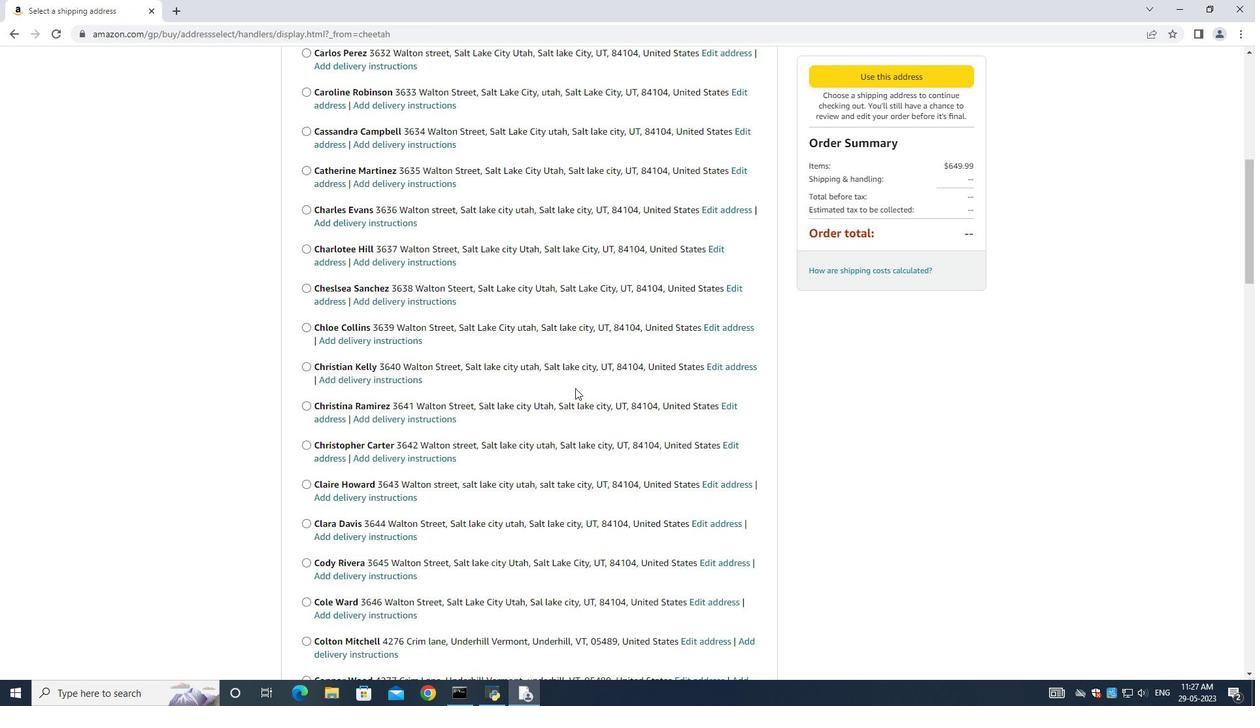 
Action: Mouse scrolled (569, 392) with delta (0, 0)
Screenshot: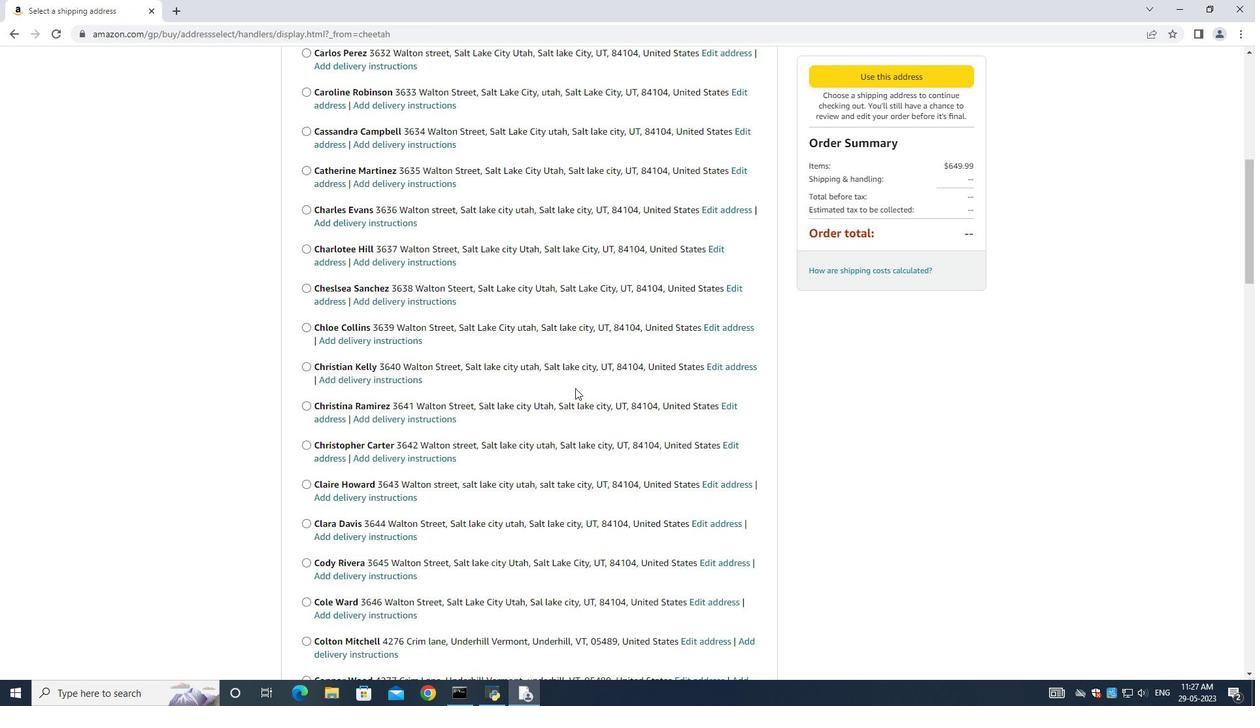 
Action: Mouse moved to (566, 388)
Screenshot: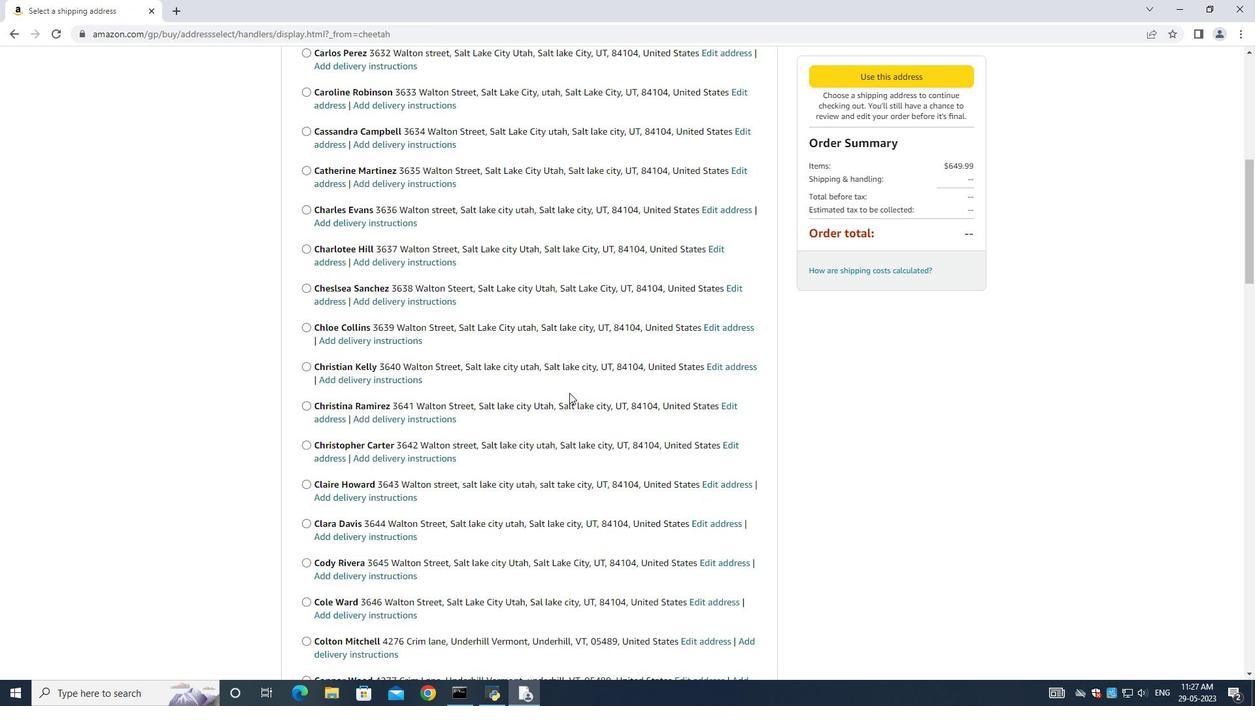 
Action: Mouse scrolled (568, 392) with delta (0, 0)
Screenshot: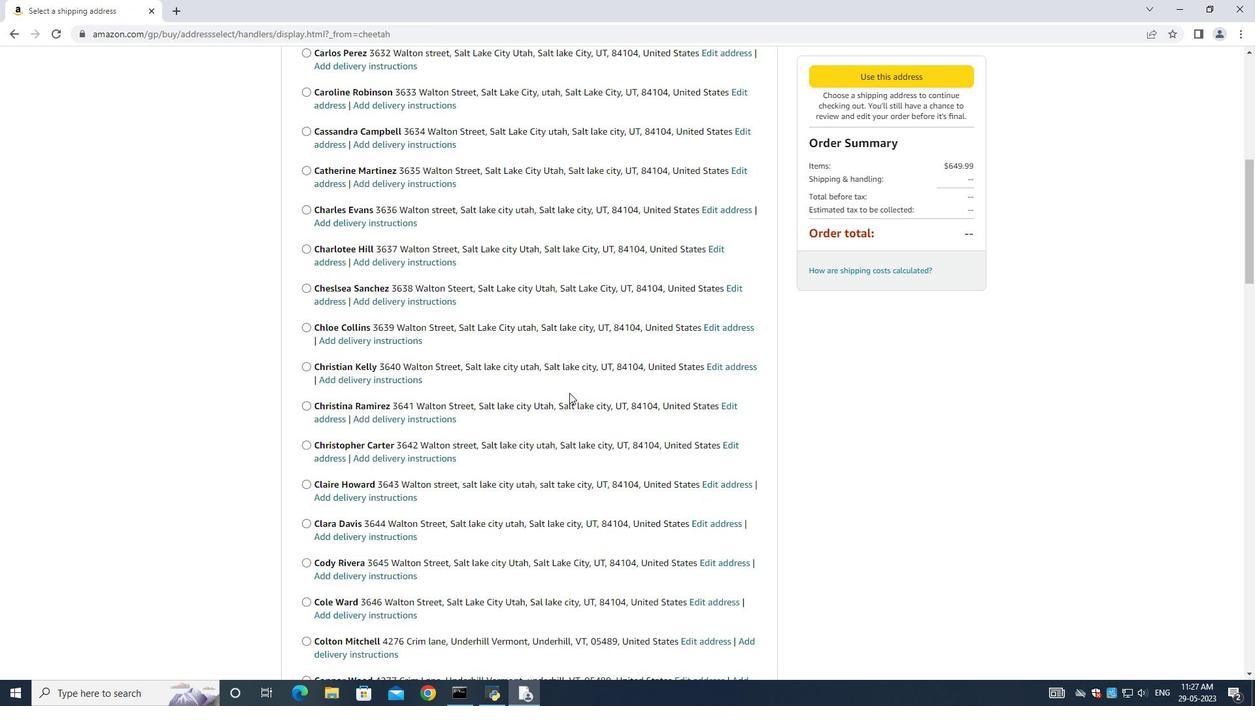 
Action: Mouse moved to (562, 400)
Screenshot: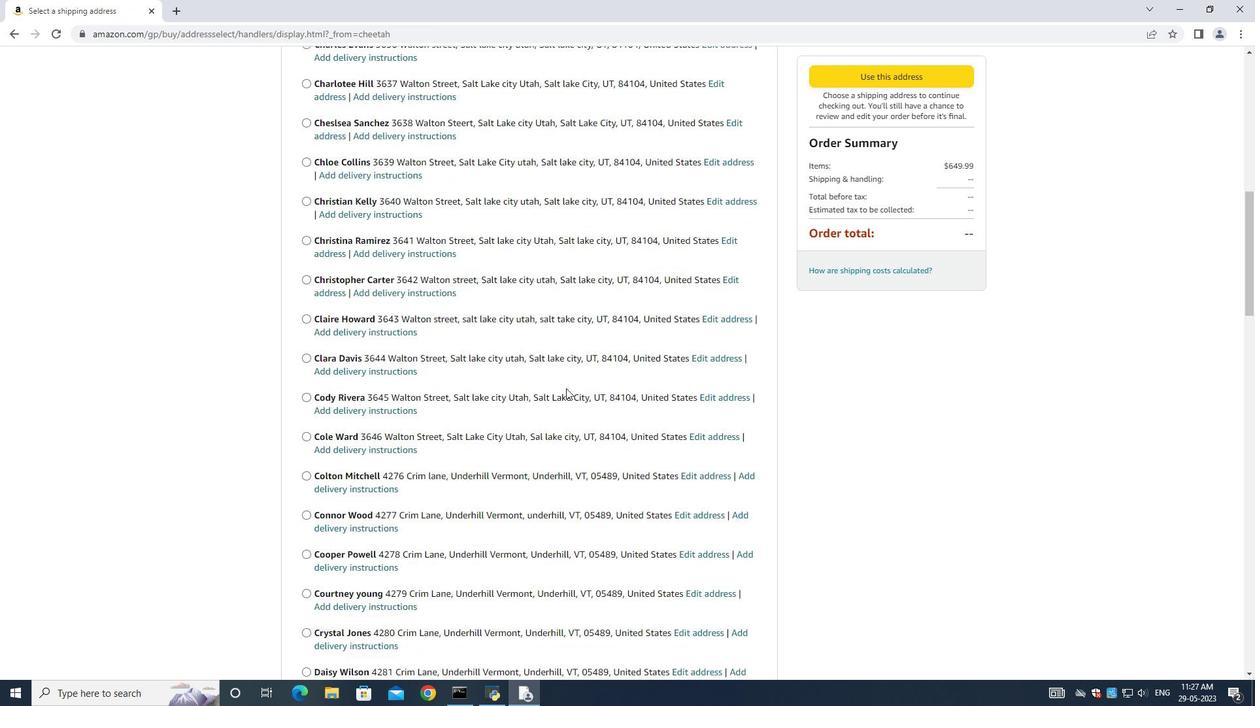 
Action: Mouse scrolled (562, 400) with delta (0, 0)
Screenshot: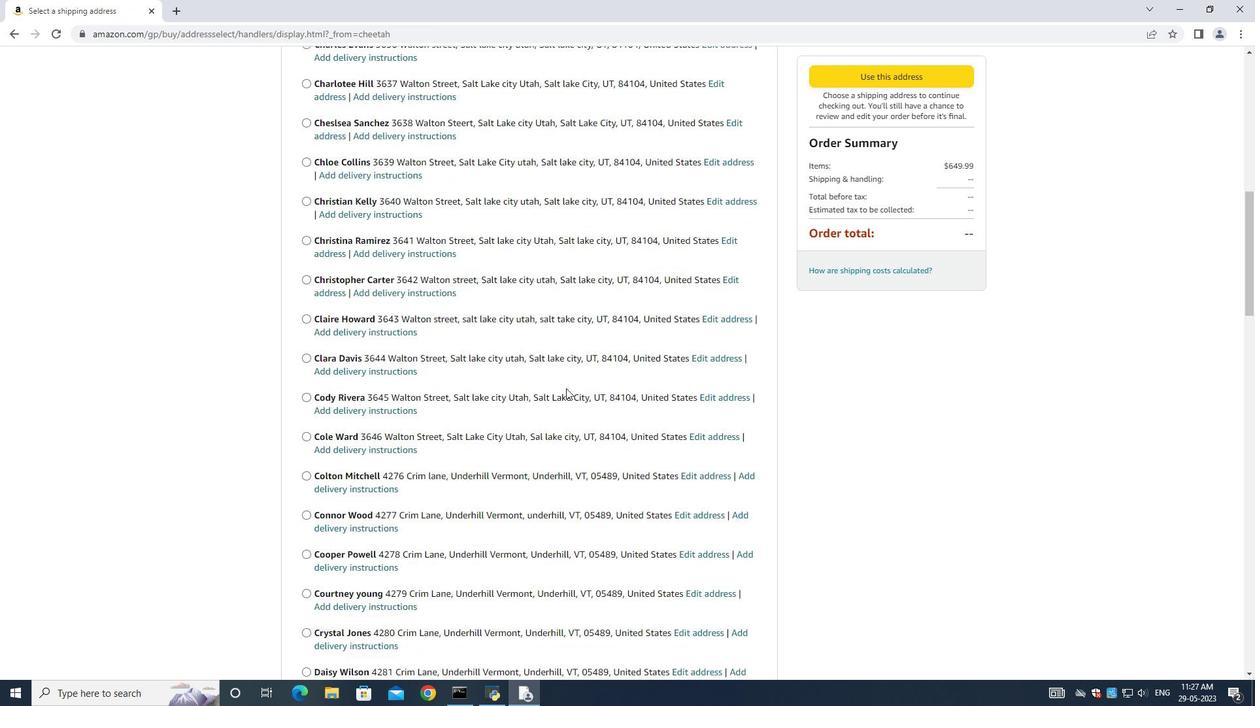 
Action: Mouse moved to (562, 400)
Screenshot: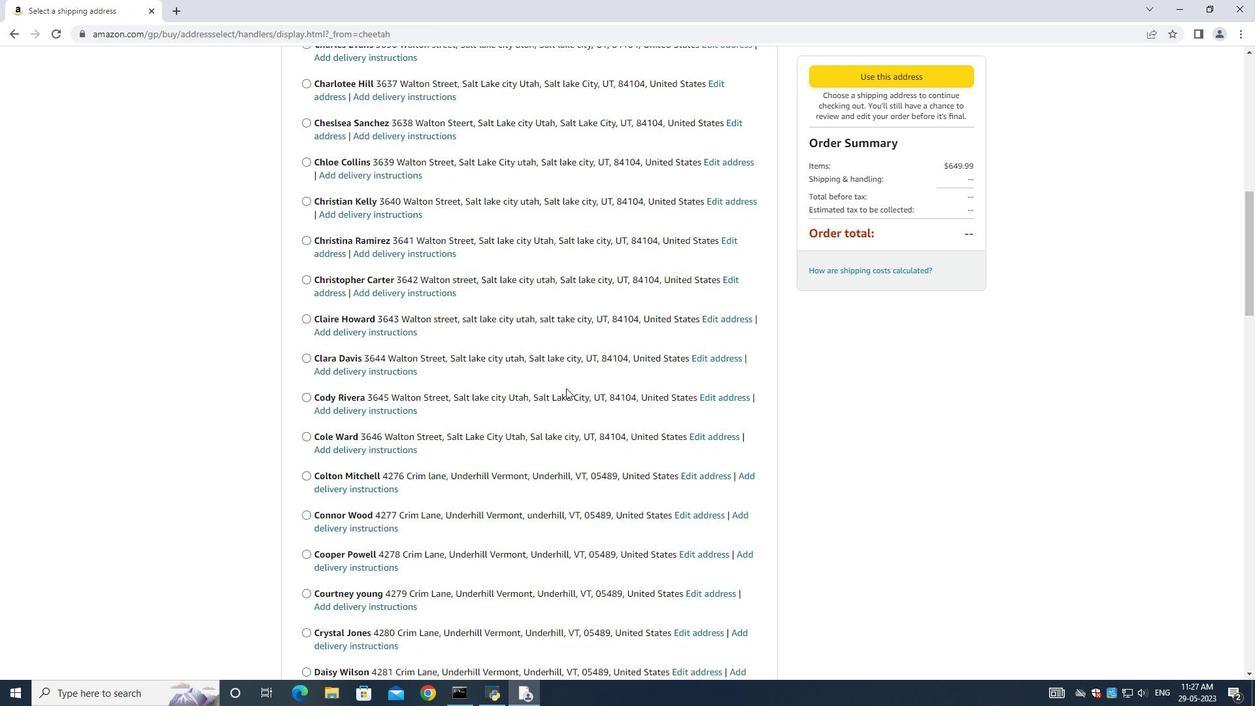 
Action: Mouse scrolled (562, 400) with delta (0, 0)
Screenshot: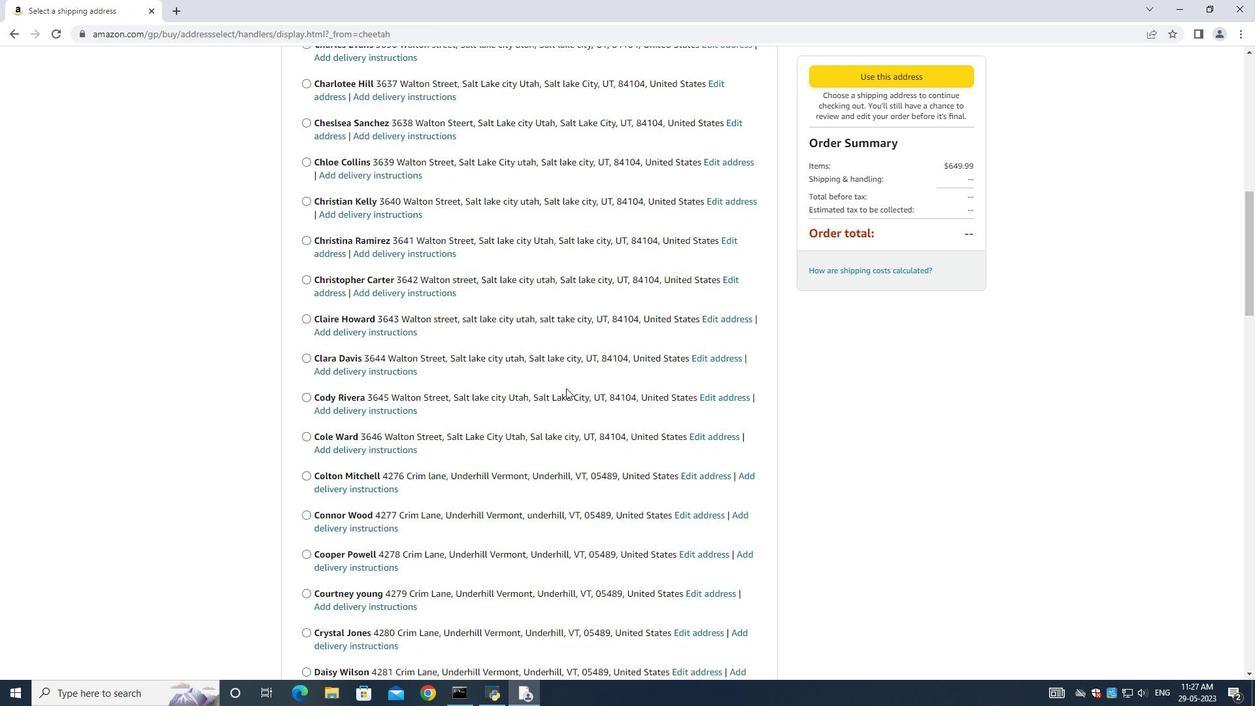 
Action: Mouse scrolled (562, 400) with delta (0, 0)
Screenshot: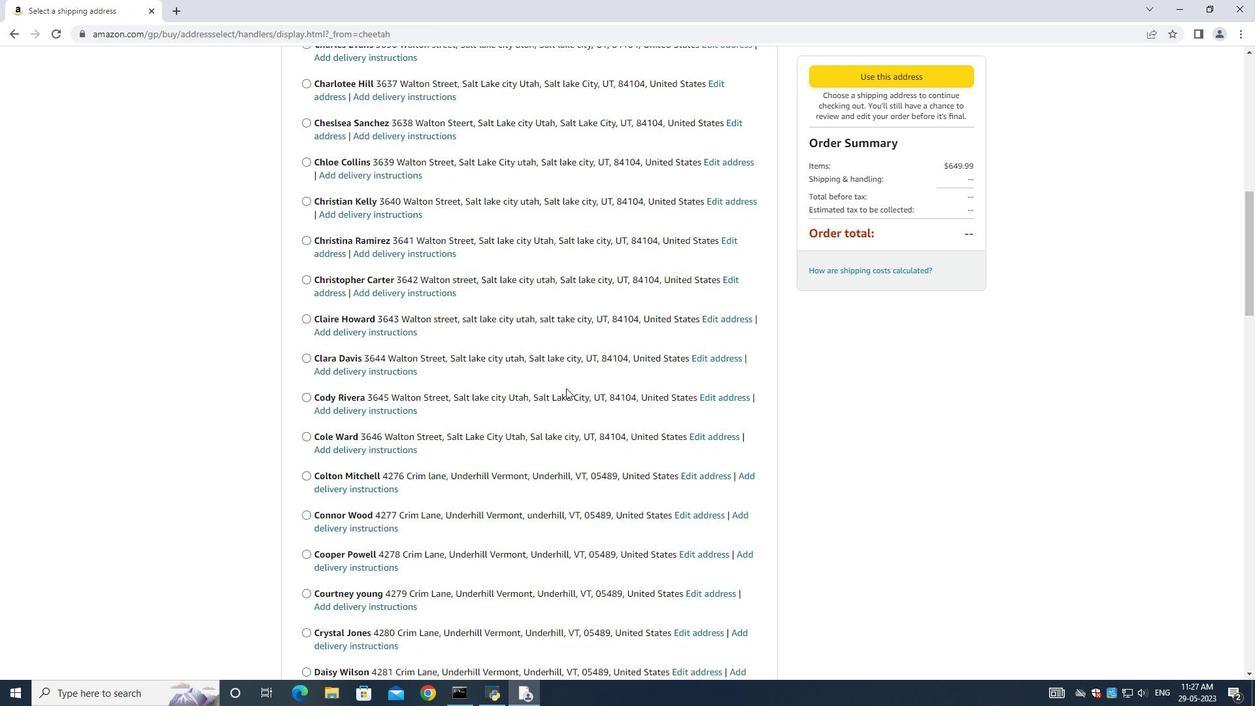 
Action: Mouse moved to (562, 400)
Screenshot: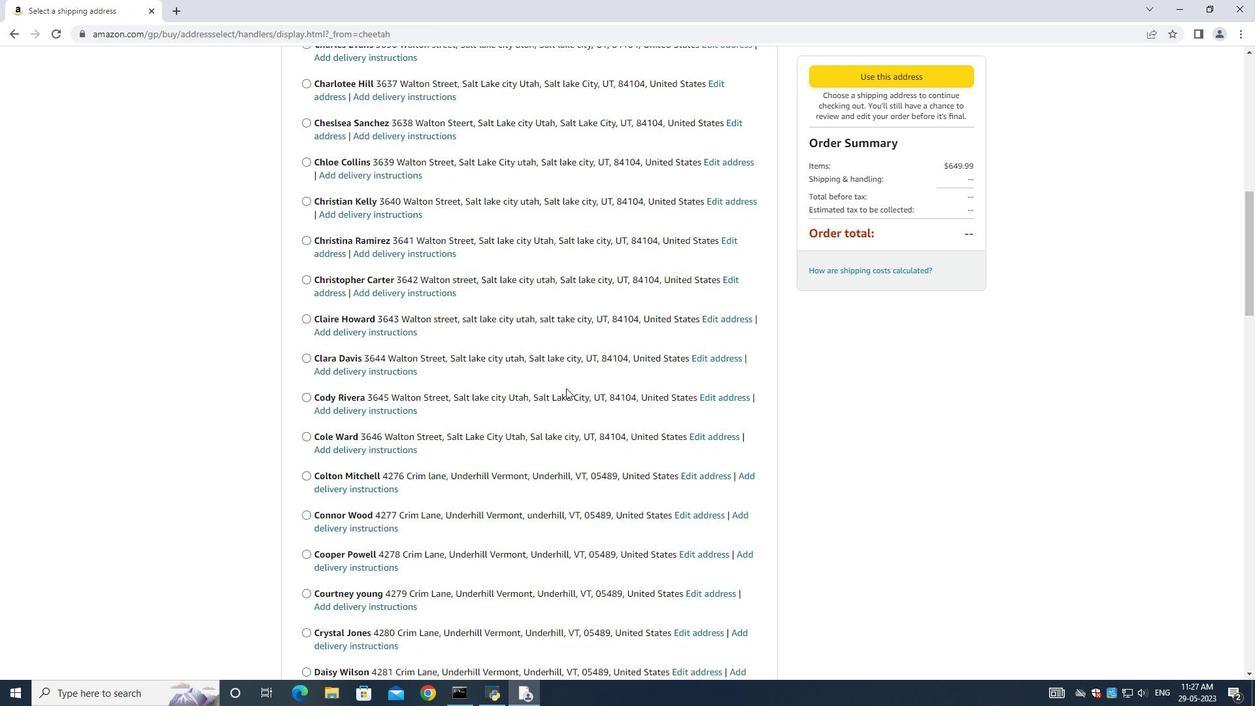 
Action: Mouse scrolled (562, 400) with delta (0, 0)
Screenshot: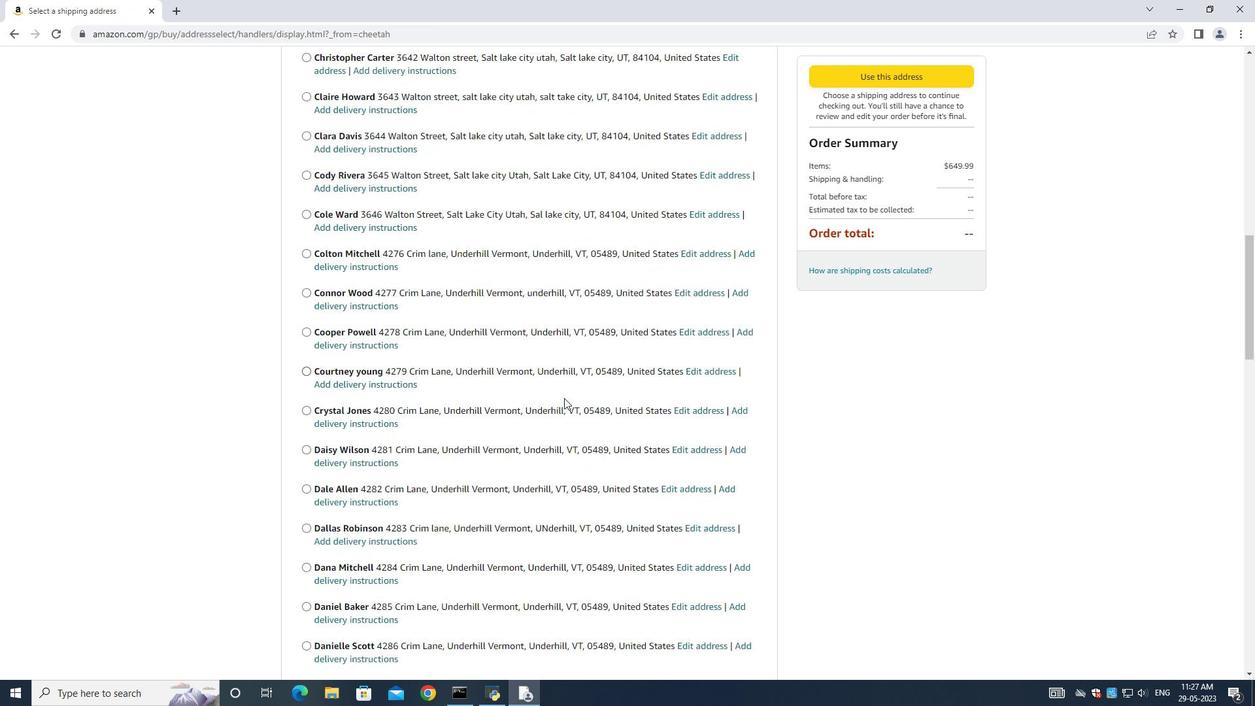 
Action: Mouse moved to (560, 396)
Screenshot: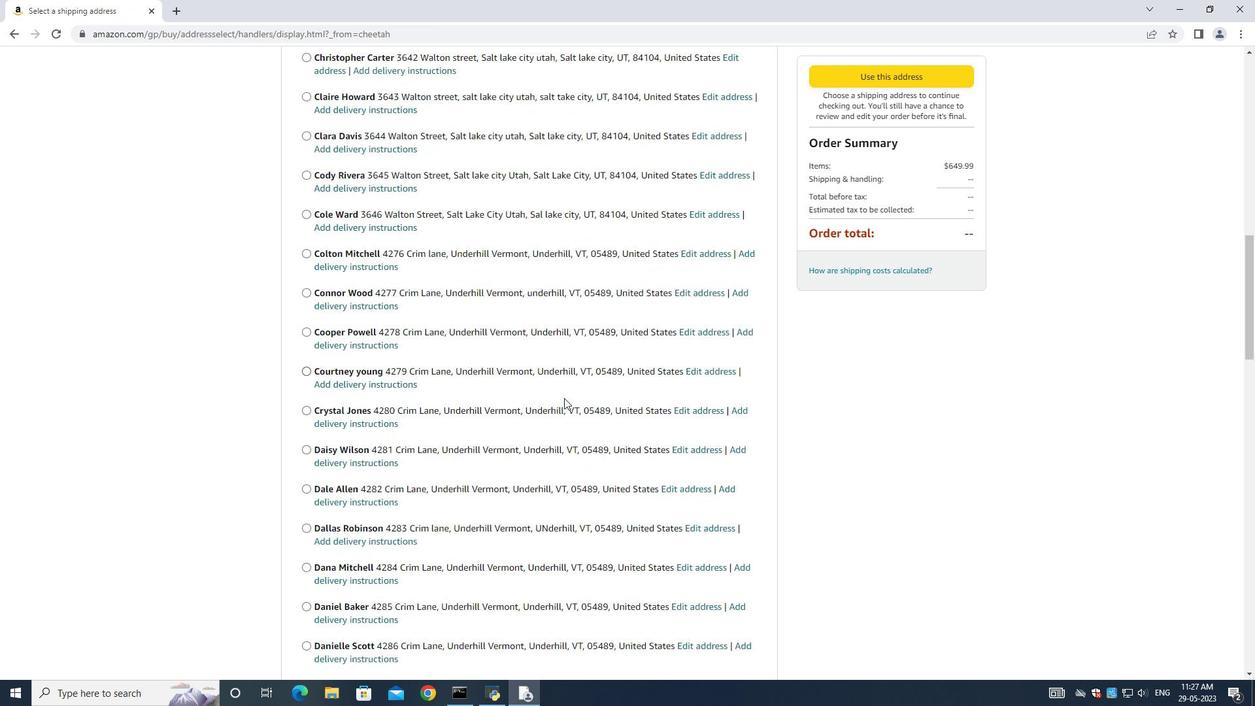 
Action: Mouse scrolled (562, 400) with delta (0, 0)
Screenshot: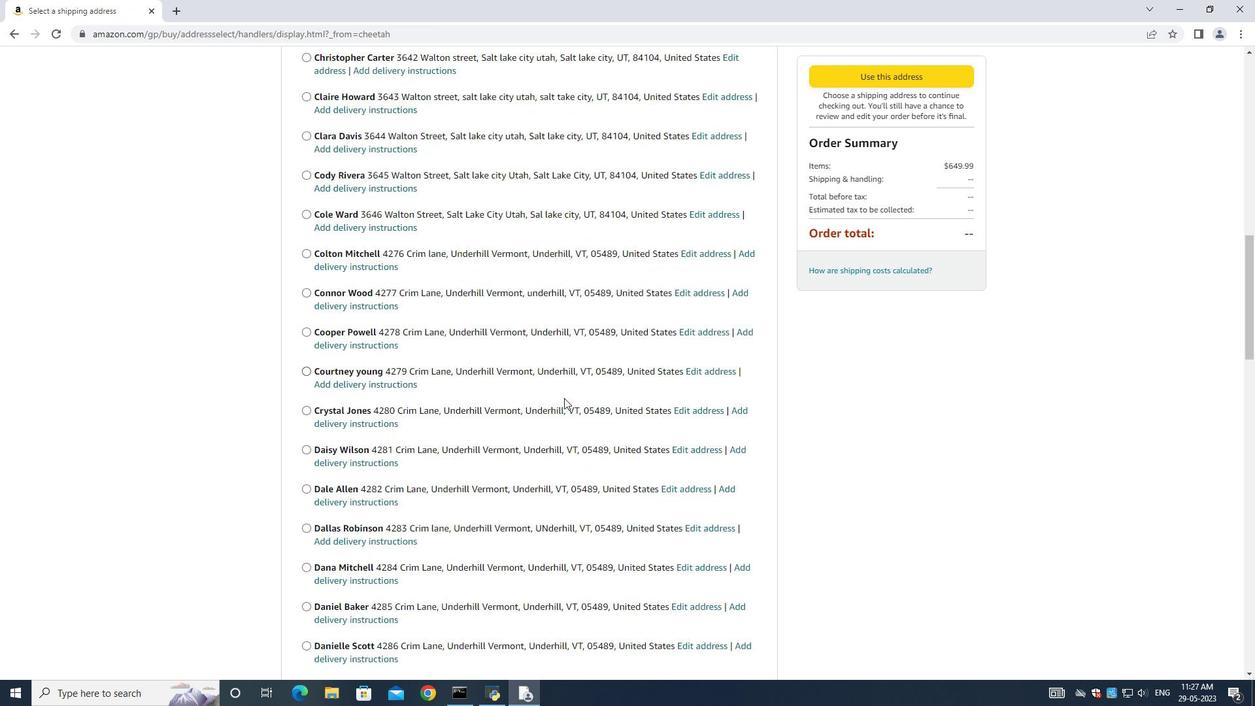 
Action: Mouse moved to (560, 396)
Screenshot: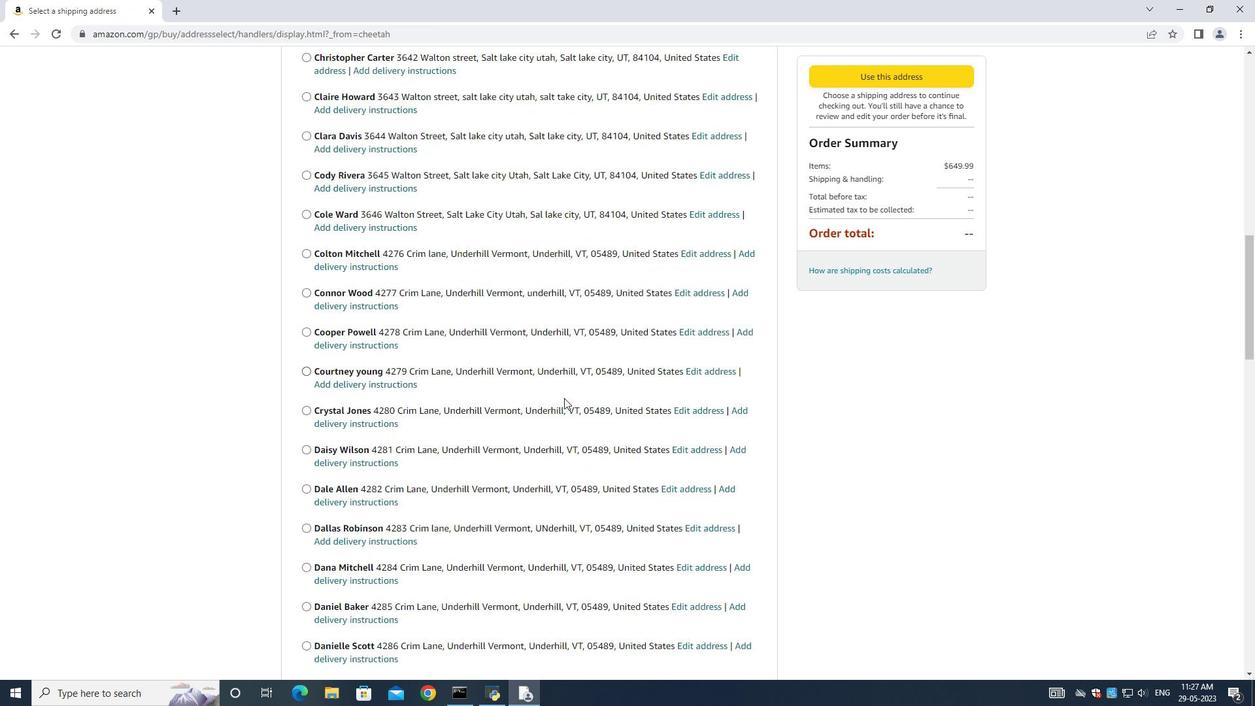 
Action: Mouse scrolled (562, 400) with delta (0, 0)
Screenshot: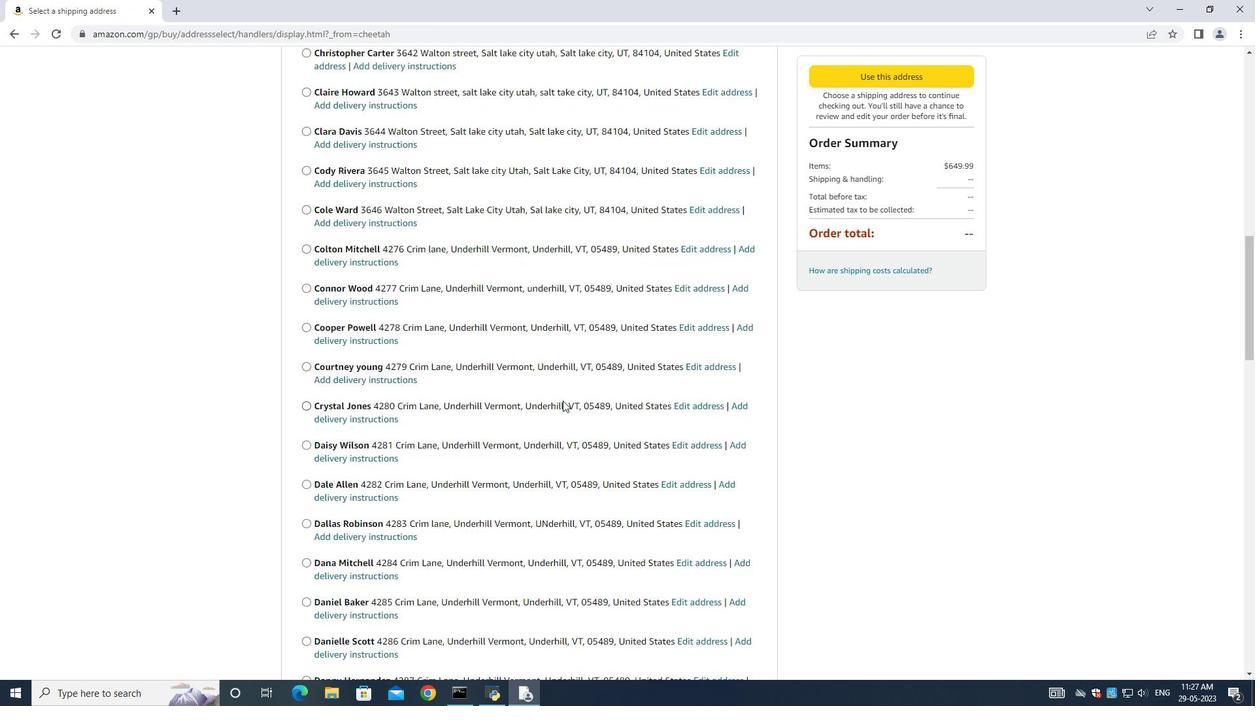 
Action: Mouse moved to (560, 395)
Screenshot: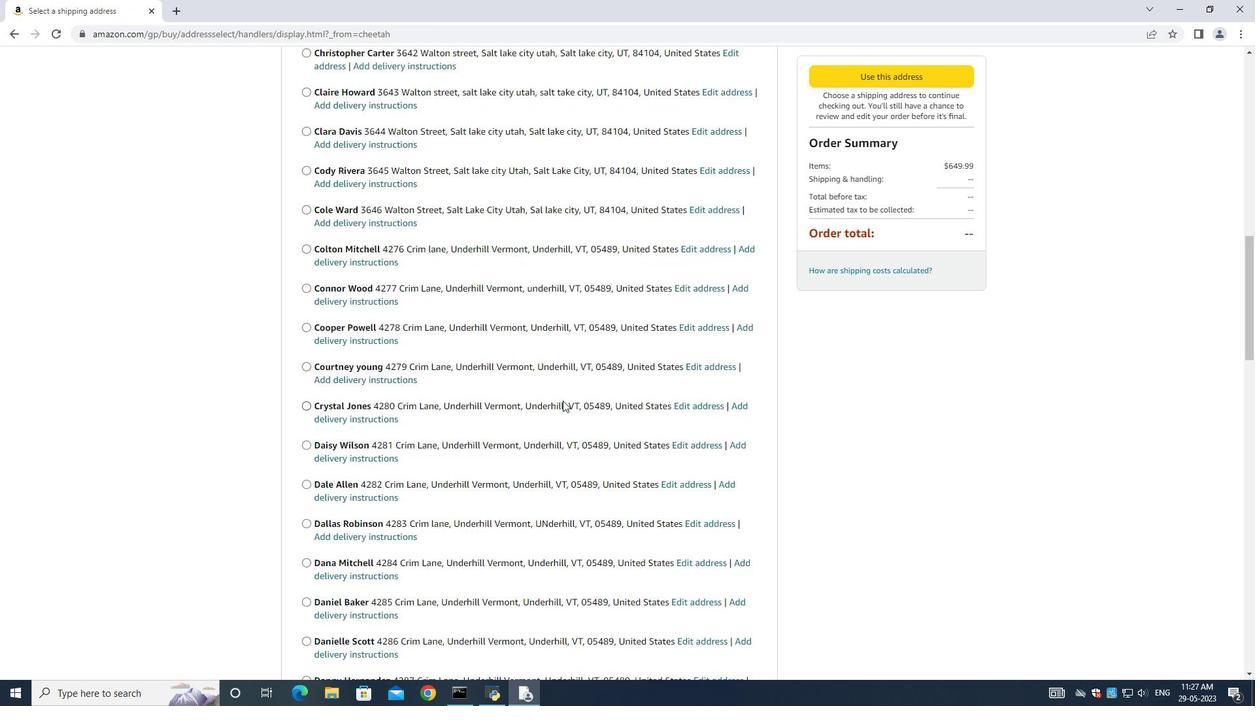
Action: Mouse scrolled (560, 394) with delta (0, 0)
Screenshot: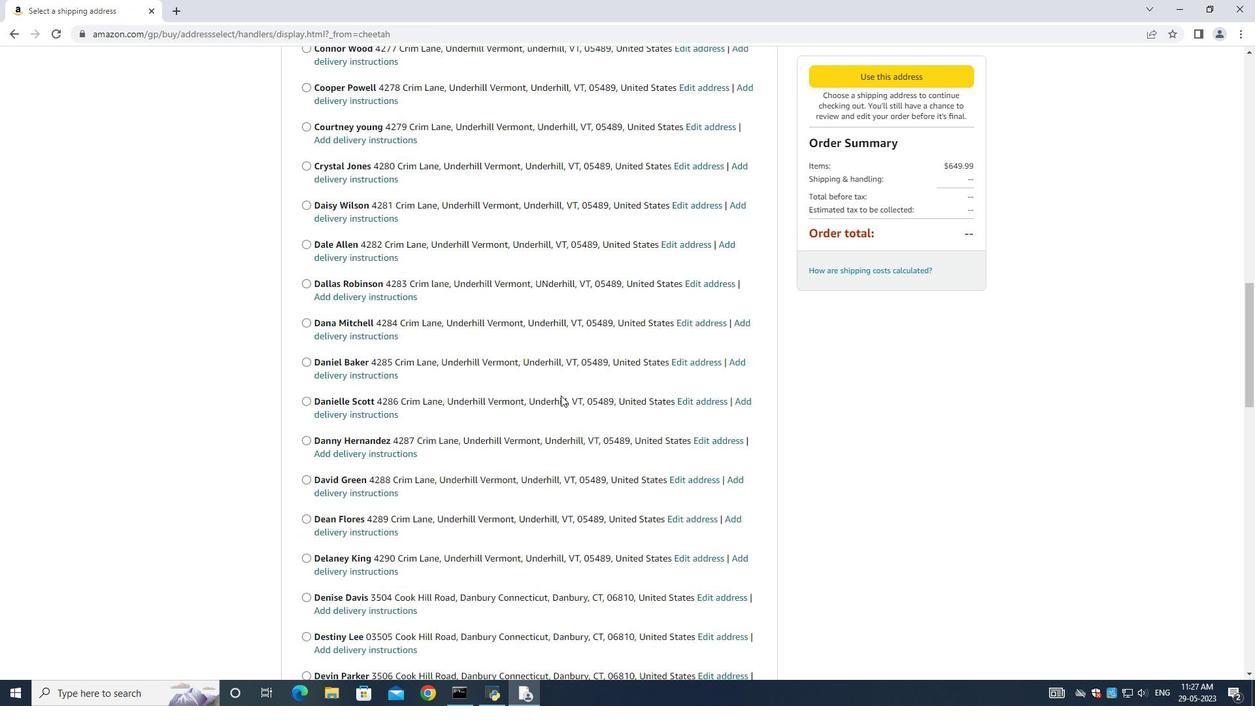 
Action: Mouse scrolled (560, 394) with delta (0, 0)
Screenshot: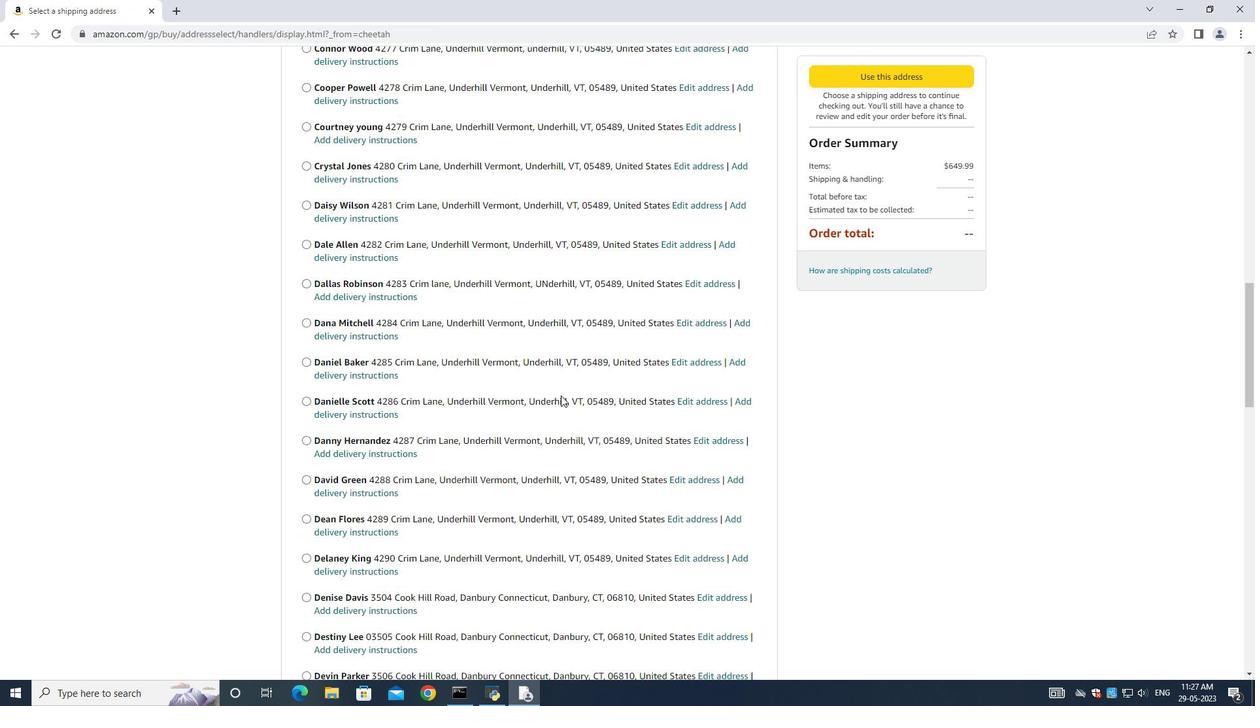 
Action: Mouse scrolled (560, 394) with delta (0, 0)
Screenshot: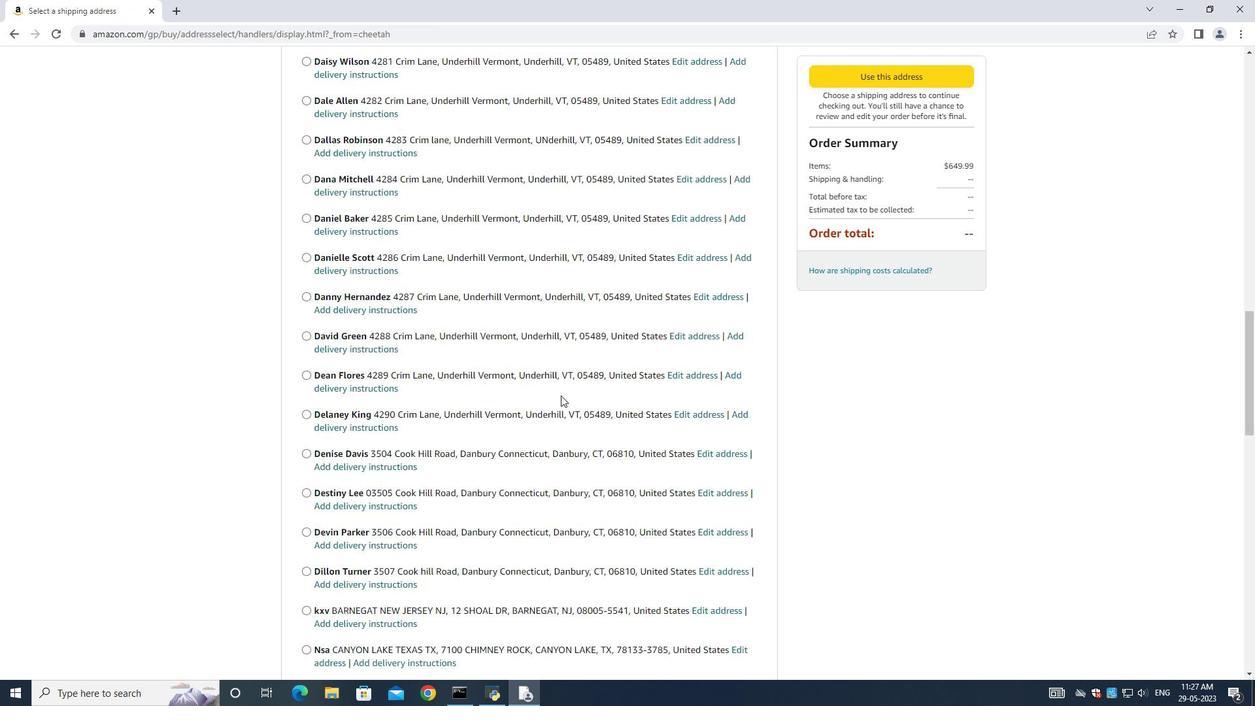 
Action: Mouse scrolled (560, 394) with delta (0, 0)
Screenshot: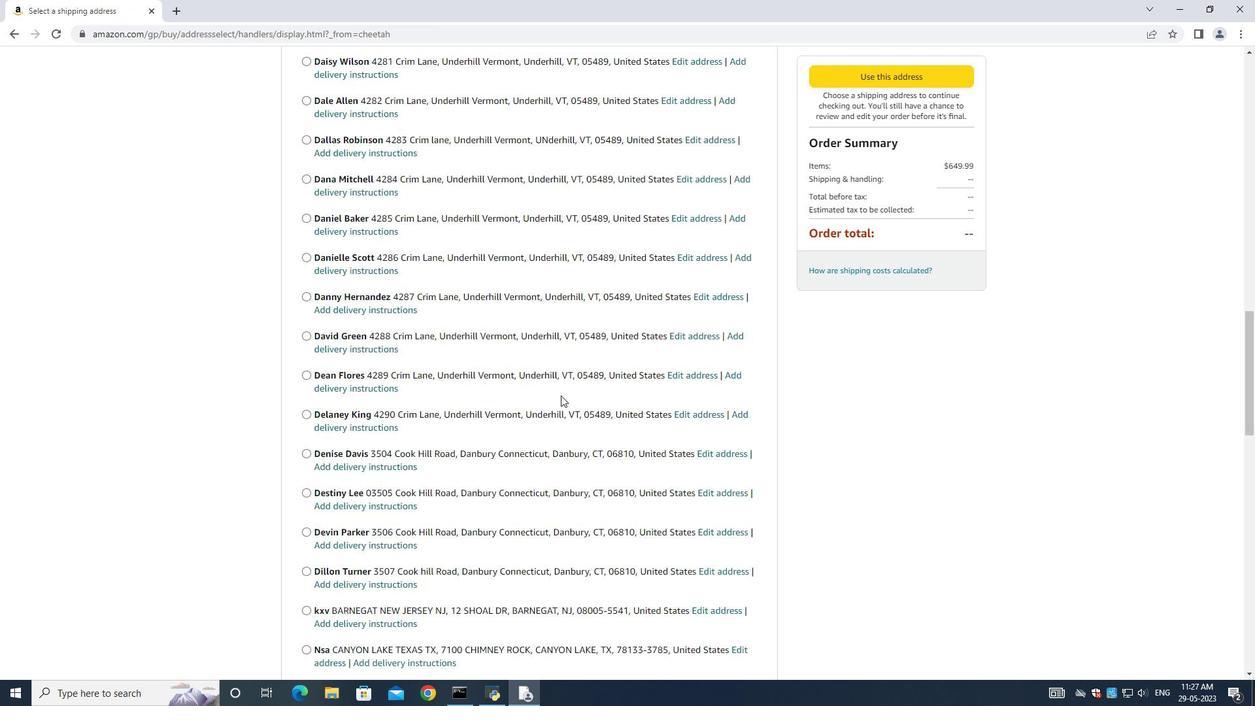 
Action: Mouse scrolled (560, 394) with delta (0, 0)
Screenshot: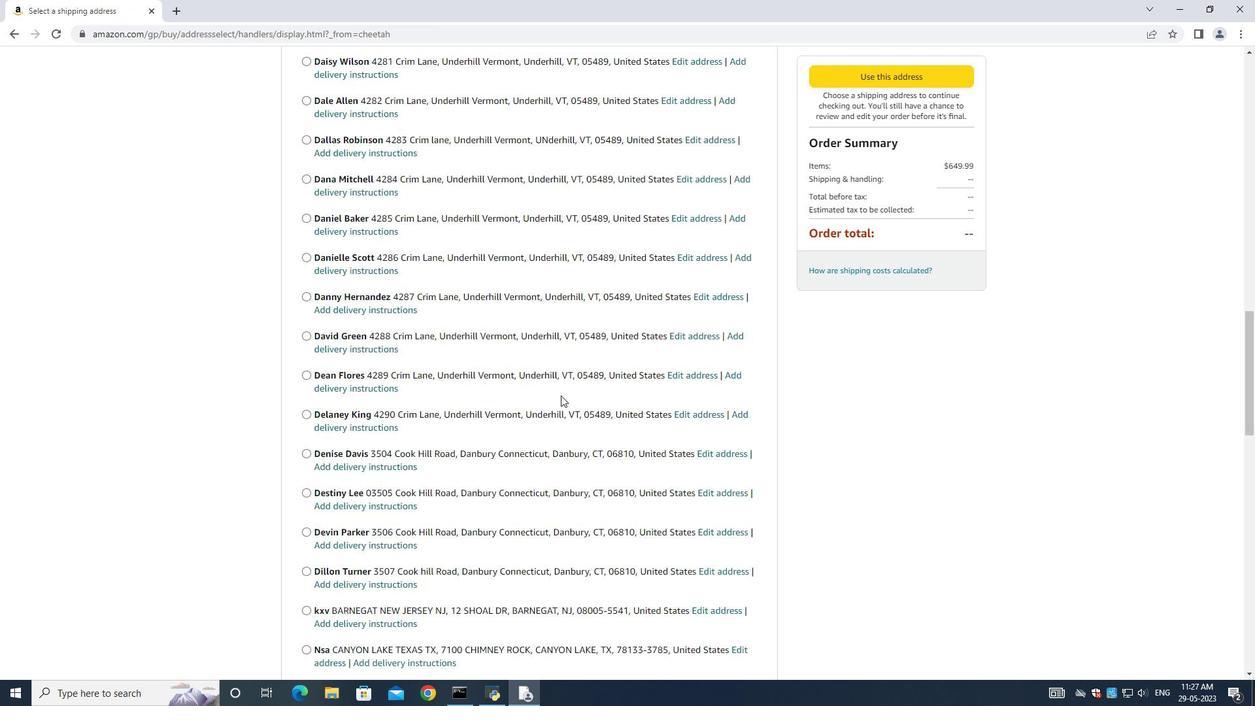 
Action: Mouse moved to (565, 417)
Screenshot: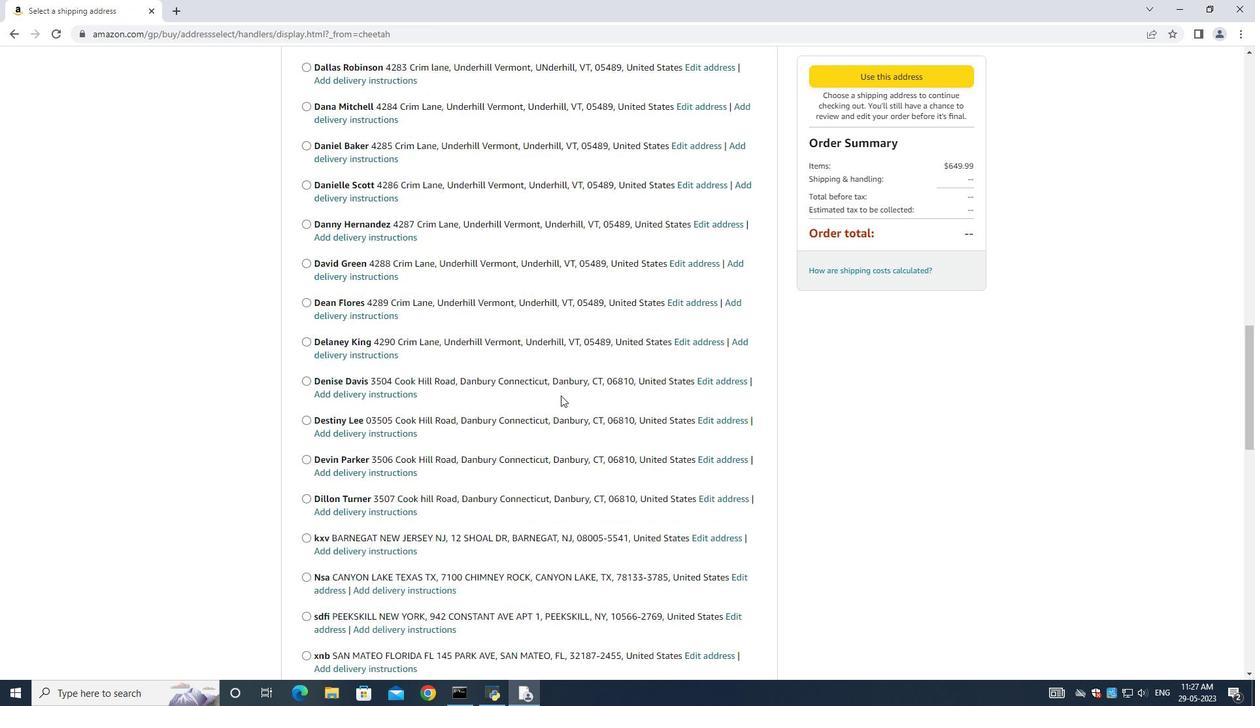 
Action: Mouse scrolled (565, 416) with delta (0, 0)
Screenshot: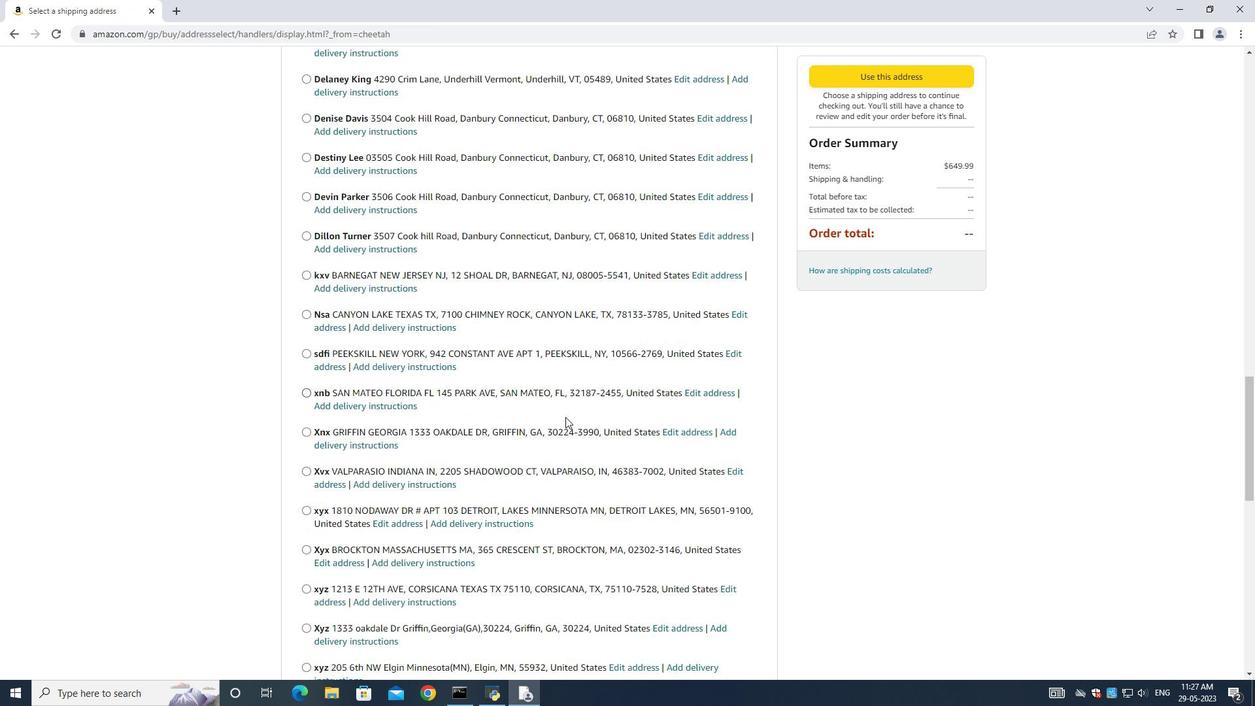 
Action: Mouse scrolled (565, 416) with delta (0, 0)
Screenshot: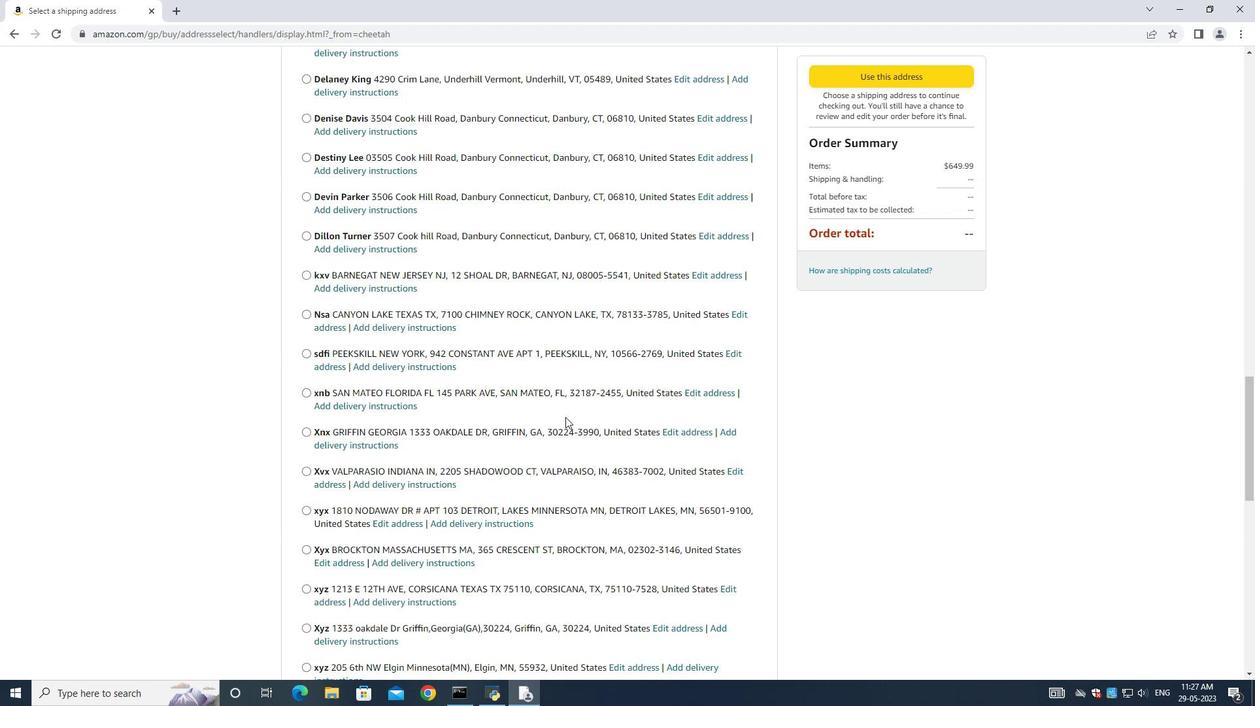
Action: Mouse scrolled (565, 416) with delta (0, 0)
Screenshot: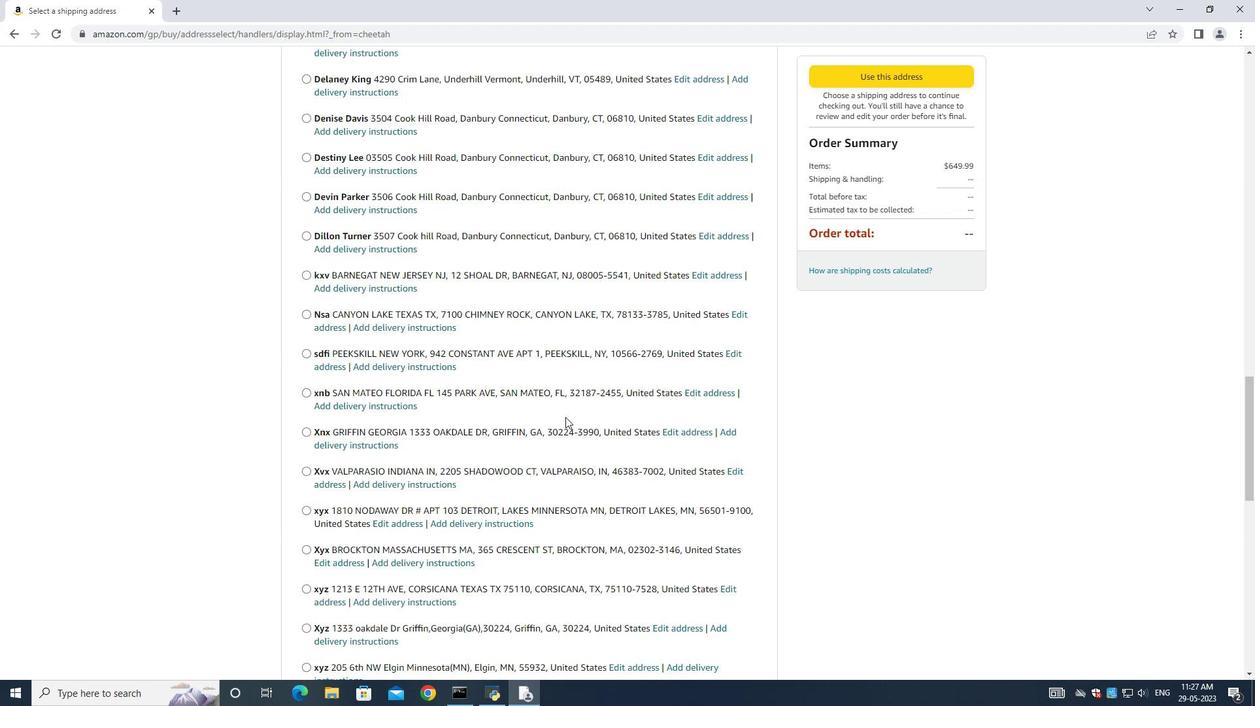 
Action: Mouse scrolled (565, 416) with delta (0, 0)
Screenshot: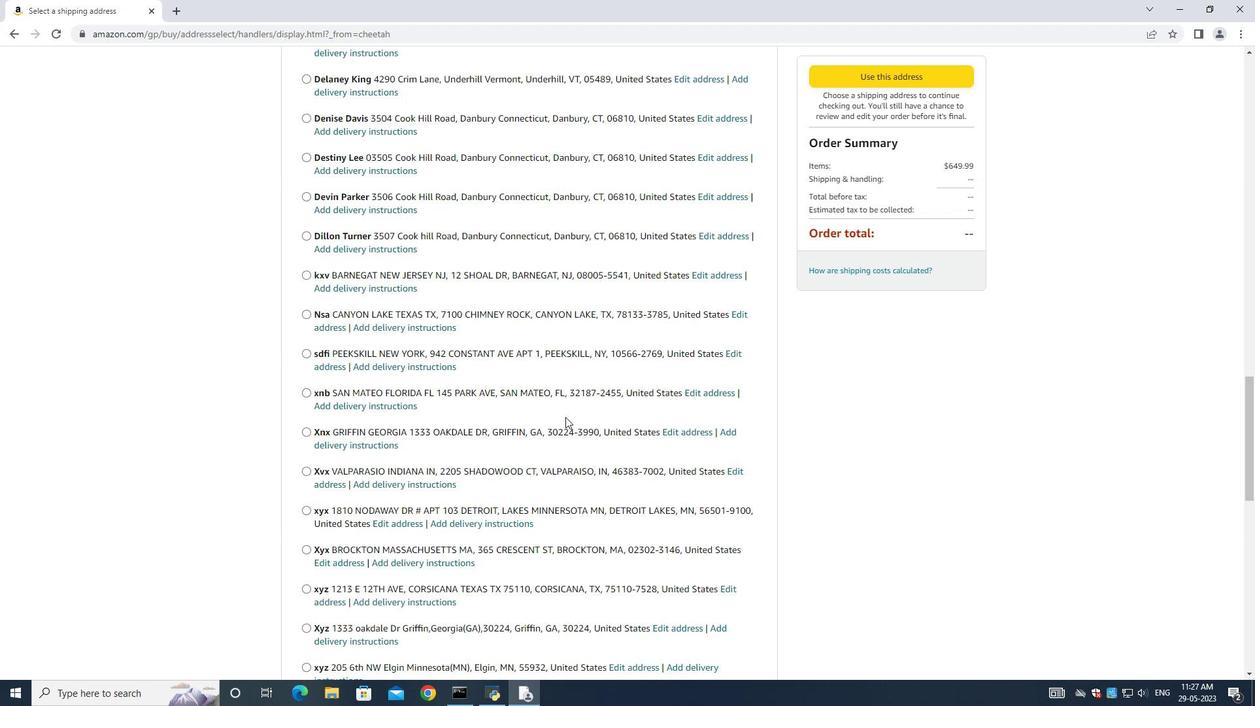 
Action: Mouse moved to (565, 413)
Screenshot: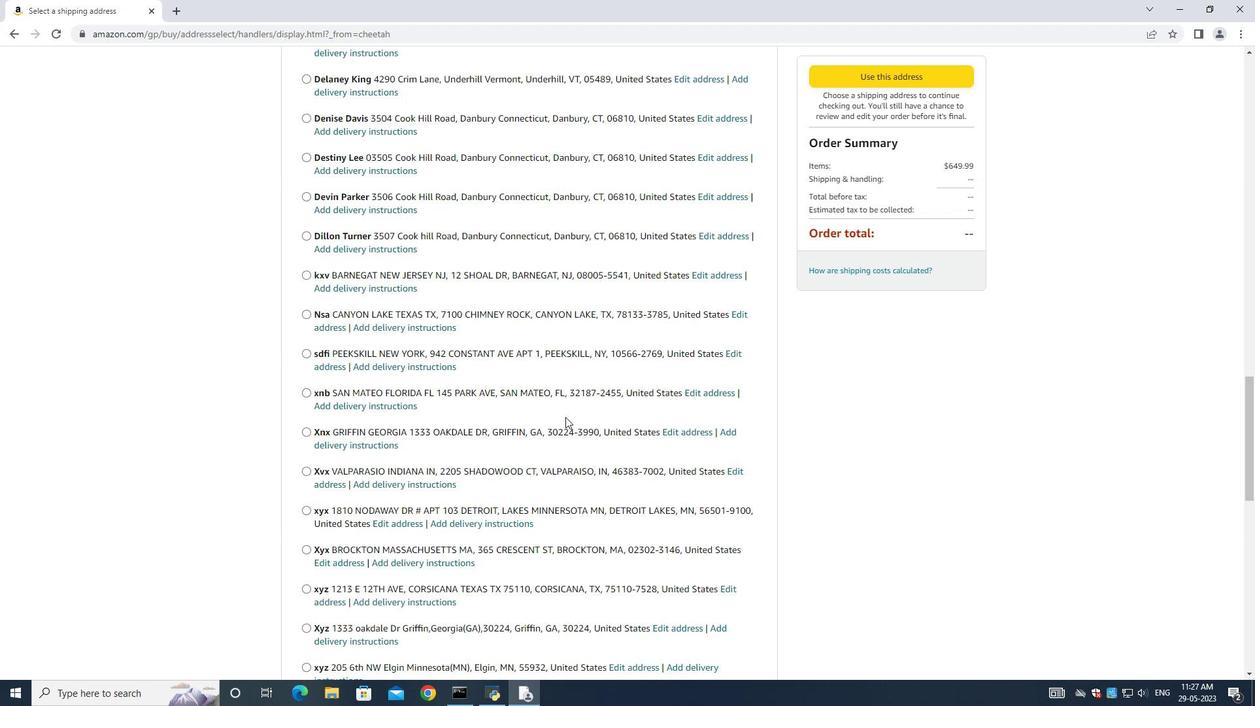 
Action: Mouse scrolled (565, 413) with delta (0, 0)
Screenshot: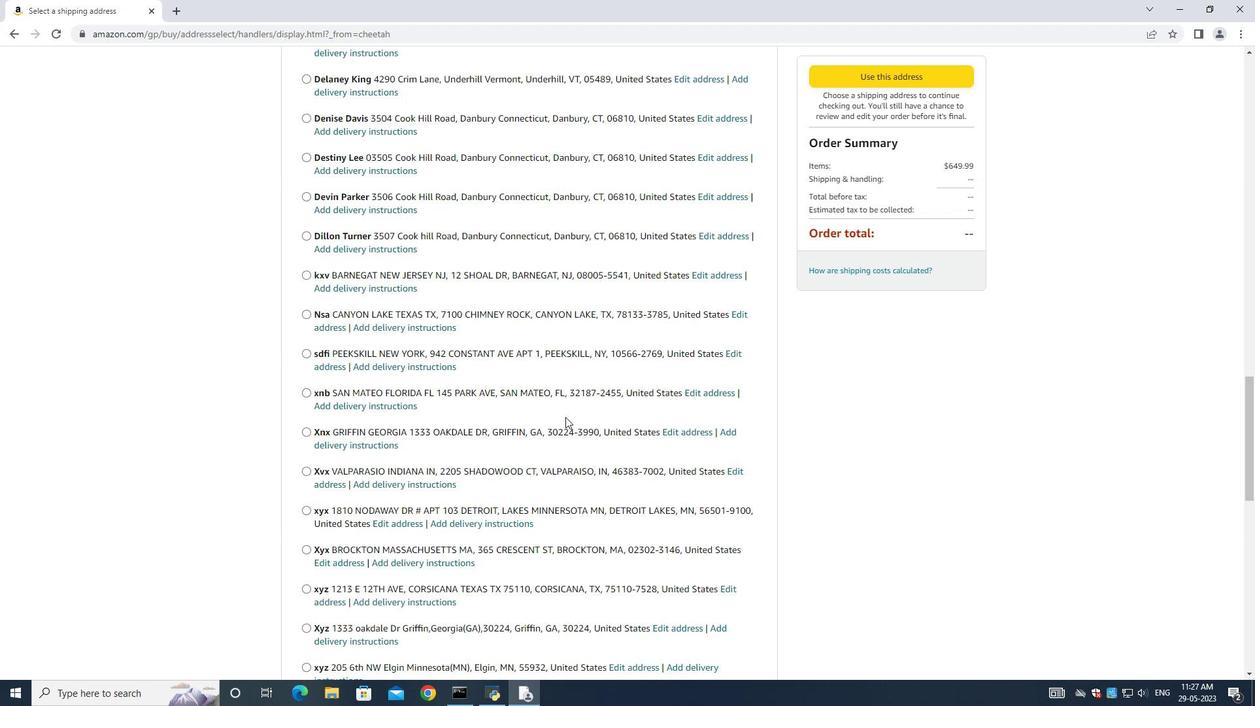 
Action: Mouse moved to (565, 402)
Screenshot: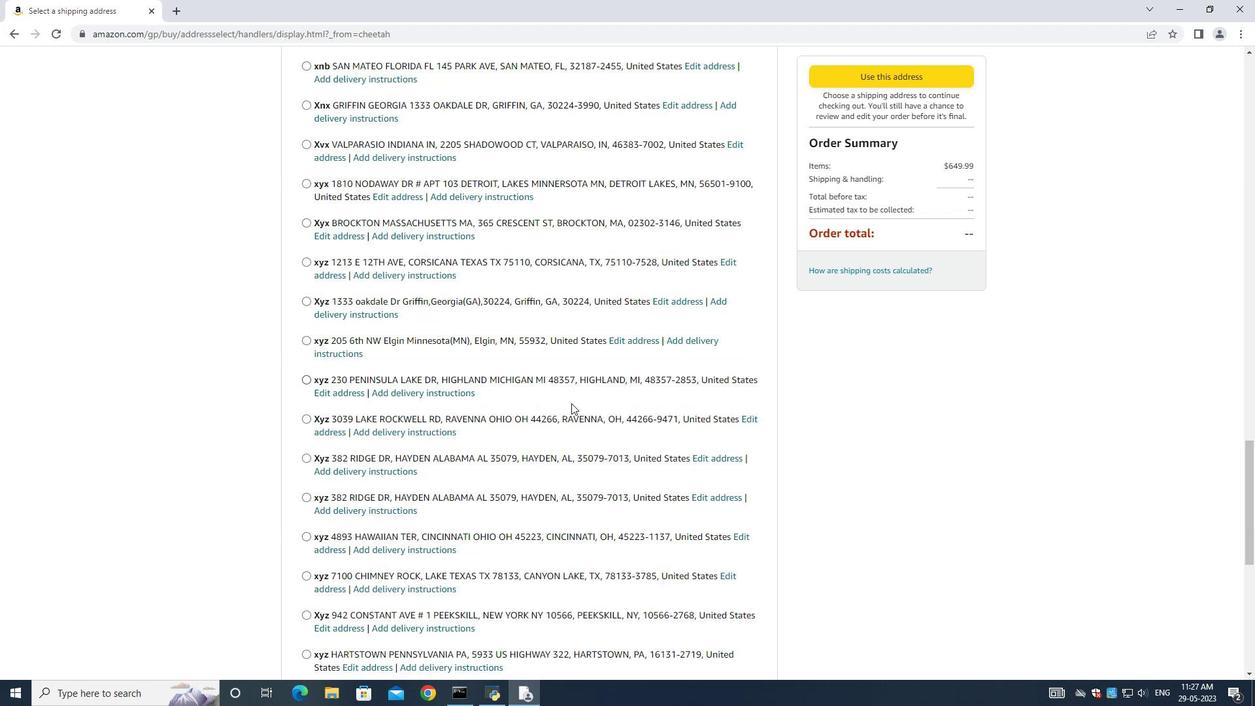 
Action: Mouse scrolled (565, 401) with delta (0, 0)
Screenshot: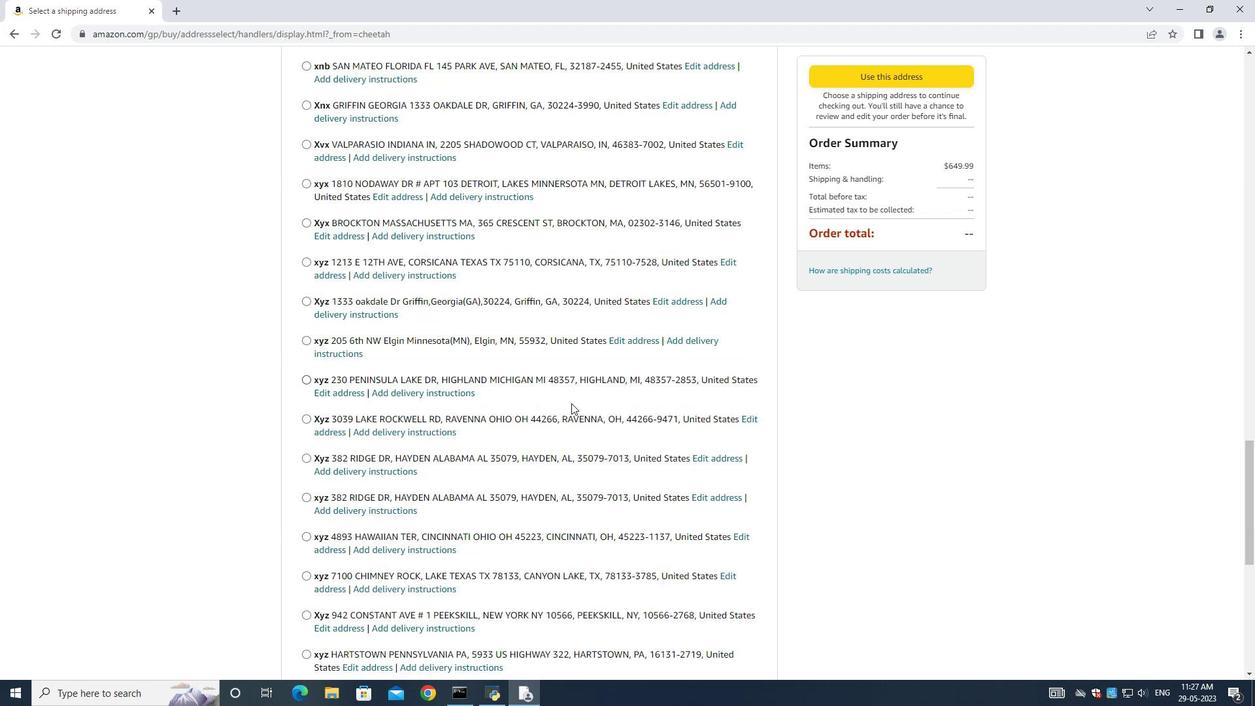 
Action: Mouse scrolled (565, 401) with delta (0, 0)
Screenshot: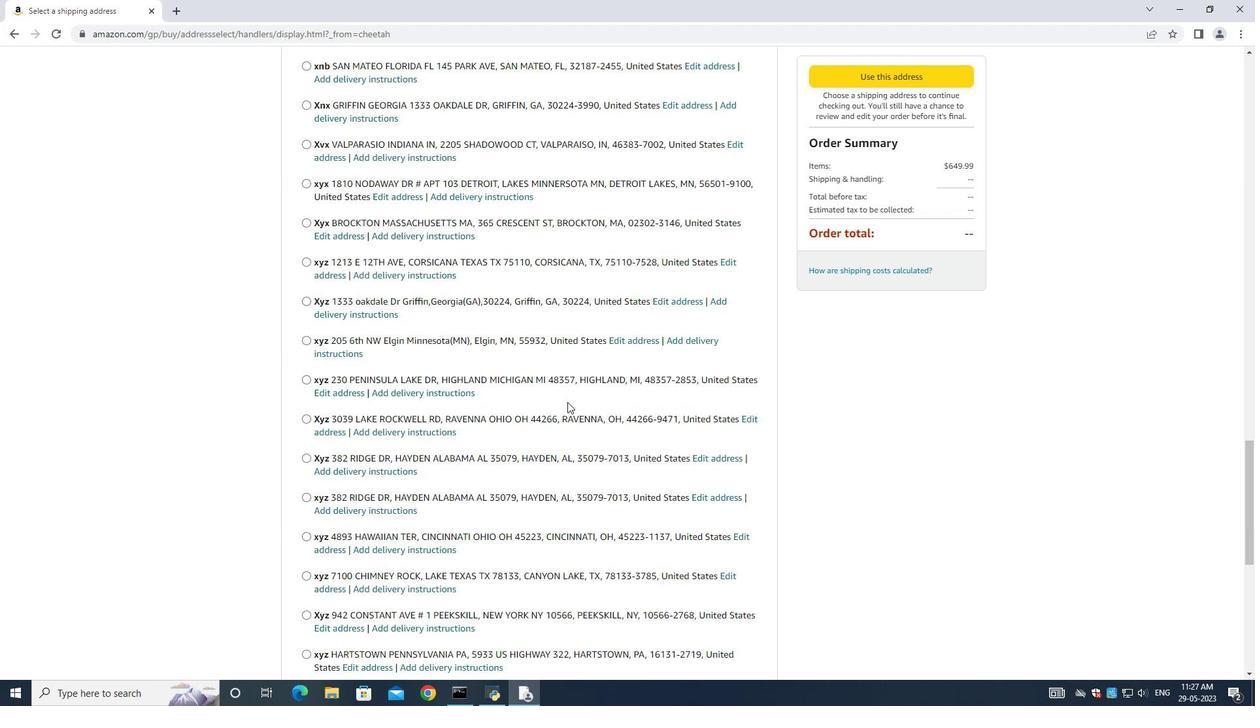 
Action: Mouse moved to (564, 402)
Screenshot: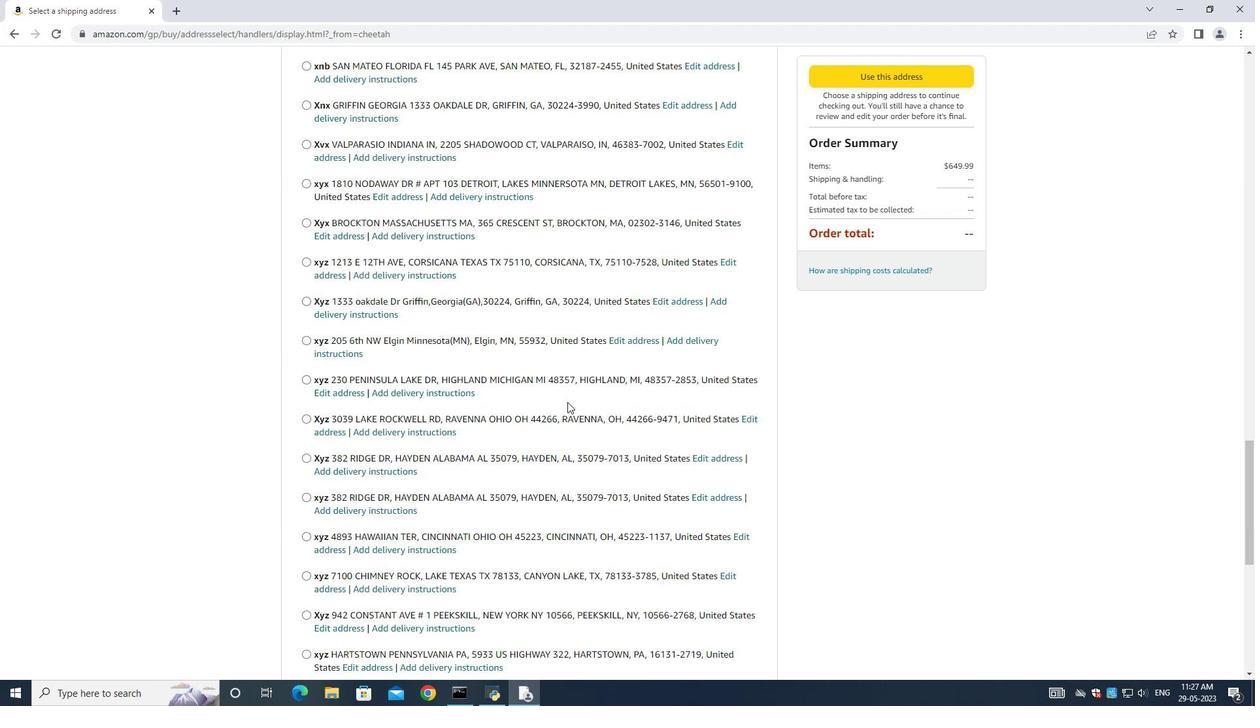 
Action: Mouse scrolled (564, 401) with delta (0, 0)
Screenshot: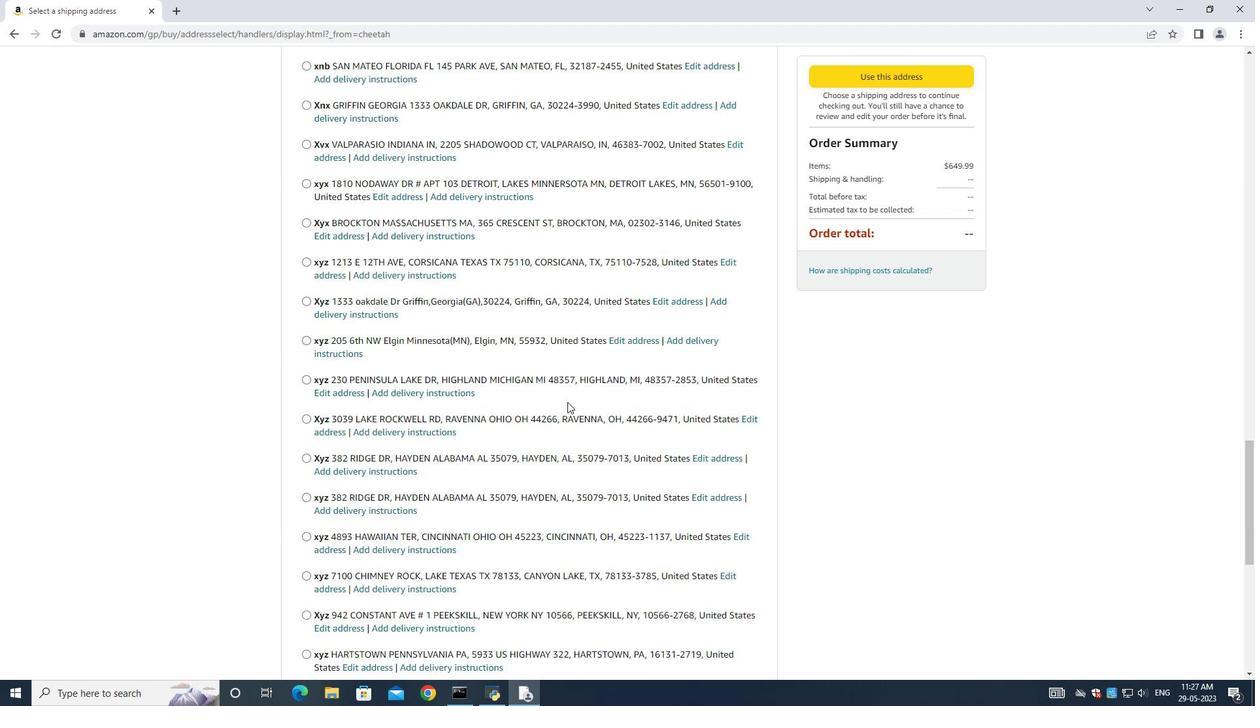 
Action: Mouse moved to (464, 581)
Screenshot: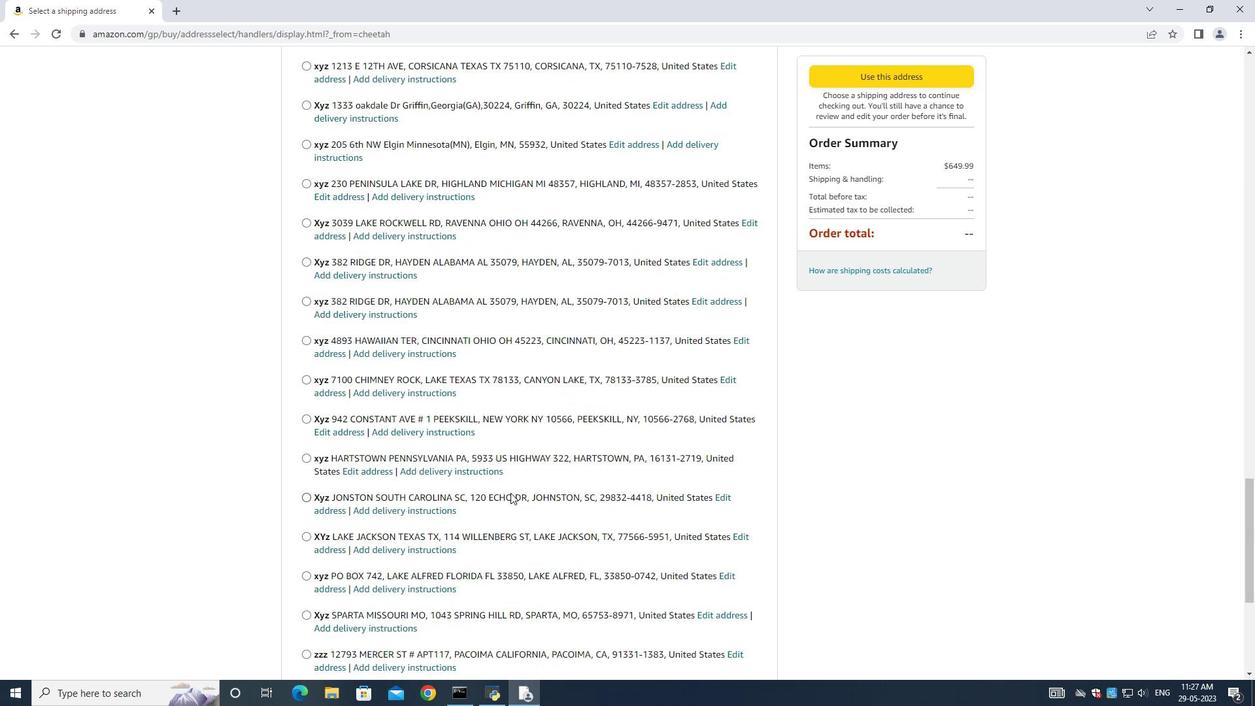 
Action: Mouse scrolled (464, 580) with delta (0, 0)
Screenshot: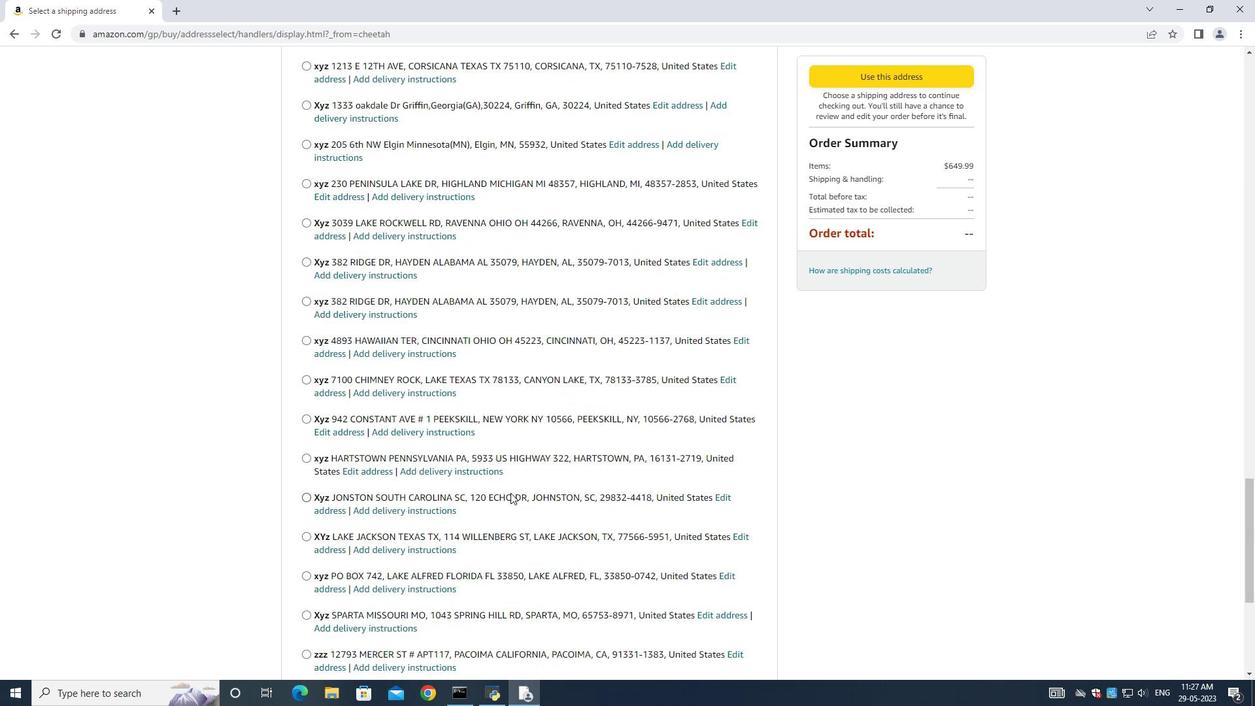 
Action: Mouse scrolled (464, 580) with delta (0, 0)
Screenshot: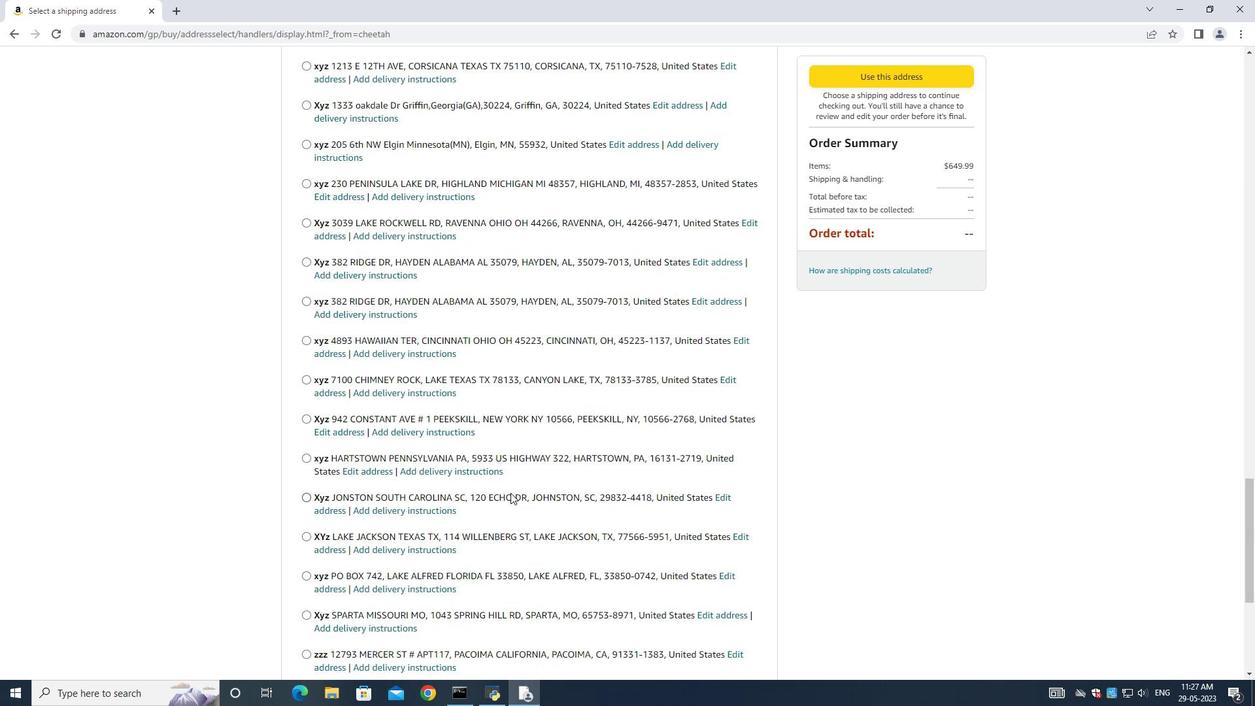 
Action: Mouse moved to (464, 581)
Screenshot: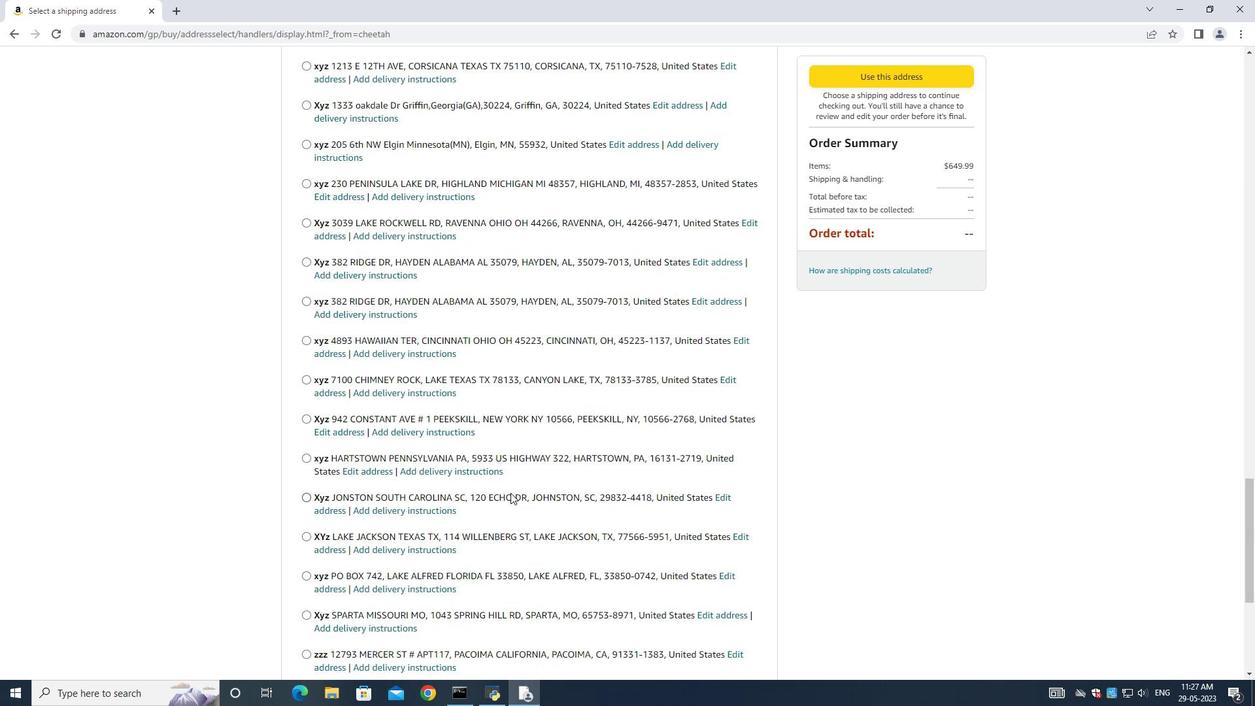 
Action: Mouse scrolled (464, 580) with delta (0, 0)
Screenshot: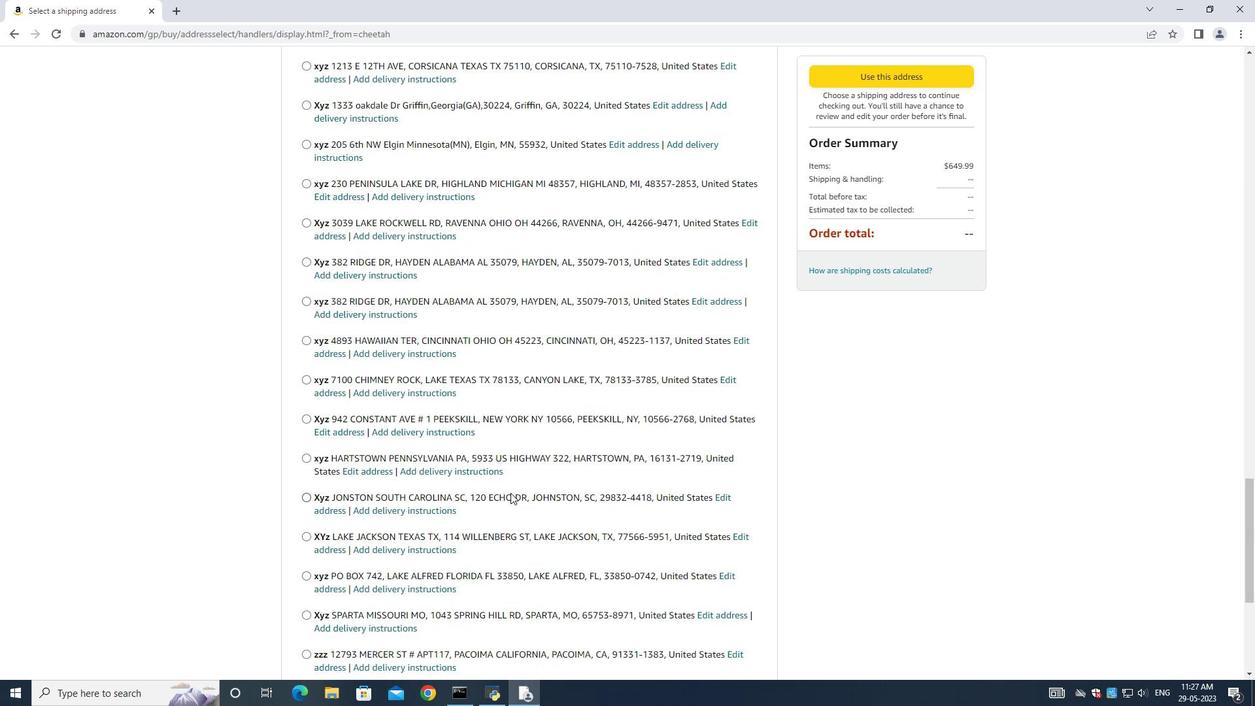 
Action: Mouse moved to (464, 576)
Screenshot: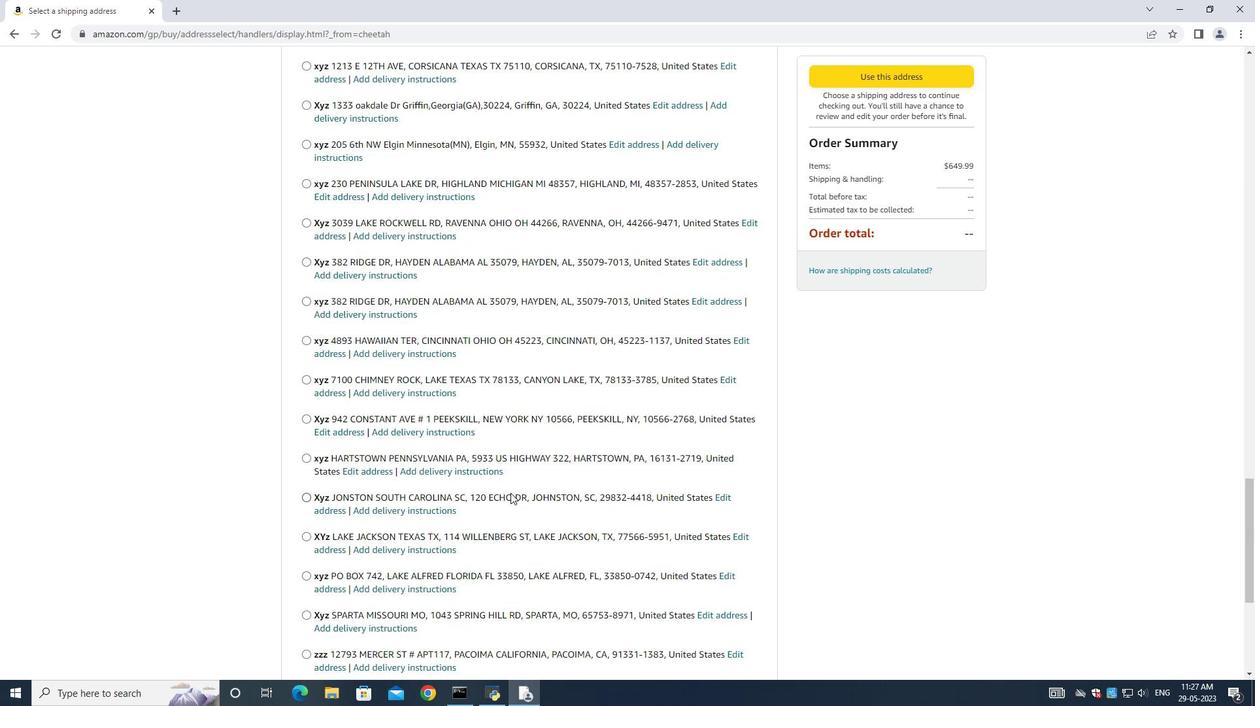 
Action: Mouse scrolled (464, 579) with delta (0, 0)
Screenshot: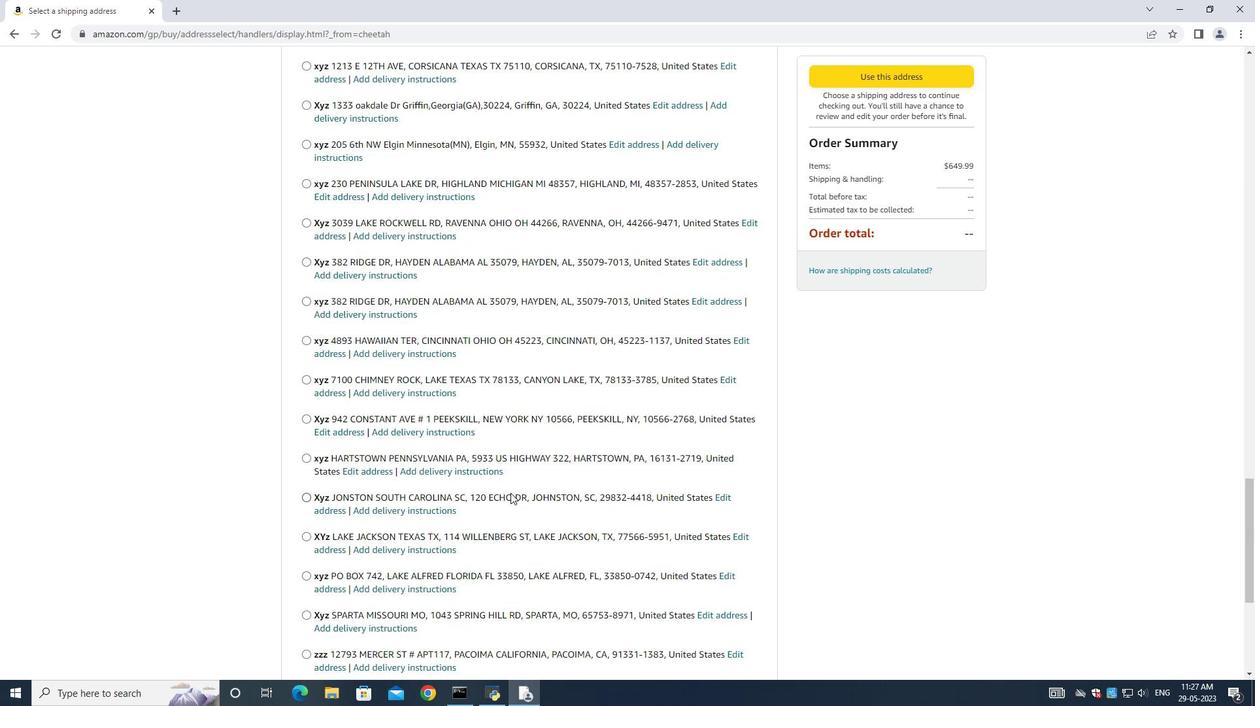 
Action: Mouse moved to (464, 574)
Screenshot: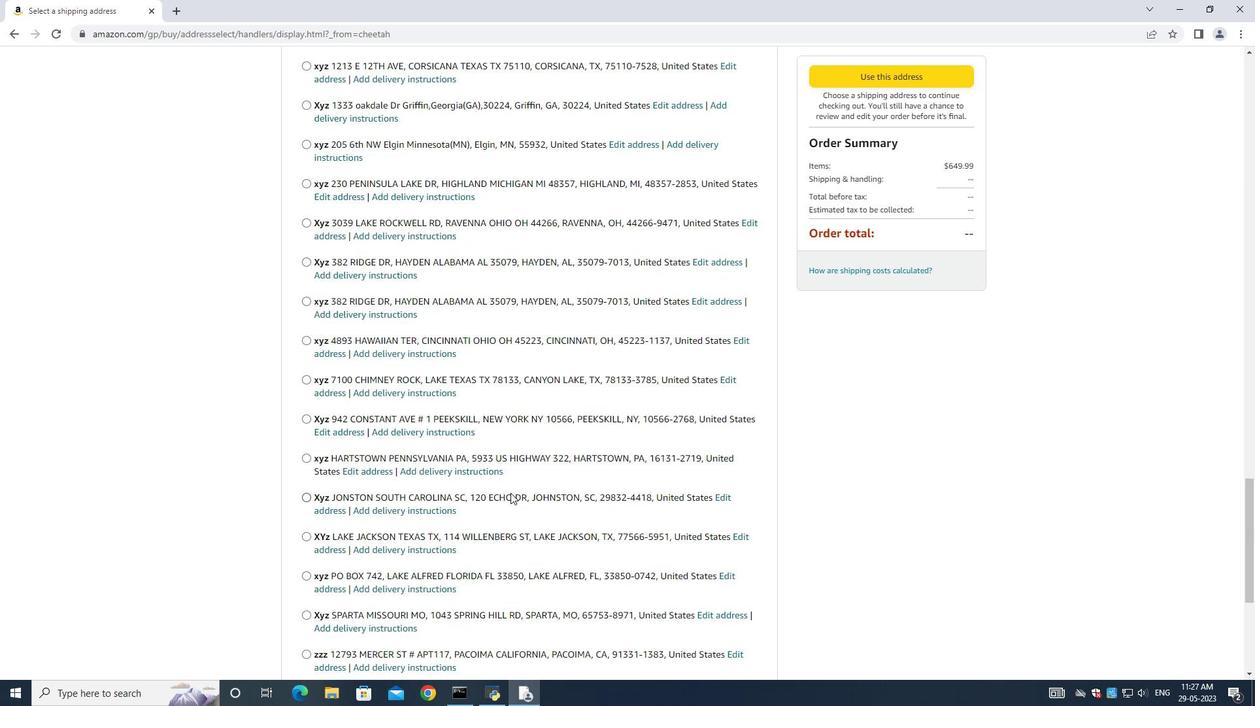 
Action: Mouse scrolled (464, 575) with delta (0, 0)
Screenshot: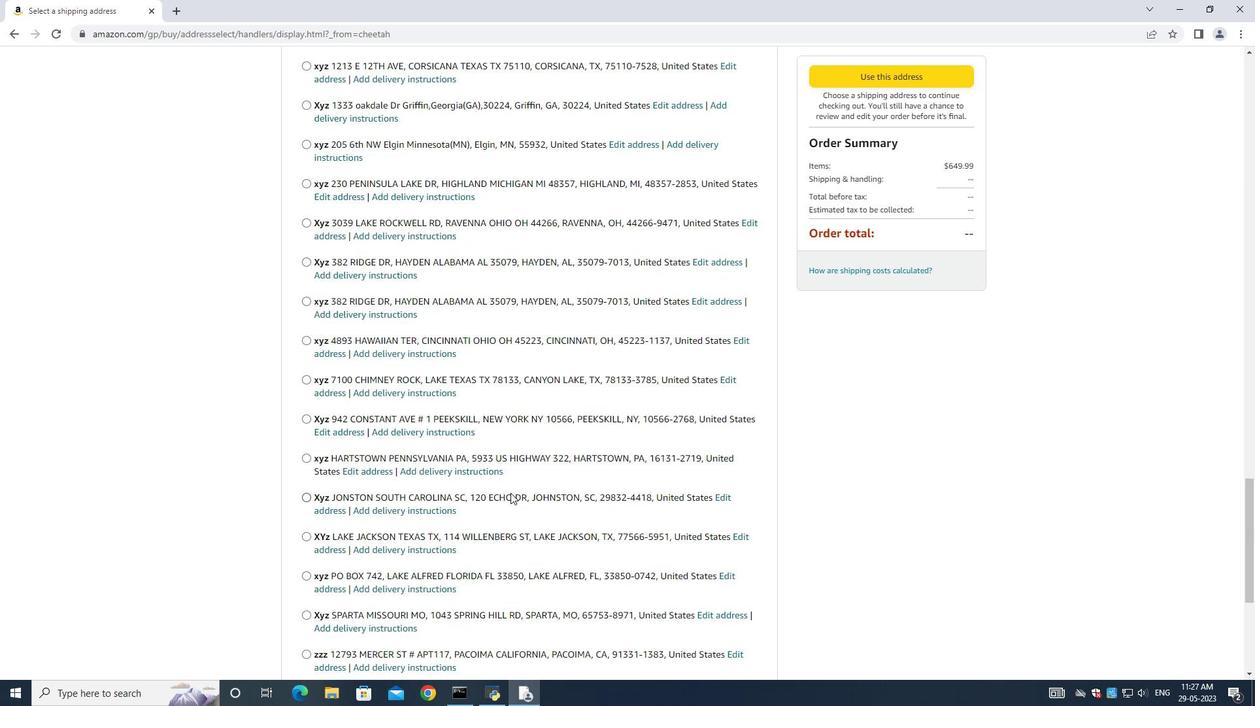 
Action: Mouse moved to (467, 562)
Screenshot: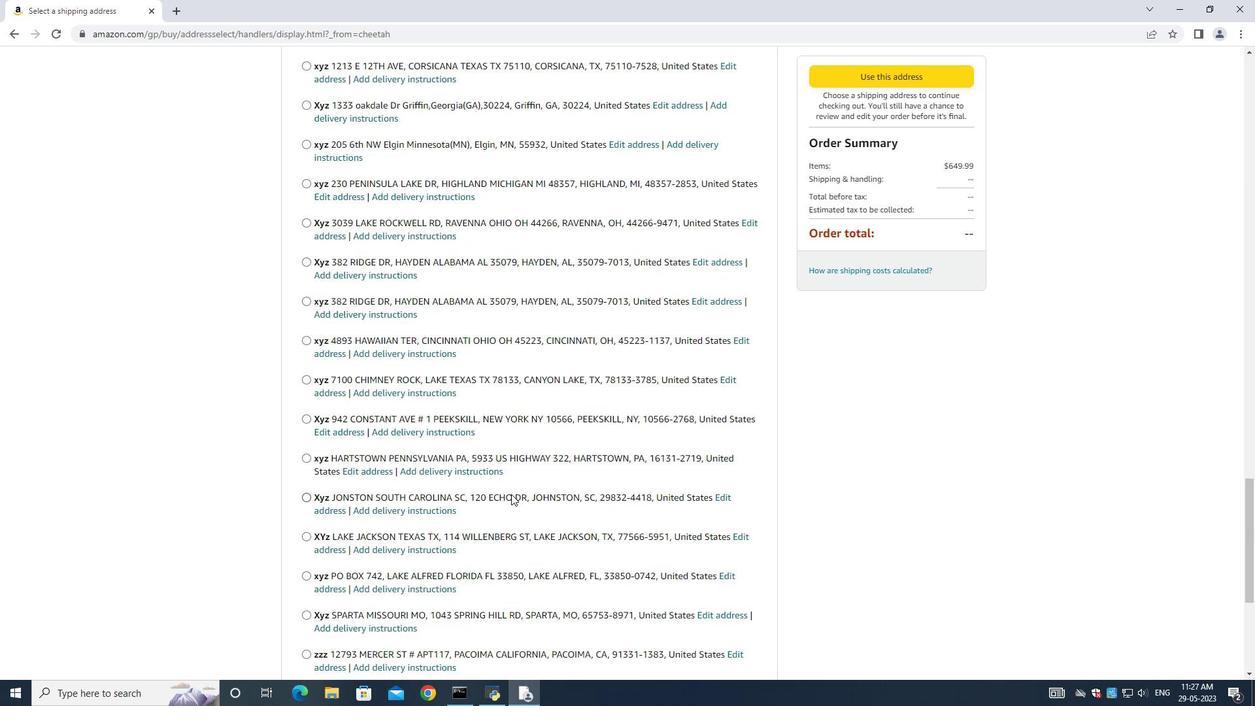 
Action: Mouse scrolled (464, 570) with delta (0, 0)
Screenshot: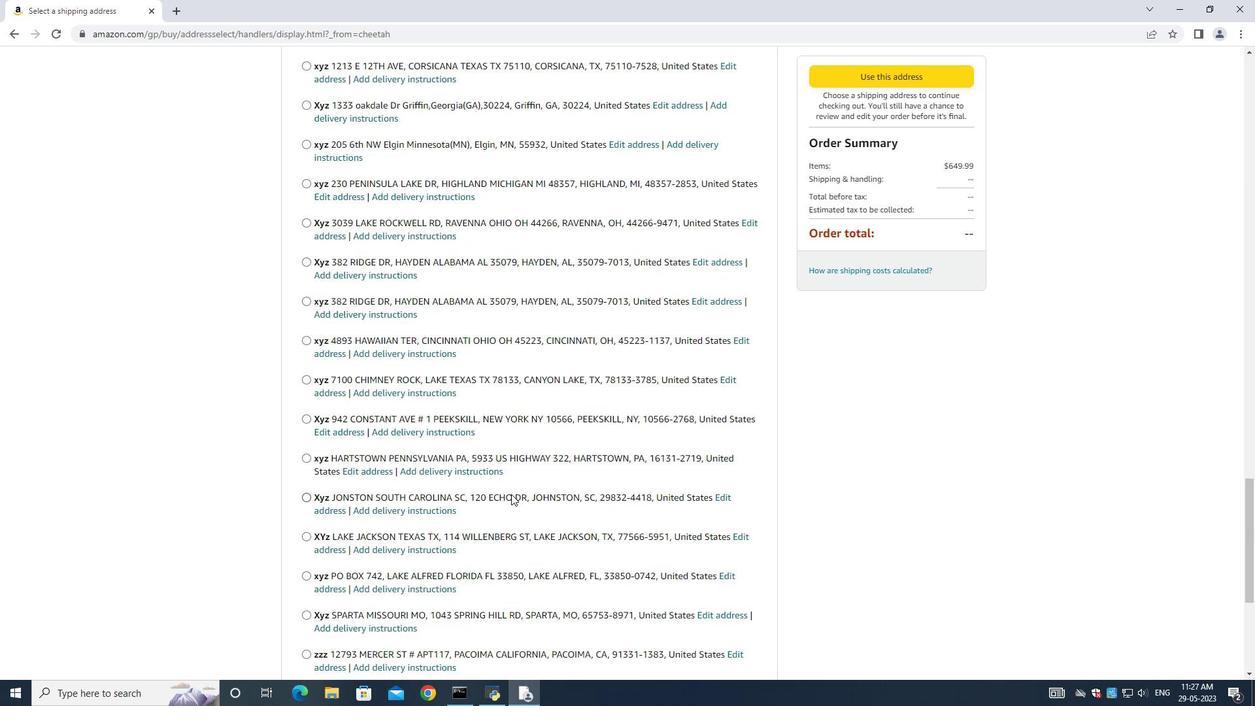 
Action: Mouse moved to (470, 559)
Screenshot: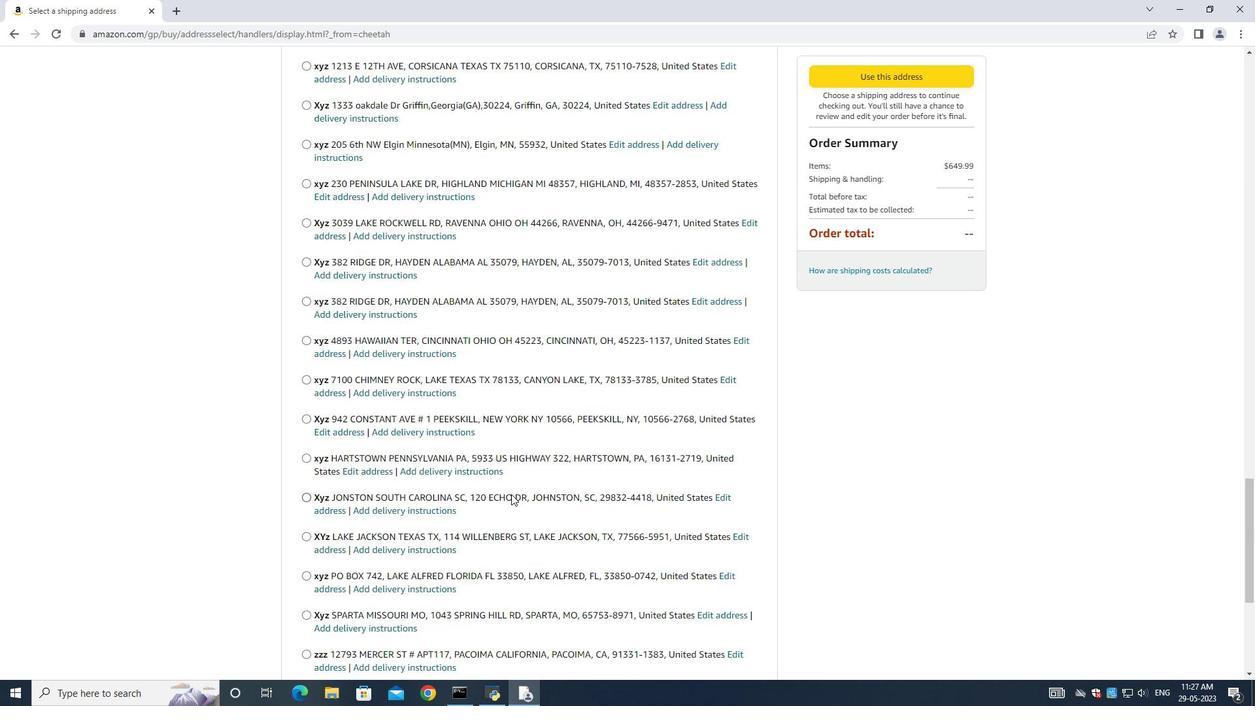 
Action: Mouse scrolled (467, 562) with delta (0, 0)
Screenshot: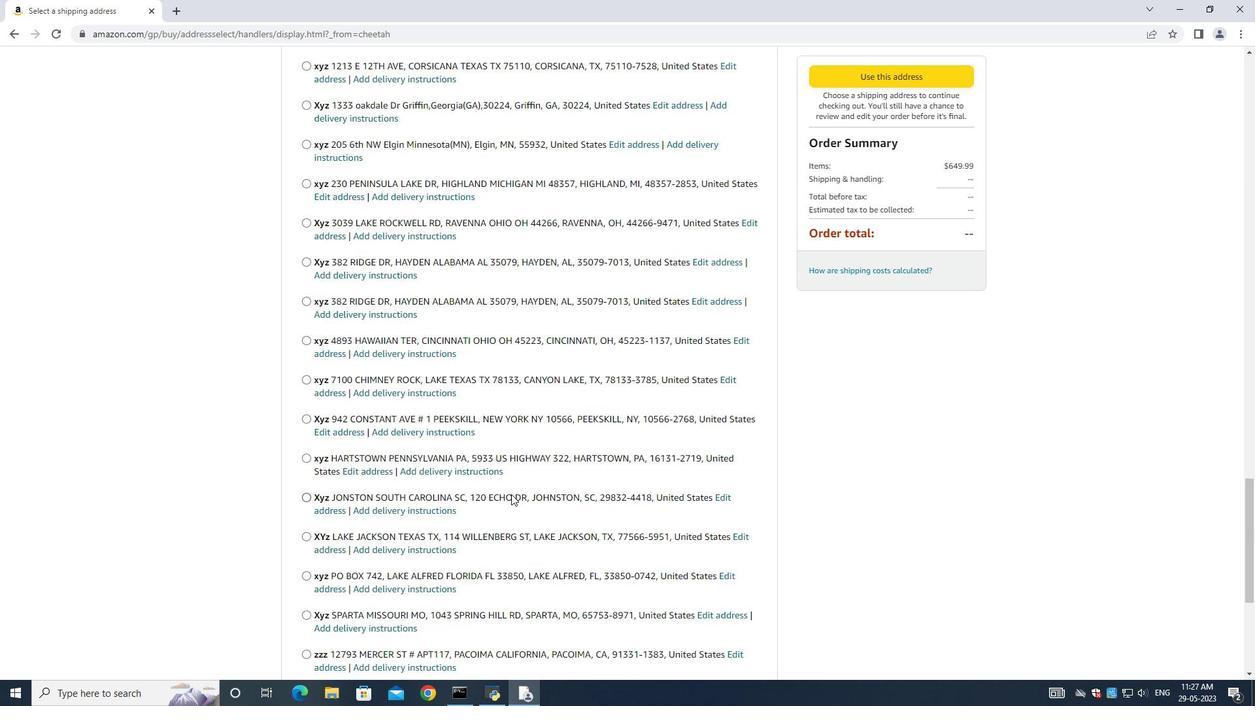 
Action: Mouse moved to (472, 551)
Screenshot: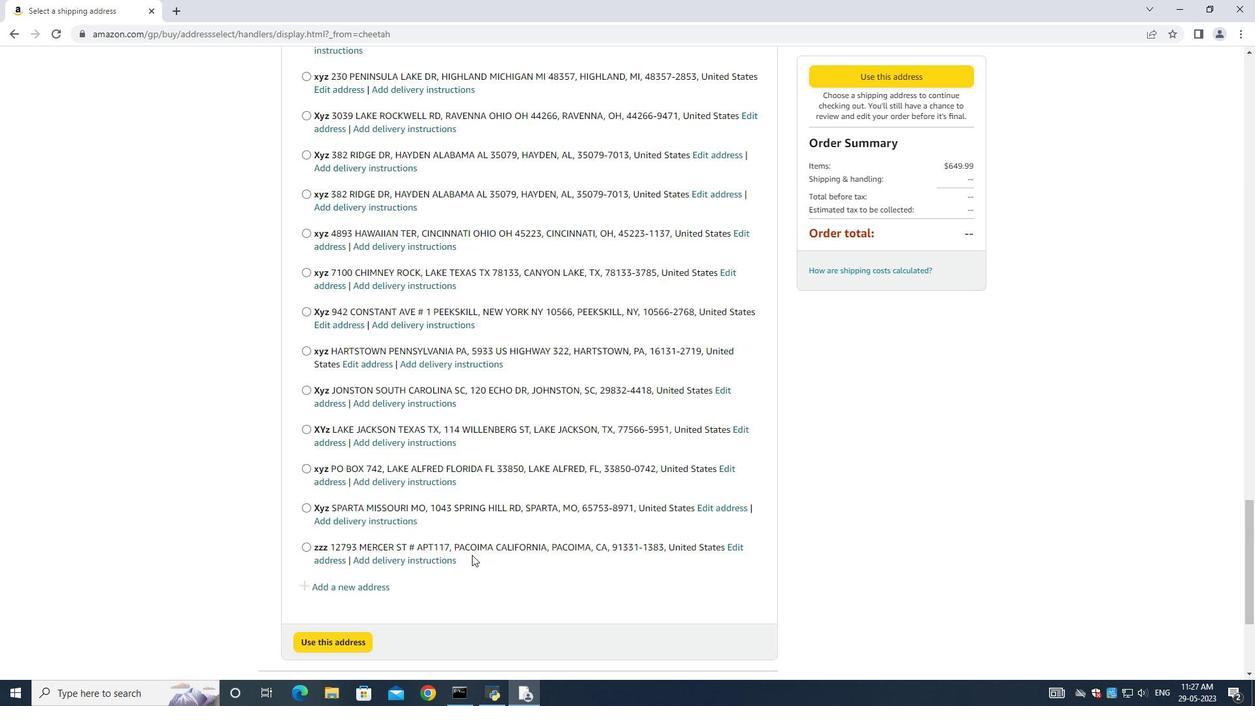 
Action: Mouse scrolled (472, 550) with delta (0, 0)
Screenshot: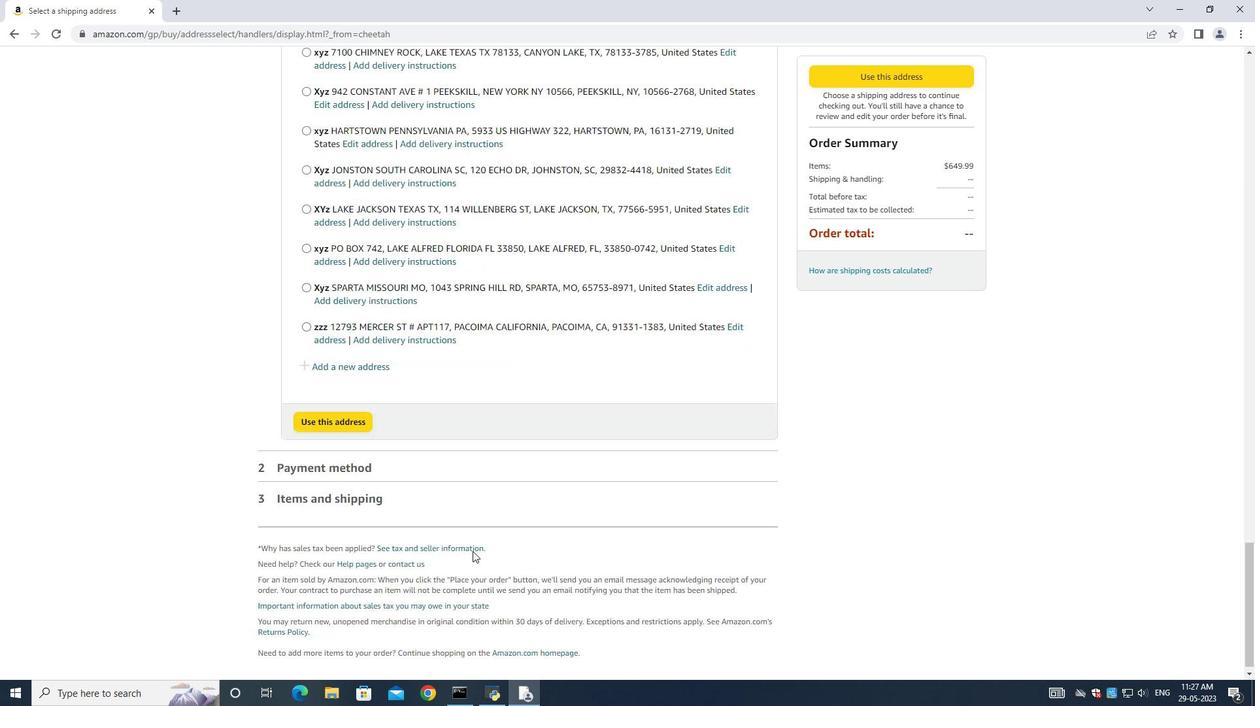 
Action: Mouse scrolled (472, 550) with delta (0, 0)
Screenshot: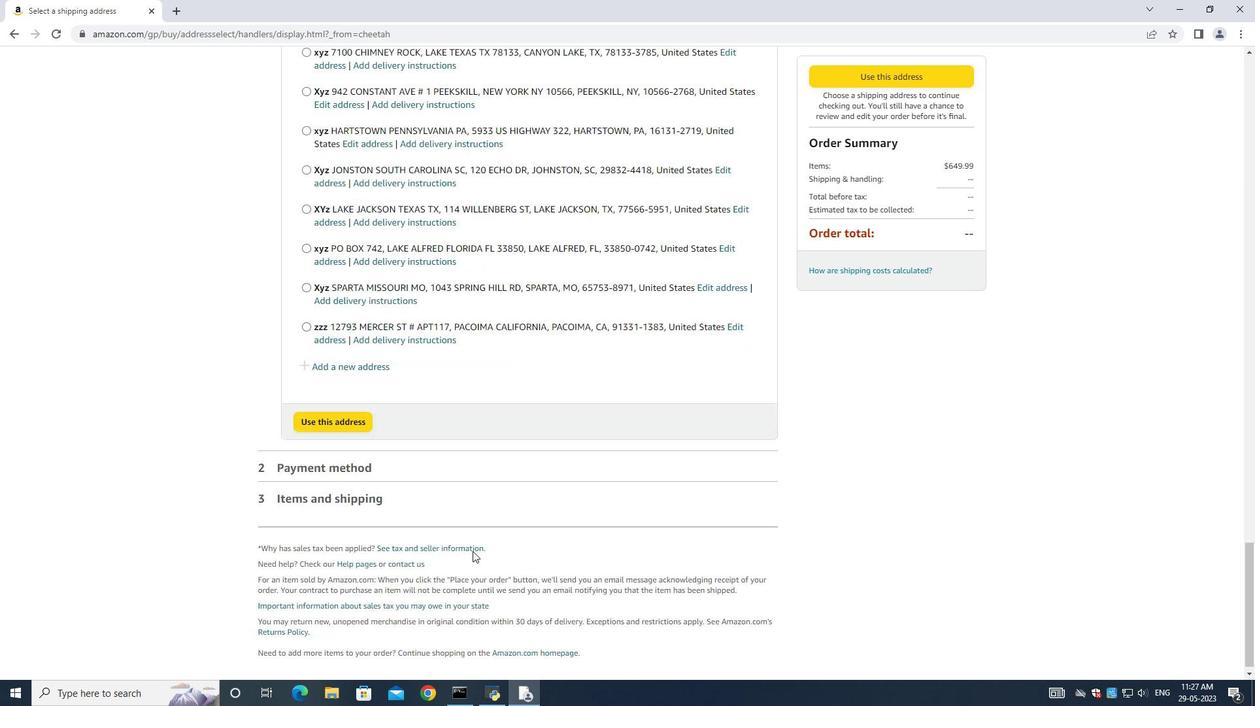 
Action: Mouse moved to (470, 550)
Screenshot: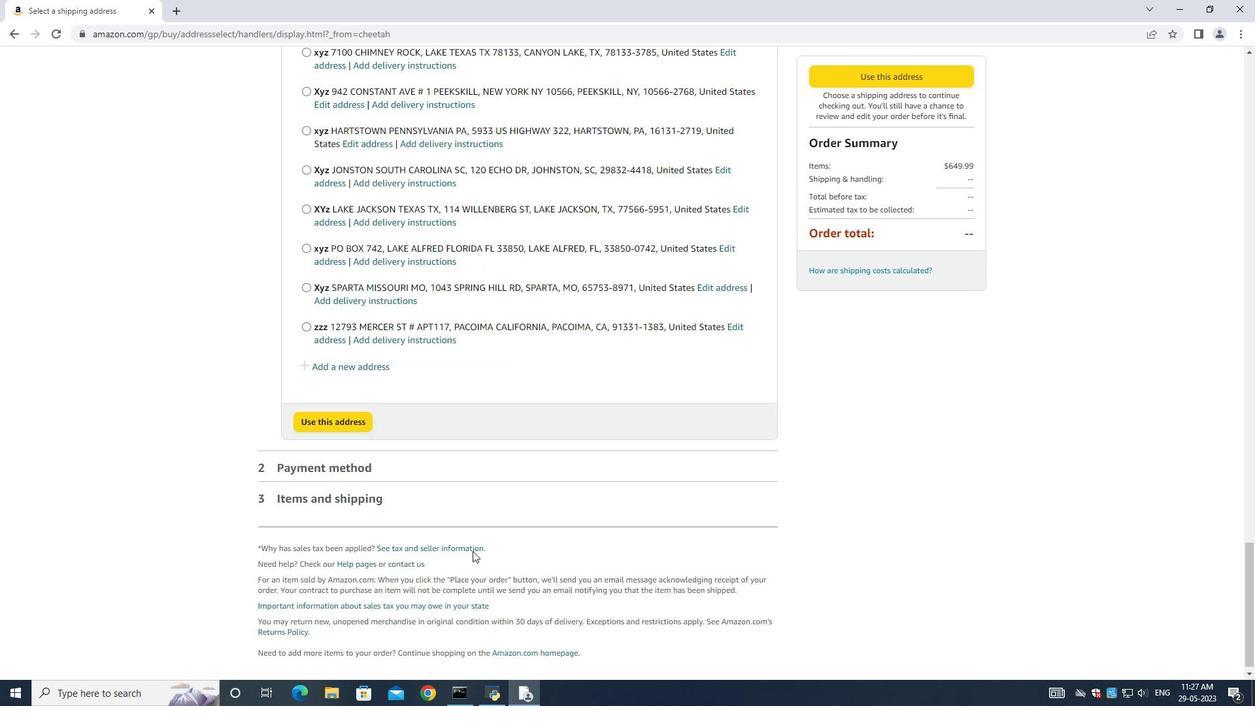 
Action: Mouse scrolled (470, 549) with delta (0, 0)
Screenshot: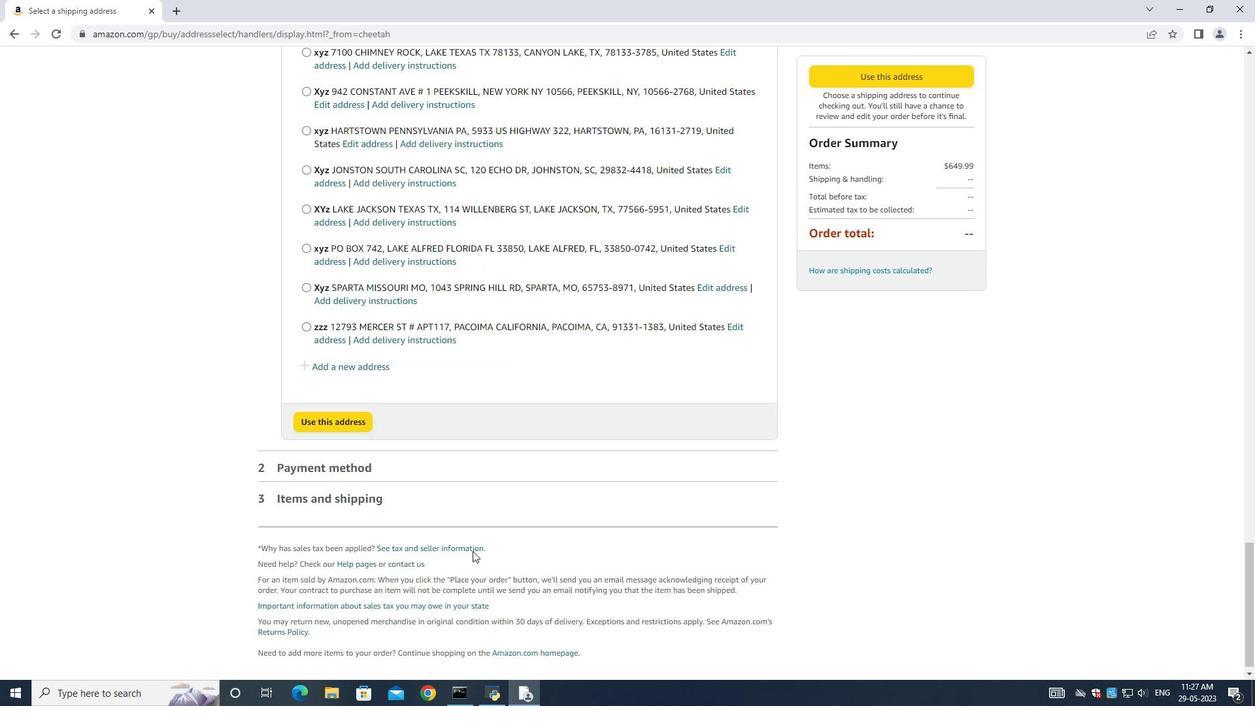
Action: Mouse moved to (343, 358)
Screenshot: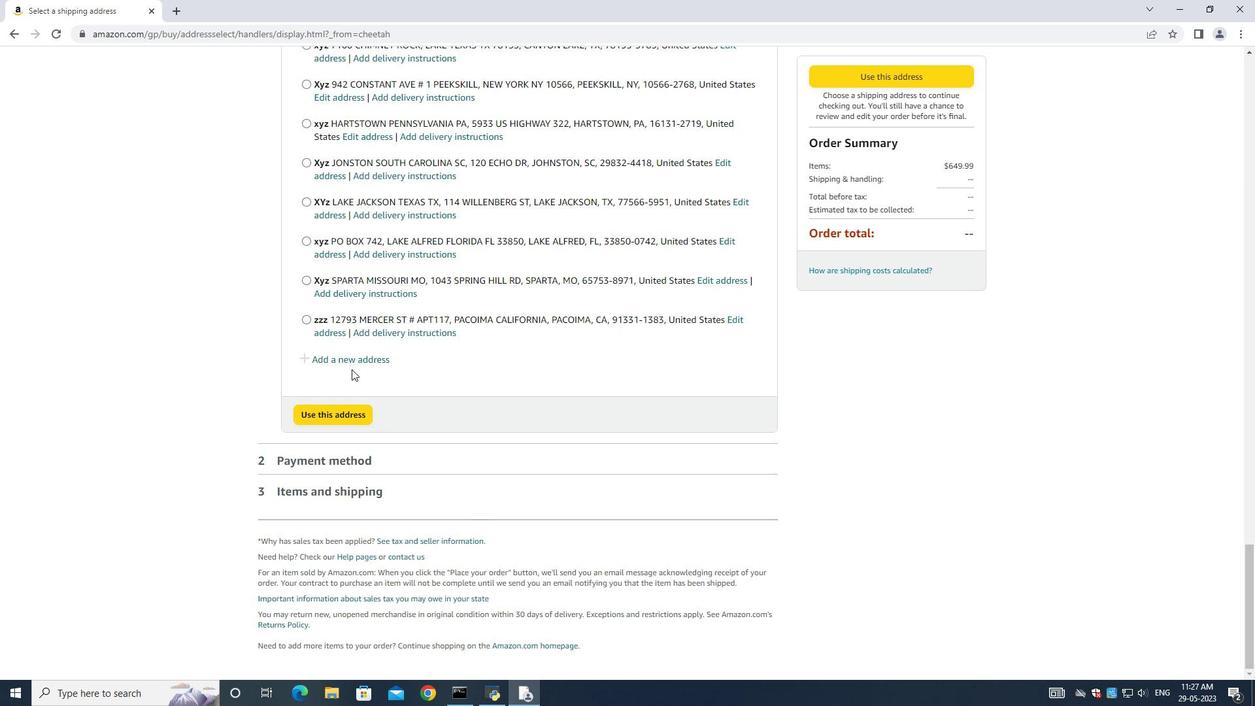 
Action: Mouse pressed left at (343, 358)
Screenshot: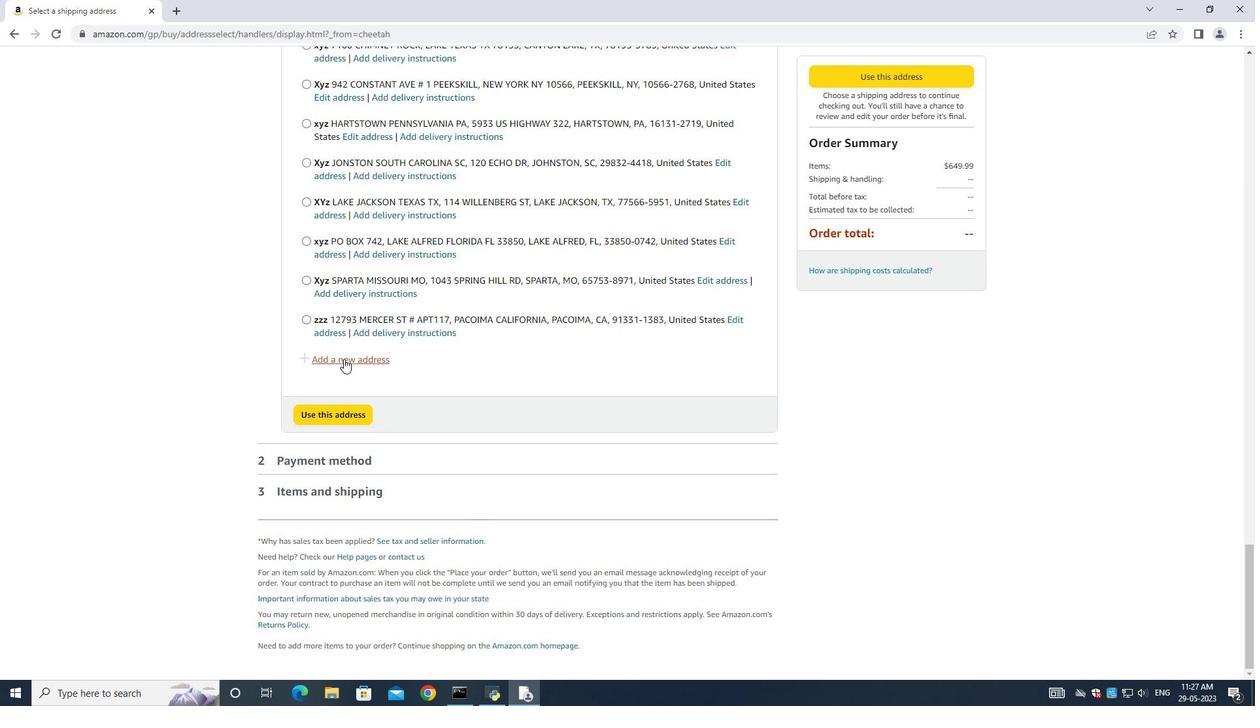 
Action: Mouse moved to (455, 320)
Screenshot: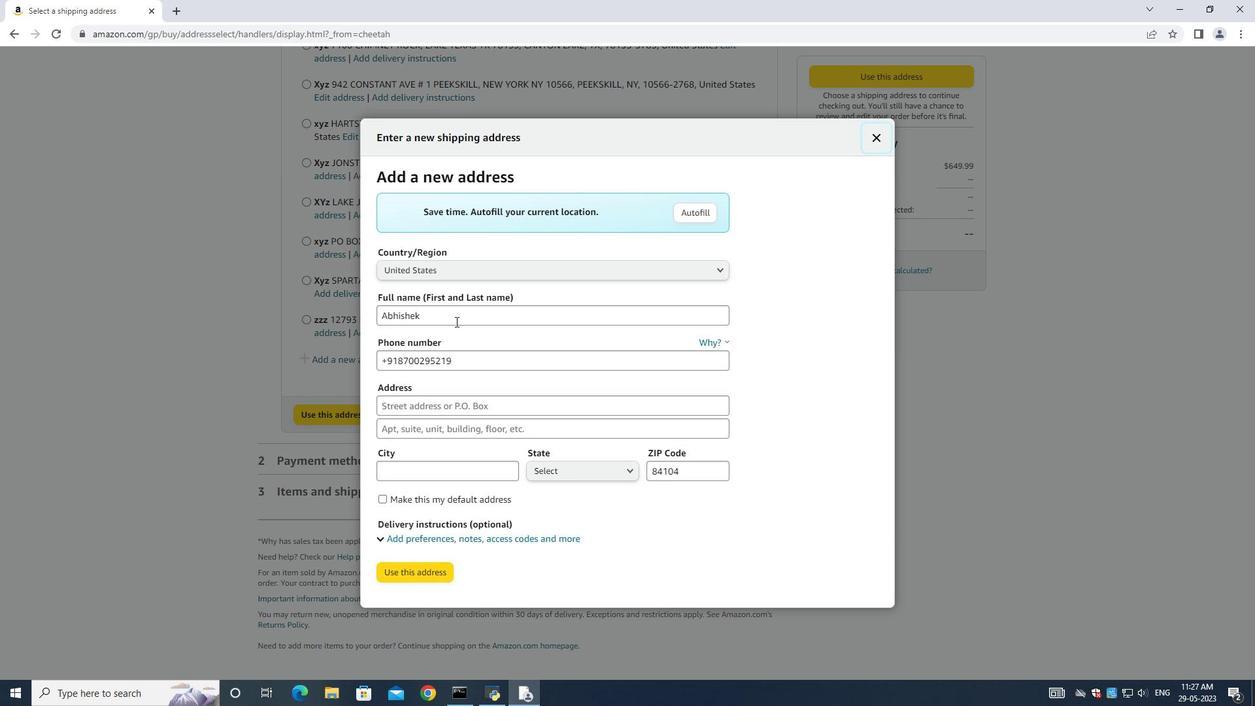 
Action: Mouse pressed left at (455, 320)
Screenshot: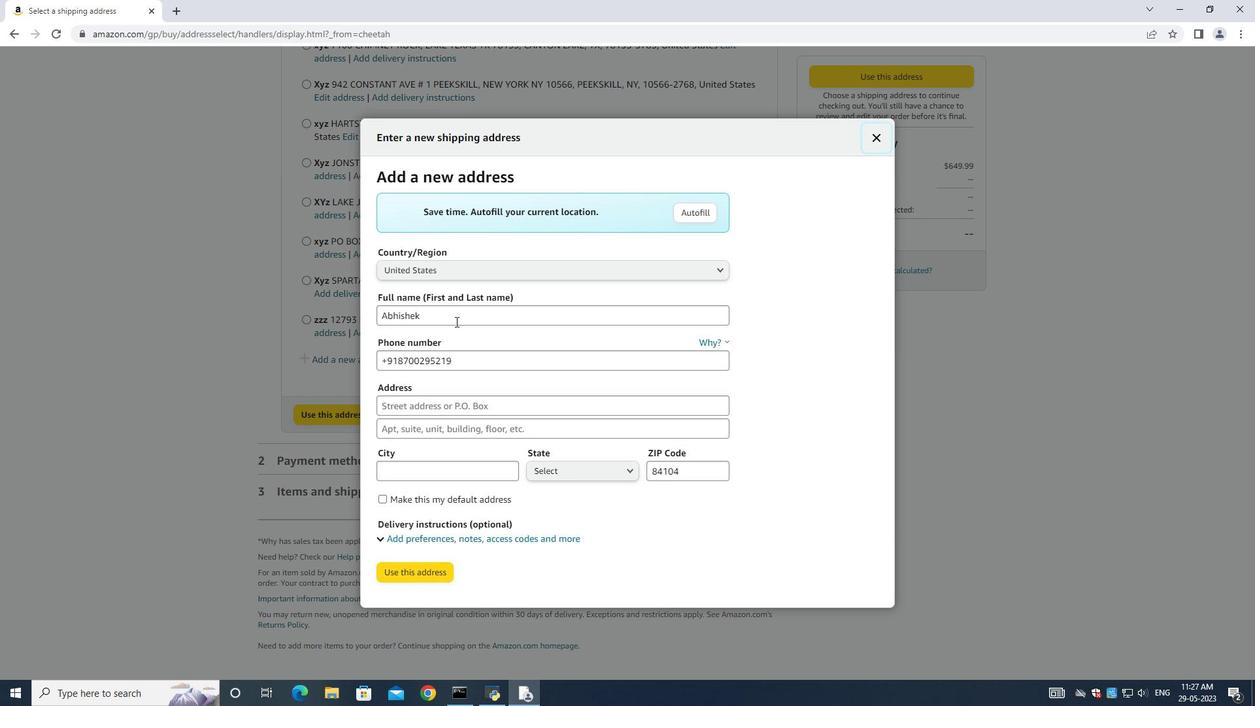 
Action: Key pressed <Key.backspace><Key.shift><Key.shift><Key.shift><Key.shift><Key.shift><Key.shift><Key.shift><Key.shift><Key.shift><Key.shift><Key.shift><Key.shift><Key.shift><Key.shift><Key.shift><Key.shift><Key.shift><Key.shift><Key.shift><Key.shift><Key.shift><Key.shift><Key.shift><Key.shift><Key.shift><Key.shift><Key.shift><Key.shift><Key.shift><Key.shift><Key.shift><Key.shift><Key.shift><Key.shift><Key.shift><Key.shift><Key.shift><Key.shift><Key.shift><Key.shift><Key.shift><Key.shift><Key.shift><Key.shift><Key.shift><Key.shift><Key.shift>Dominique<Key.space><Key.shift><Key.shift><Key.shift><Key.shift><Key.shift><Key.shift><Key.shift><Key.shift><Key.shift><Key.shift><Key.shift><Key.shift><Key.shift><Key.shift><Key.shift><Key.shift><Key.shift><Key.shift><Key.shift><Key.shift><Key.shift><Key.shift><Key.shift><Key.shift><Key.shift><Key.shift>Adams<Key.space>
Screenshot: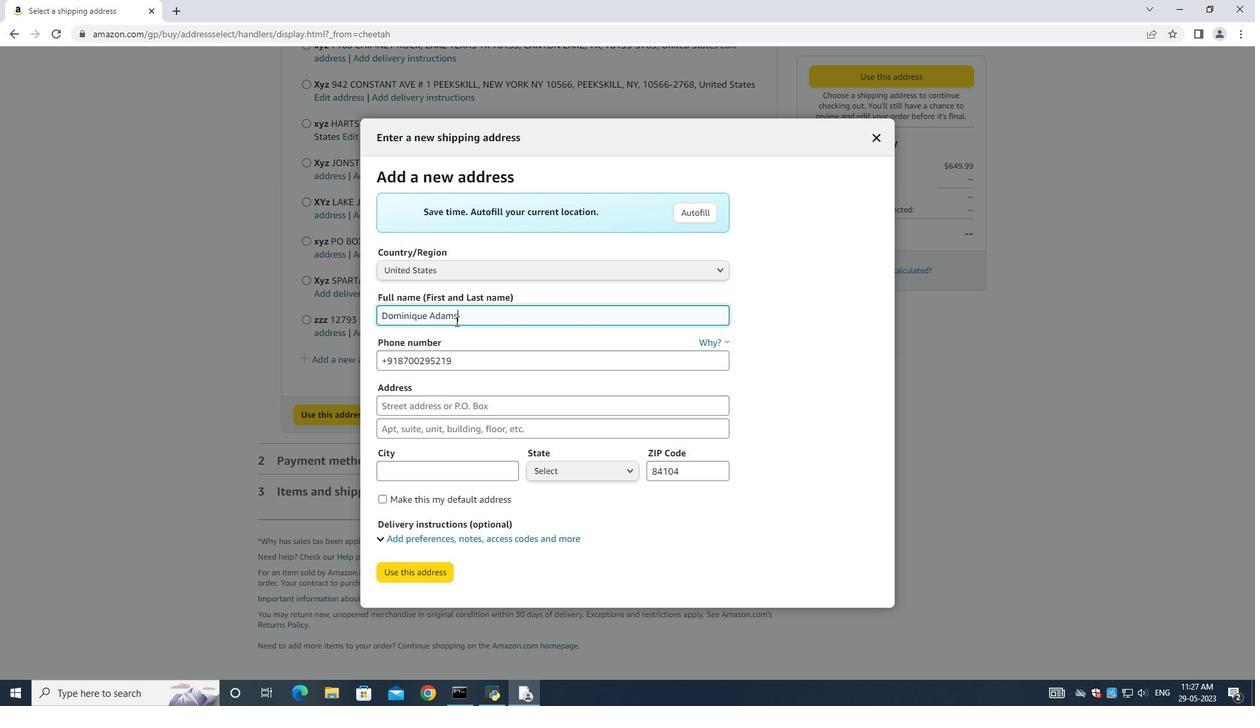 
Action: Mouse moved to (462, 364)
Screenshot: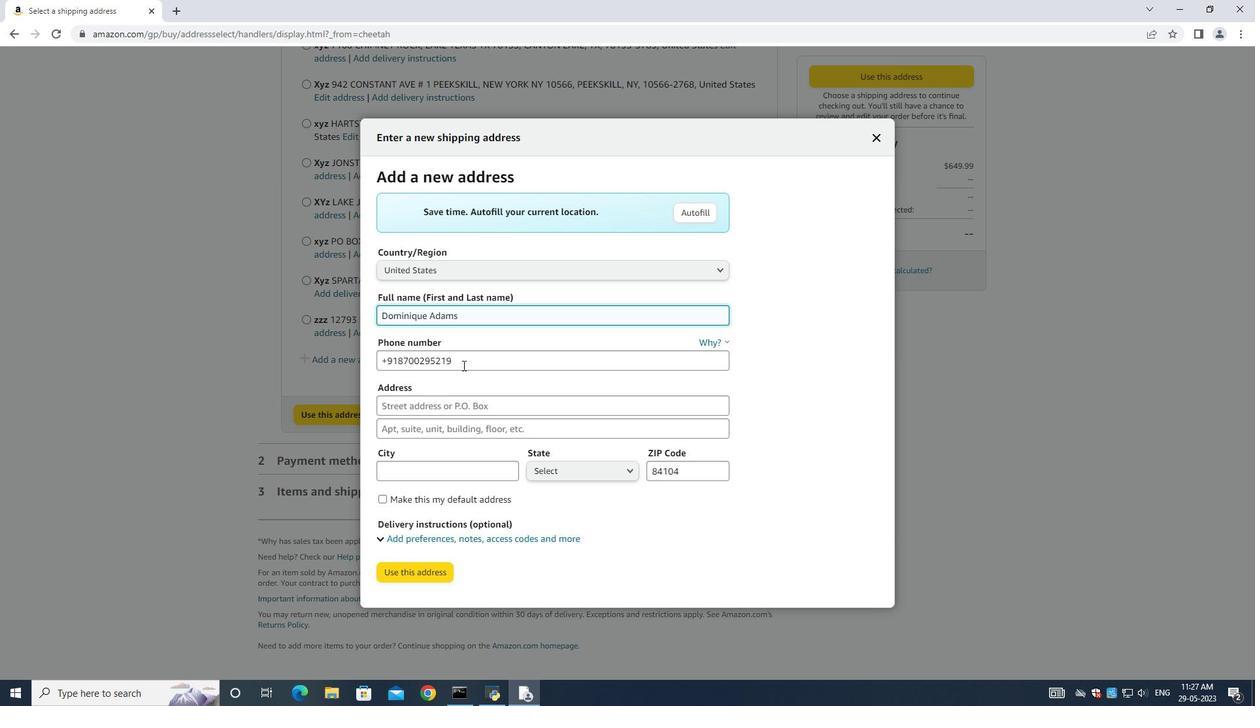 
Action: Mouse pressed left at (462, 364)
Screenshot: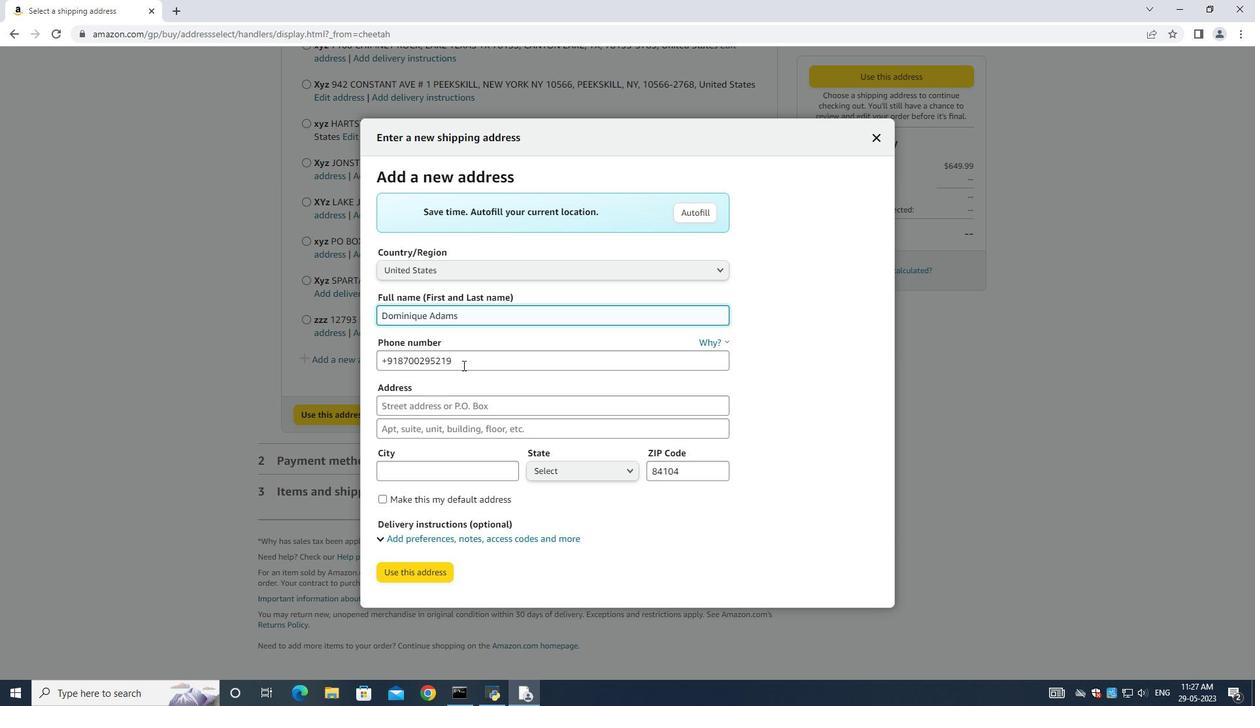 
Action: Key pressed ctrl+A<Key.backspace>2034707320
Screenshot: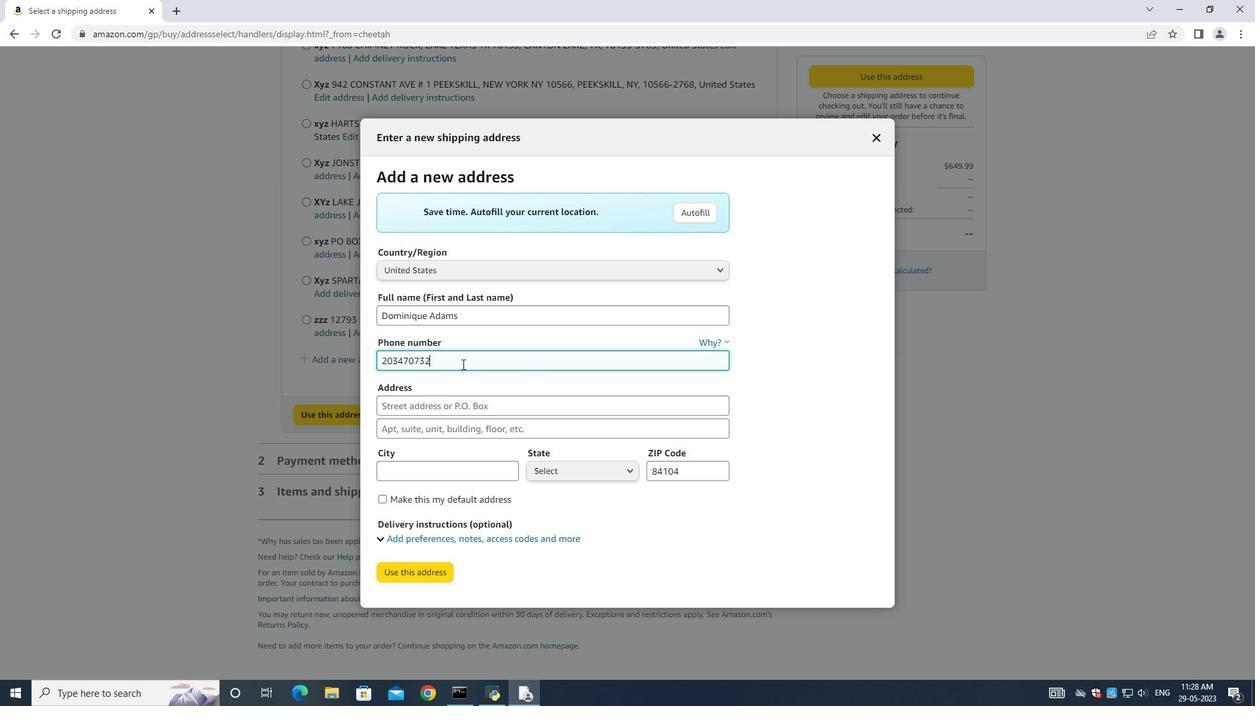 
Action: Mouse moved to (460, 415)
Screenshot: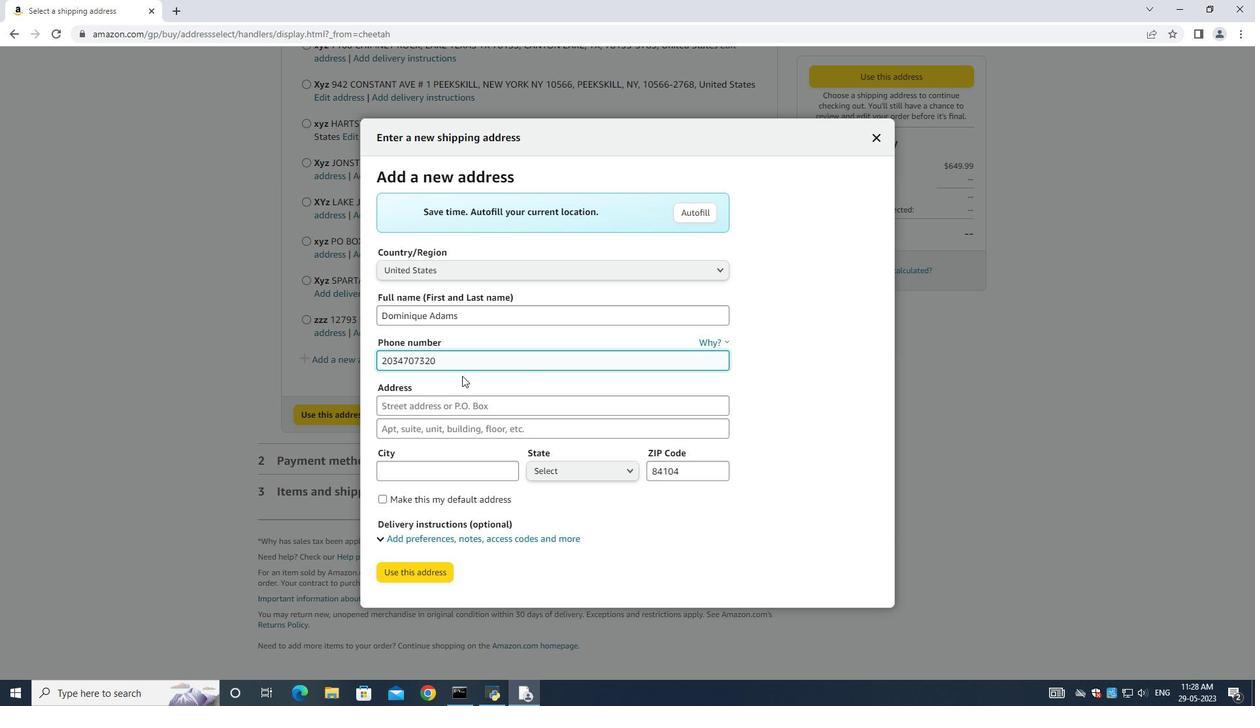 
Action: Mouse pressed left at (460, 415)
Screenshot: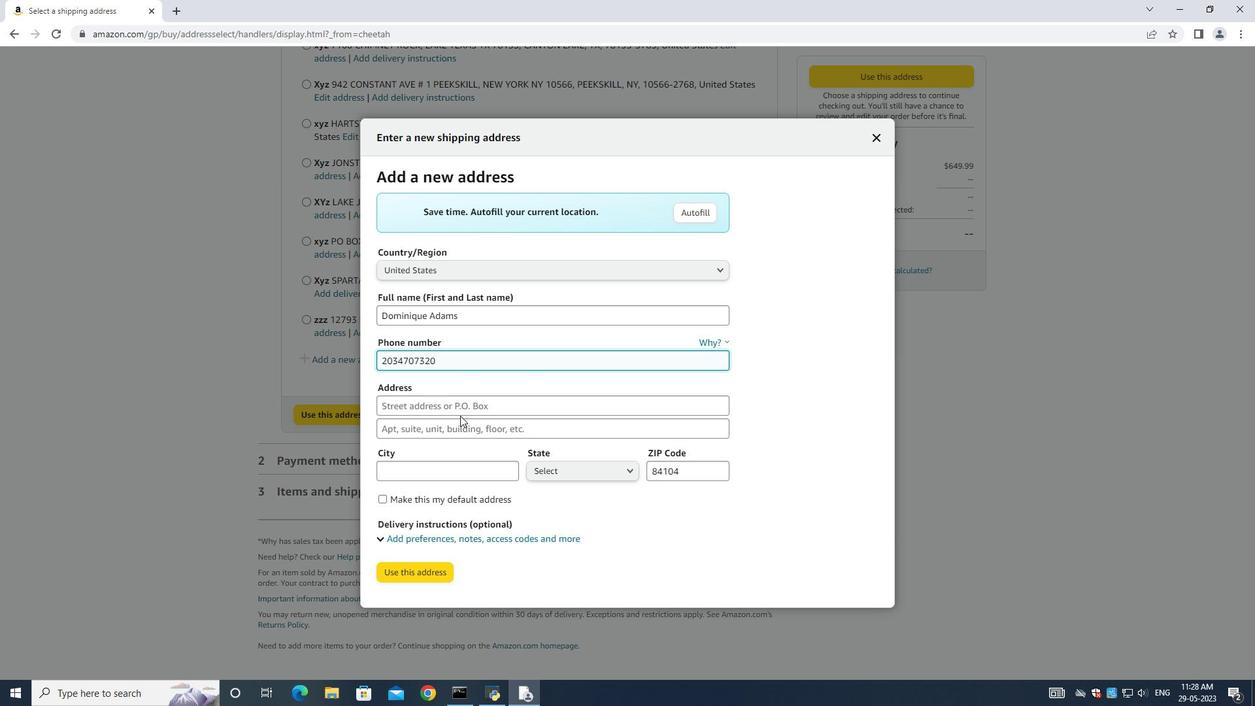 
Action: Mouse moved to (460, 403)
Screenshot: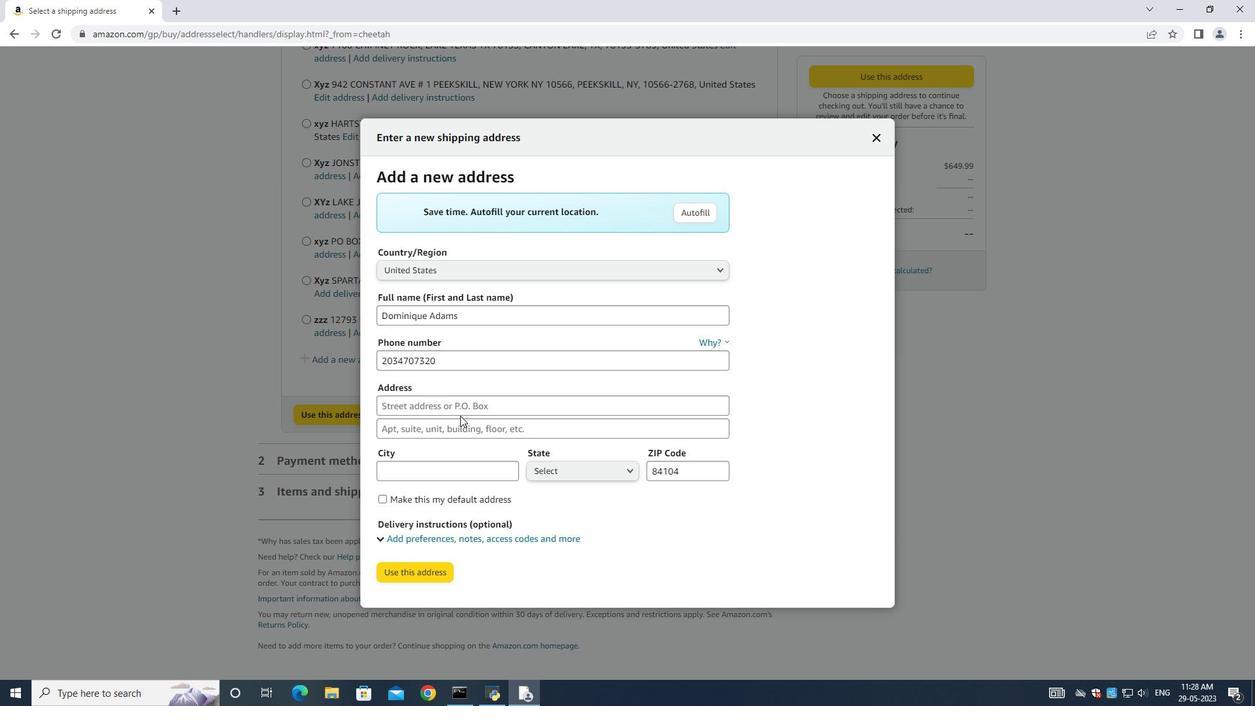
Action: Mouse pressed left at (460, 403)
Screenshot: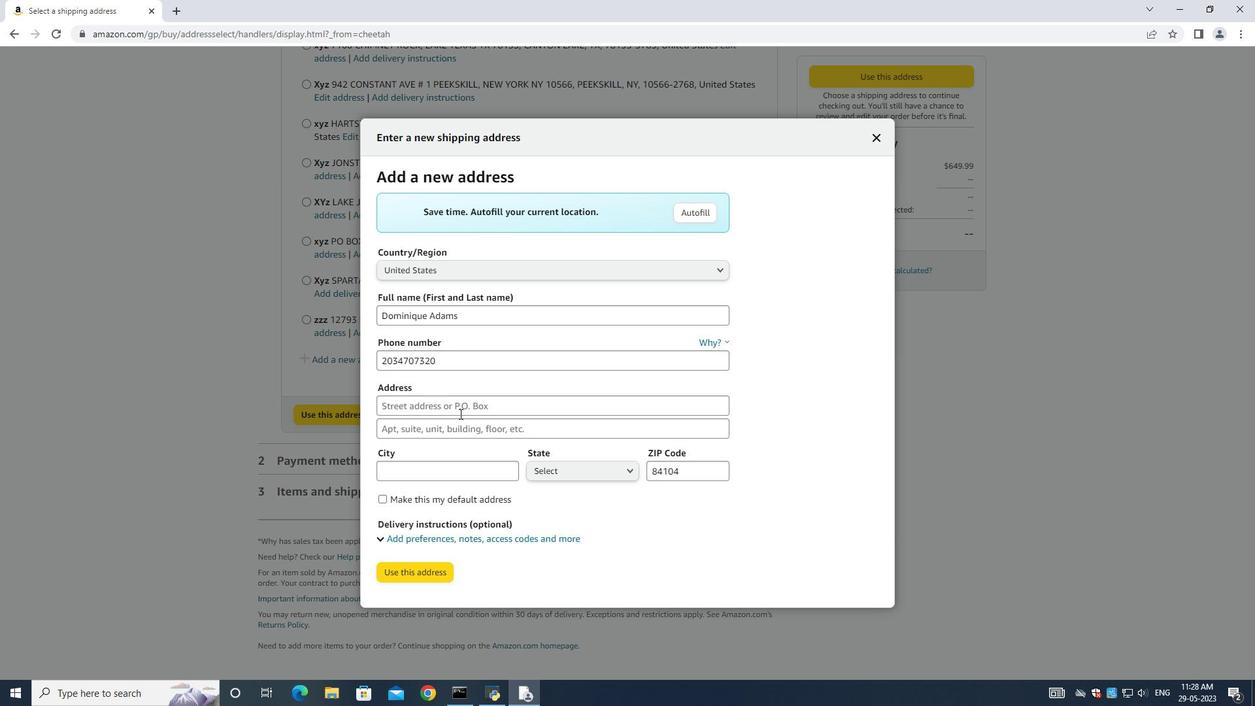 
Action: Key pressed 3508<Key.space><Key.shift>Cook<Key.space>hill<Key.space>road<Key.space>
Screenshot: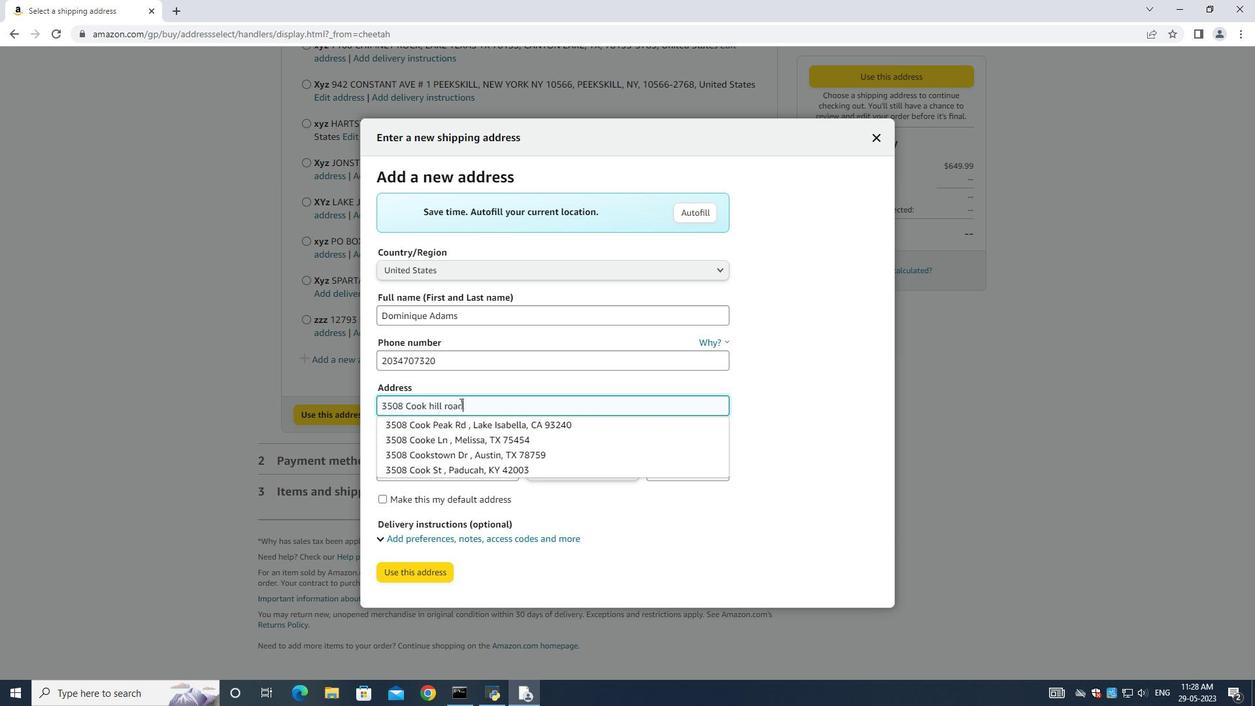 
Action: Mouse moved to (492, 375)
Screenshot: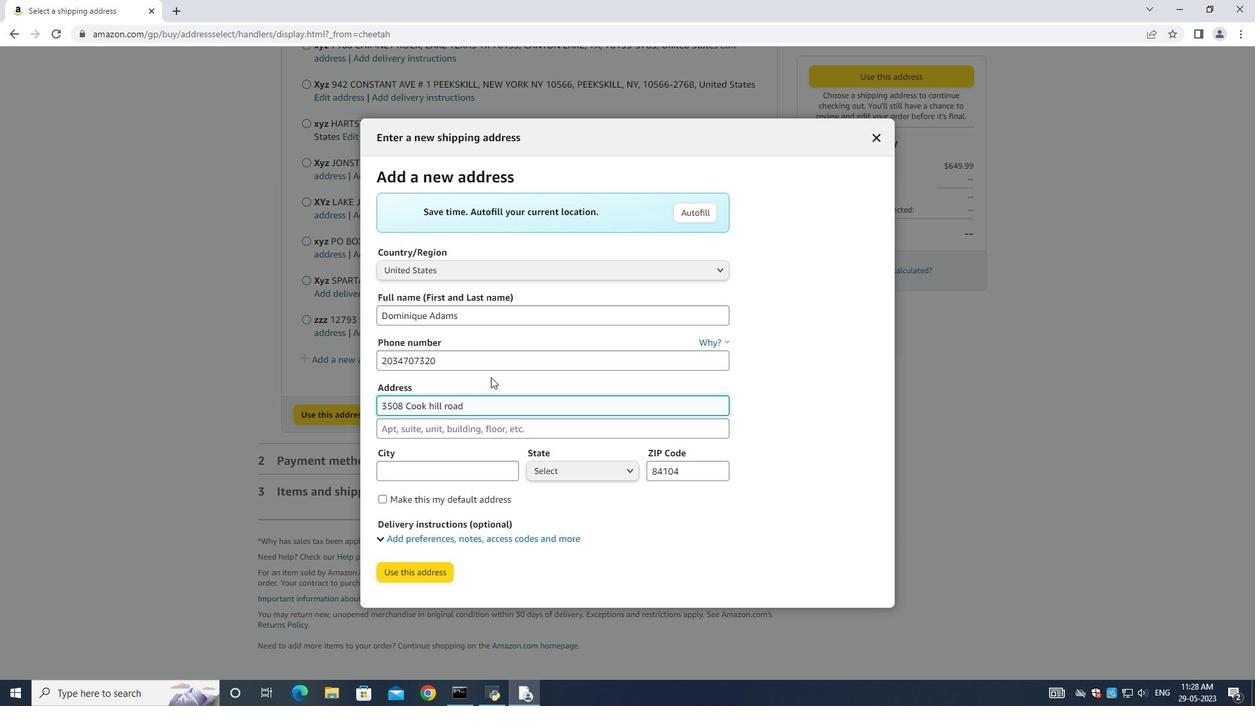 
Action: Mouse pressed left at (492, 375)
Screenshot: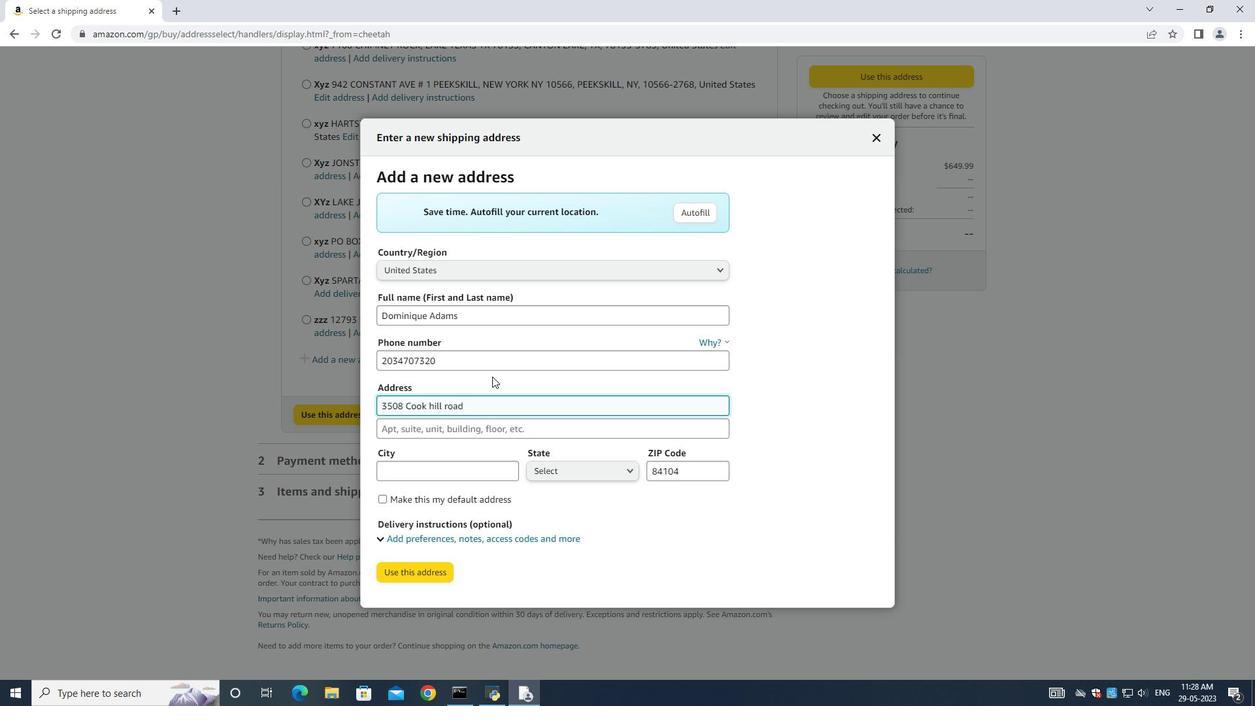 
Action: Mouse moved to (439, 429)
Screenshot: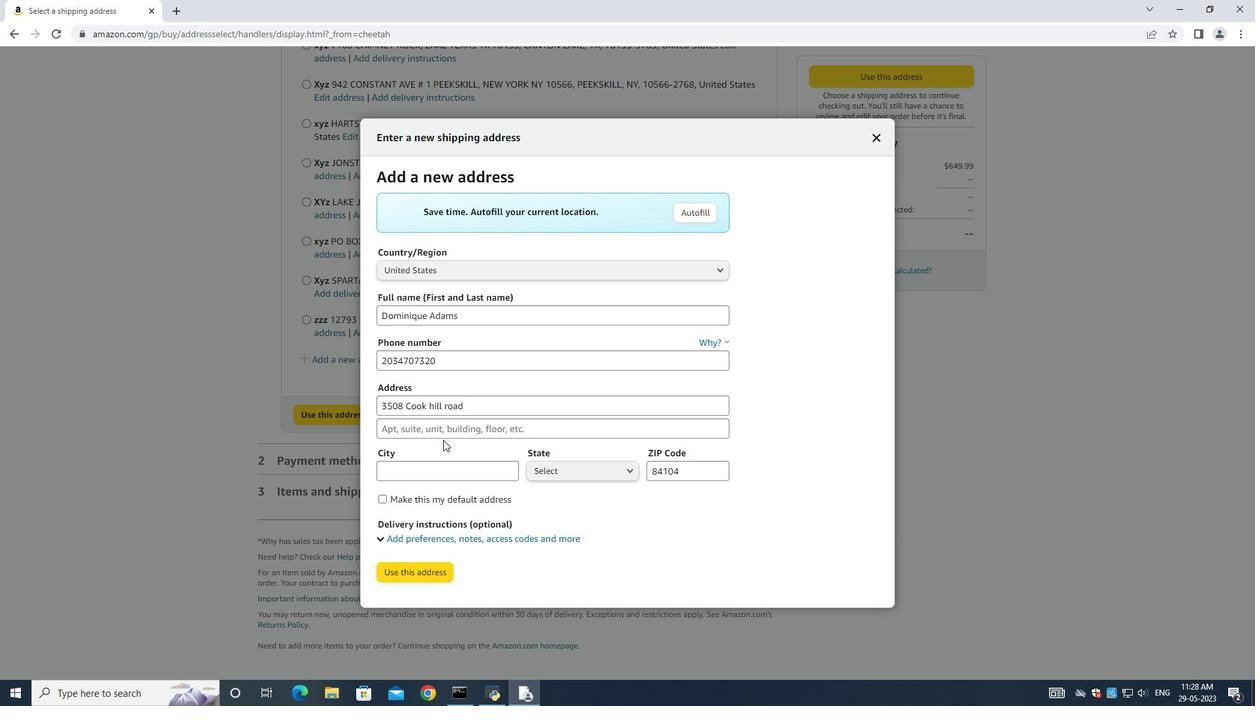 
Action: Mouse pressed left at (439, 429)
Screenshot: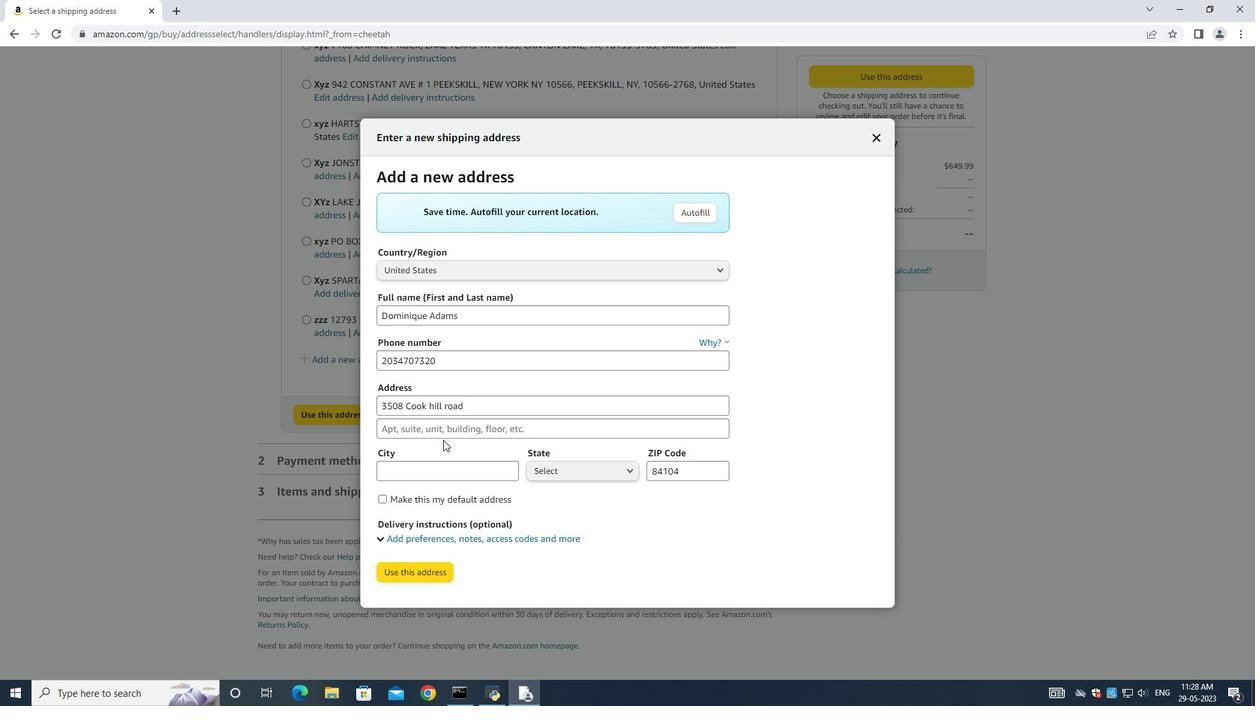 
Action: Mouse moved to (441, 430)
Screenshot: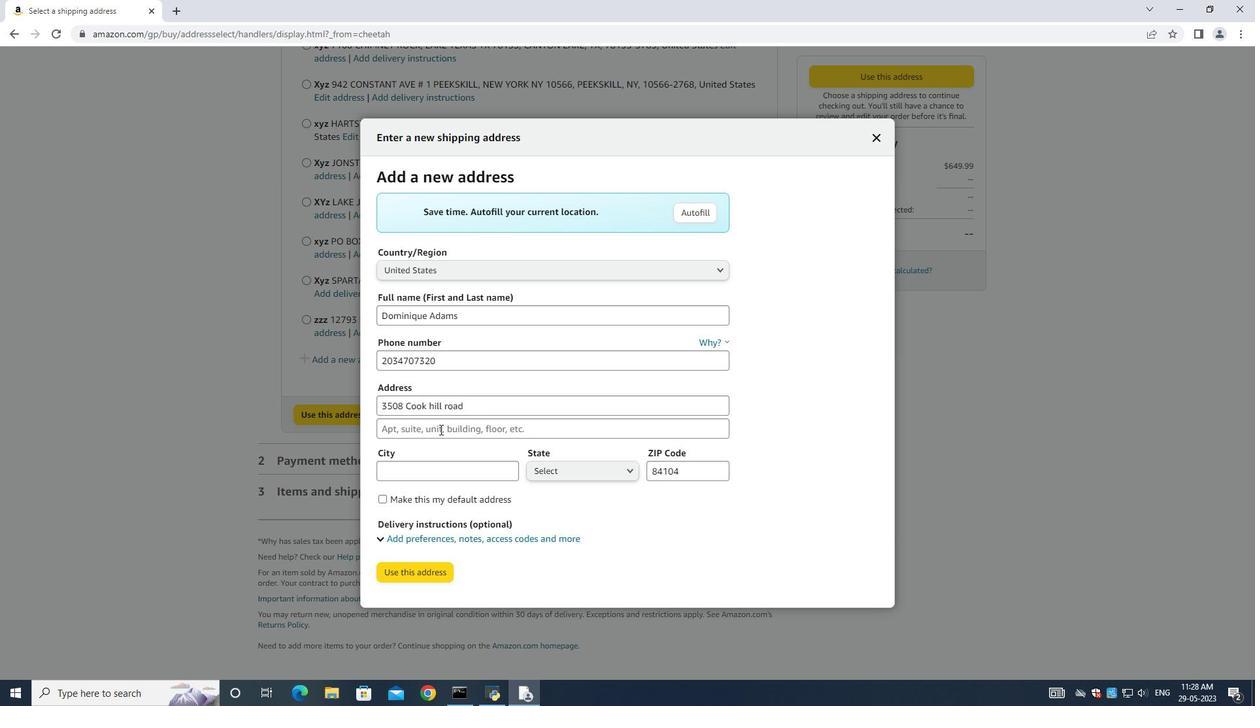 
Action: Key pressed <Key.shift><Key.shift><Key.shift><Key.shift><Key.shift><Key.shift><Key.shift><Key.shift><Key.shift><Key.shift><Key.shift><Key.shift><Key.shift><Key.shift><Key.shift><Key.shift><Key.shift><Key.shift><Key.shift><Key.shift>Dand<Key.backspace>bury<Key.space><Key.shift><Key.shift><Key.shift><Key.shift><Key.shift><Key.shift>Connecticut<Key.space>
Screenshot: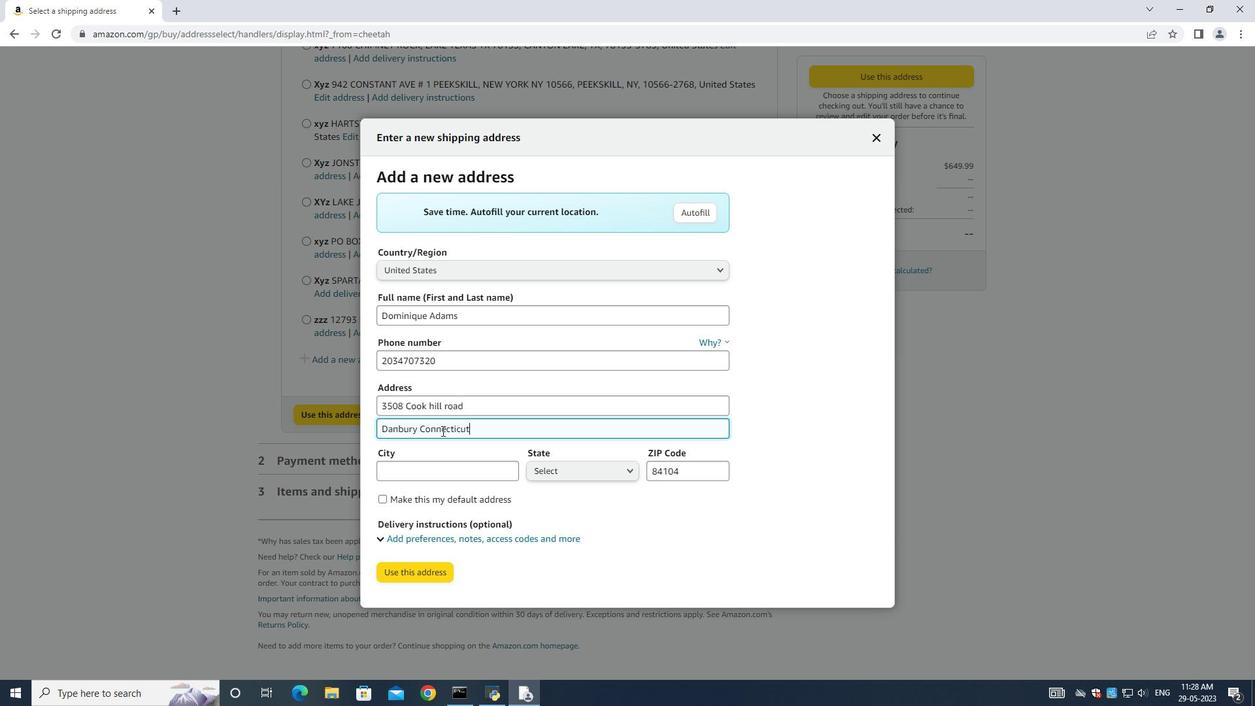 
Action: Mouse moved to (426, 462)
Screenshot: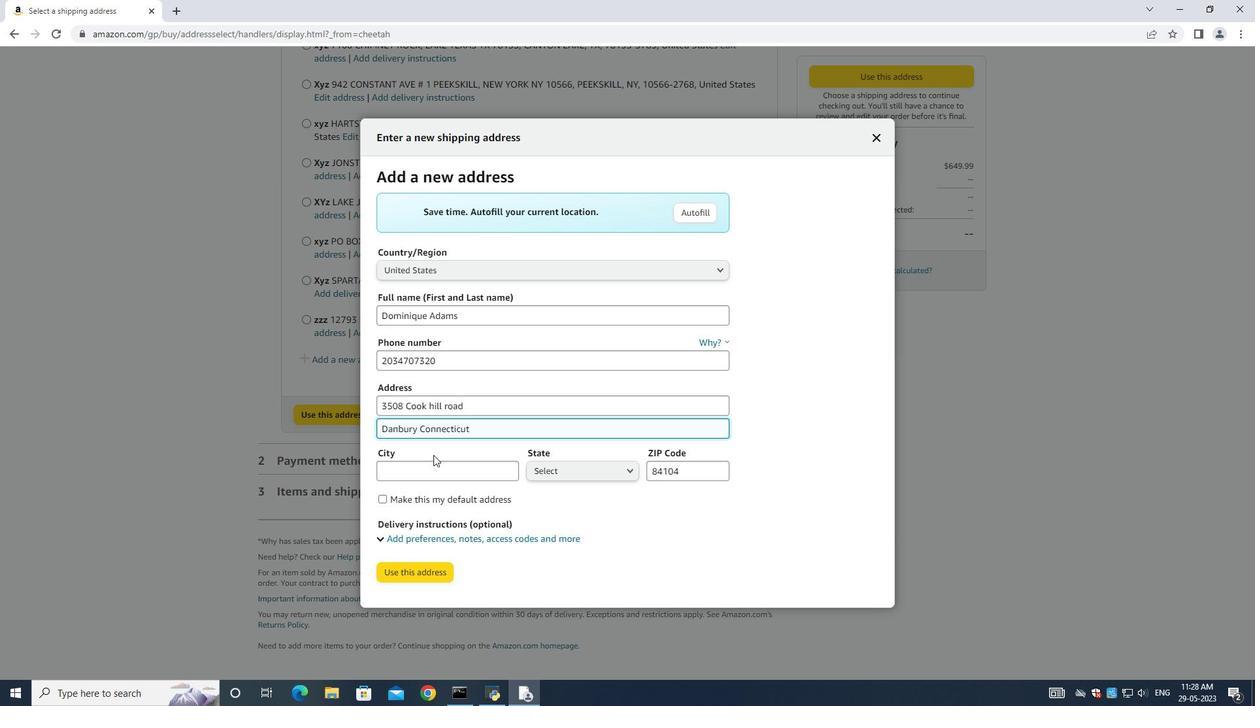 
Action: Mouse pressed left at (426, 462)
Screenshot: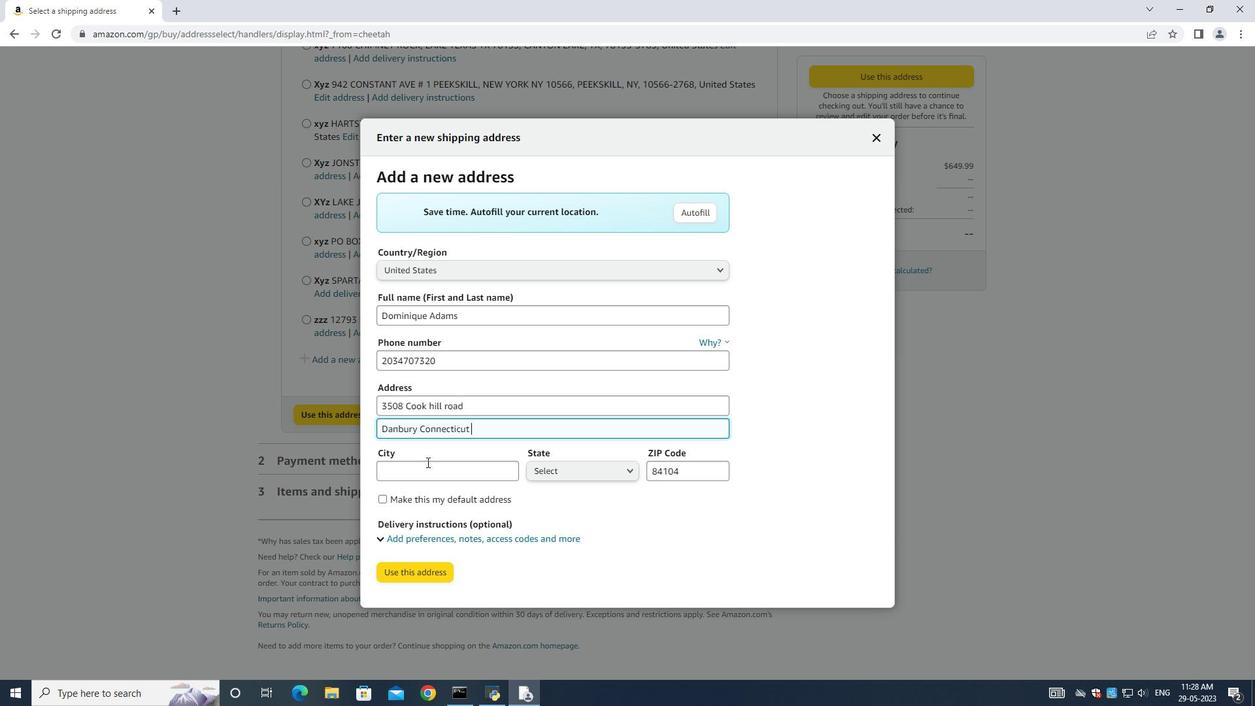 
Action: Key pressed <Key.shift>Danbury<Key.space>
Screenshot: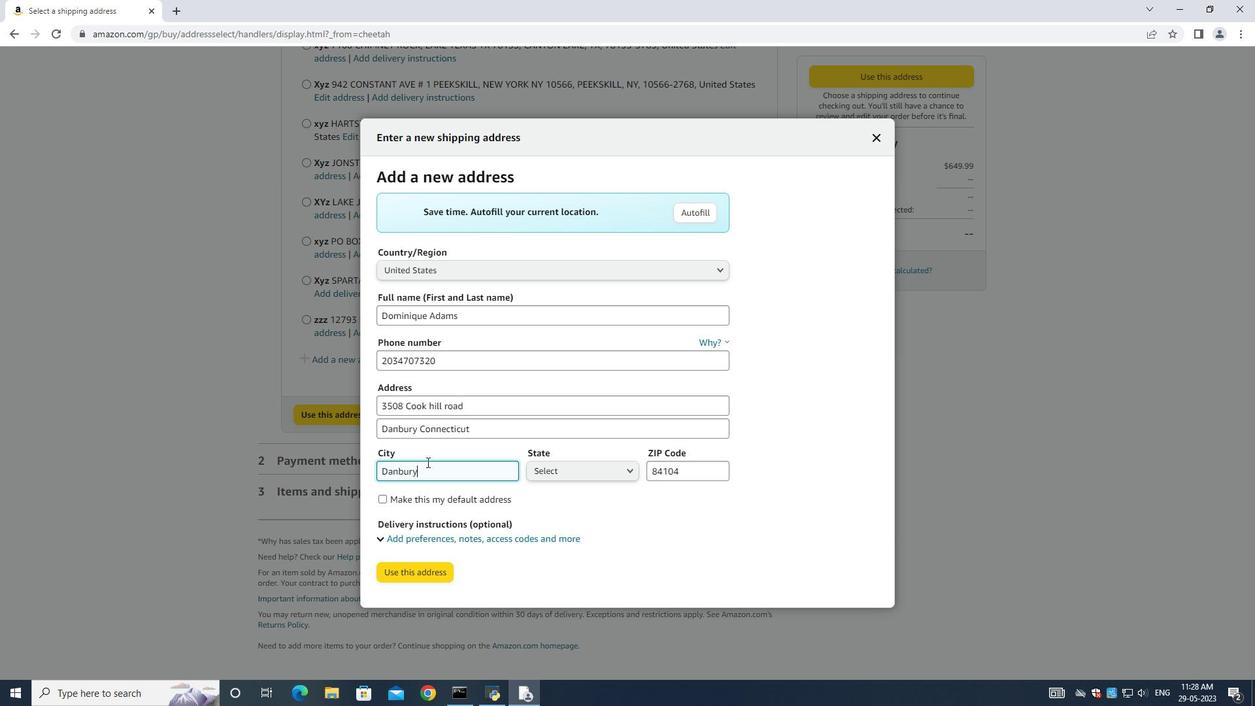 
Action: Mouse moved to (553, 471)
Screenshot: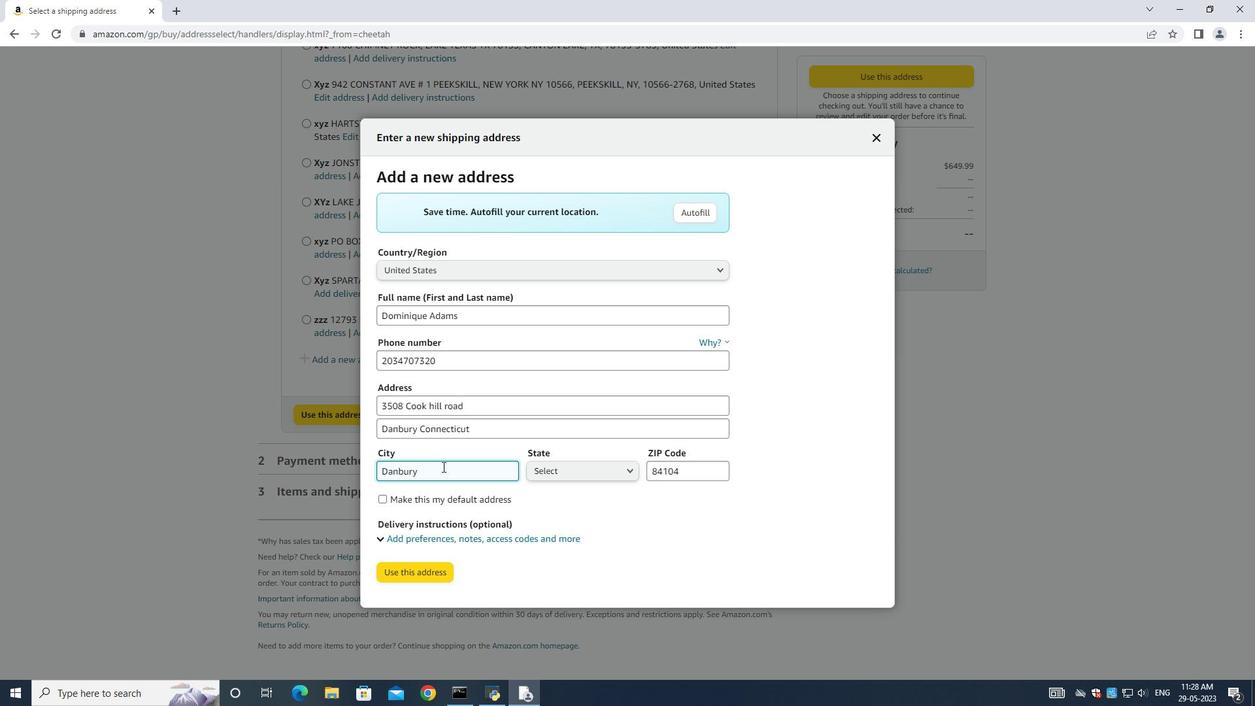 
Action: Mouse pressed left at (553, 471)
Screenshot: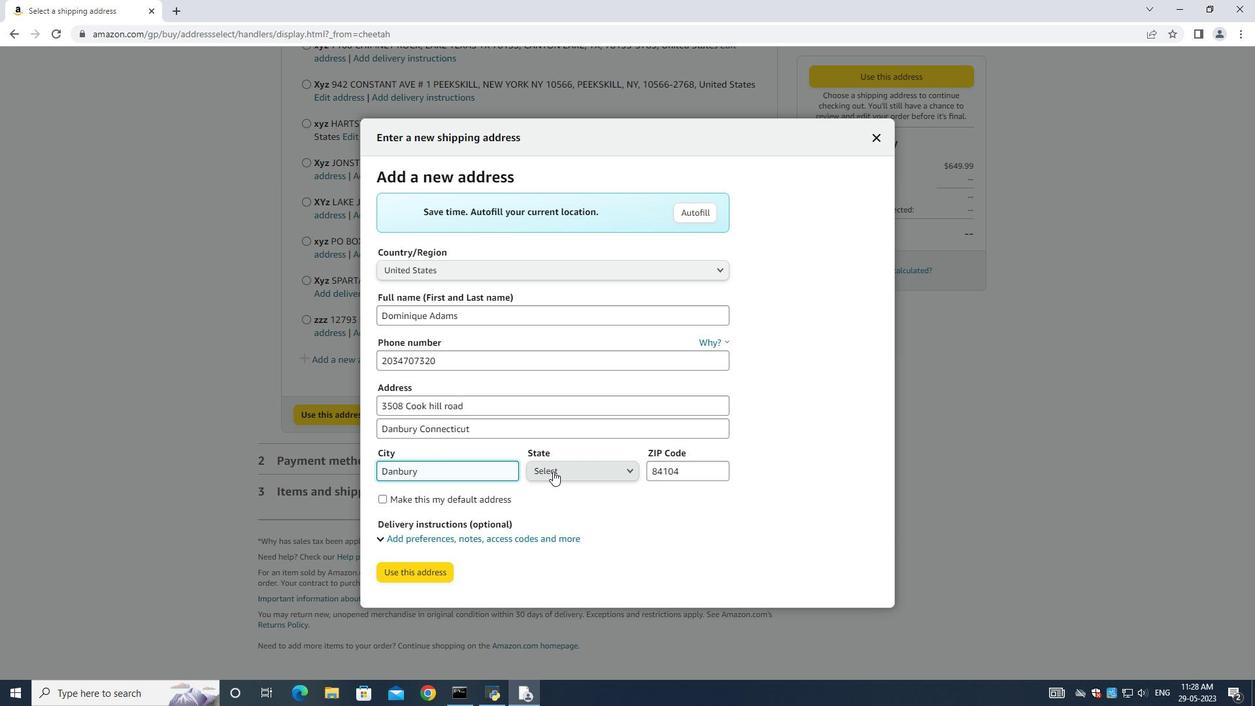 
Action: Key pressed cinn<Key.backspace><Key.backspace><Key.backspace>connee<Key.backspace><Key.backspace><Key.backspace><Key.backspace><Key.backspace><Key.backspace><Key.backspace><Key.backspace><Key.backspace><Key.backspace><Key.backspace><Key.backspace><Key.backspace><Key.backspace><Key.backspace><Key.backspace>co
Screenshot: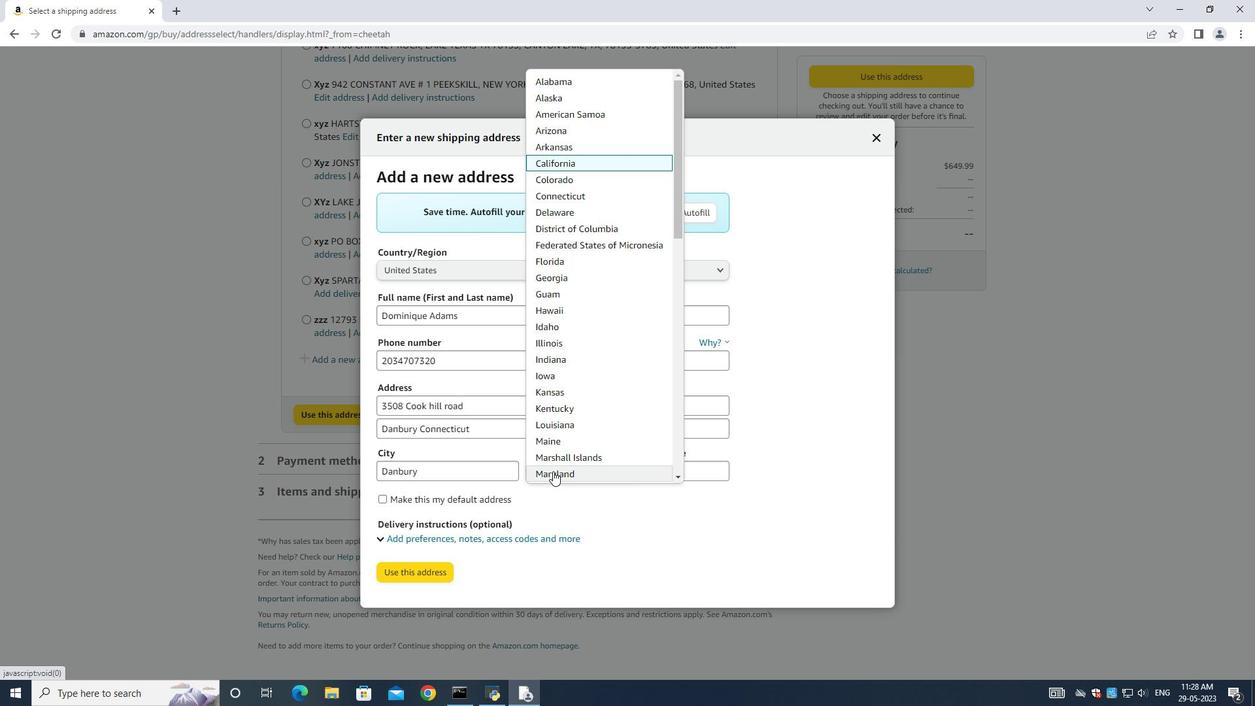 
Action: Mouse moved to (581, 197)
Screenshot: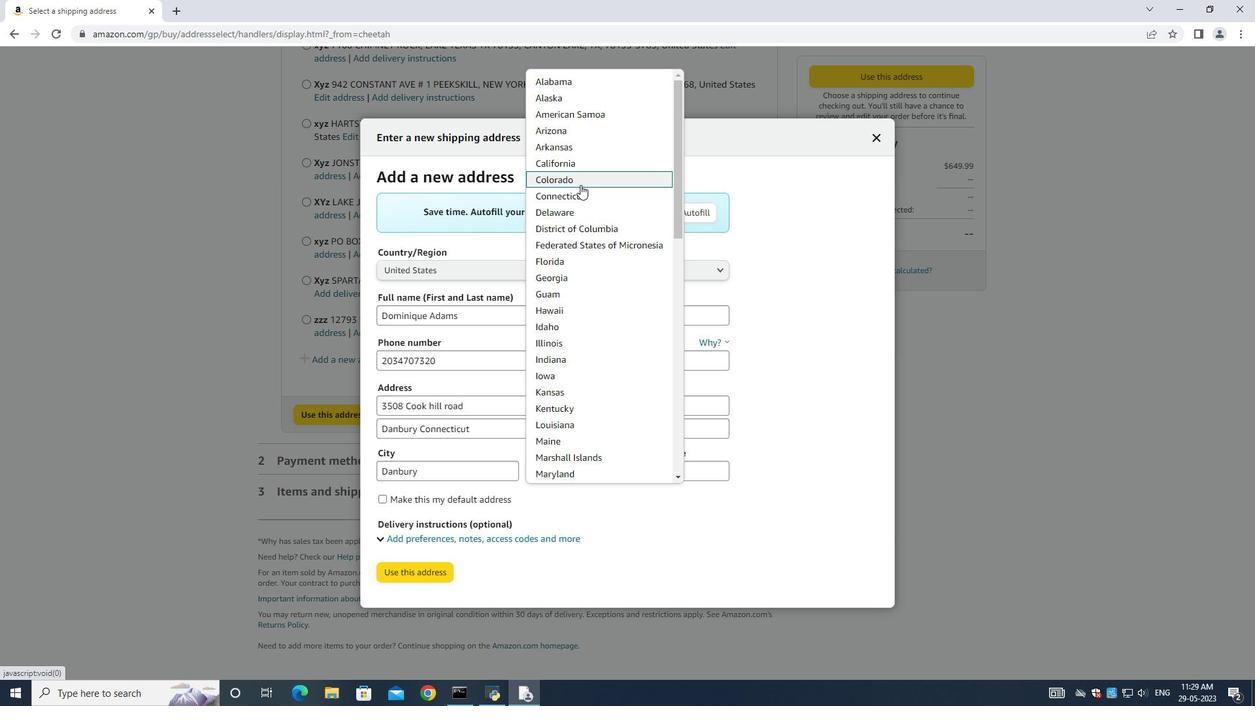 
Action: Mouse pressed left at (581, 197)
Screenshot: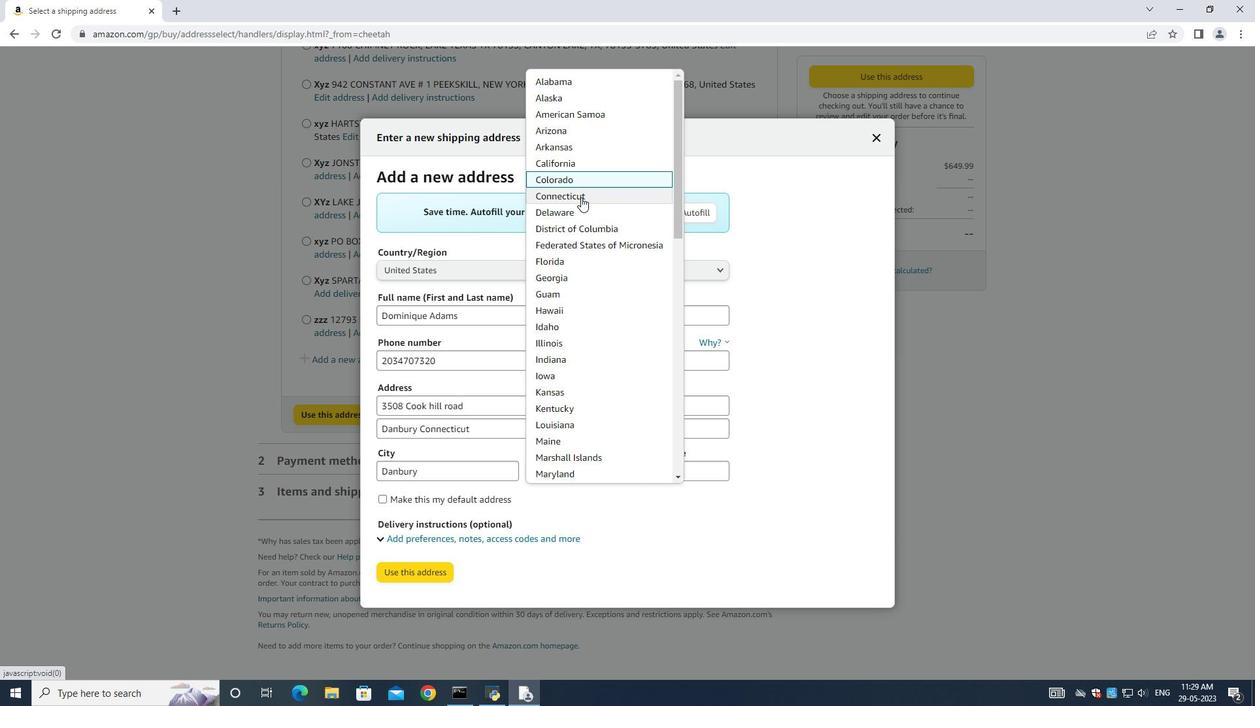 
Action: Mouse moved to (679, 464)
Screenshot: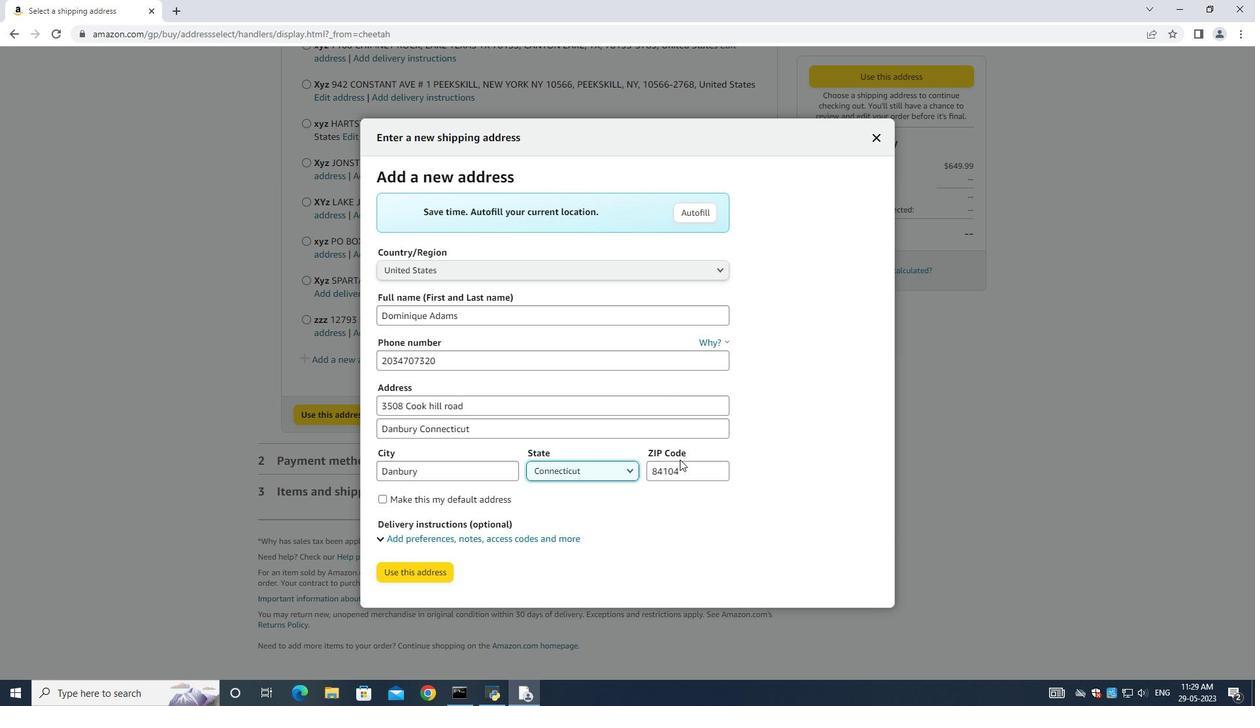 
Action: Mouse pressed left at (679, 464)
Screenshot: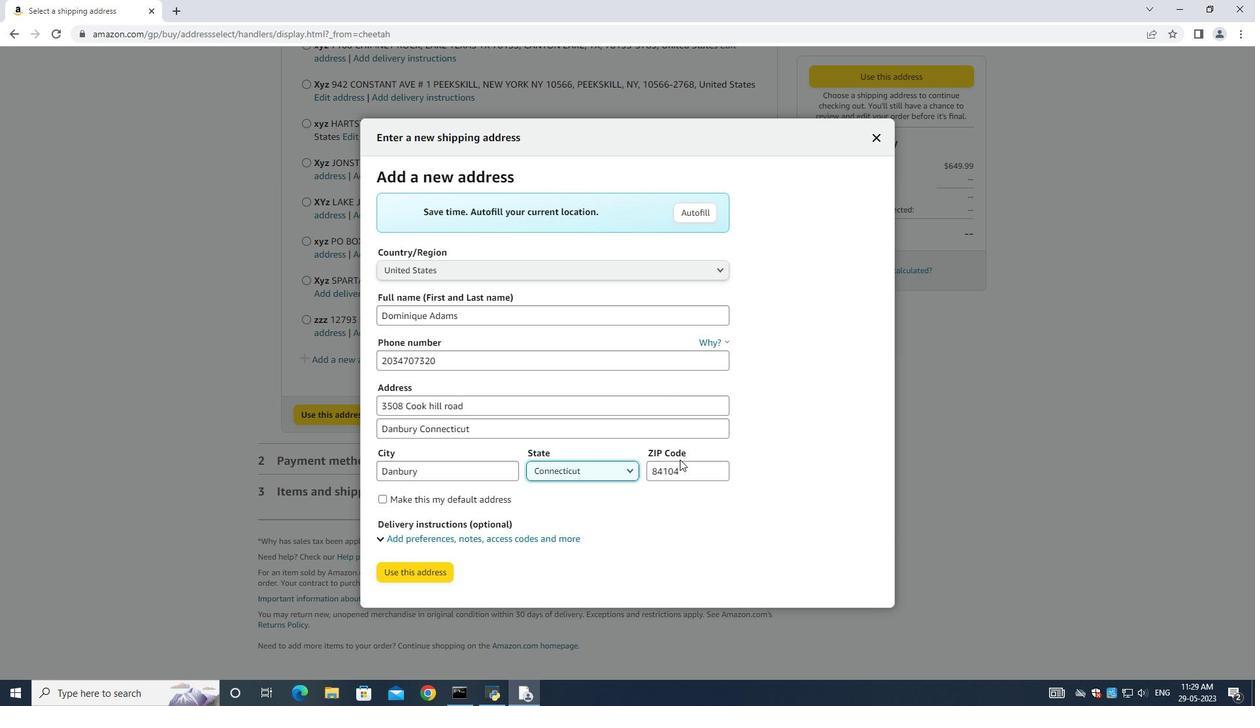 
Action: Key pressed <Key.backspace>
Screenshot: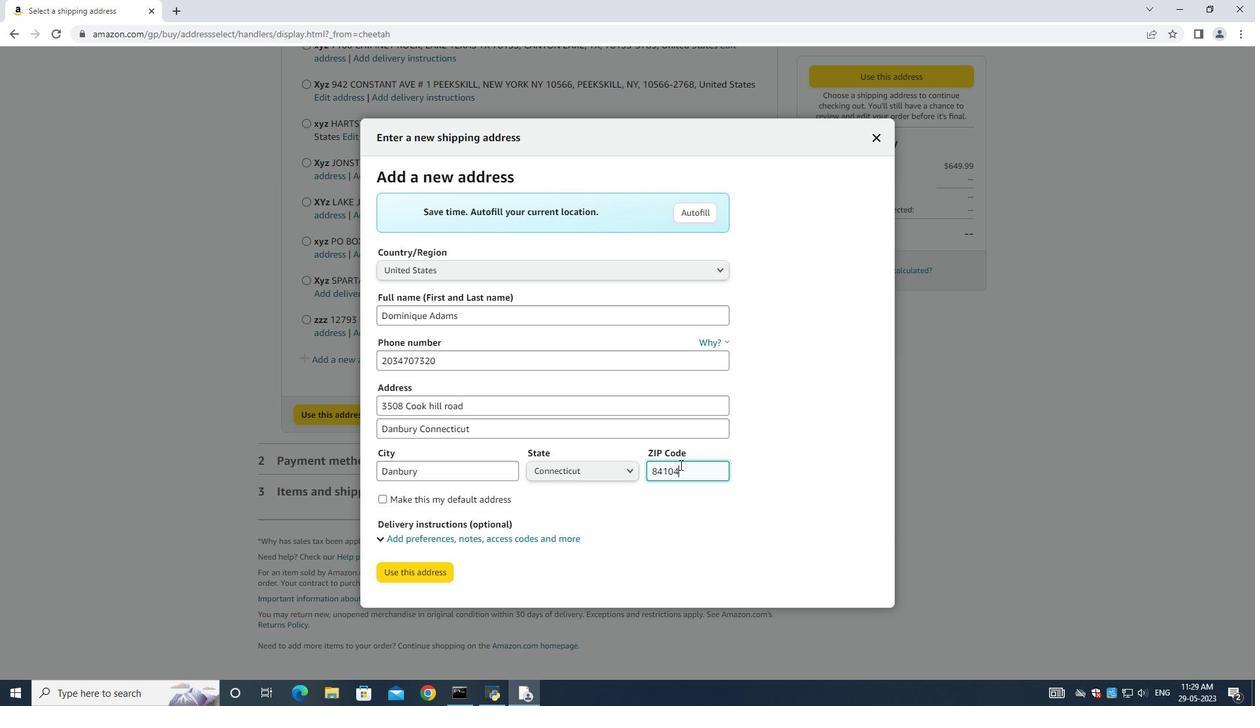 
Action: Mouse moved to (686, 468)
Screenshot: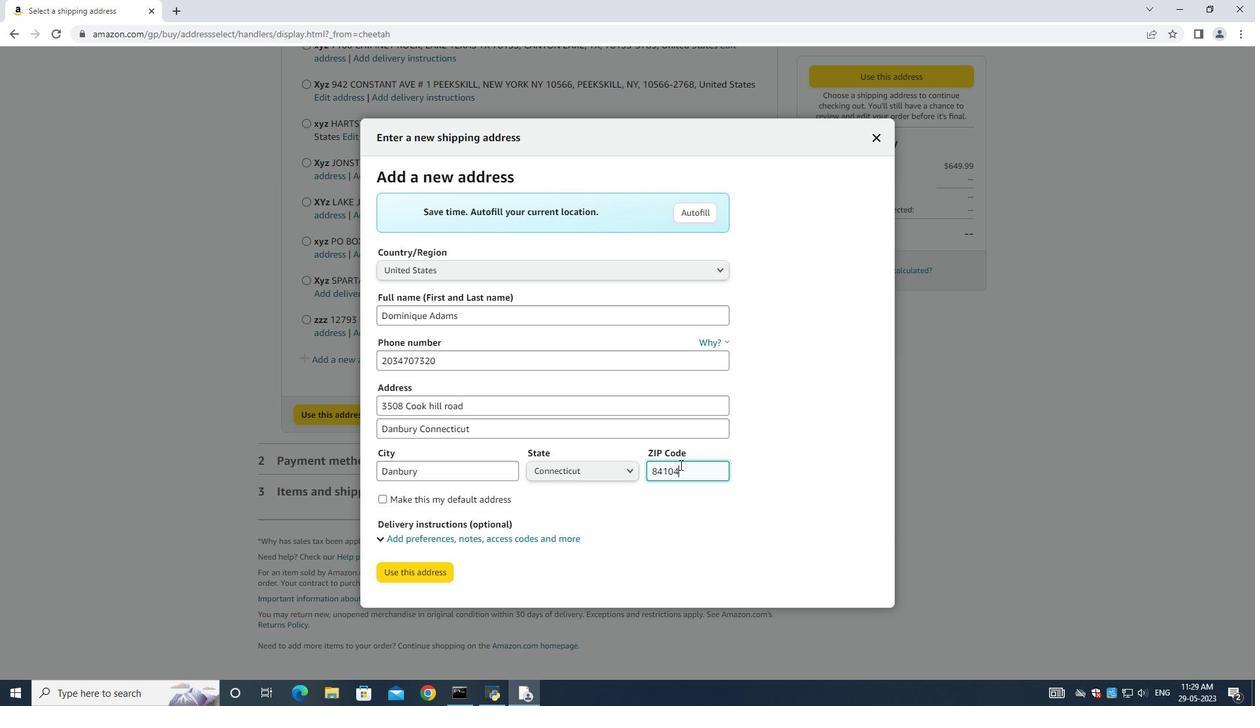 
Action: Key pressed 06810
Screenshot: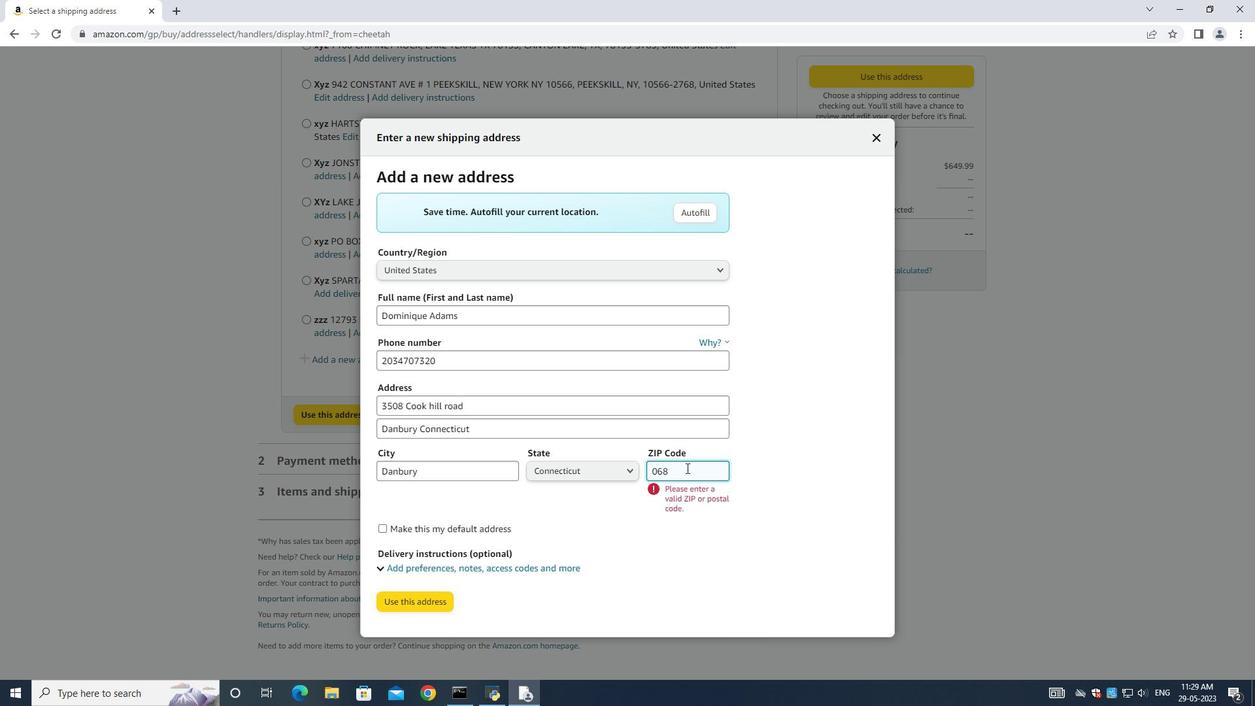 
Action: Mouse moved to (391, 568)
Screenshot: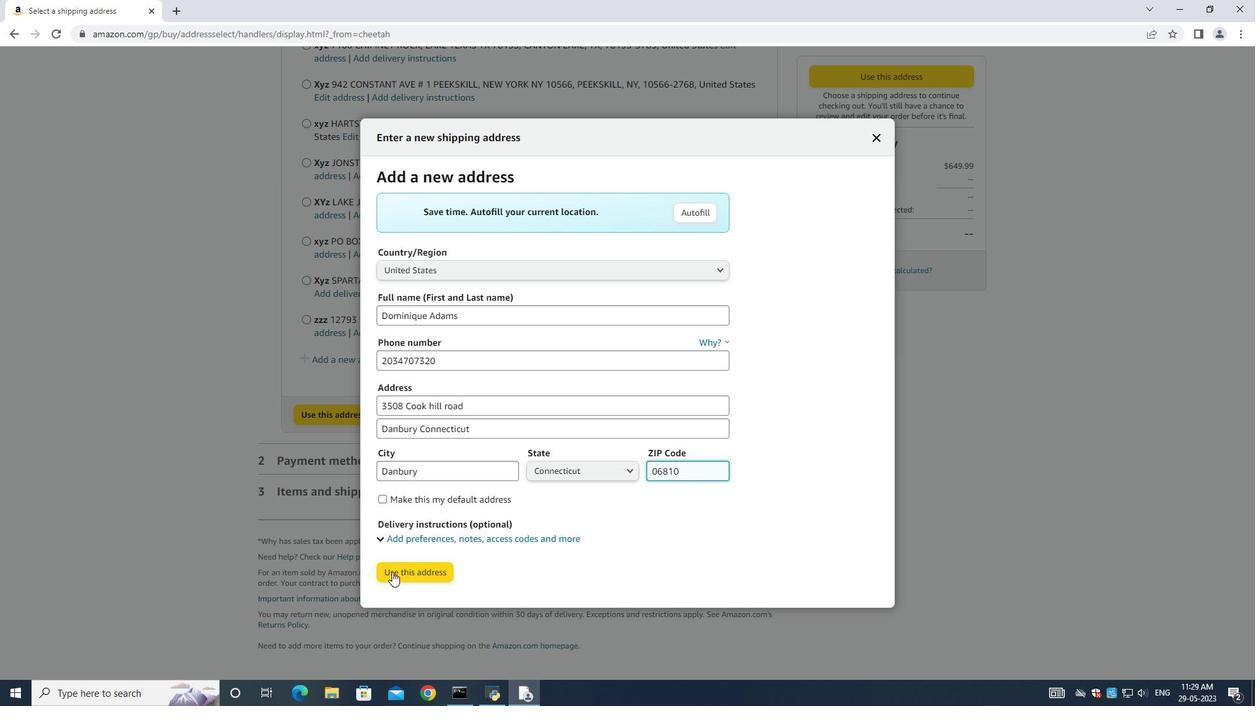 
Action: Mouse pressed left at (391, 568)
Screenshot: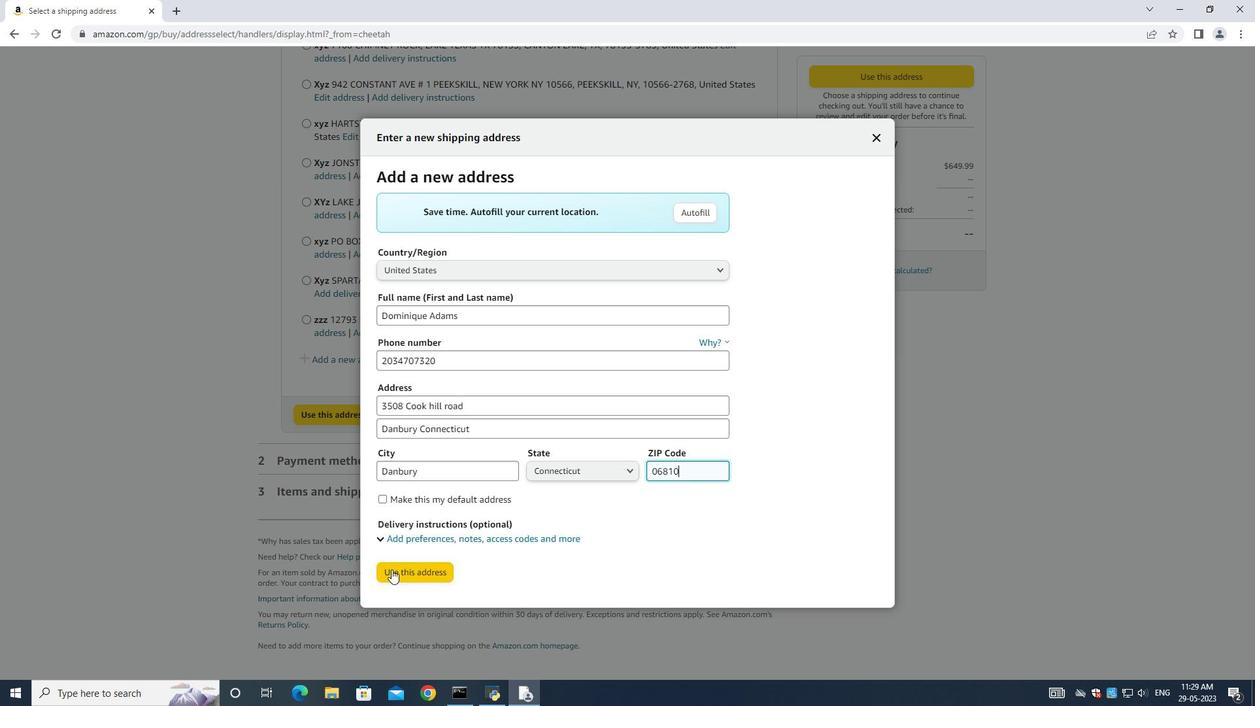 
Action: Mouse moved to (414, 669)
Screenshot: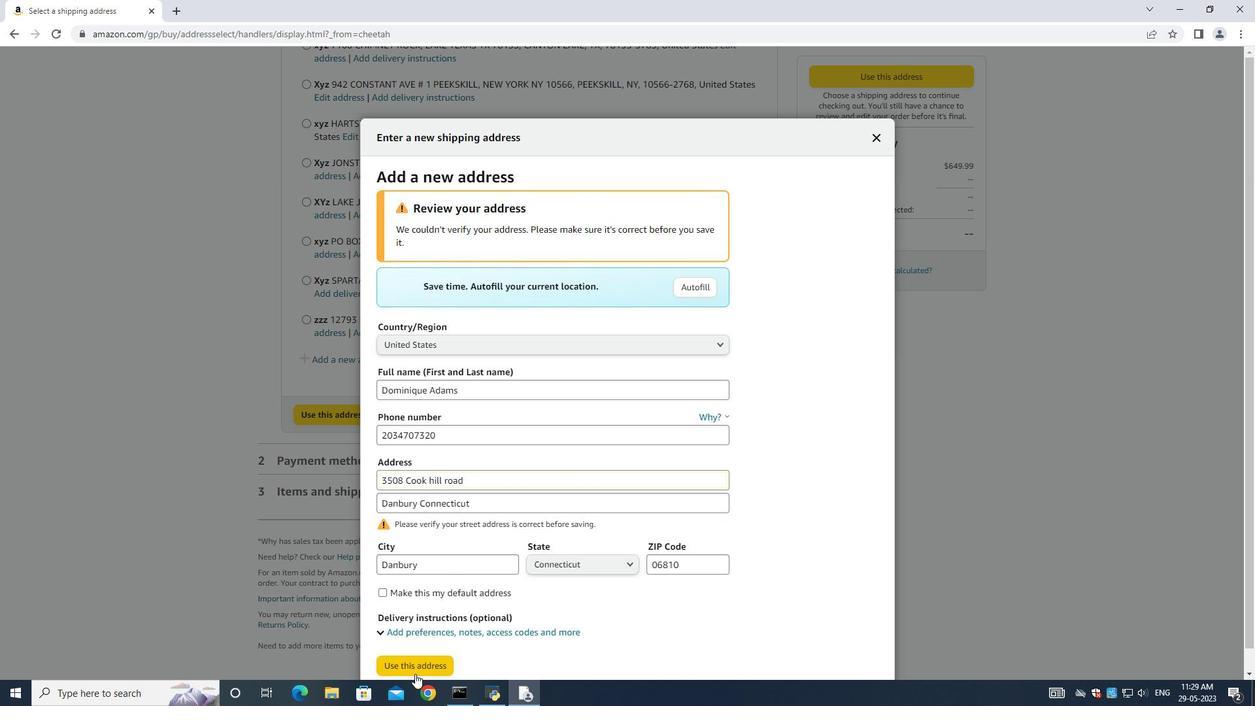 
Action: Mouse pressed left at (414, 669)
Screenshot: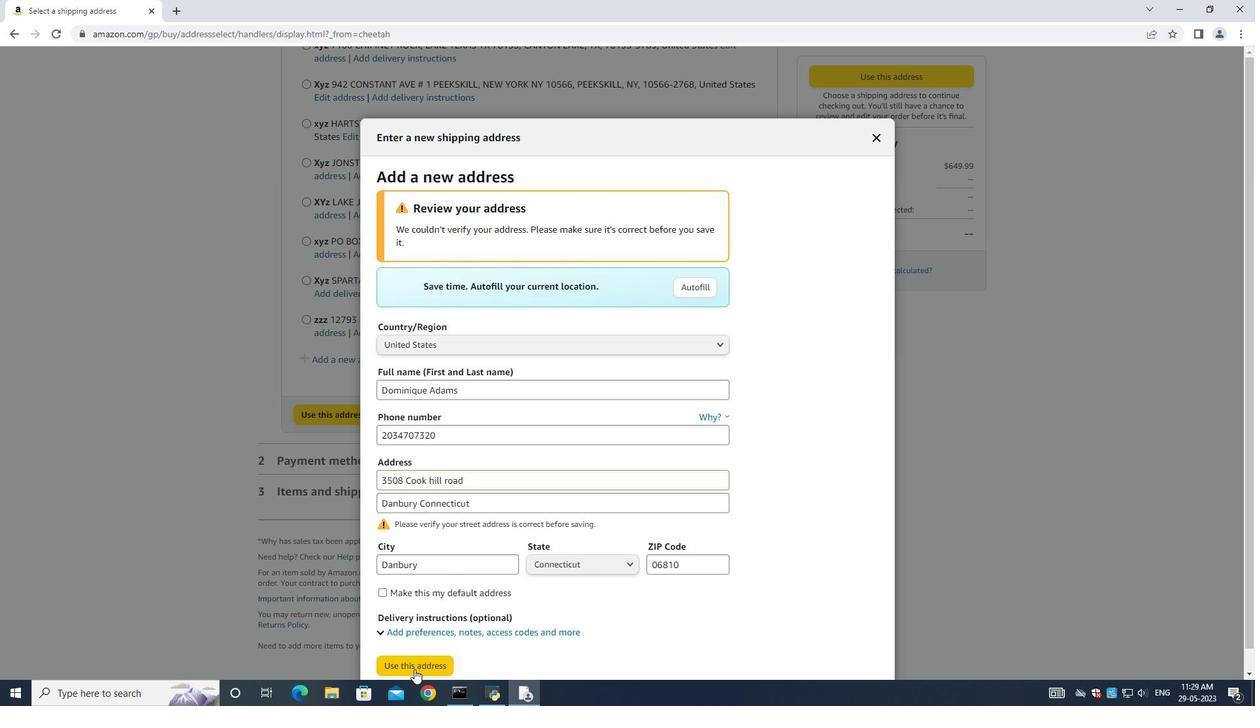 
Action: Mouse moved to (592, 298)
Screenshot: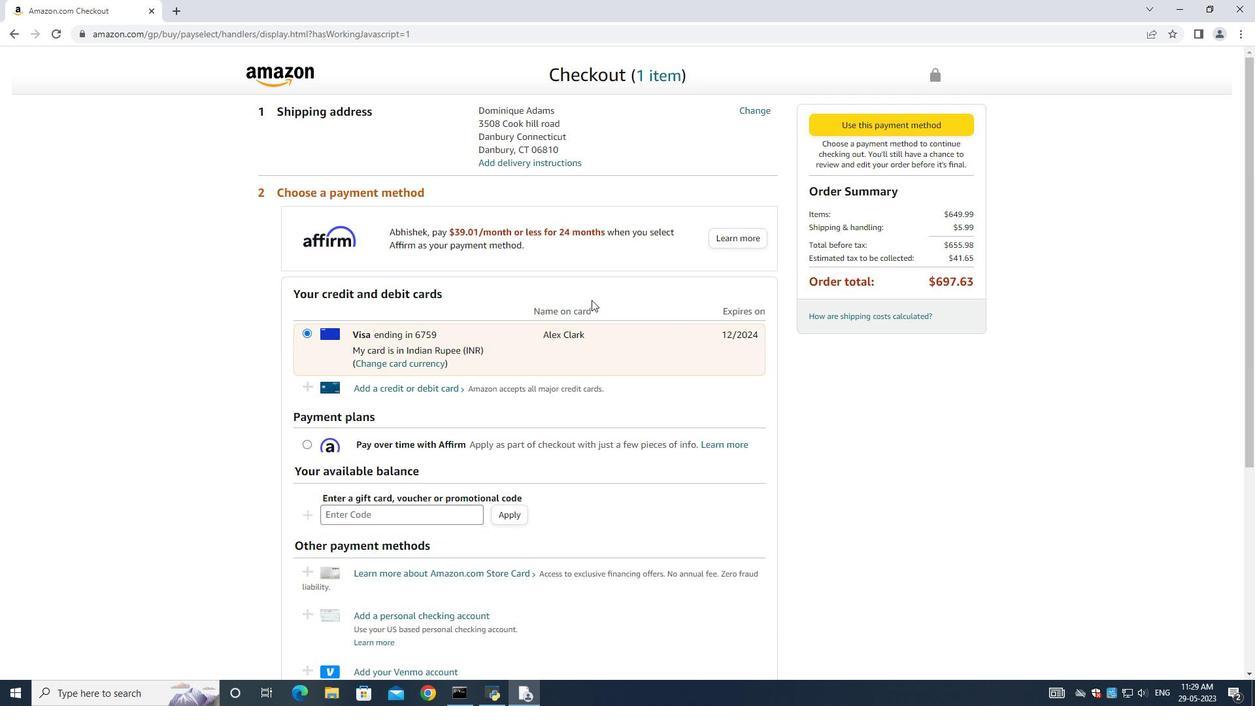
